 Task: Add an event  with title  Third Sales Team Strategy Discussion, date '2024/05/24' to 2024/05/25 & Select Event type as  Group. Add location for the event as  Munich, Germany and add a description: Analyzing the intended target audience and evaluating how well the campaign resonated with them. This includes assessing the campaign's relevance, messaging, and communication channels used to reach the target audience.Create an event link  http-thirdsalesteamstrategydiscussioncom & Select the event color as  Red. , logged in from the account softage.4@softage.netand send the event invitation to softage.3@softage.net and softage.5@softage.net
Action: Mouse moved to (600, 110)
Screenshot: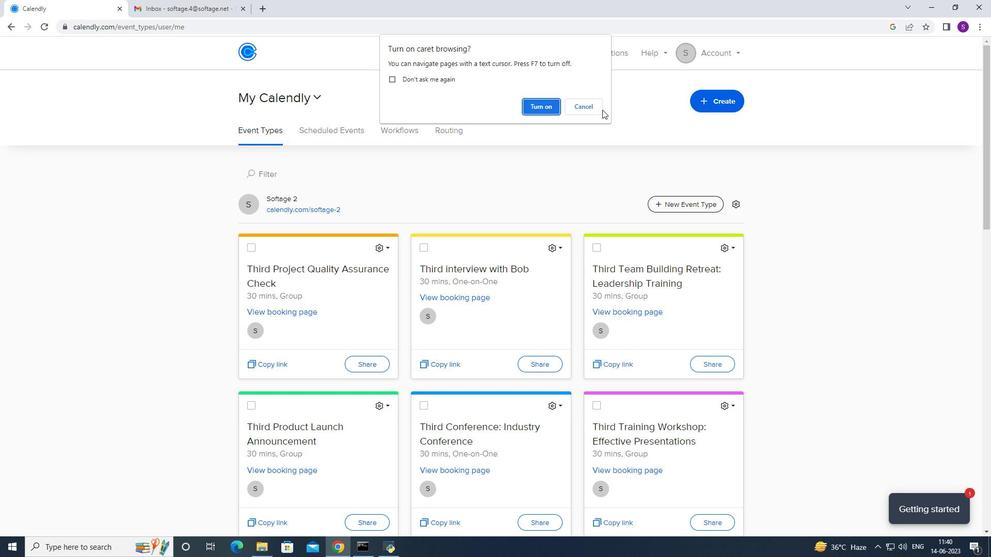 
Action: Mouse pressed left at (600, 110)
Screenshot: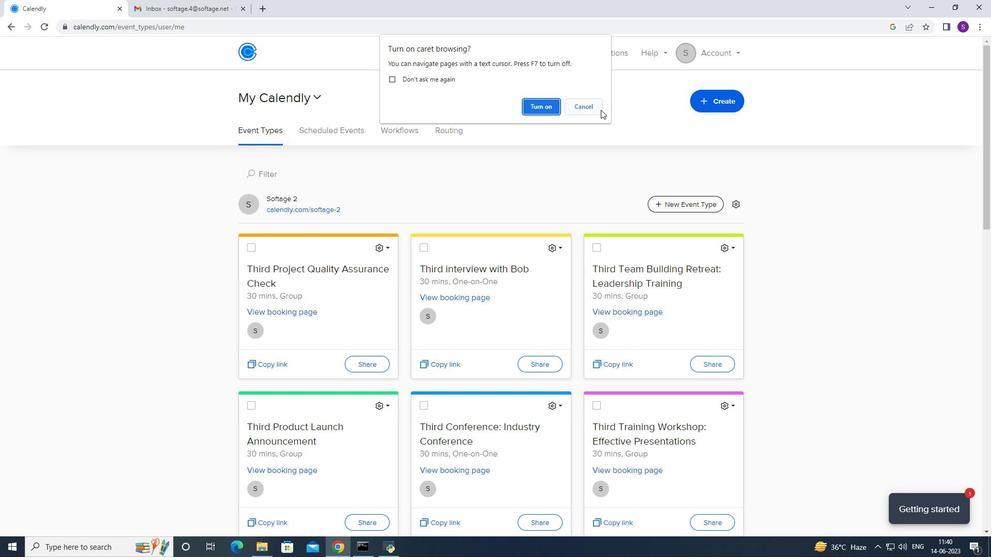 
Action: Mouse moved to (714, 93)
Screenshot: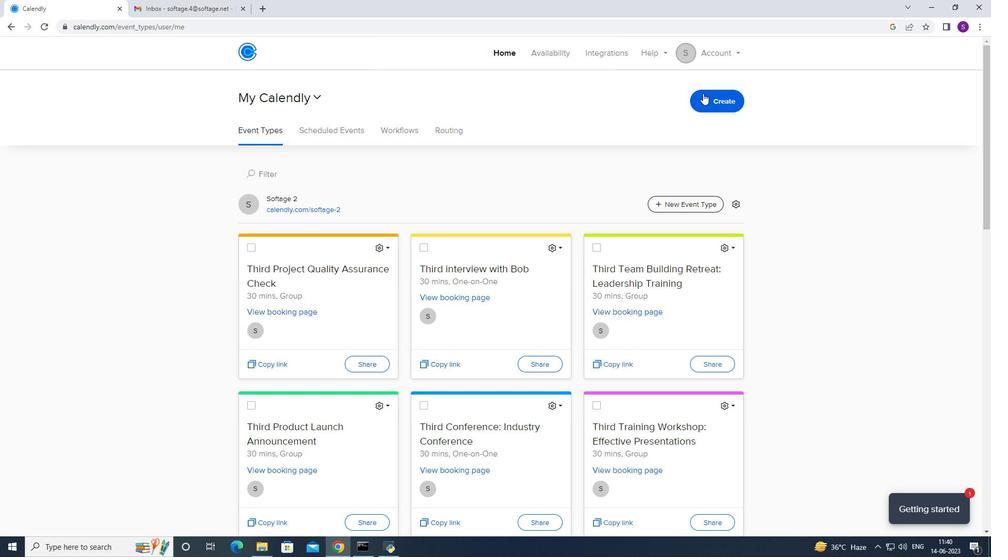 
Action: Mouse pressed left at (714, 93)
Screenshot: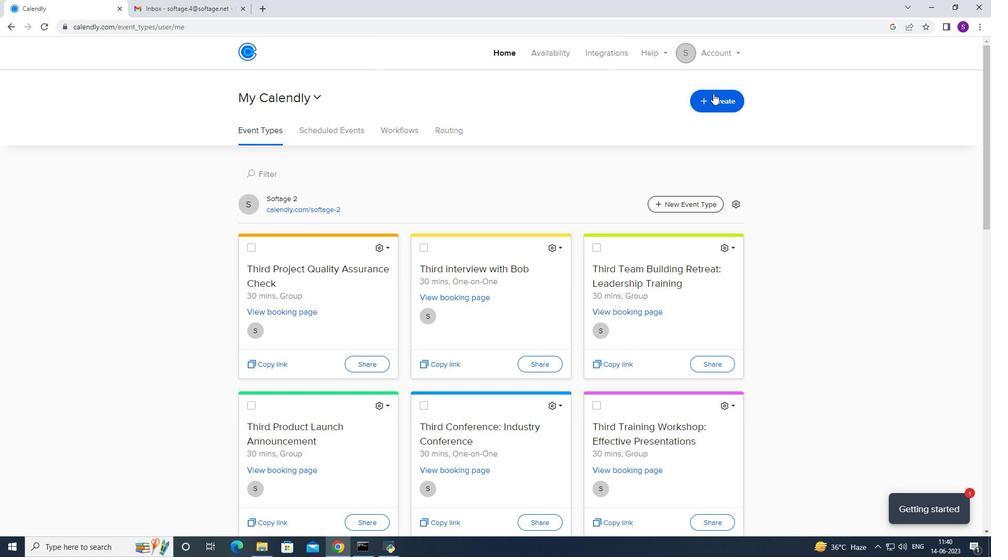 
Action: Mouse moved to (628, 122)
Screenshot: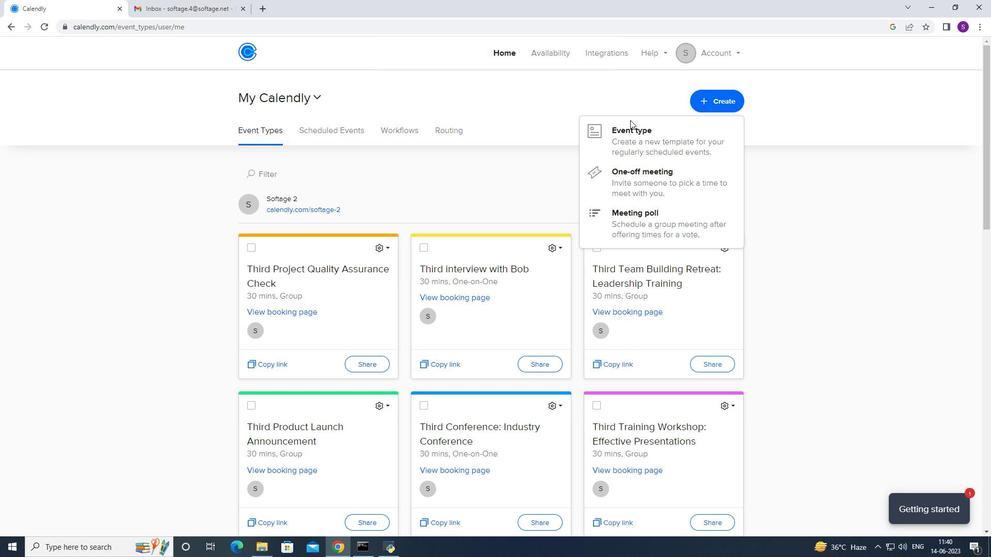 
Action: Mouse pressed left at (628, 122)
Screenshot: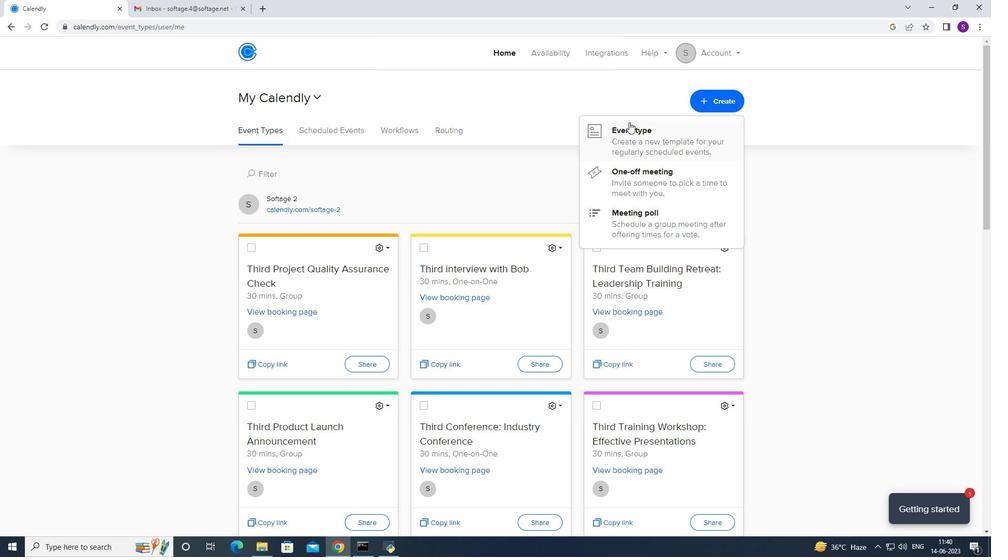 
Action: Mouse moved to (393, 252)
Screenshot: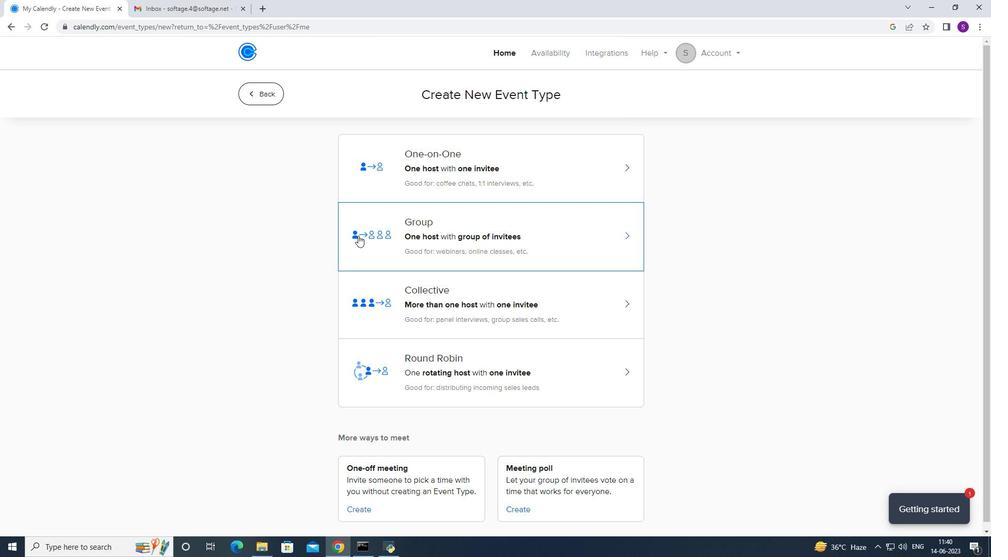 
Action: Mouse pressed left at (393, 252)
Screenshot: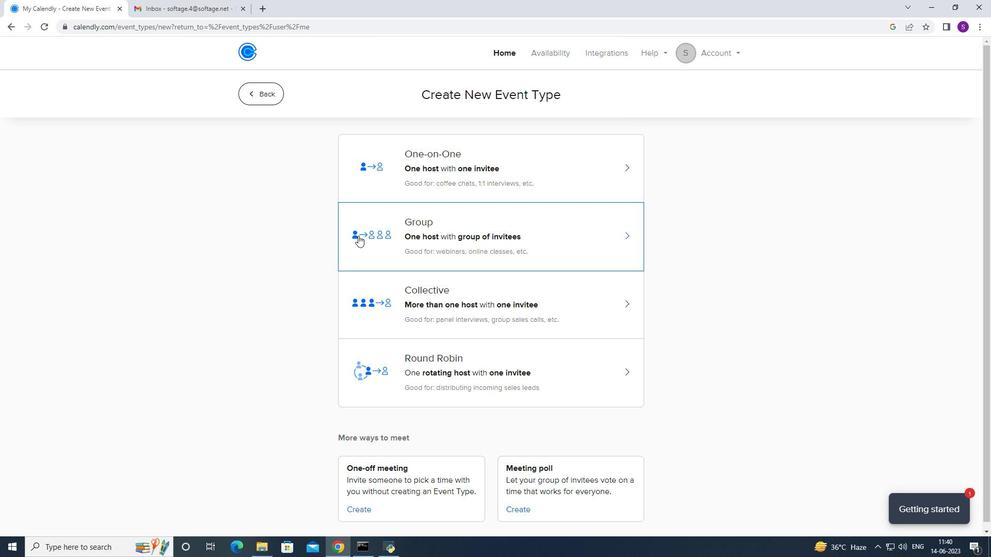 
Action: Mouse moved to (413, 239)
Screenshot: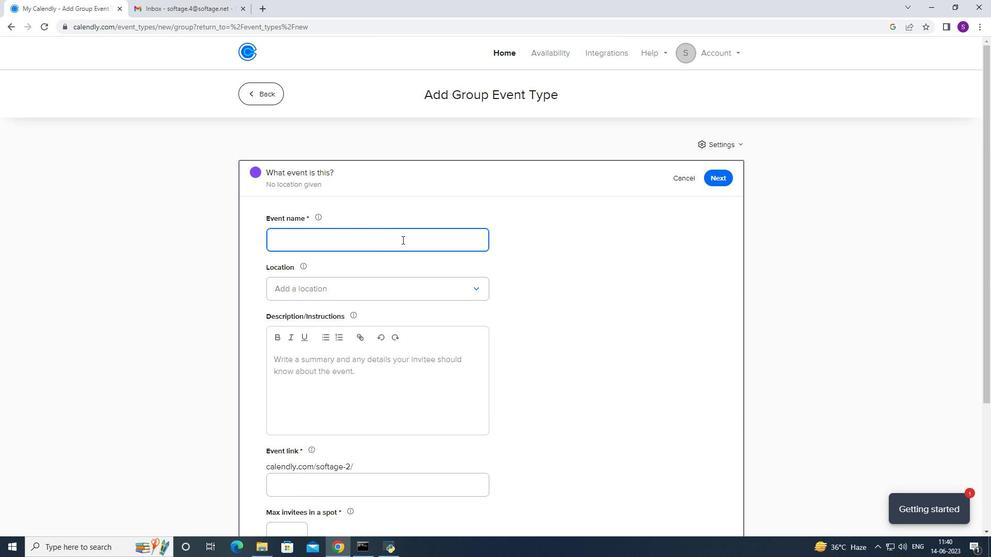 
Action: Key pressed <Key.caps_lock>T<Key.caps_lock>hi
Screenshot: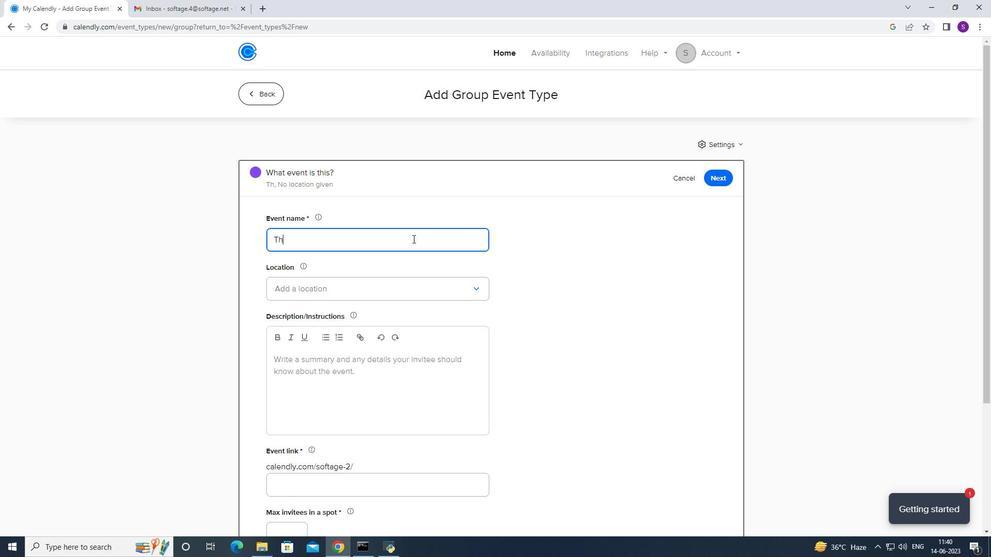 
Action: Mouse moved to (413, 236)
Screenshot: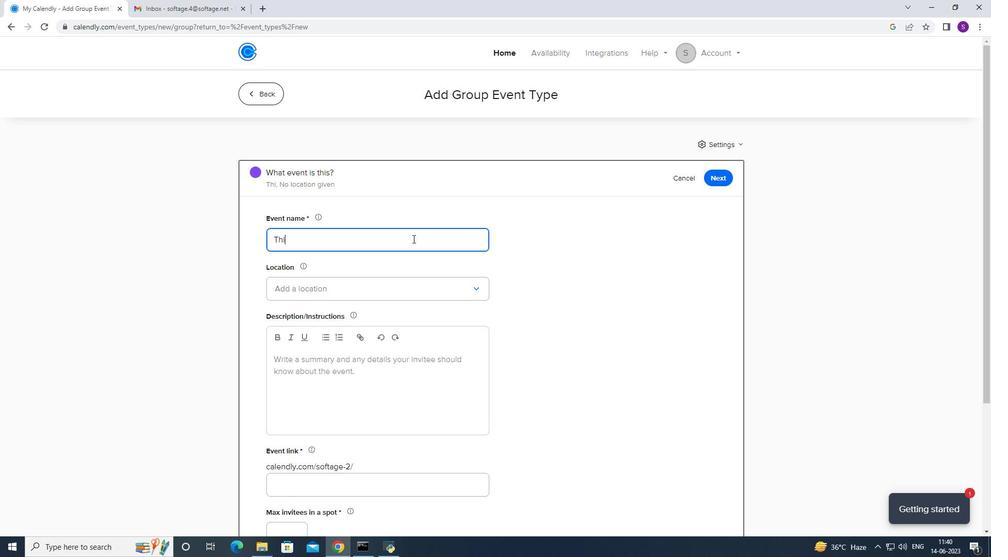 
Action: Key pressed r
Screenshot: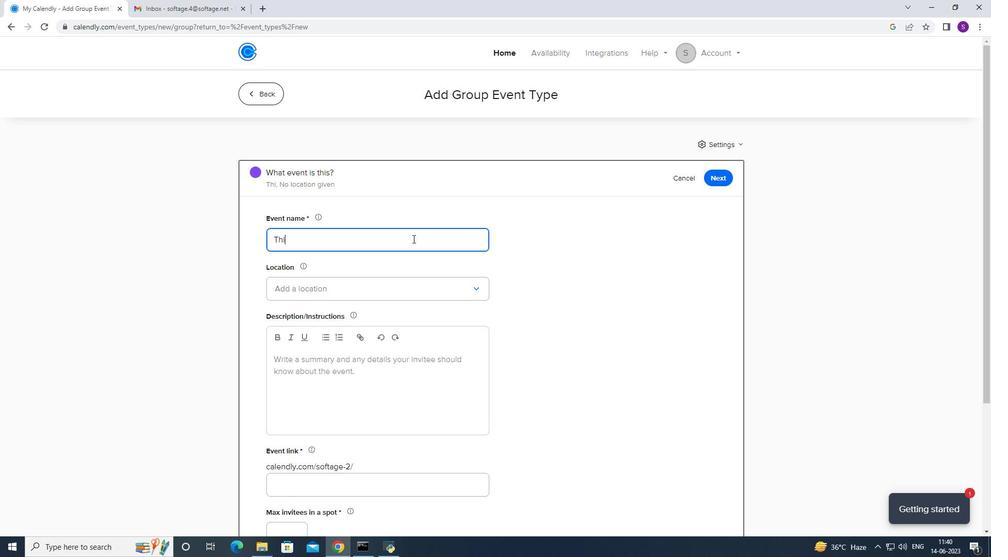 
Action: Mouse moved to (355, 129)
Screenshot: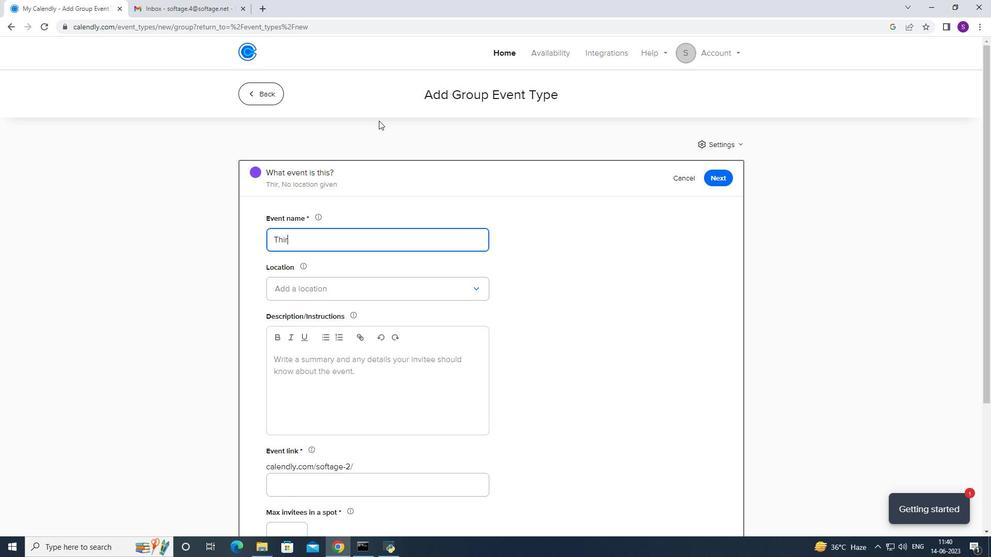 
Action: Key pressed d<Key.space><Key.caps_lock>S
Screenshot: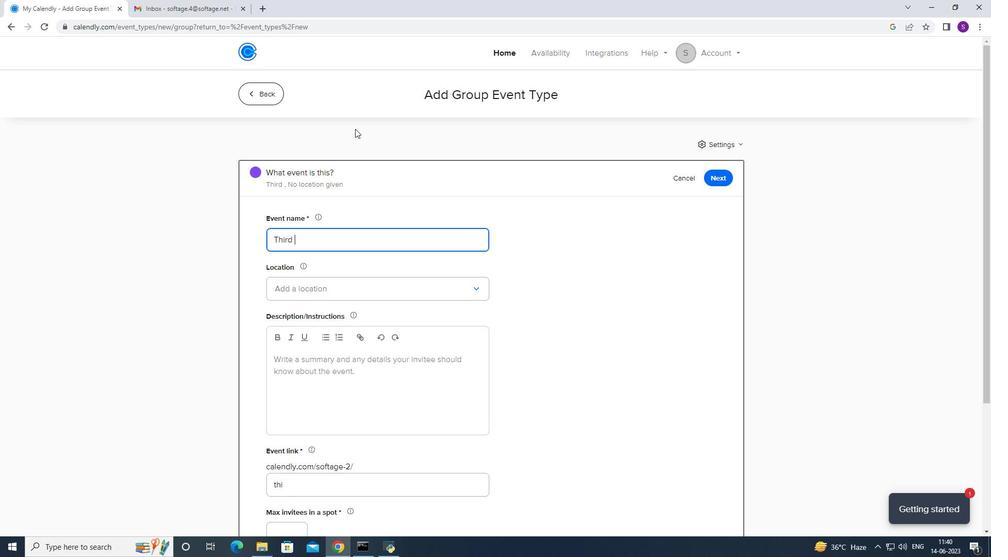 
Action: Mouse moved to (355, 105)
Screenshot: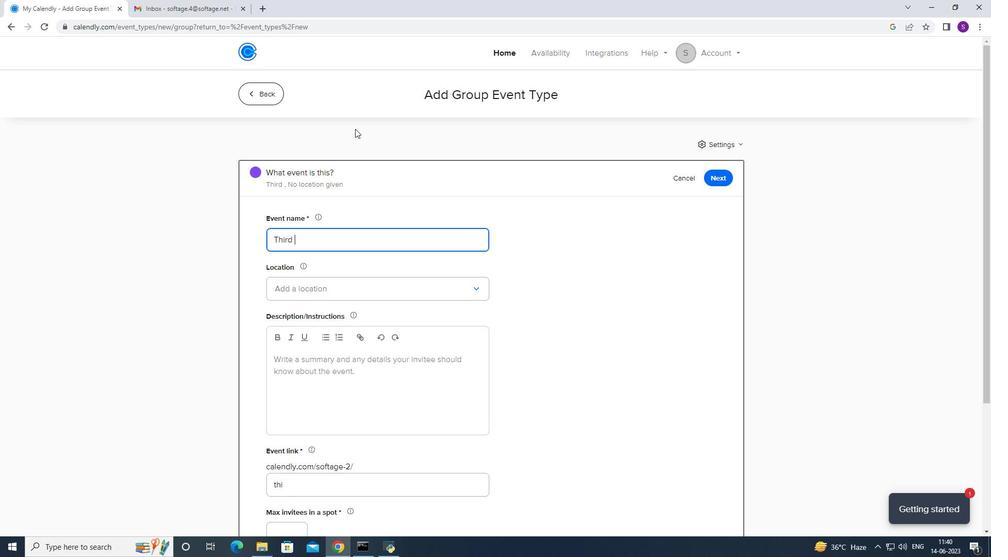 
Action: Key pressed <Key.caps_lock>
Screenshot: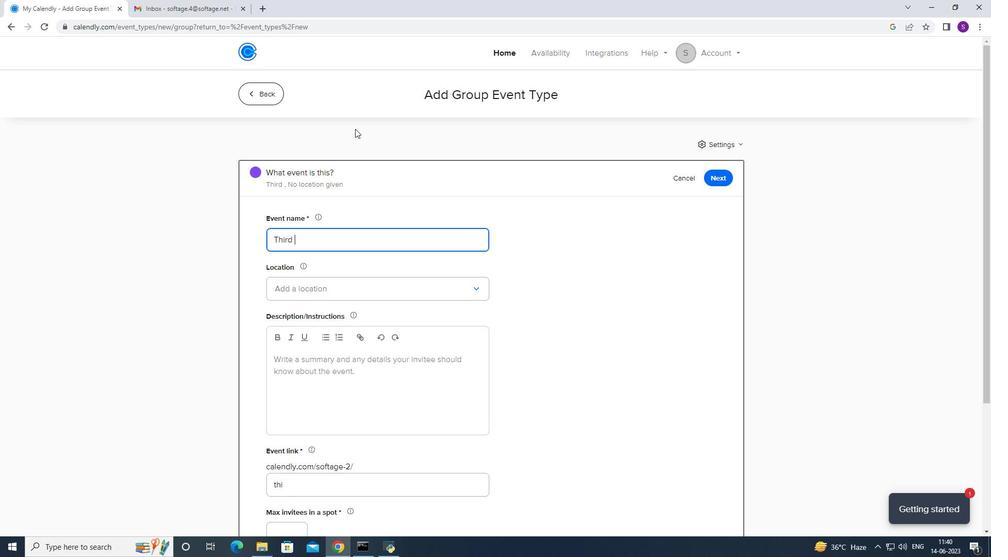 
Action: Mouse moved to (357, 69)
Screenshot: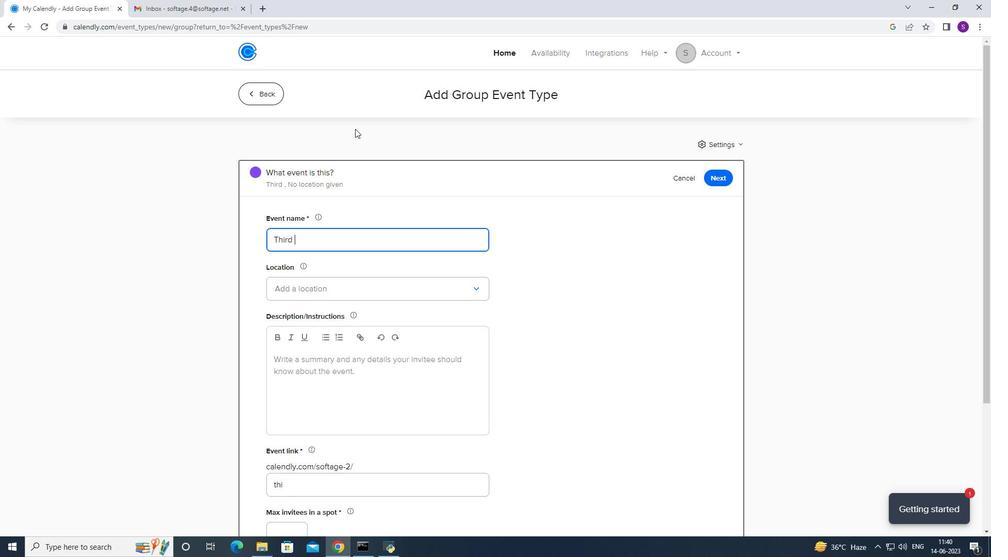 
Action: Key pressed a
Screenshot: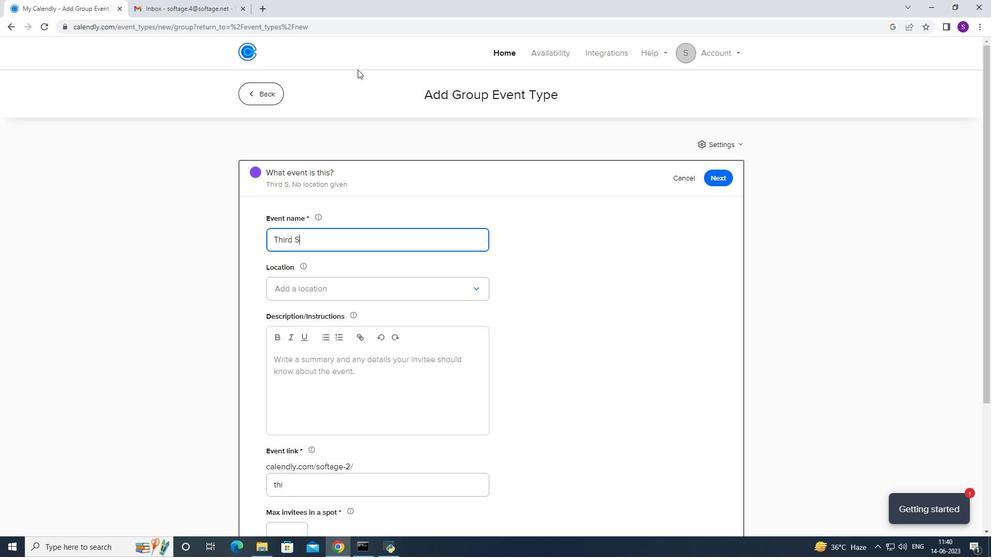 
Action: Mouse moved to (355, 64)
Screenshot: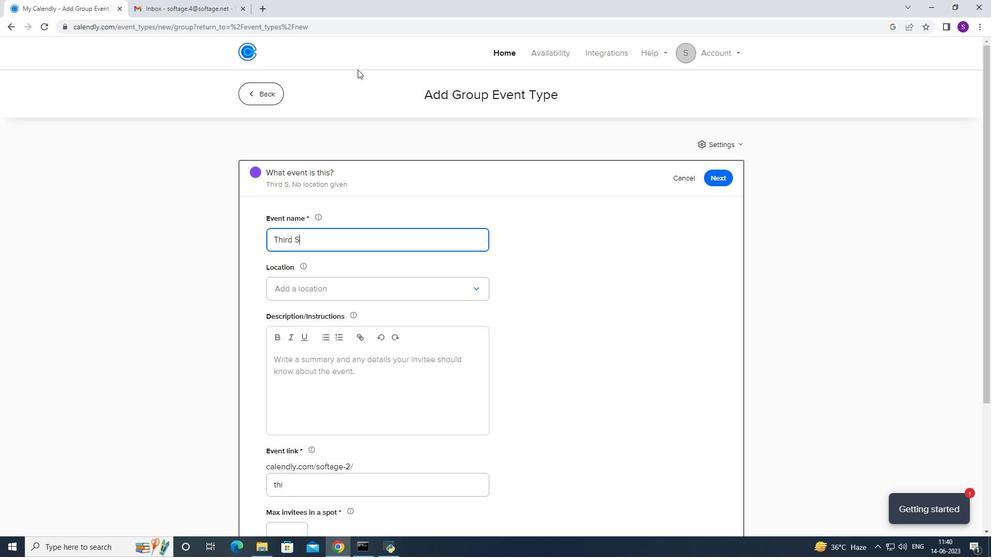 
Action: Key pressed les<Key.space><Key.caps_lock>T<Key.caps_lock>eam<Key.space><Key.caps_lock>S<Key.caps_lock>tr
Screenshot: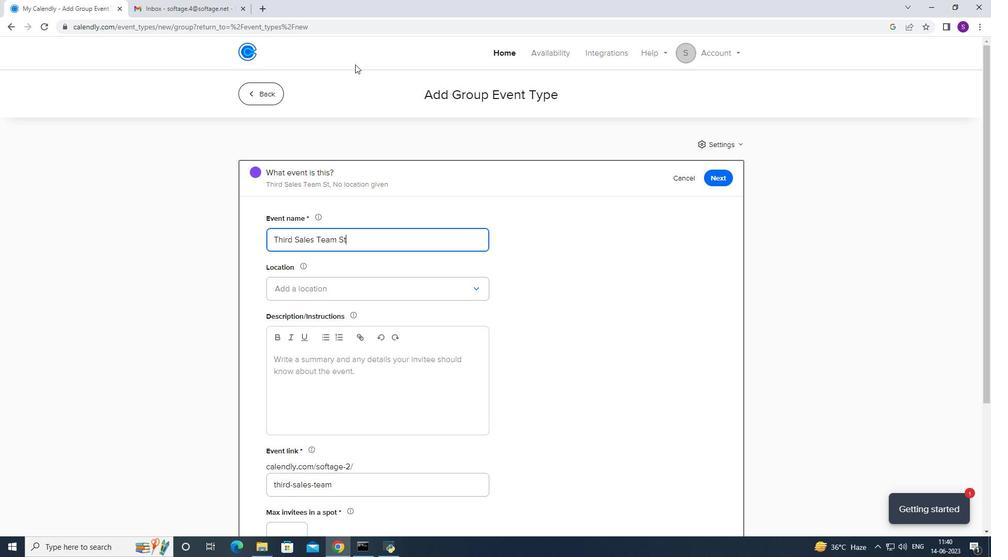 
Action: Mouse moved to (342, 30)
Screenshot: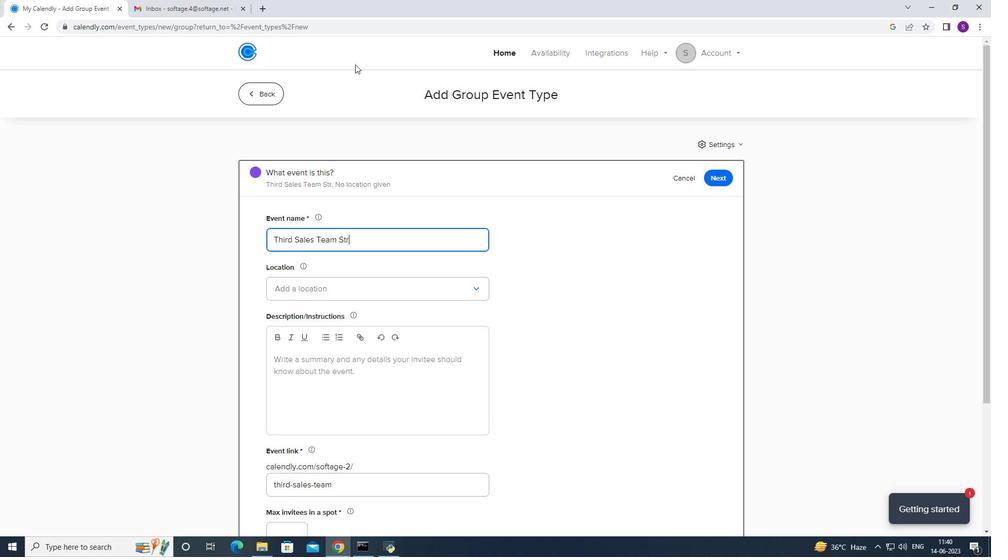 
Action: Key pressed a
Screenshot: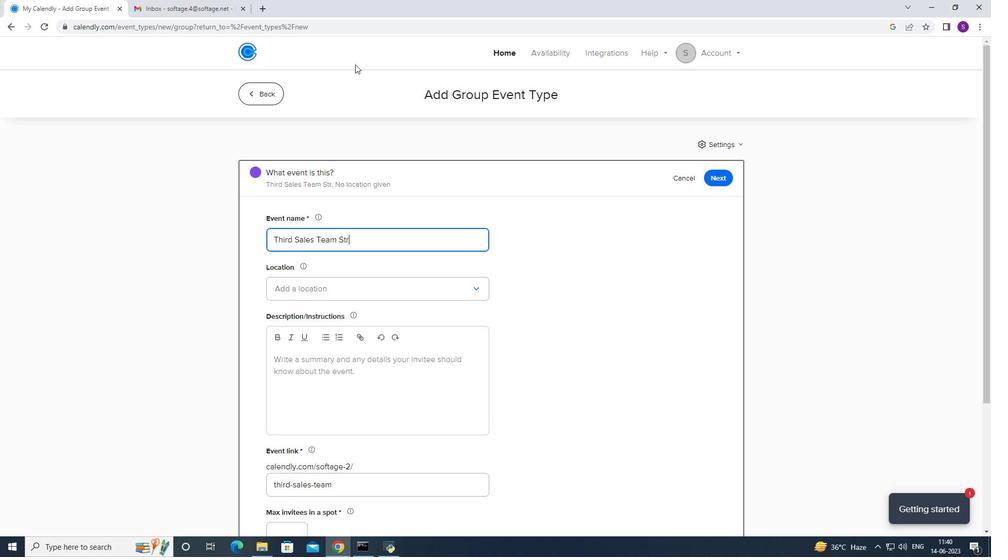 
Action: Mouse moved to (320, 0)
Screenshot: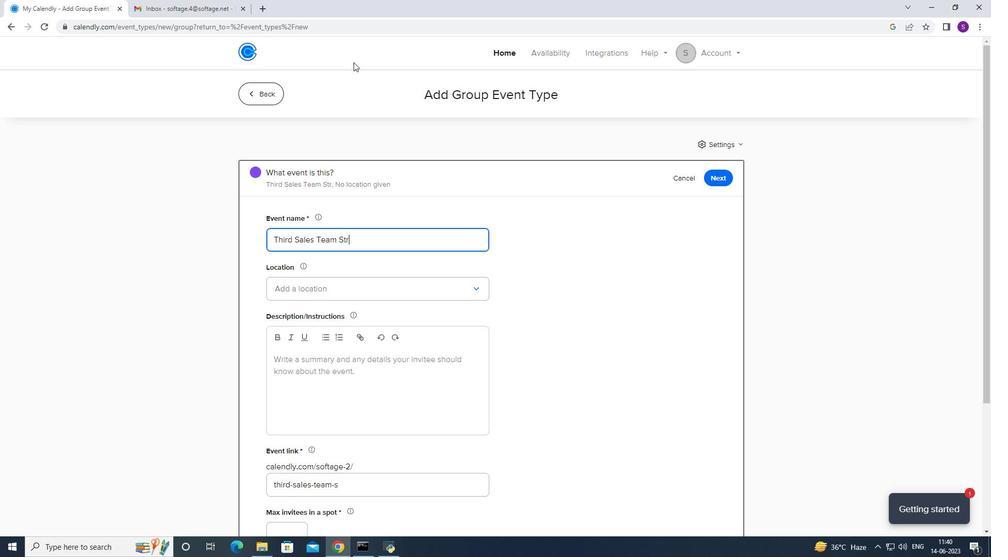 
Action: Key pressed tegy<Key.space><Key.caps_lock>D<Key.caps_lock>iscussion
Screenshot: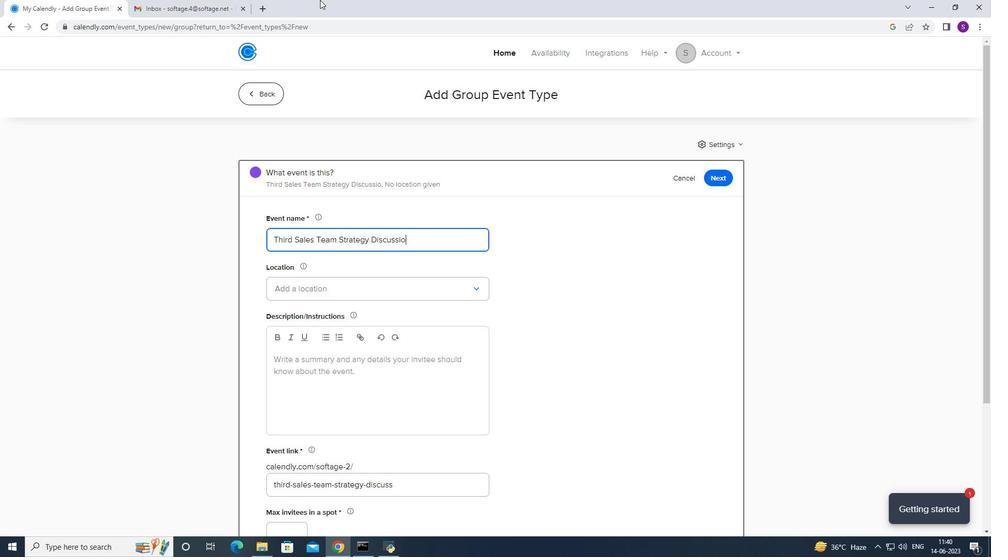 
Action: Mouse moved to (311, 275)
Screenshot: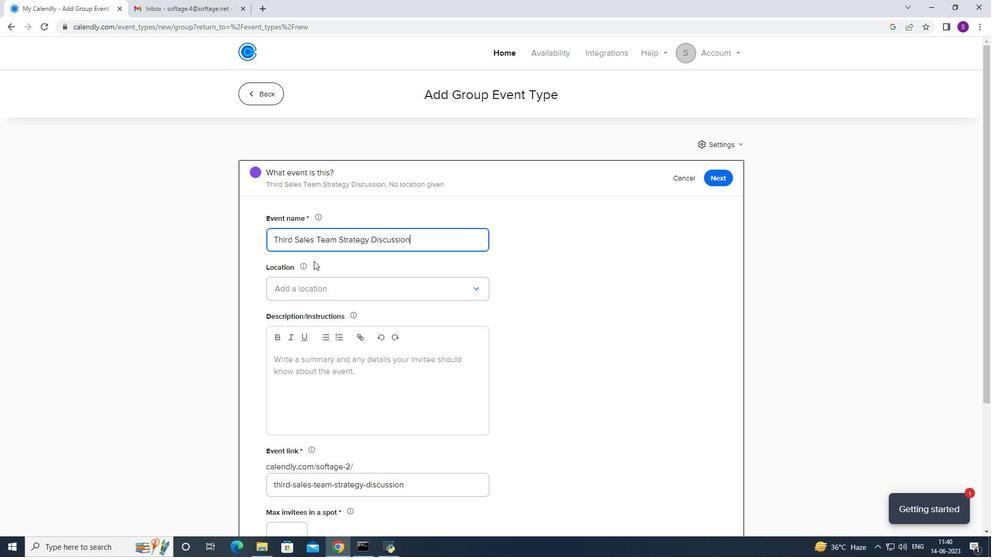 
Action: Mouse pressed left at (311, 275)
Screenshot: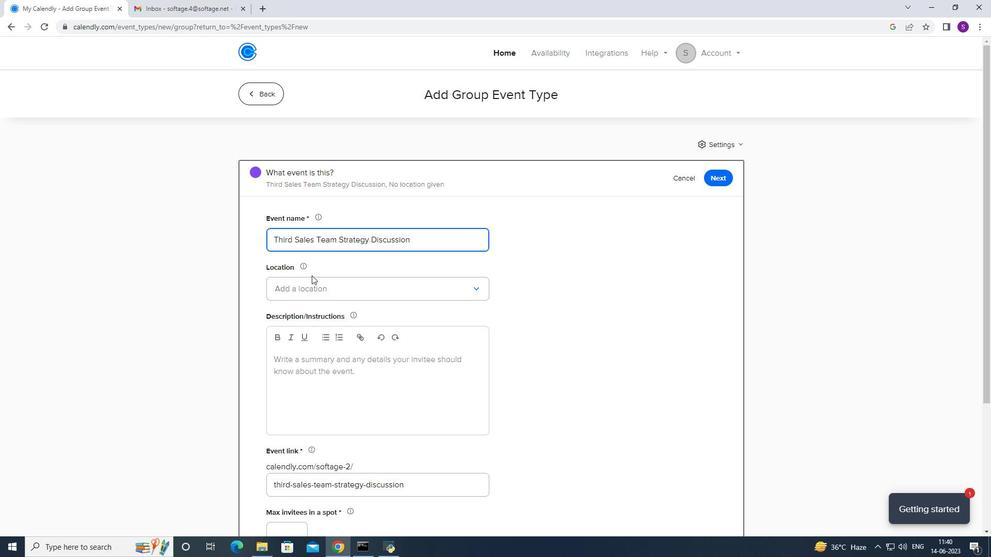 
Action: Mouse moved to (305, 298)
Screenshot: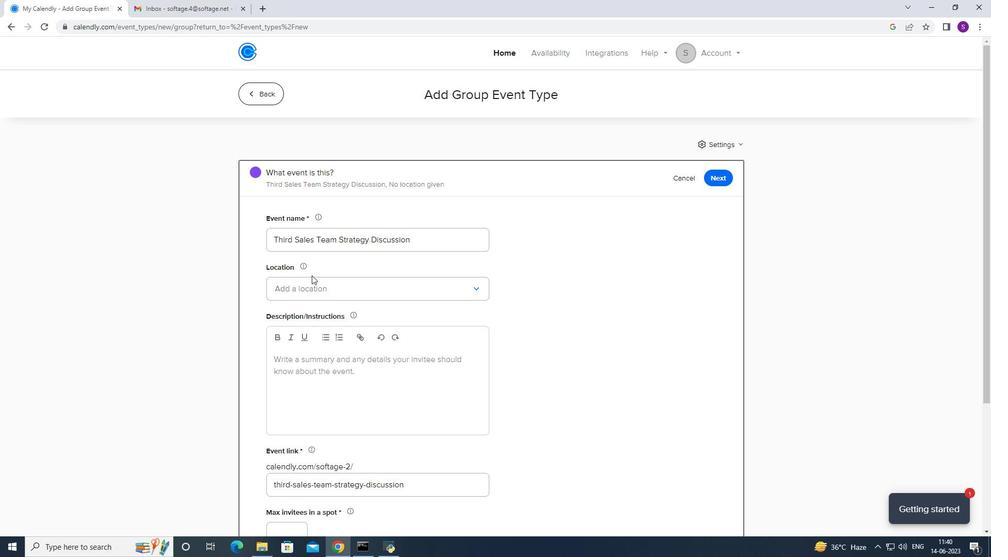 
Action: Mouse pressed left at (305, 298)
Screenshot: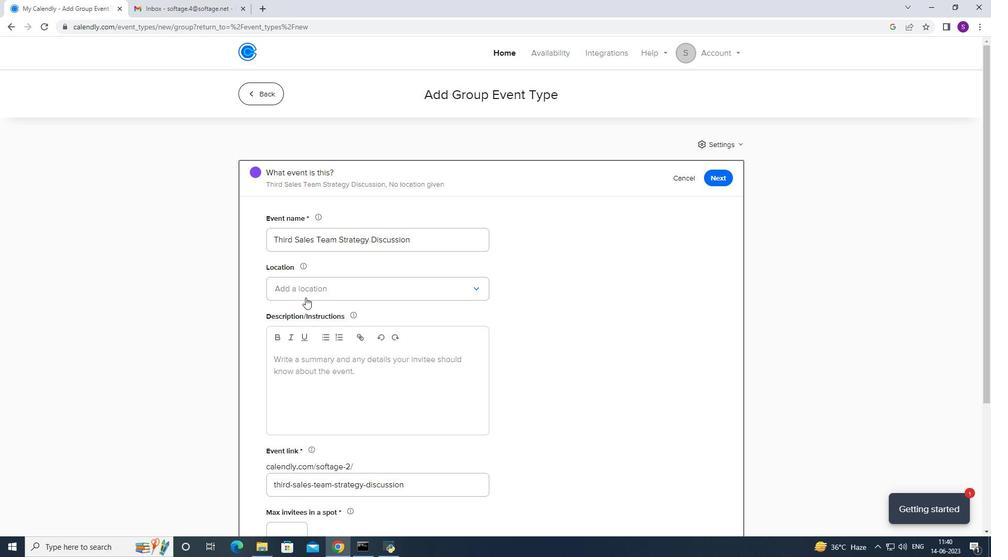
Action: Mouse moved to (312, 307)
Screenshot: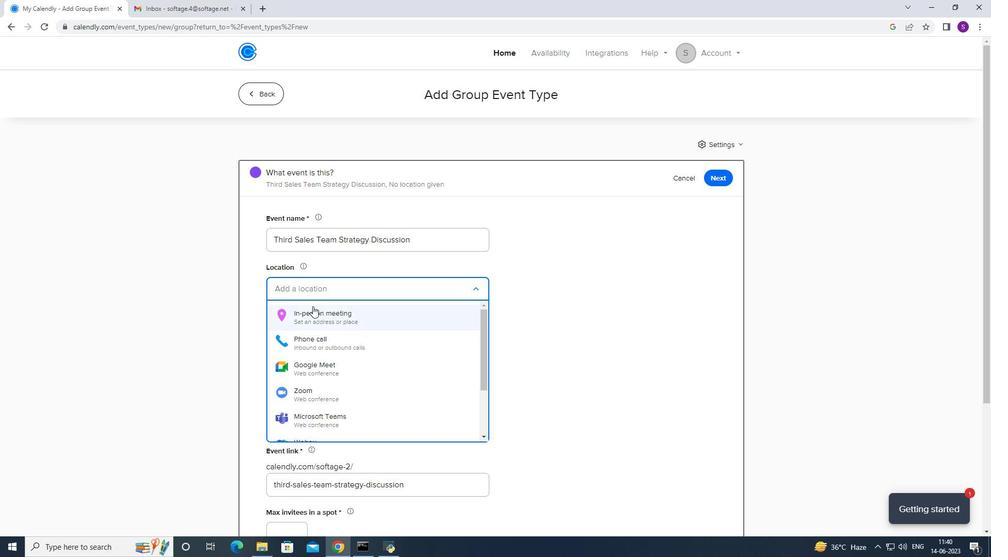 
Action: Mouse pressed left at (312, 307)
Screenshot: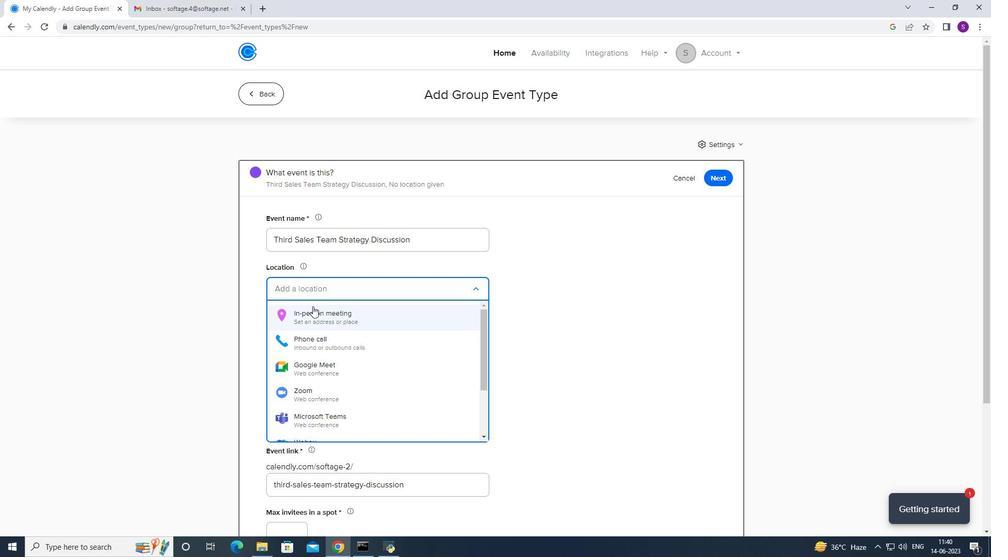 
Action: Mouse moved to (451, 160)
Screenshot: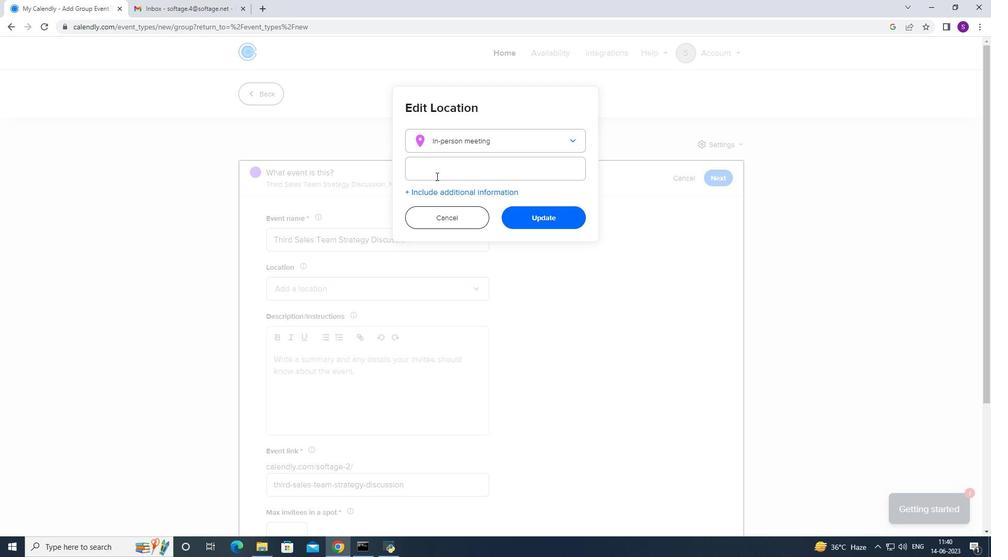
Action: Mouse pressed left at (451, 160)
Screenshot: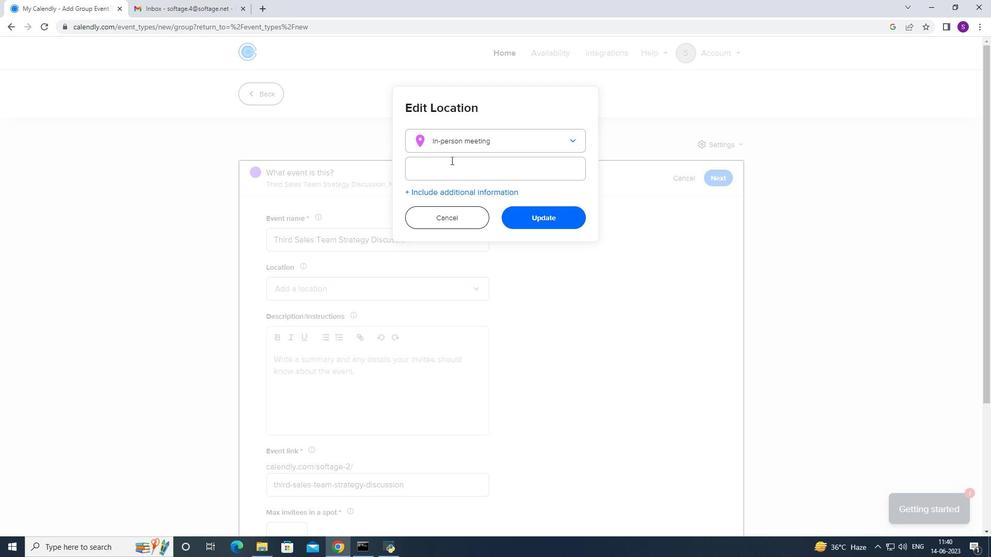 
Action: Key pressed <Key.caps_lock>M<Key.caps_lock>unich,<Key.space><Key.caps_lock>GERMANY
Screenshot: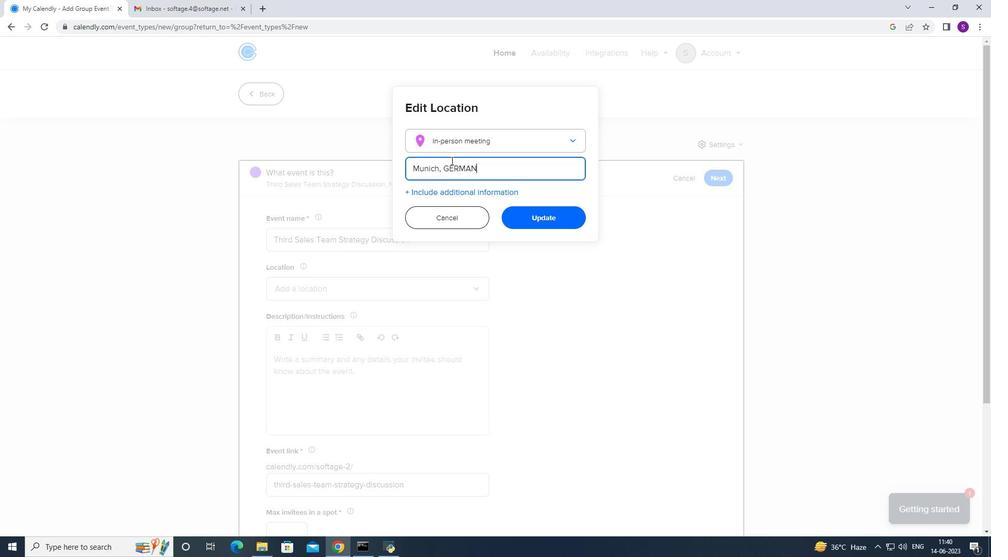 
Action: Mouse moved to (493, 158)
Screenshot: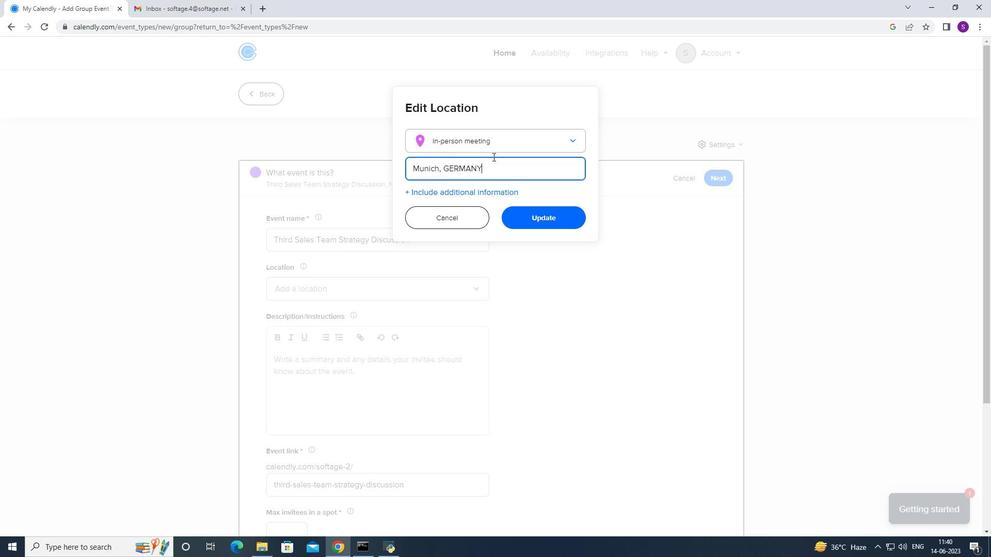 
Action: Mouse pressed left at (493, 158)
Screenshot: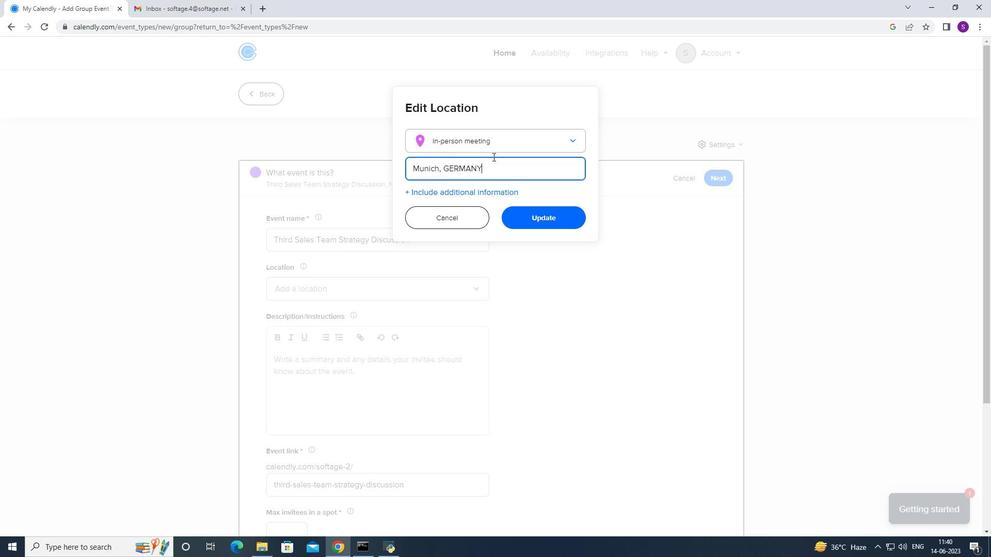 
Action: Mouse pressed right at (493, 158)
Screenshot: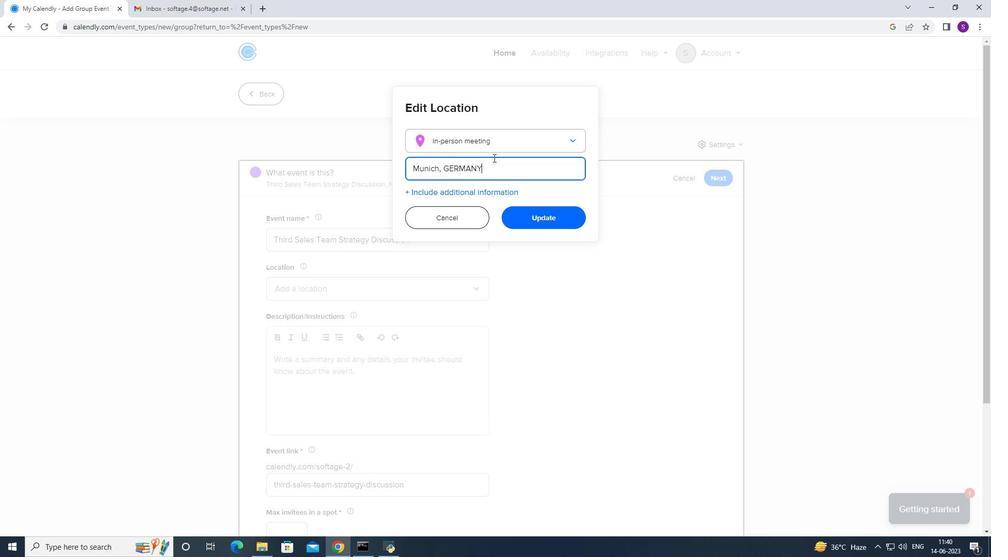 
Action: Mouse moved to (454, 193)
Screenshot: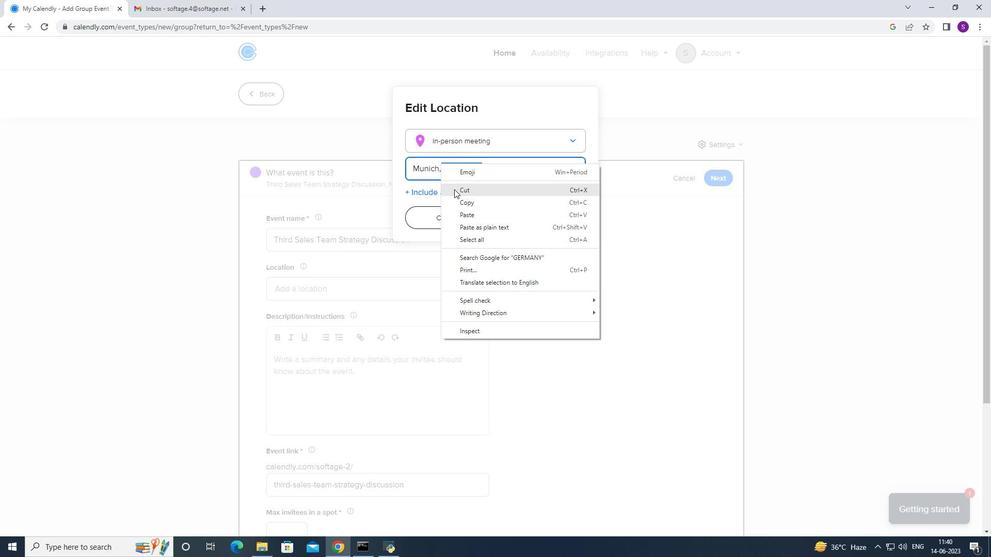 
Action: Mouse pressed left at (454, 193)
Screenshot: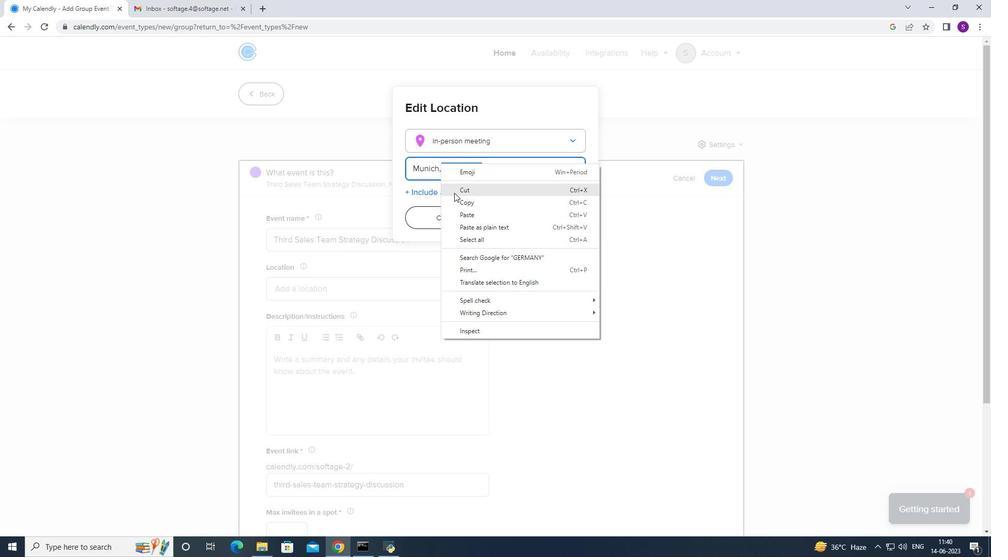 
Action: Mouse moved to (478, 177)
Screenshot: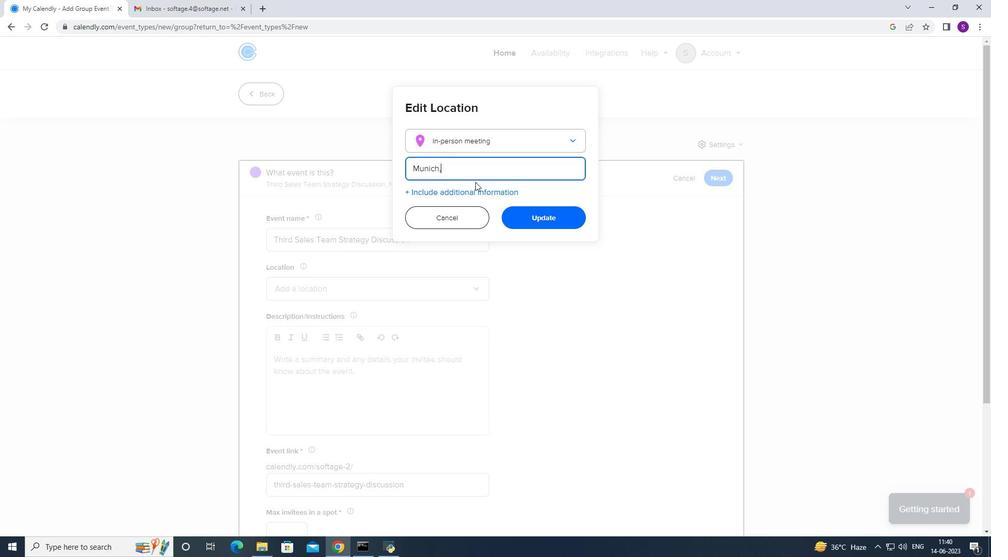 
Action: Key pressed <Key.space>G<Key.caps_lock>ermany
Screenshot: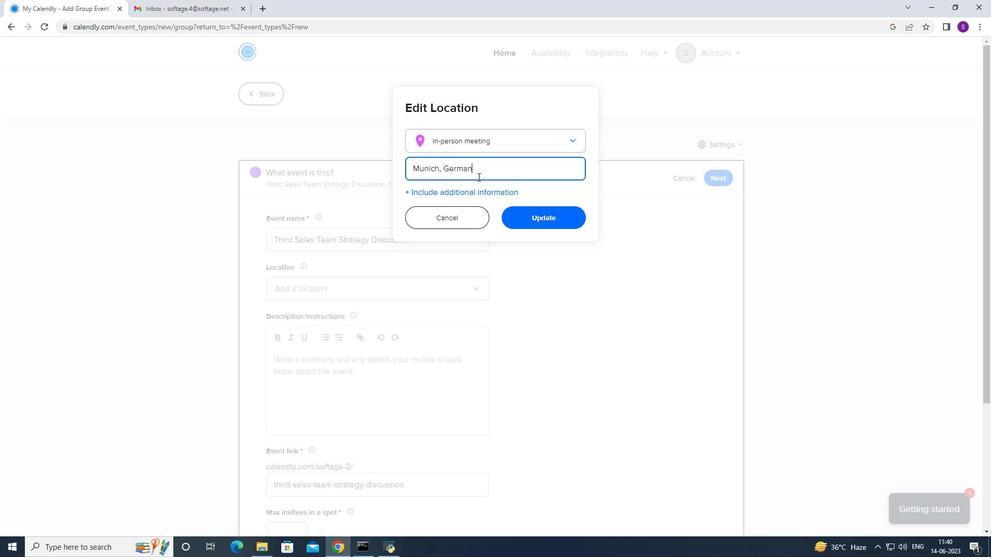 
Action: Mouse moved to (552, 221)
Screenshot: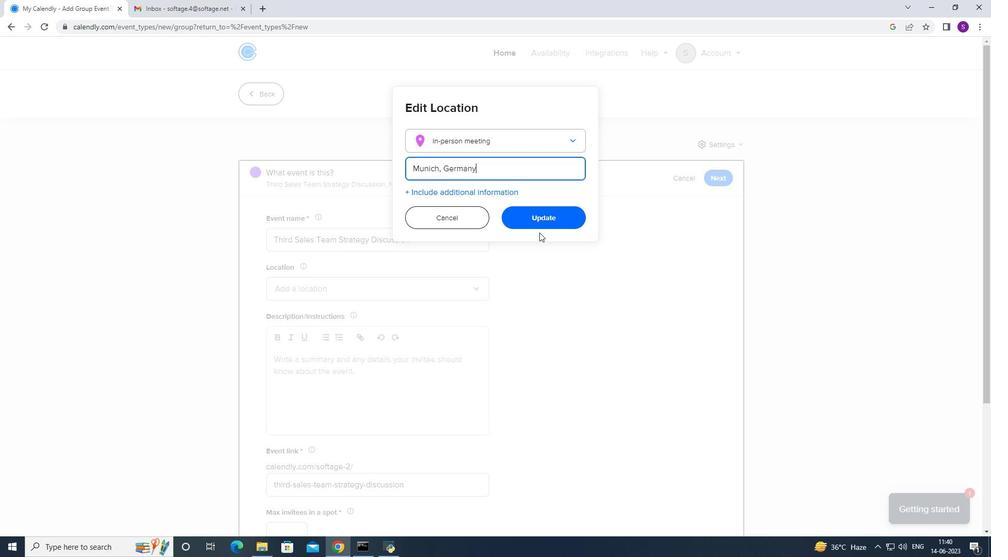
Action: Mouse pressed left at (552, 221)
Screenshot: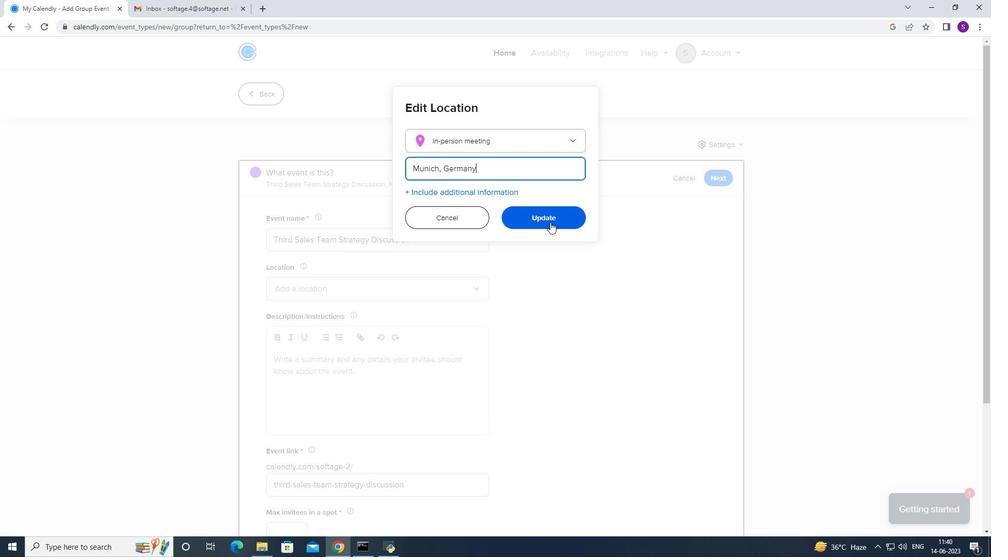 
Action: Mouse moved to (399, 290)
Screenshot: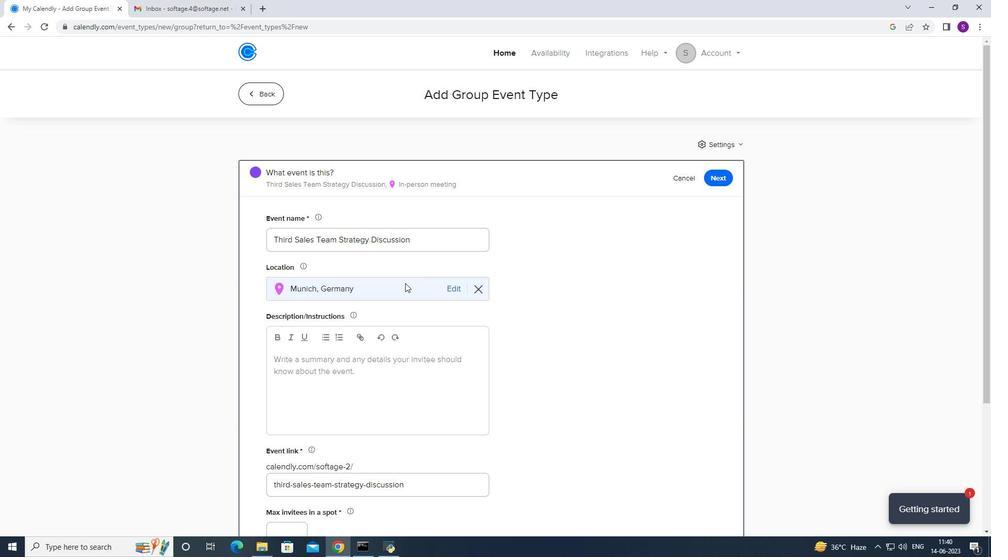 
Action: Mouse scrolled (399, 289) with delta (0, 0)
Screenshot: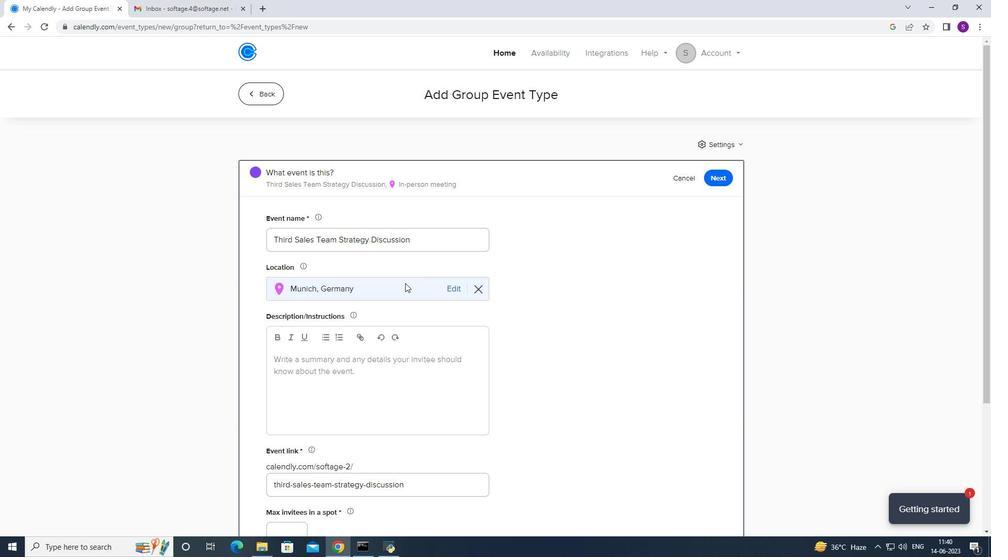 
Action: Mouse moved to (398, 291)
Screenshot: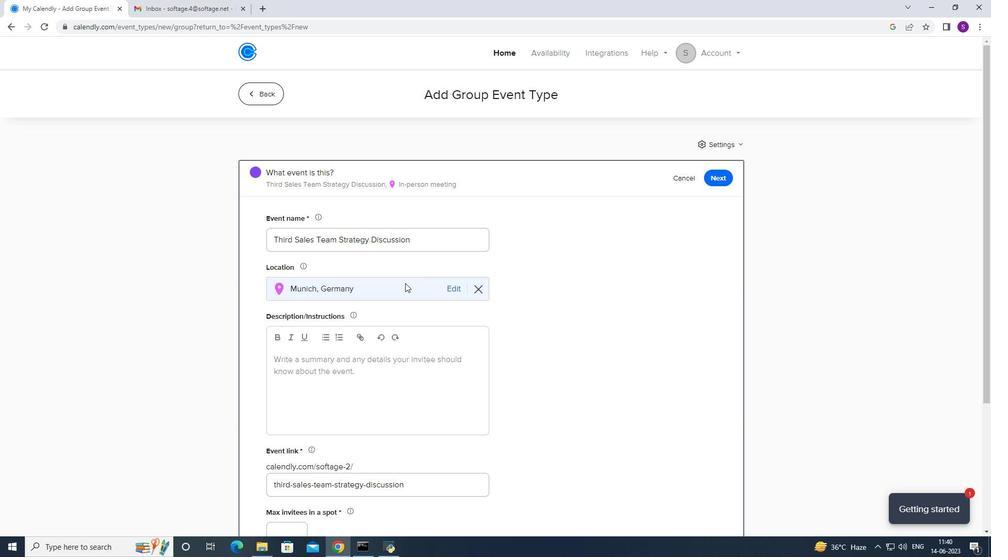 
Action: Mouse scrolled (398, 290) with delta (0, 0)
Screenshot: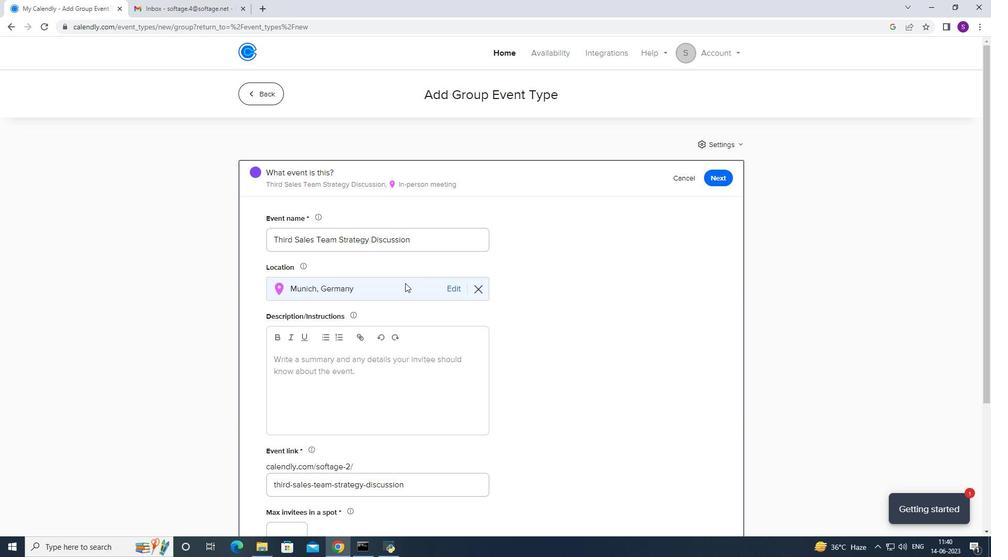
Action: Mouse moved to (392, 291)
Screenshot: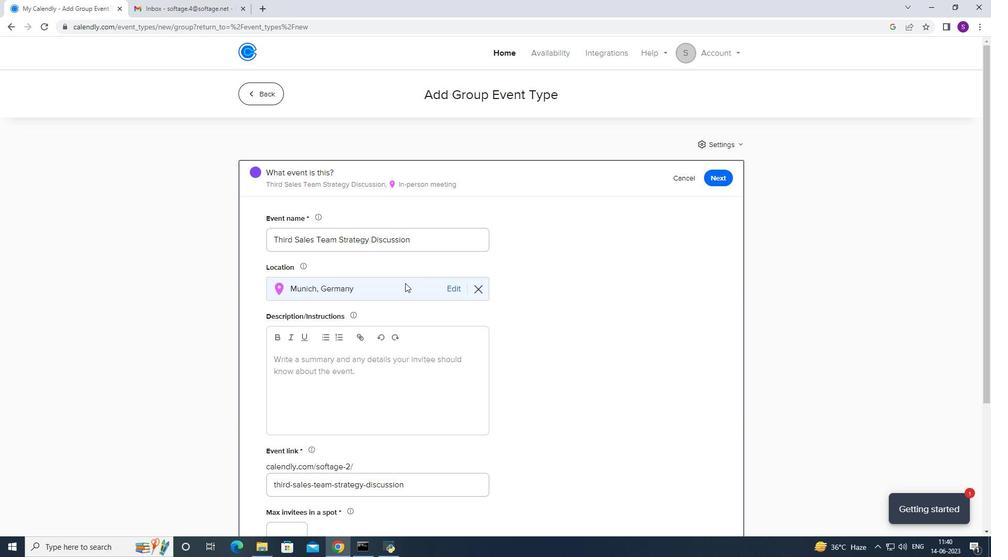 
Action: Mouse scrolled (396, 291) with delta (0, 0)
Screenshot: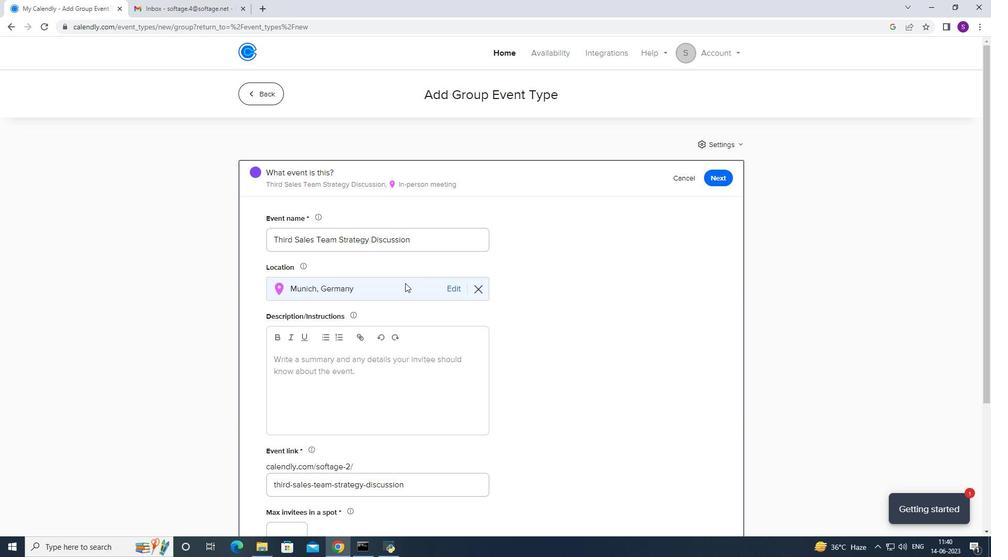 
Action: Mouse moved to (388, 291)
Screenshot: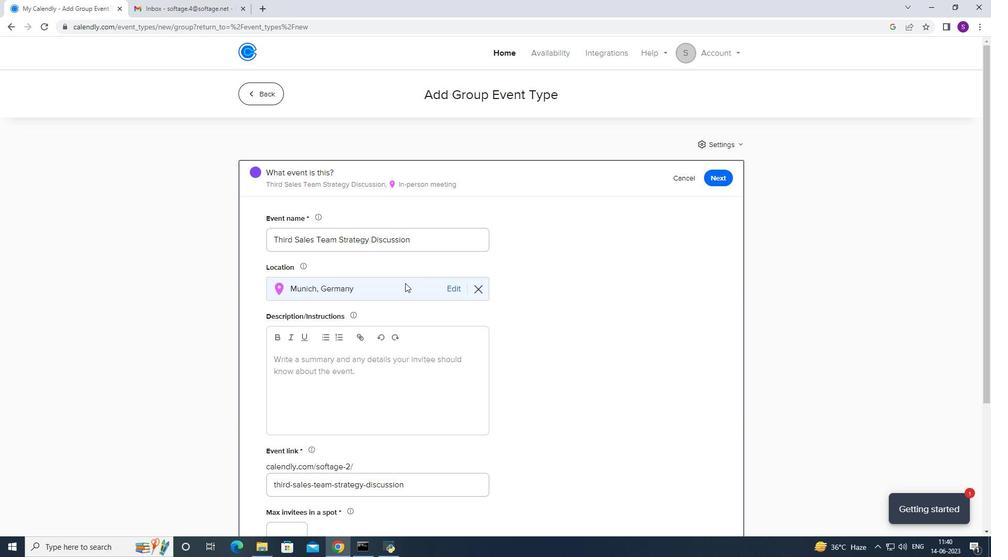 
Action: Mouse scrolled (392, 291) with delta (0, 0)
Screenshot: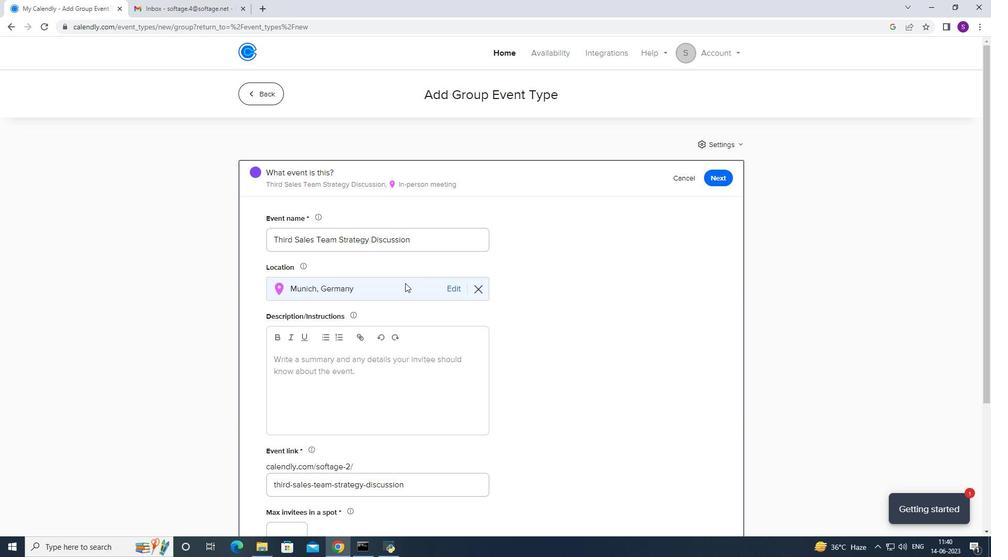 
Action: Mouse moved to (385, 289)
Screenshot: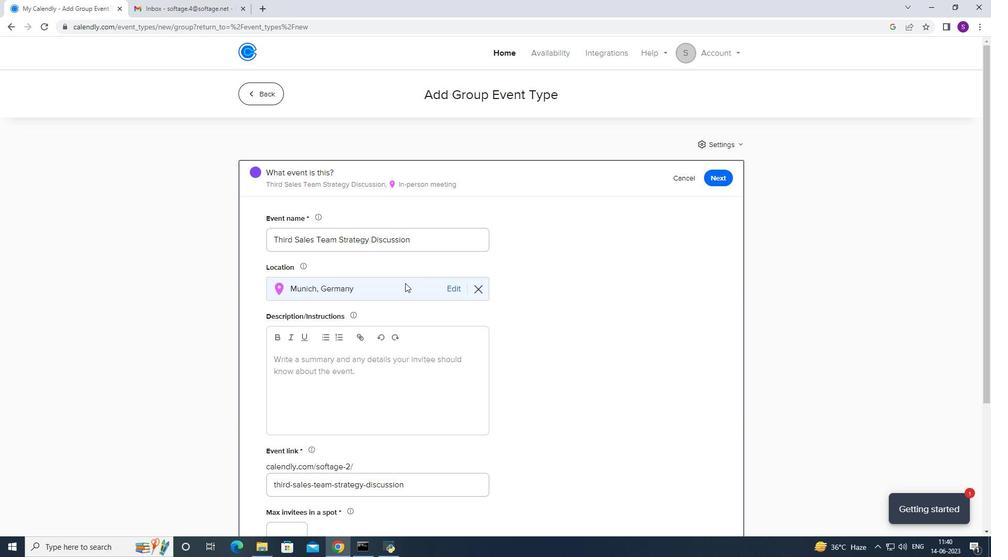 
Action: Mouse scrolled (388, 290) with delta (0, 0)
Screenshot: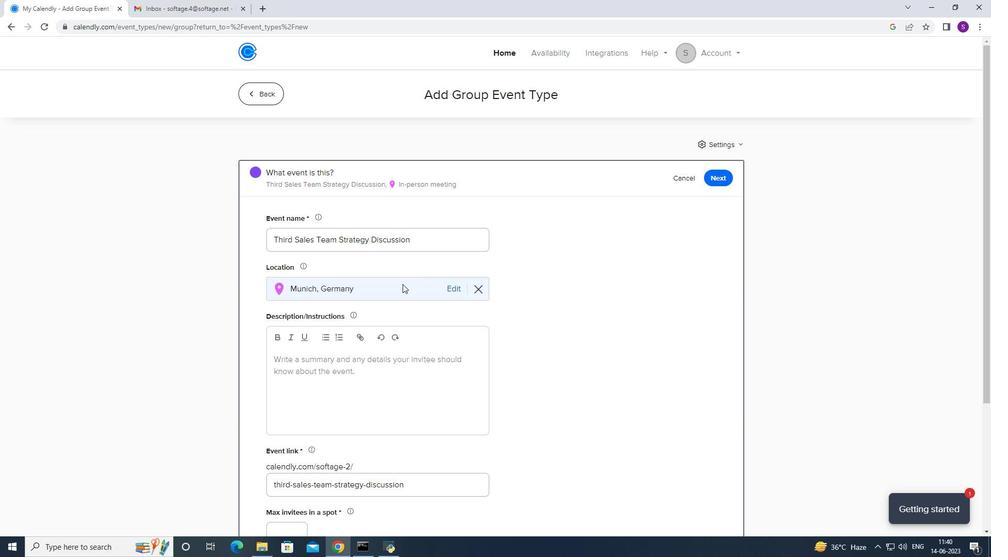 
Action: Mouse moved to (378, 290)
Screenshot: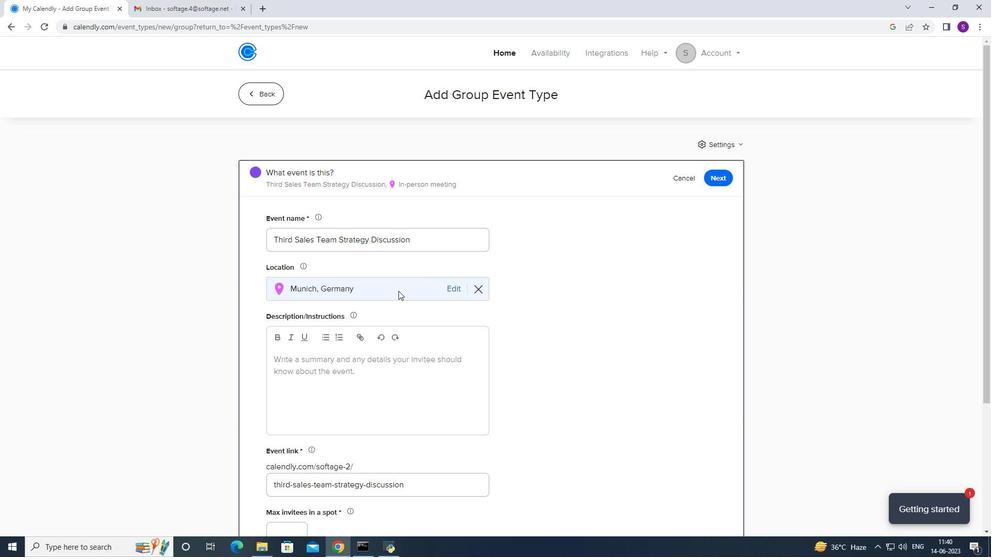 
Action: Mouse scrolled (383, 289) with delta (0, 0)
Screenshot: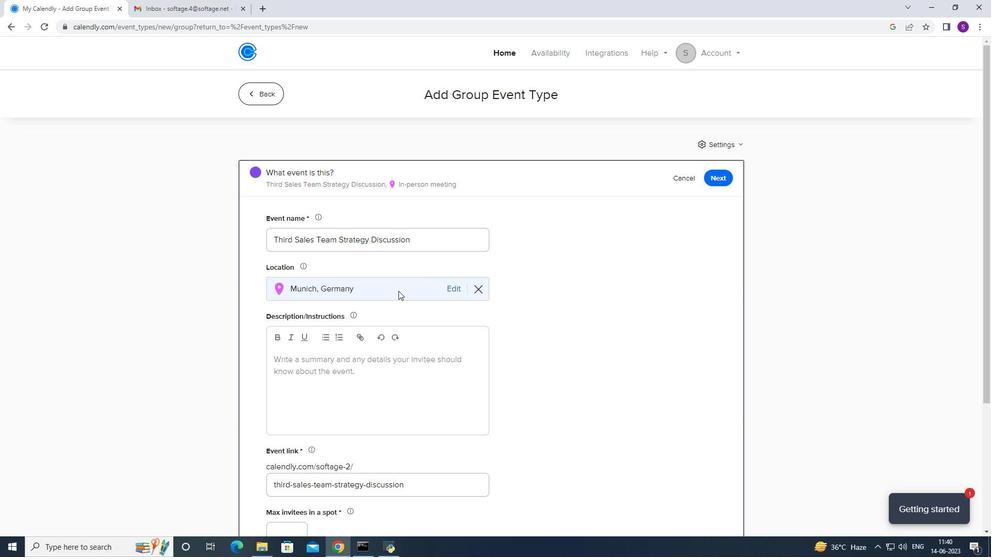 
Action: Mouse moved to (299, 363)
Screenshot: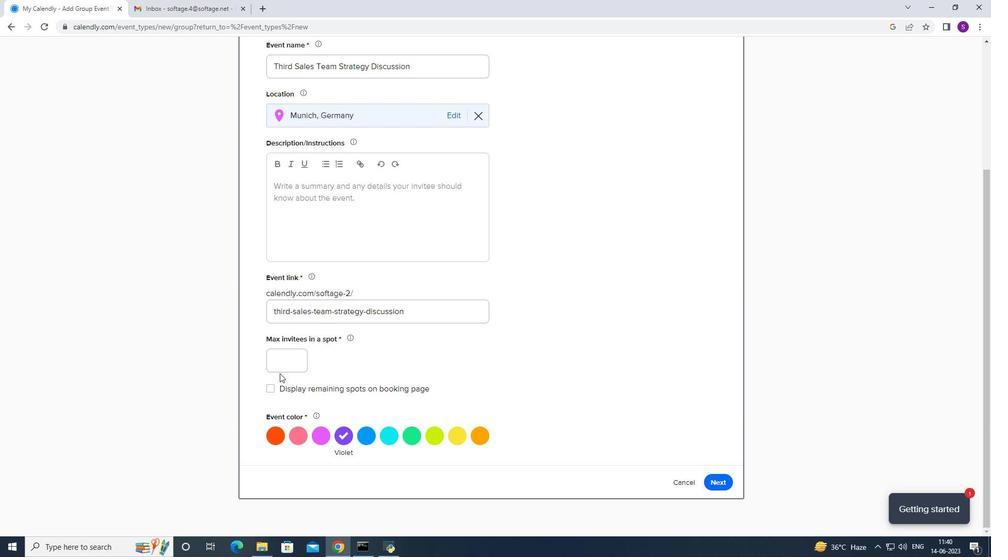 
Action: Mouse pressed left at (299, 363)
Screenshot: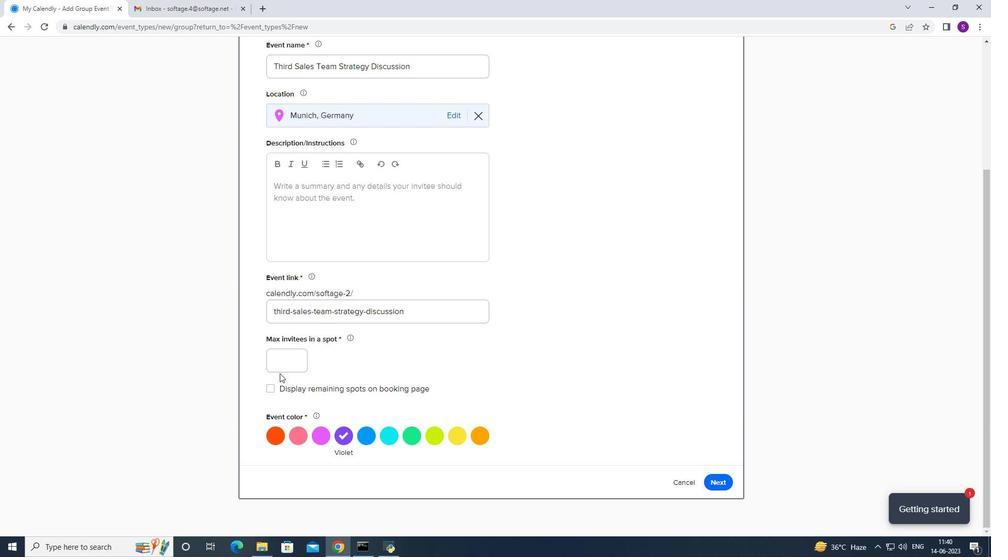 
Action: Mouse moved to (296, 363)
Screenshot: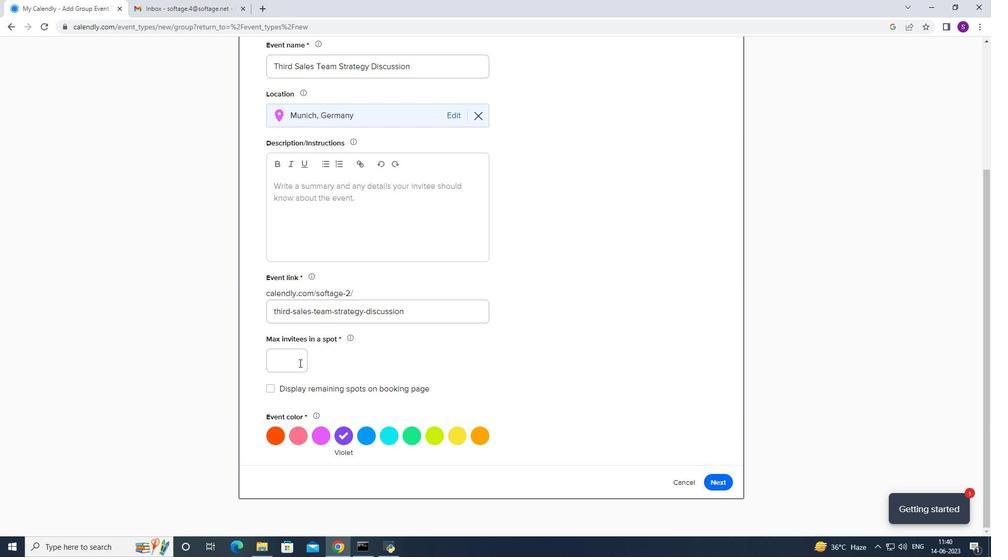 
Action: Key pressed 2
Screenshot: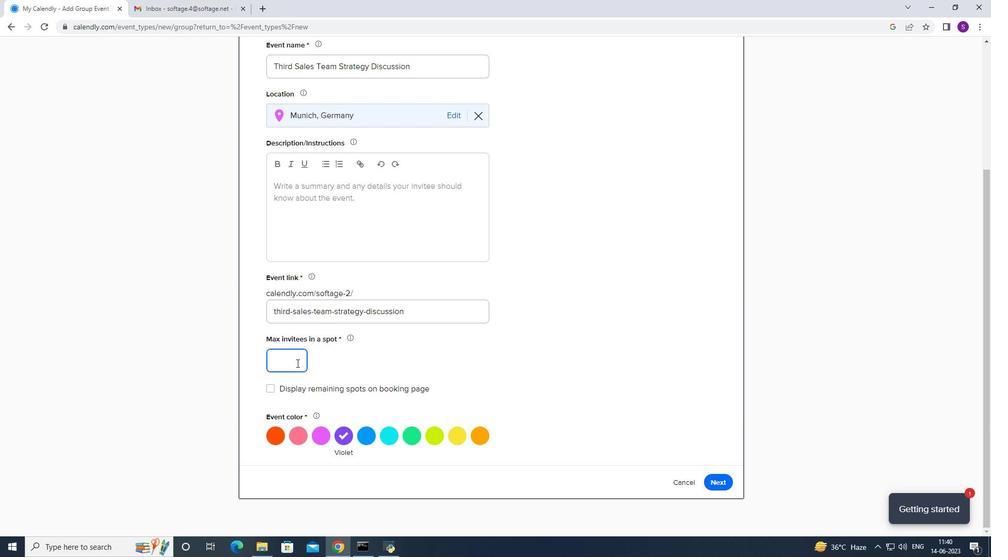 
Action: Mouse moved to (263, 436)
Screenshot: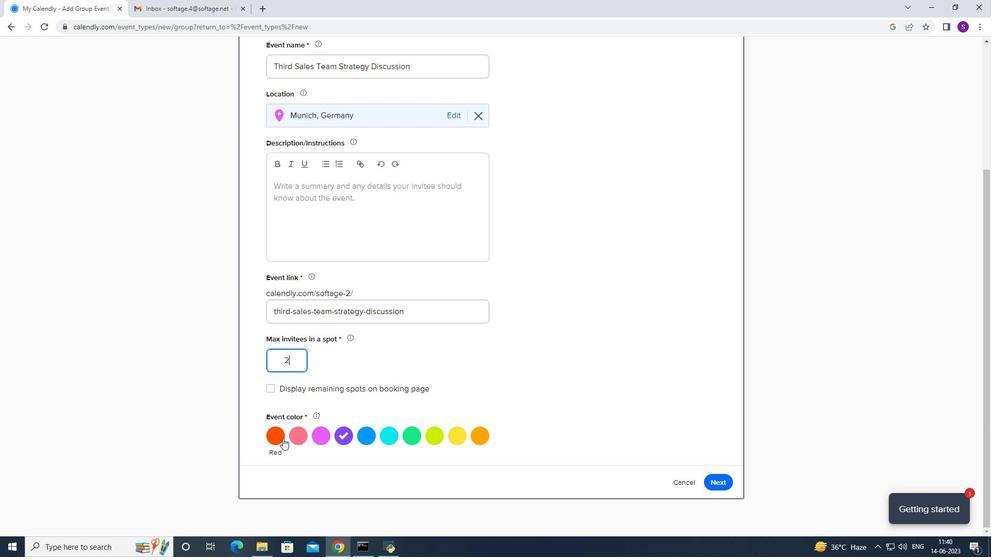 
Action: Mouse pressed left at (263, 436)
Screenshot: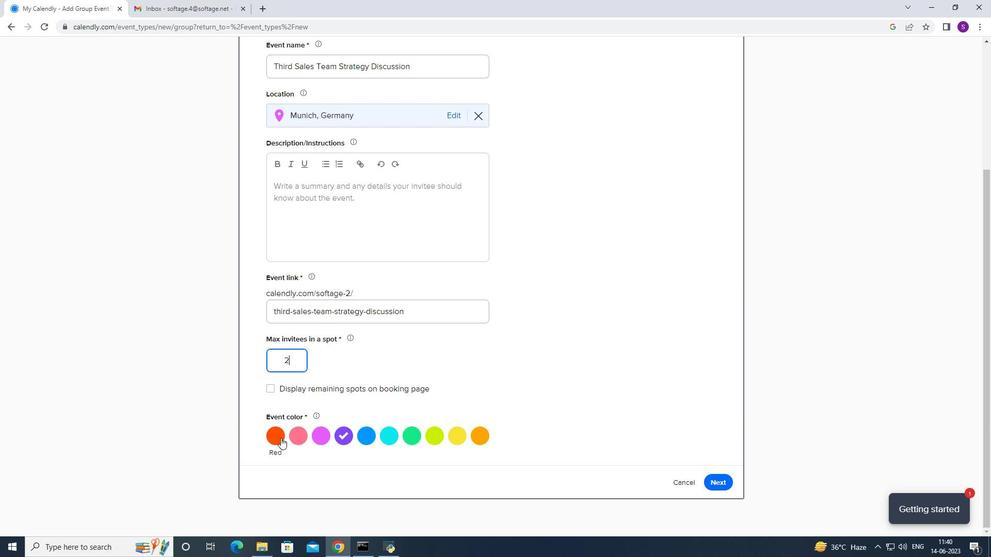 
Action: Mouse moved to (275, 427)
Screenshot: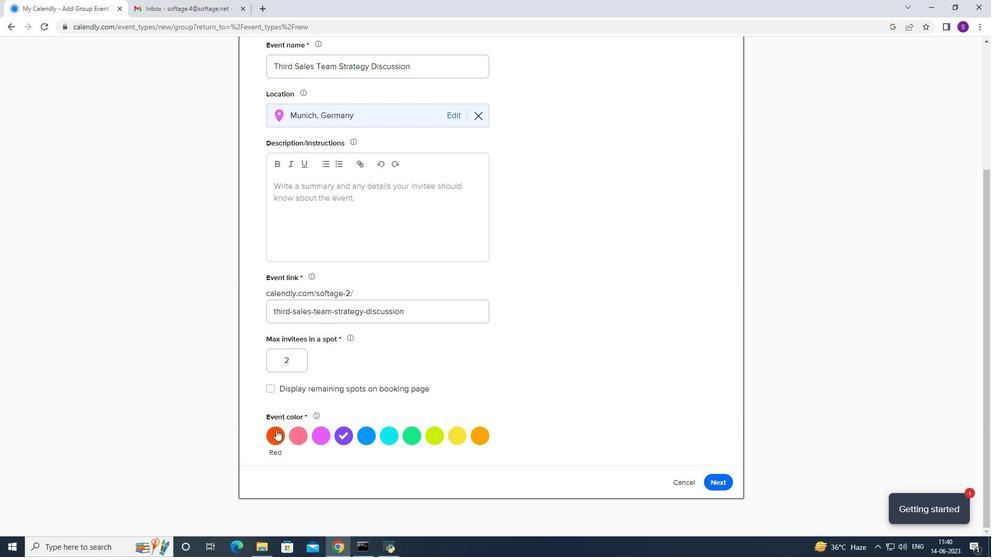 
Action: Mouse pressed left at (275, 427)
Screenshot: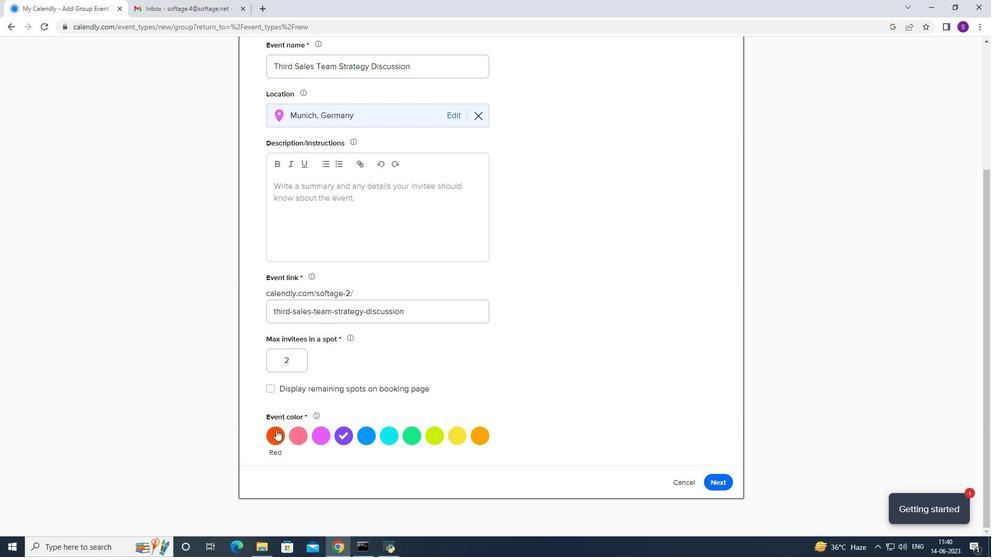 
Action: Mouse moved to (273, 323)
Screenshot: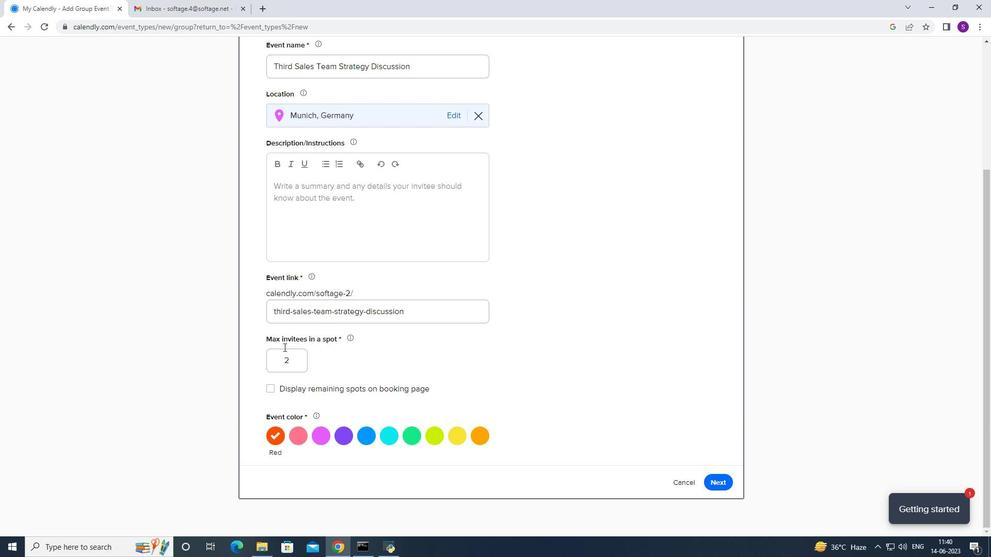 
Action: Mouse scrolled (273, 324) with delta (0, 0)
Screenshot: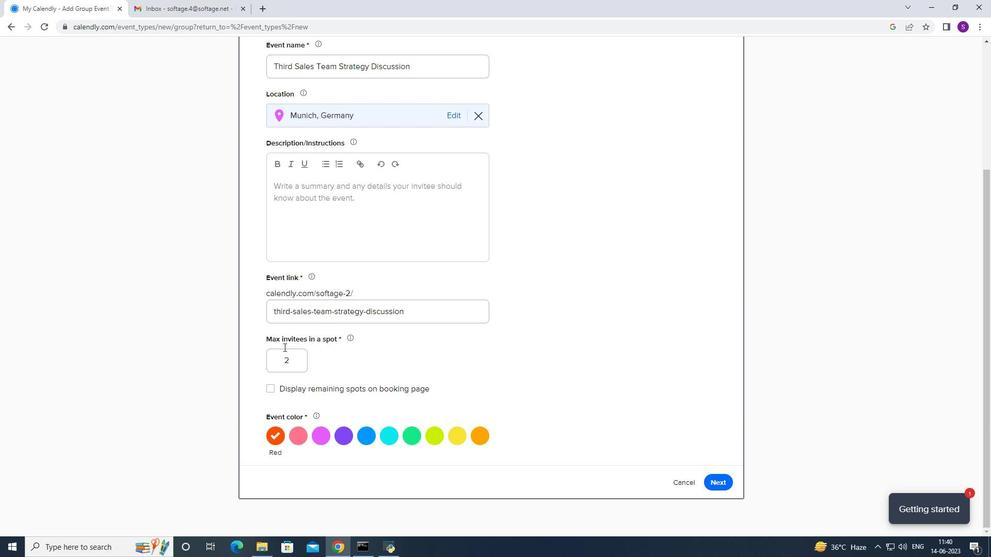 
Action: Mouse moved to (273, 323)
Screenshot: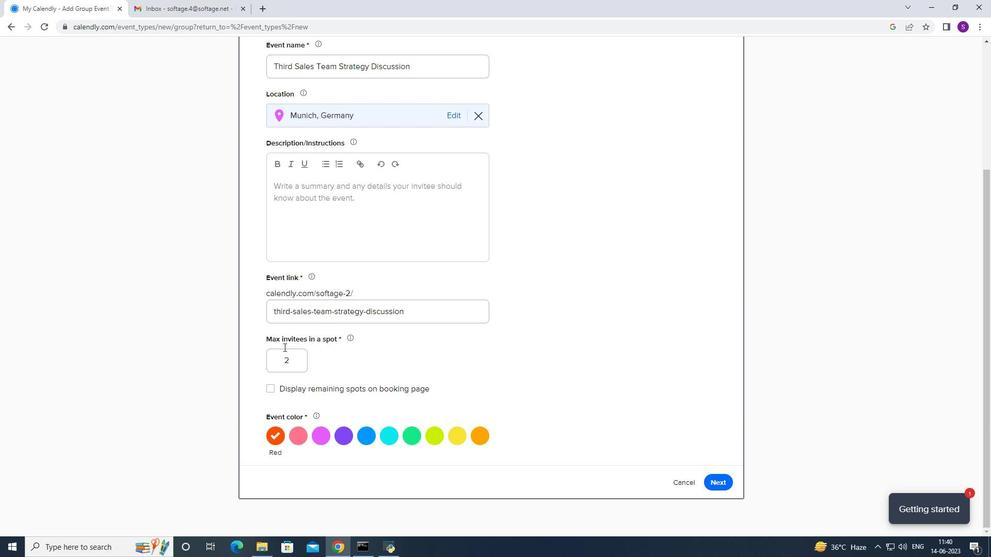 
Action: Mouse scrolled (273, 324) with delta (0, 0)
Screenshot: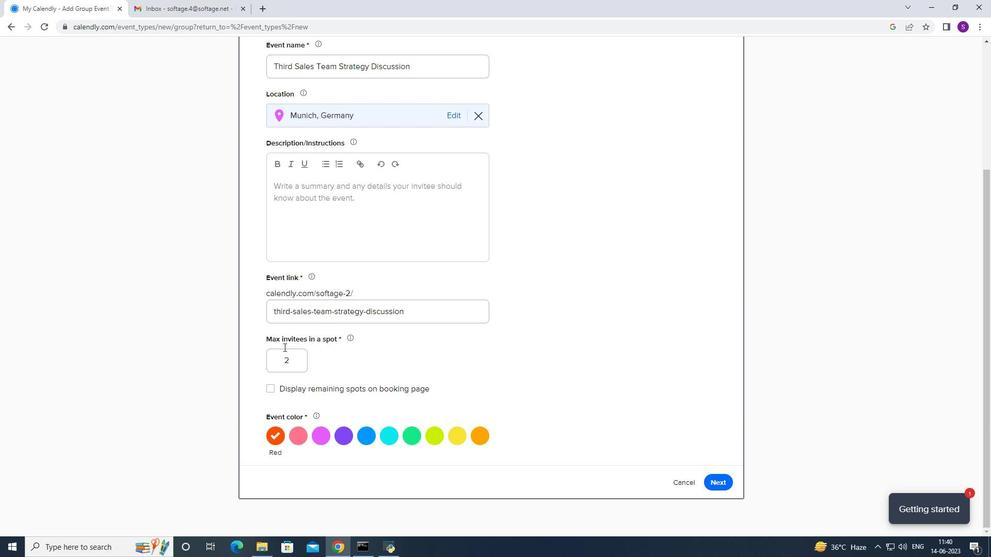 
Action: Mouse moved to (272, 323)
Screenshot: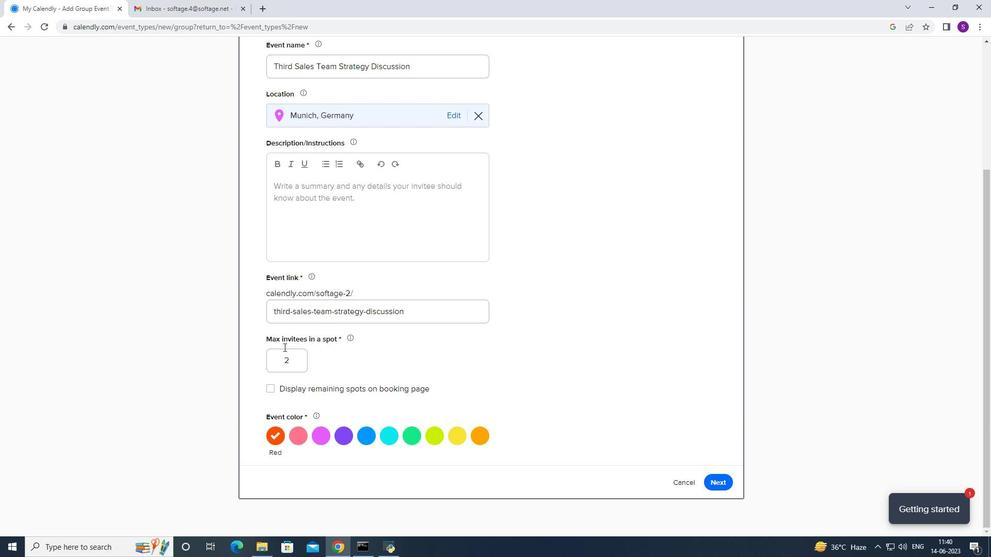 
Action: Mouse scrolled (272, 323) with delta (0, 0)
Screenshot: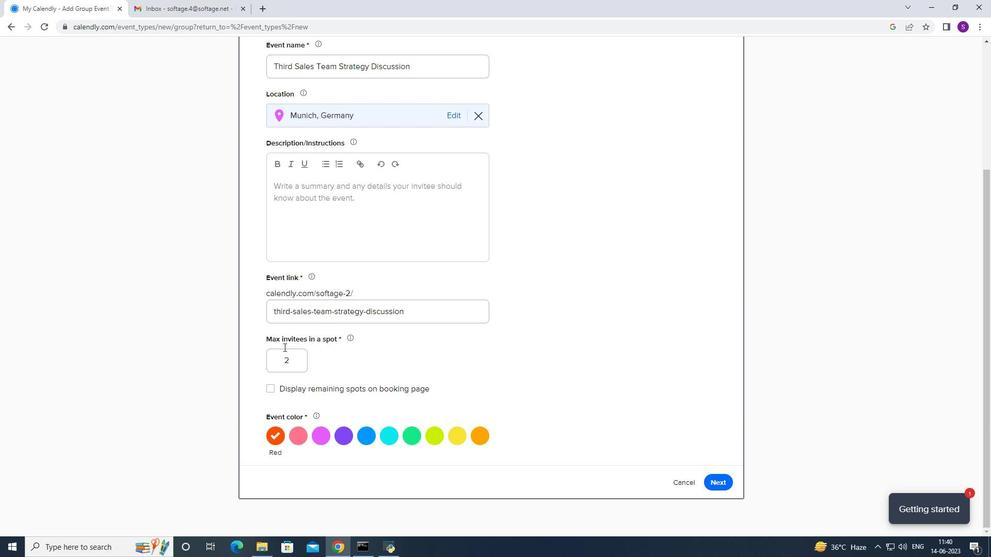 
Action: Mouse scrolled (272, 323) with delta (0, 0)
Screenshot: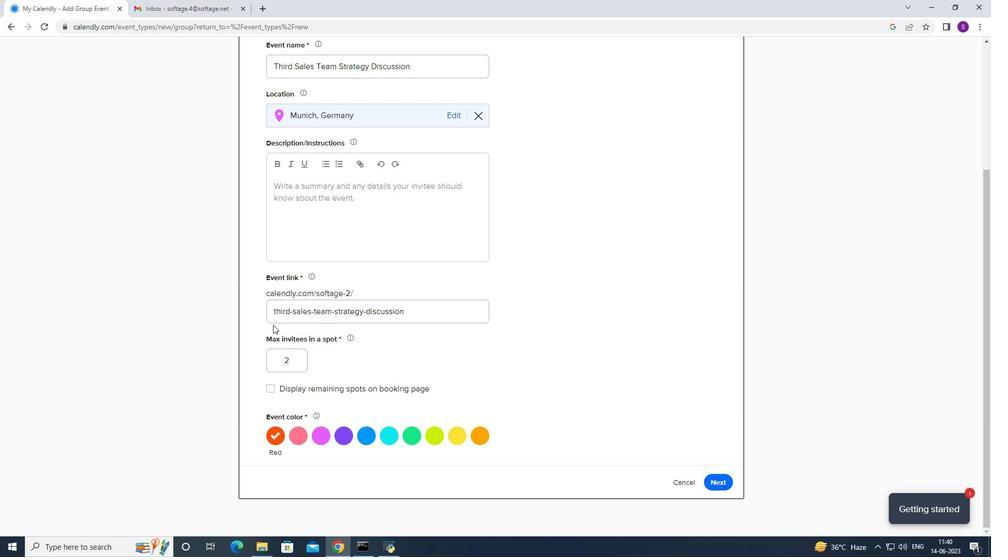 
Action: Mouse scrolled (272, 323) with delta (0, 0)
Screenshot: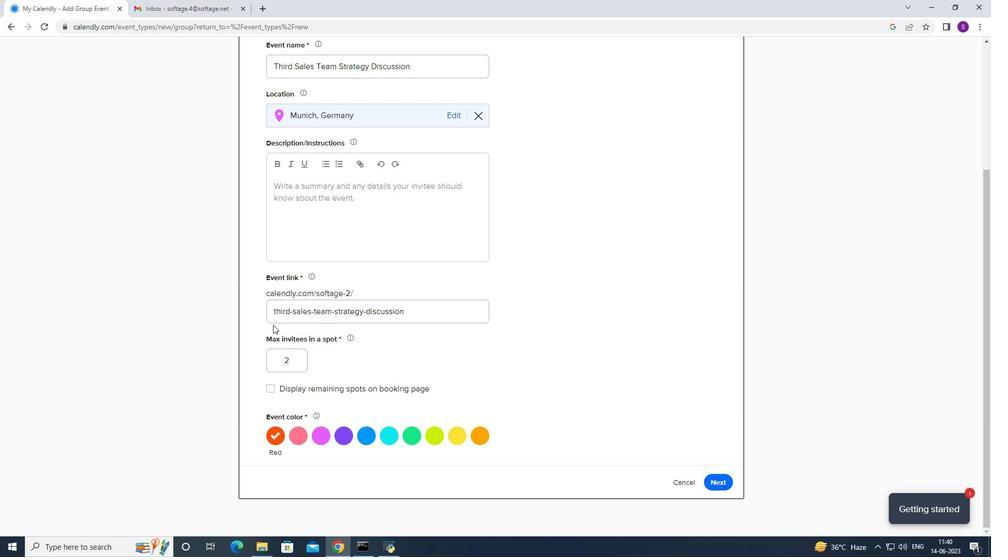 
Action: Mouse scrolled (272, 323) with delta (0, 0)
Screenshot: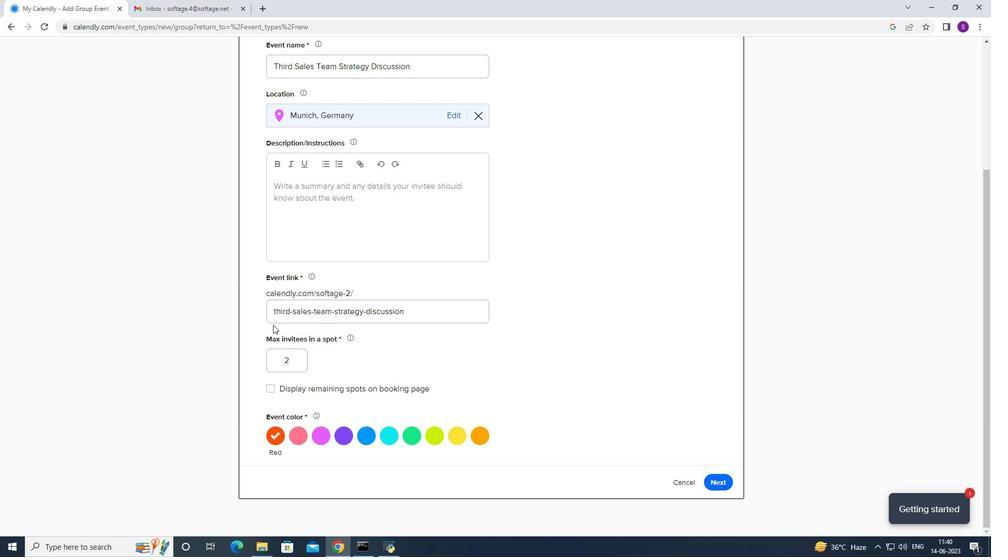 
Action: Mouse scrolled (272, 323) with delta (0, 0)
Screenshot: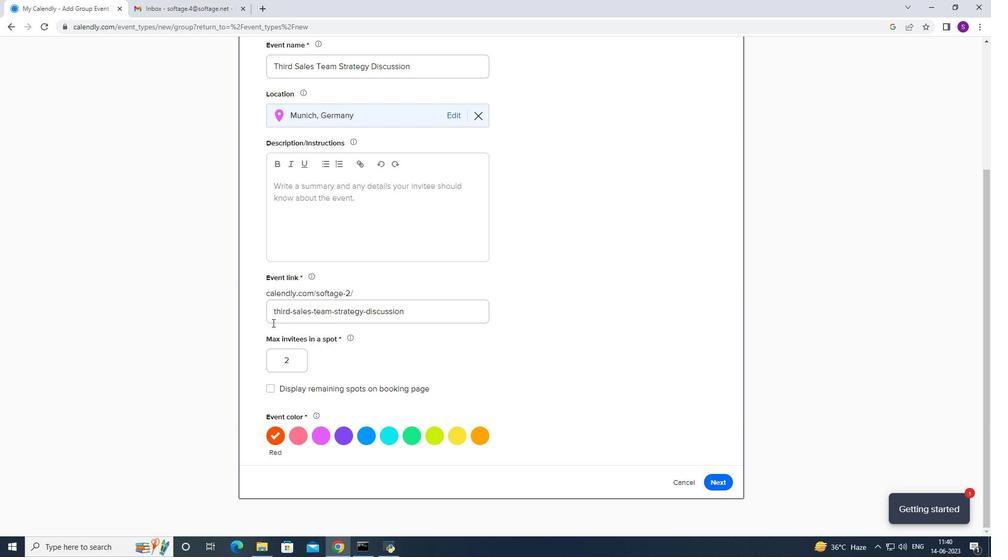 
Action: Mouse moved to (302, 372)
Screenshot: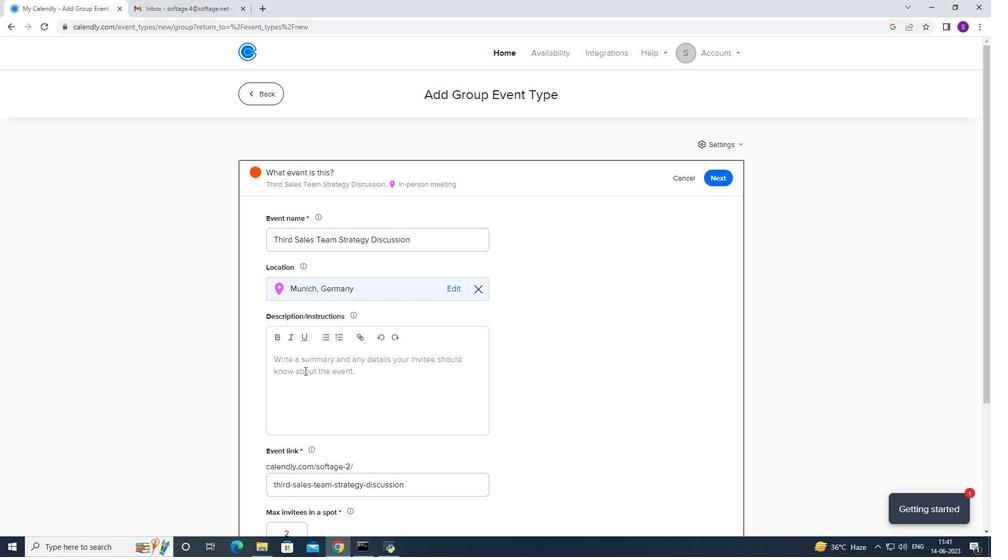 
Action: Mouse pressed left at (302, 372)
Screenshot: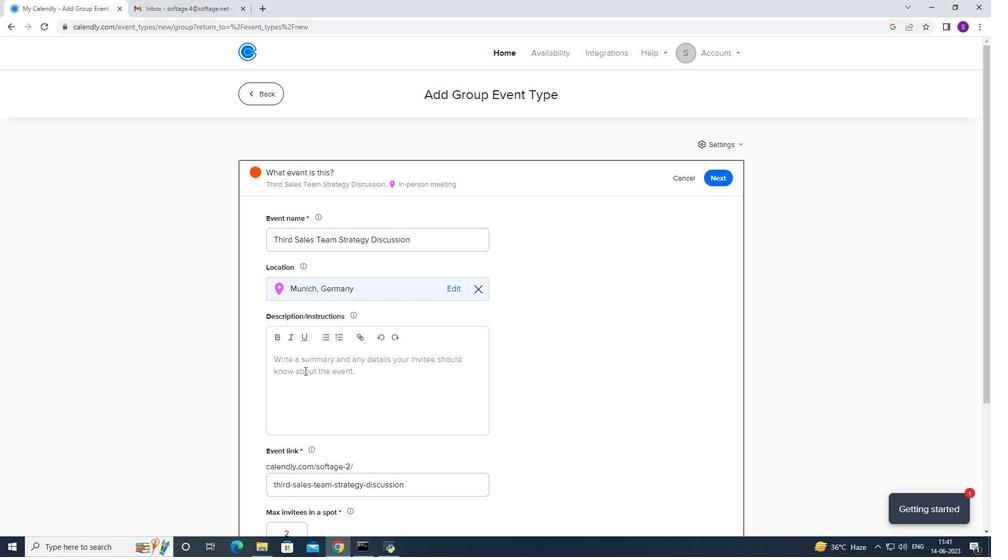 
Action: Mouse moved to (290, 334)
Screenshot: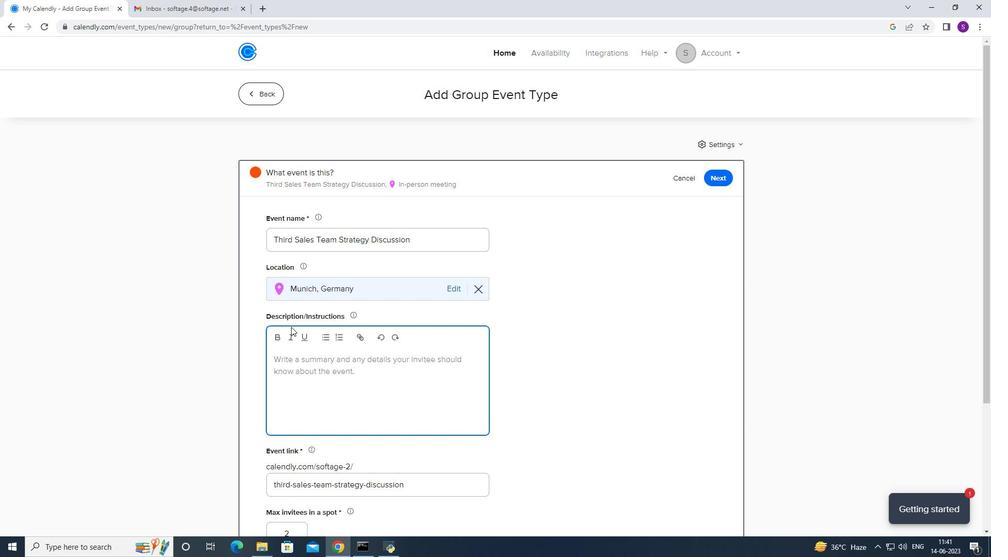 
Action: Mouse pressed left at (290, 334)
Screenshot: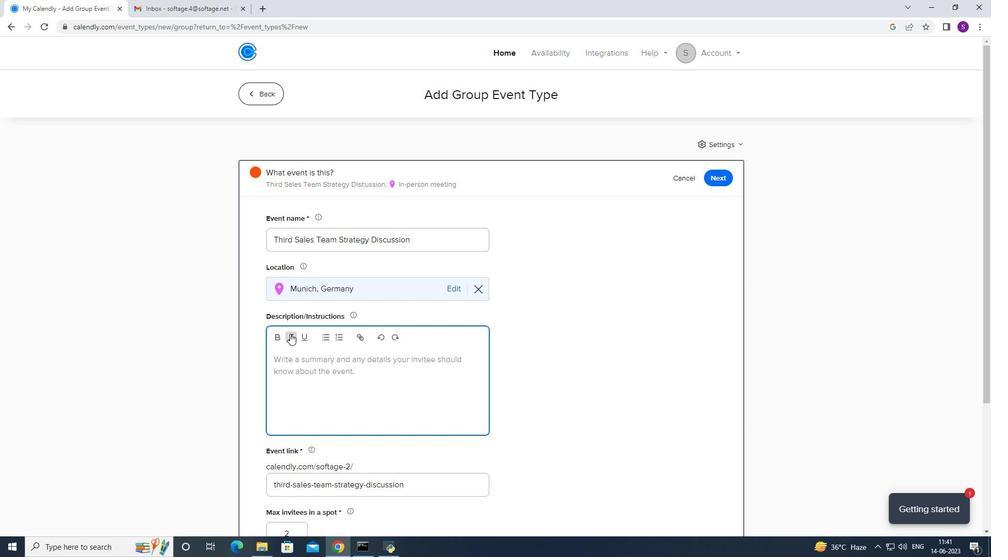 
Action: Mouse moved to (286, 364)
Screenshot: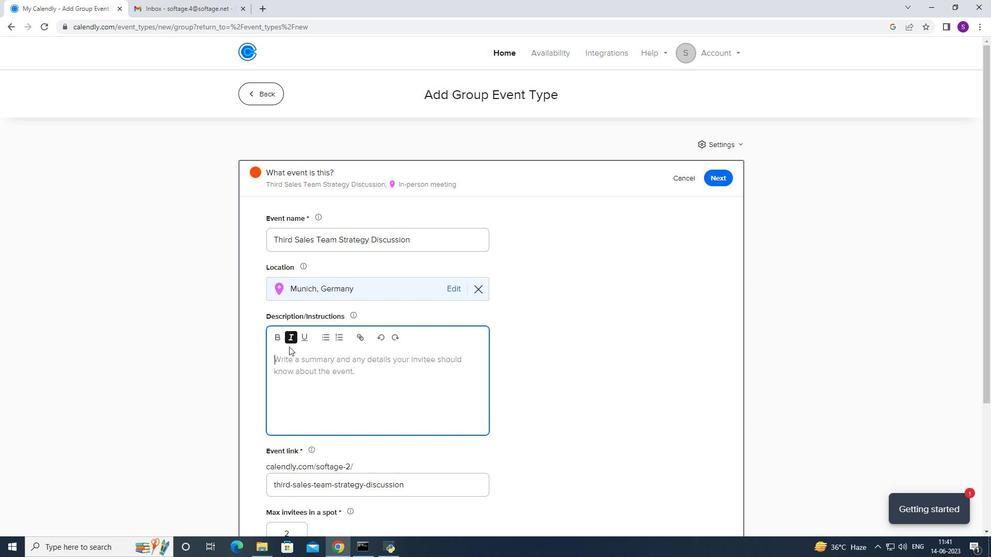 
Action: Mouse pressed left at (286, 364)
Screenshot: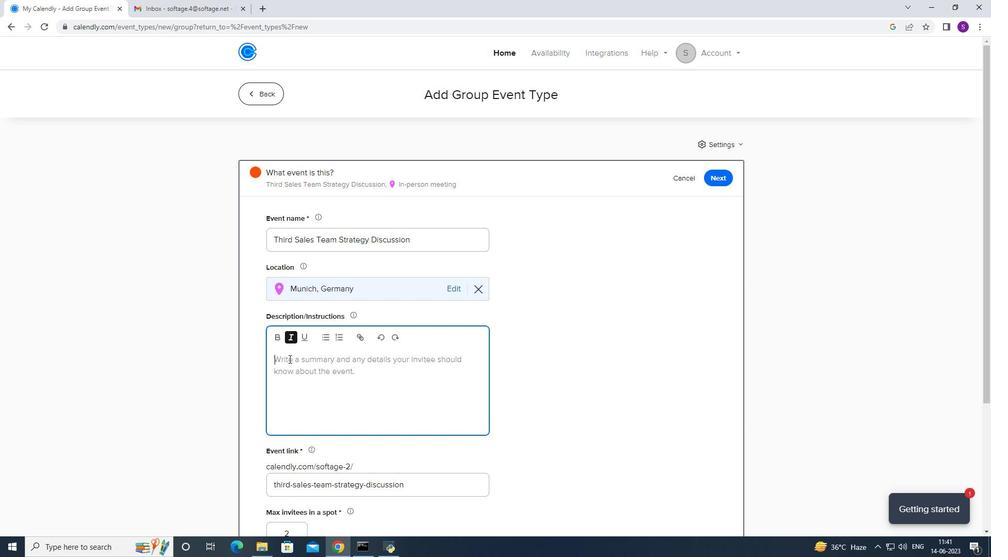 
Action: Mouse moved to (286, 364)
Screenshot: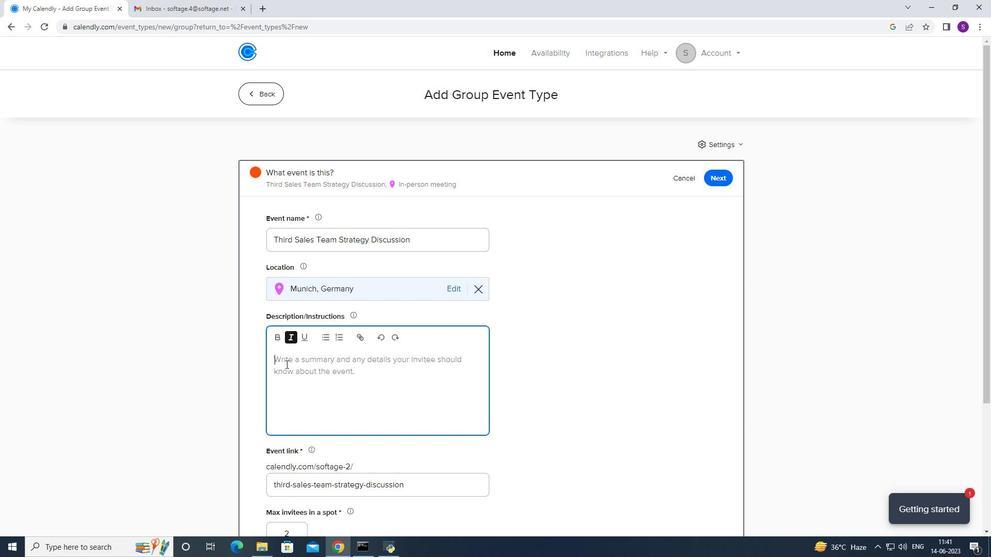 
Action: Key pressed <Key.caps_lock>A<Key.caps_lock>nalyzing<Key.space>th
Screenshot: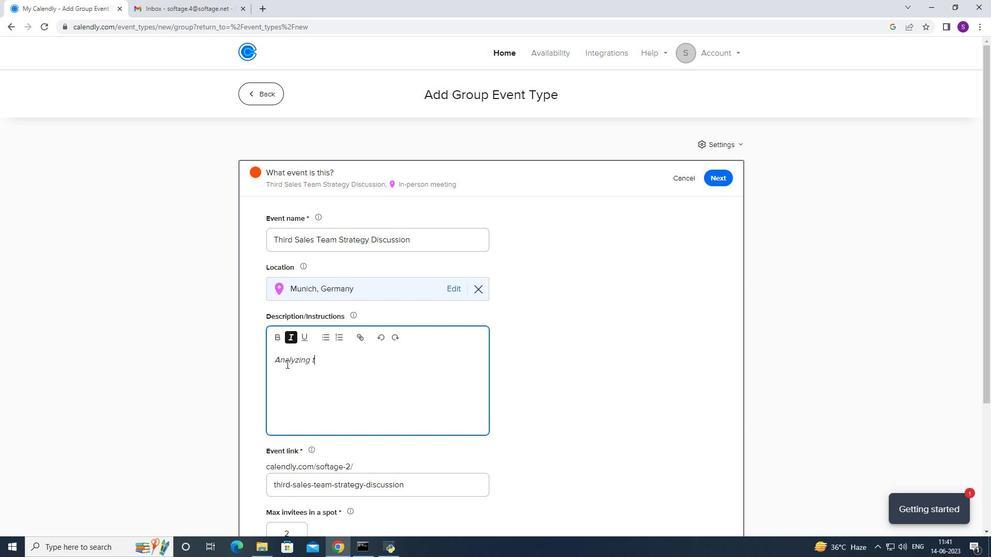 
Action: Mouse moved to (279, 353)
Screenshot: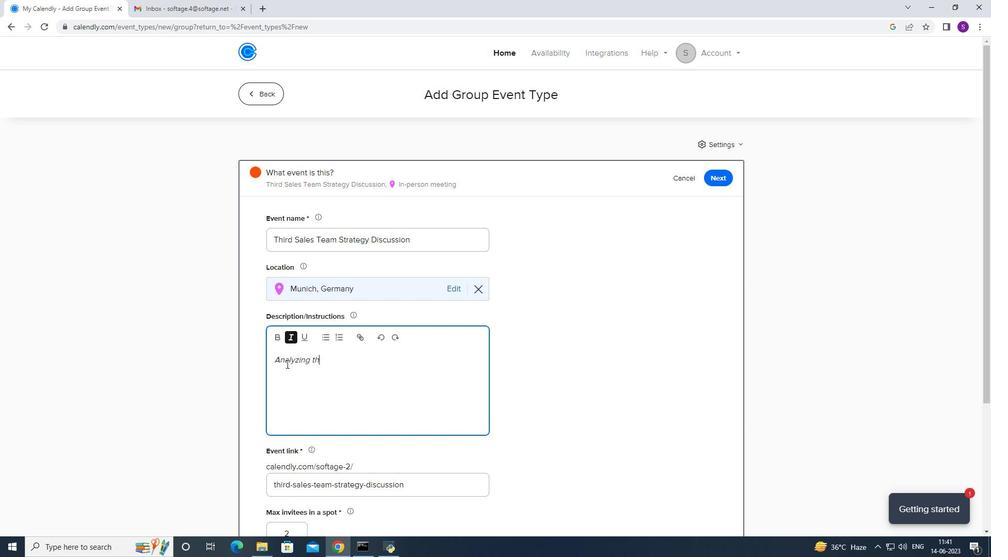 
Action: Key pressed e
Screenshot: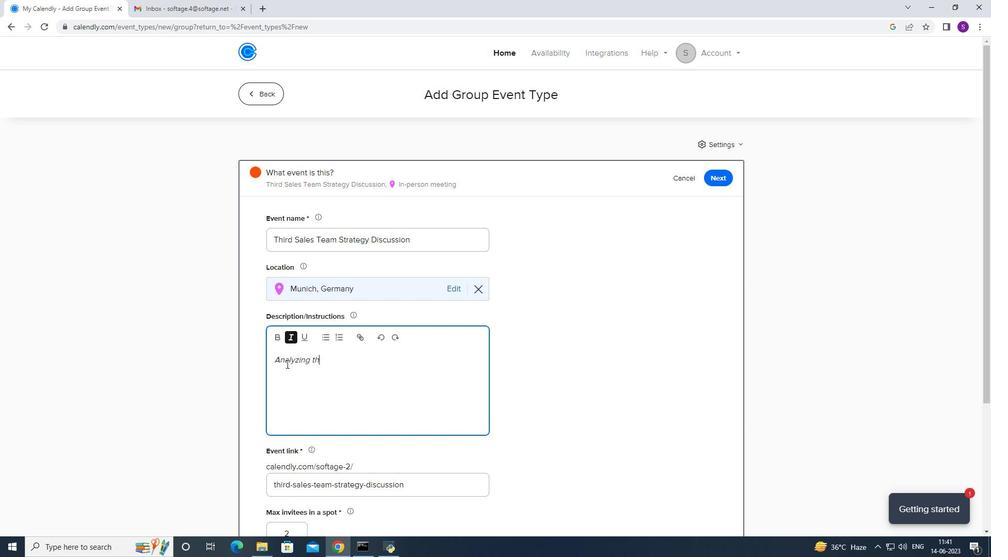 
Action: Mouse moved to (263, 338)
Screenshot: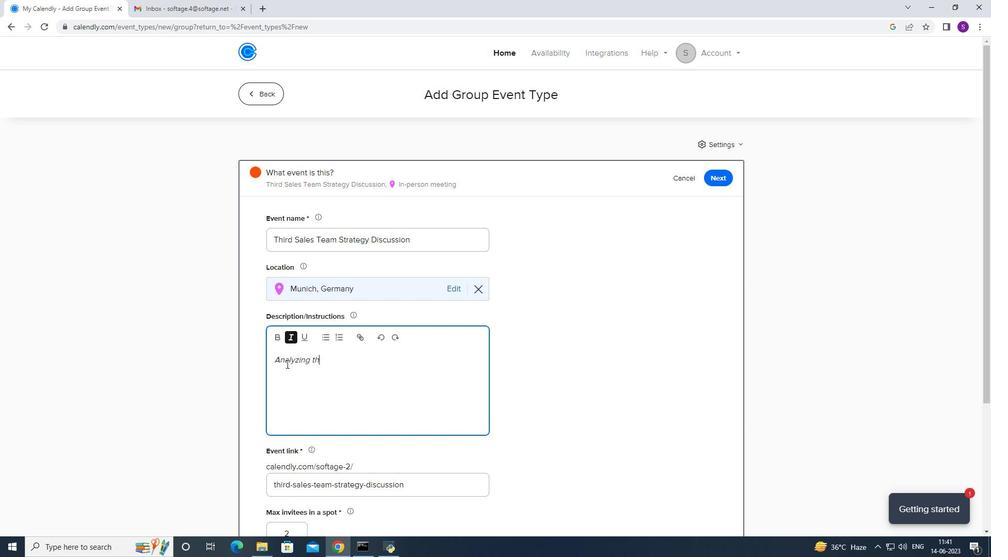 
Action: Key pressed <Key.space>intended<Key.space>target<Key.space><Key.space>audoience<Key.backspace><Key.backspace>ce<Key.space>
Screenshot: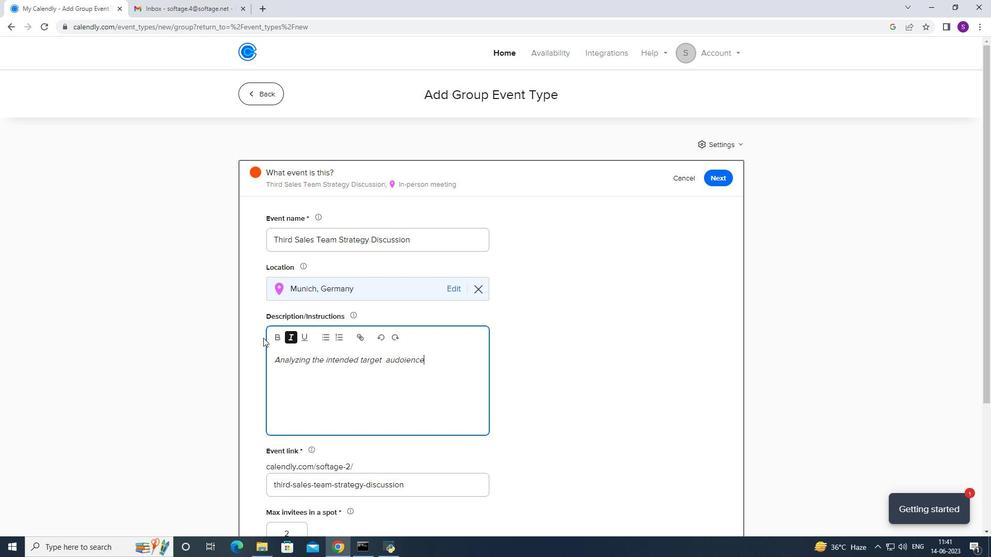 
Action: Mouse moved to (398, 364)
Screenshot: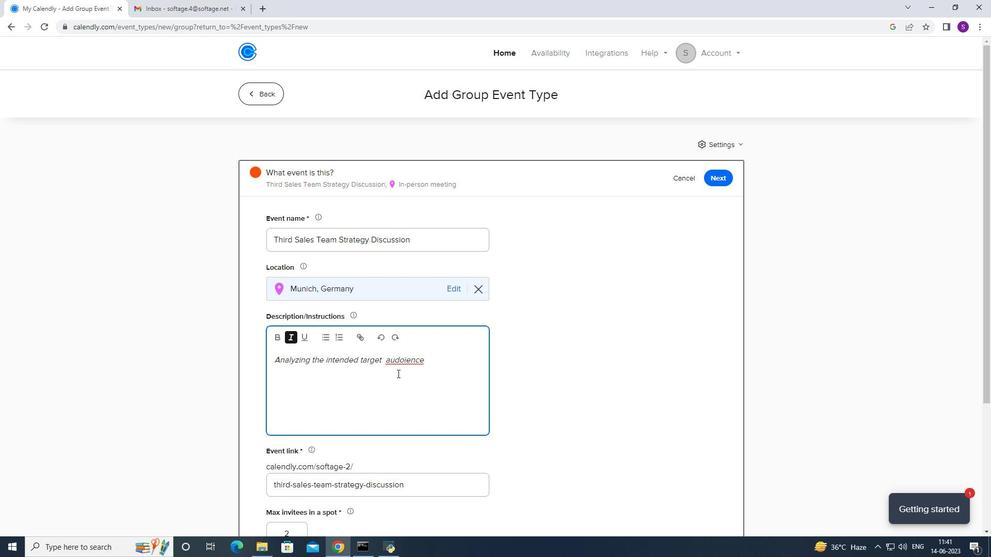 
Action: Mouse pressed right at (398, 364)
Screenshot: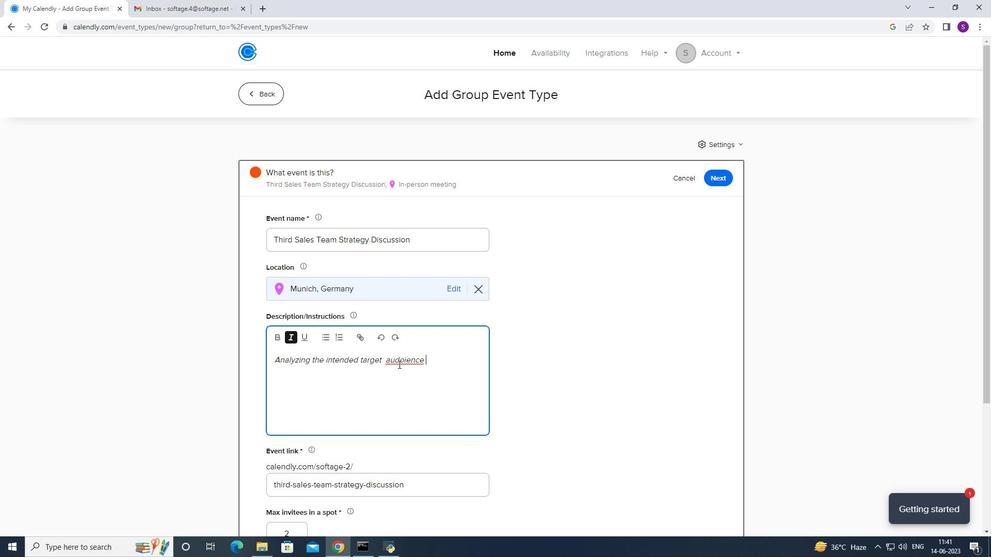 
Action: Mouse moved to (416, 367)
Screenshot: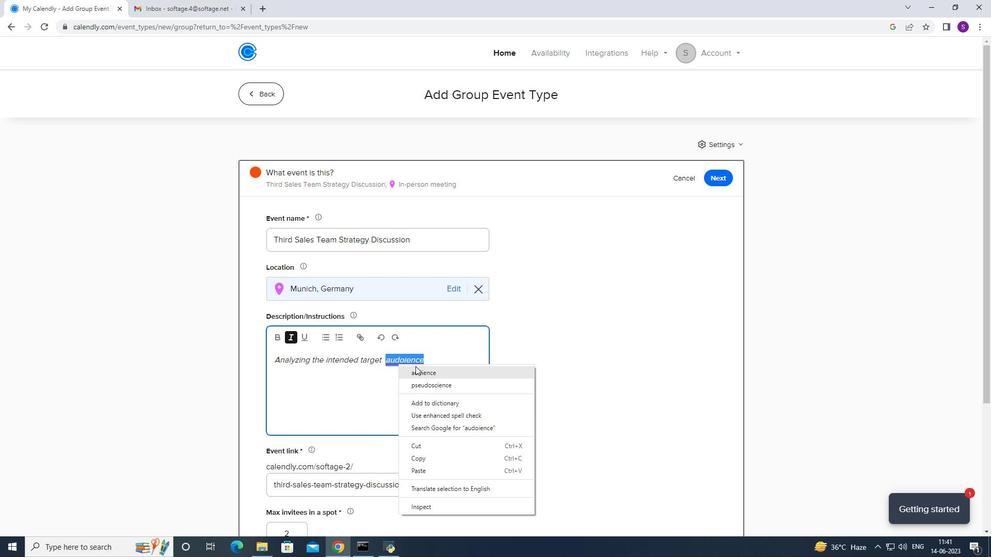 
Action: Mouse pressed left at (416, 367)
Screenshot: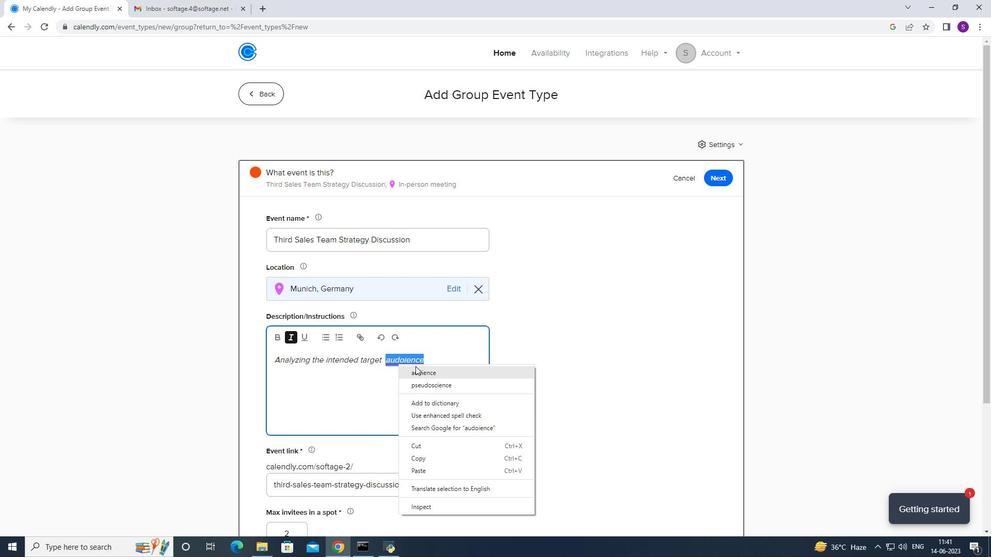 
Action: Mouse moved to (444, 363)
Screenshot: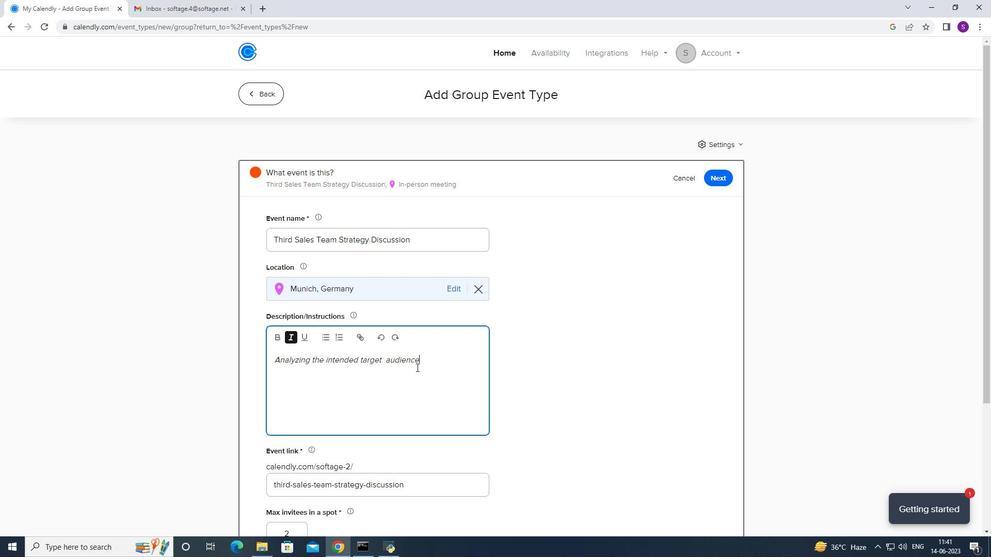 
Action: Mouse pressed left at (444, 363)
Screenshot: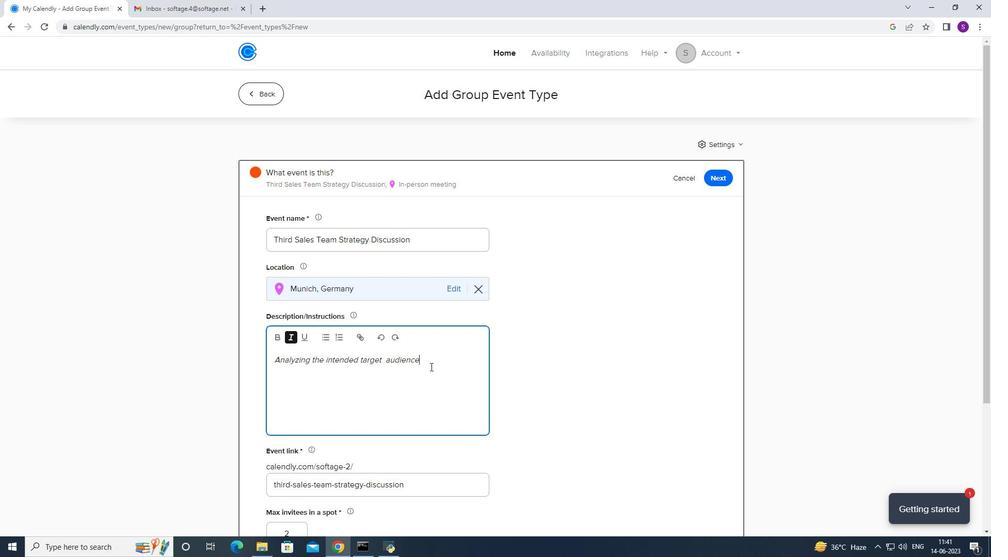 
Action: Mouse moved to (439, 364)
Screenshot: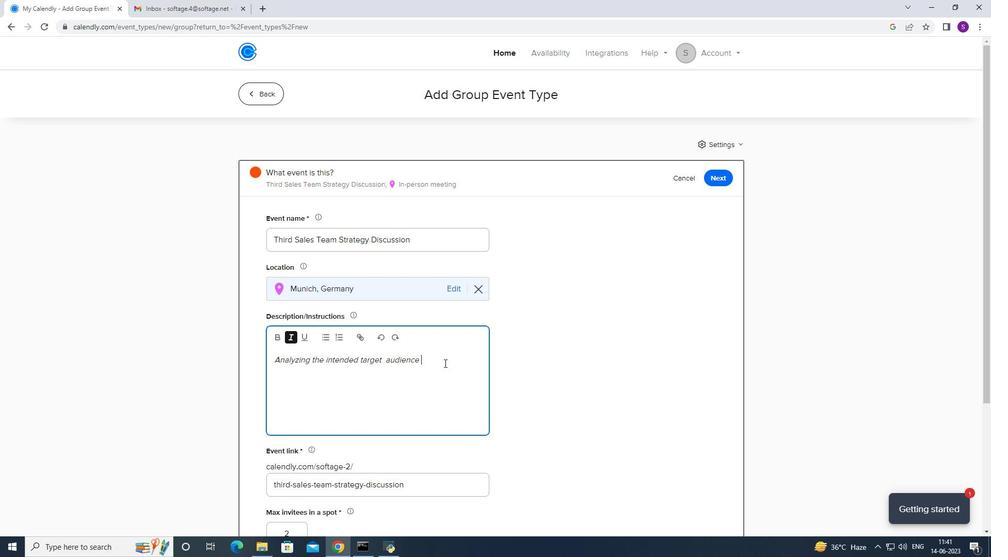 
Action: Key pressed and<Key.space>evaluating<Key.space>how<Key.space>well<Key.space>the<Key.space>campaign<Key.space>r
Screenshot: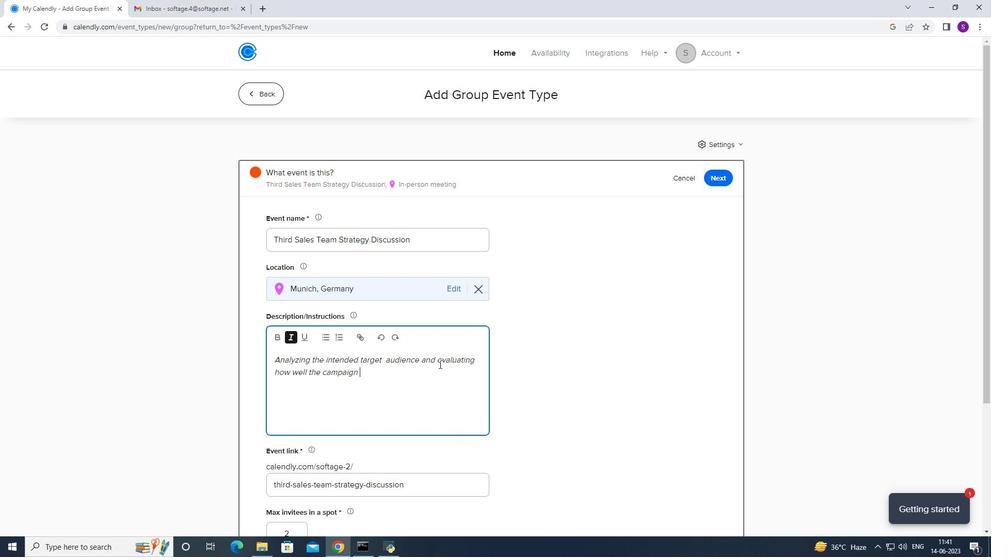 
Action: Mouse moved to (420, 317)
Screenshot: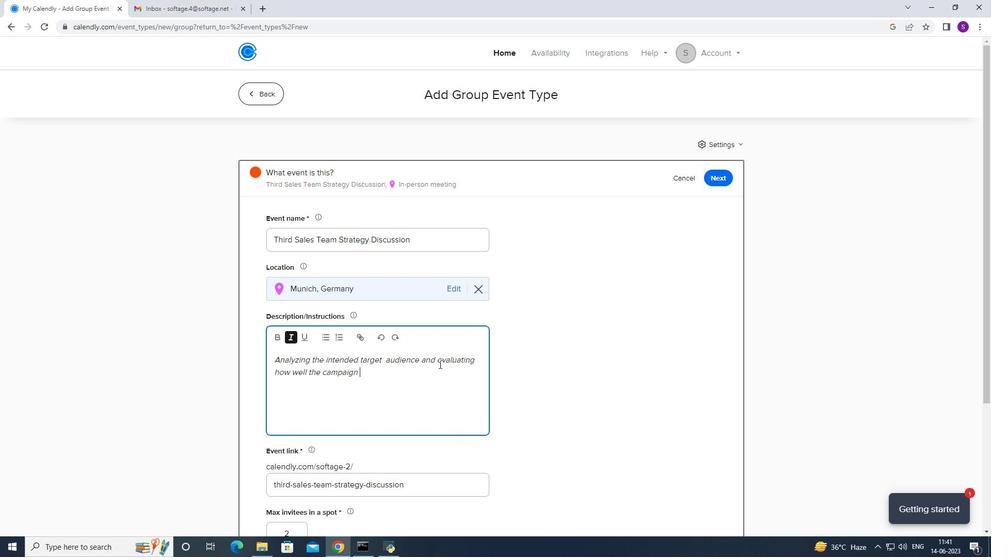 
Action: Key pressed esonated<Key.space>w
Screenshot: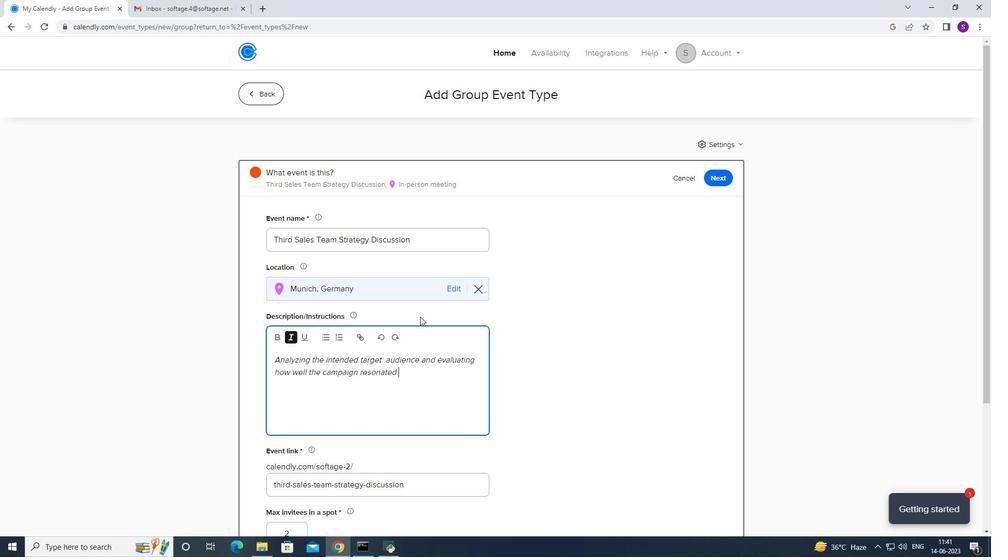 
Action: Mouse moved to (420, 300)
Screenshot: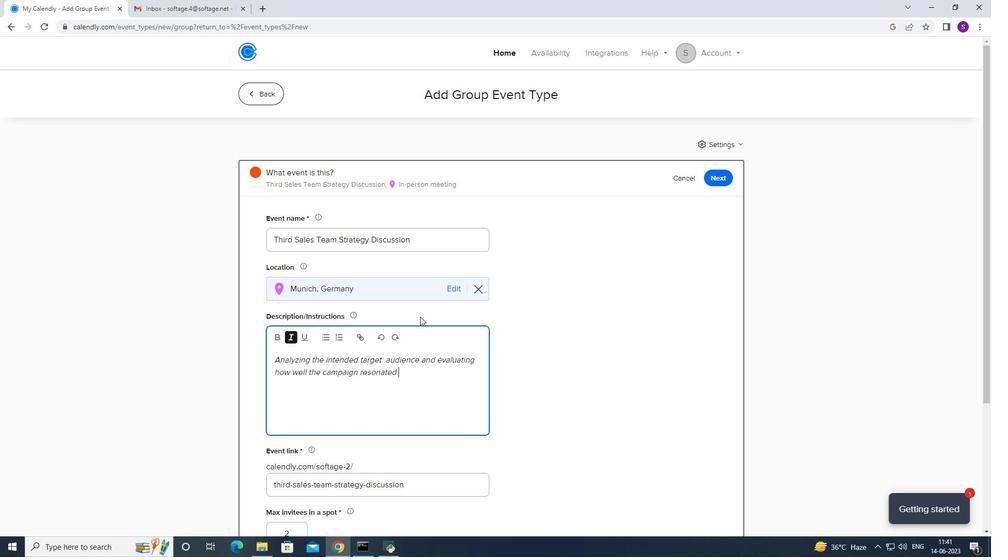 
Action: Key pressed ith<Key.space>them.<Key.caps_lock>RT<Key.caps_lock>==<Key.backspace><Key.backspace><Key.backspace><Key.backspace><Key.space><Key.caps_lock>T
Screenshot: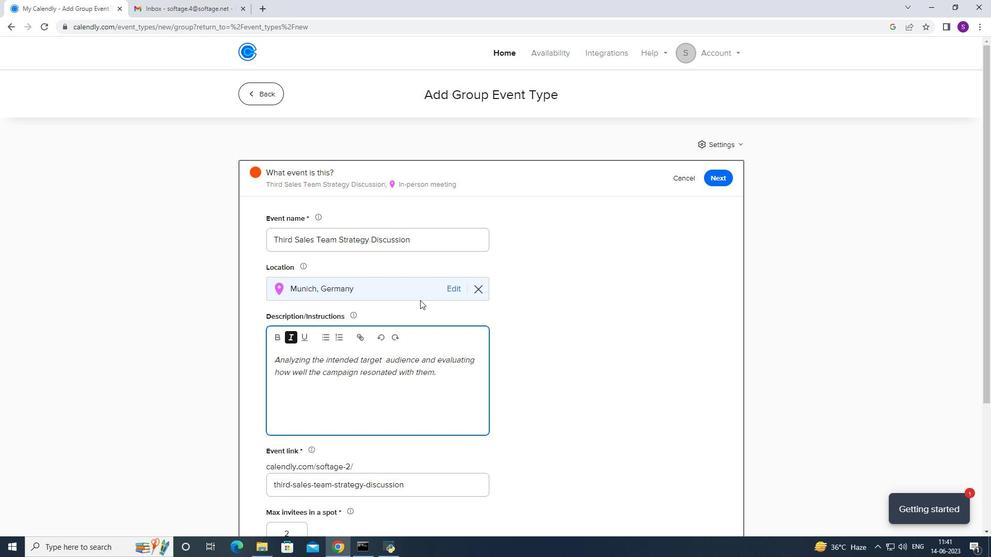 
Action: Mouse moved to (418, 300)
Screenshot: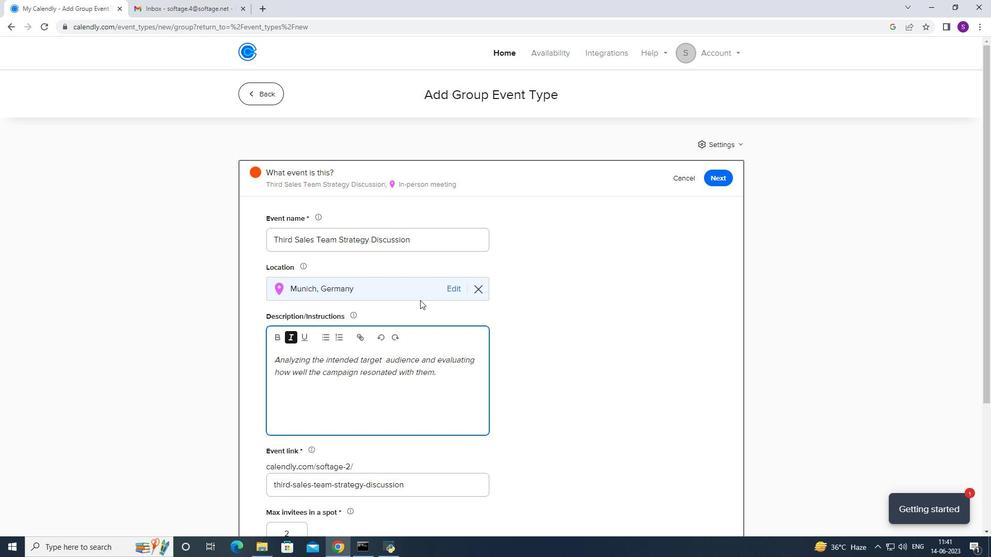
Action: Key pressed <Key.caps_lock>is<Key.space>in
Screenshot: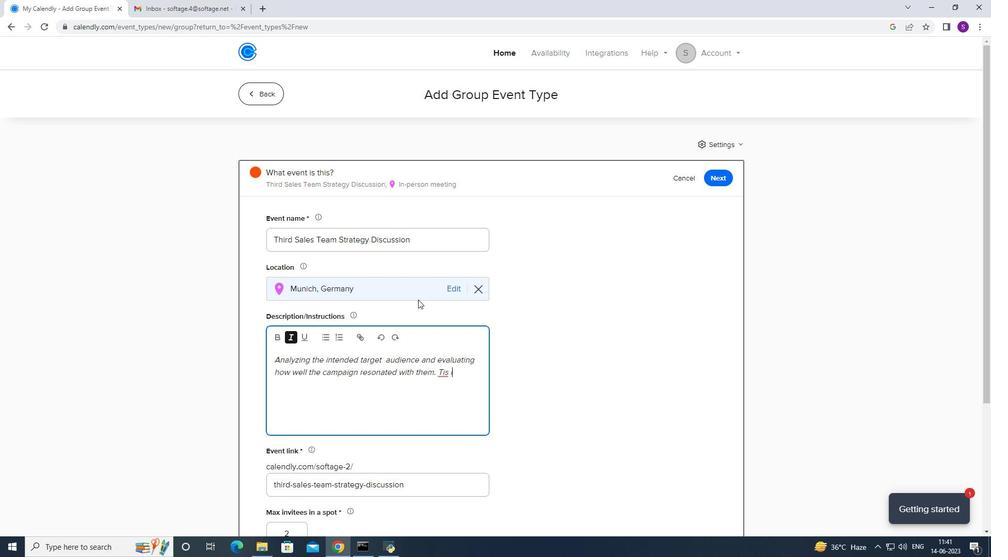 
Action: Mouse moved to (411, 299)
Screenshot: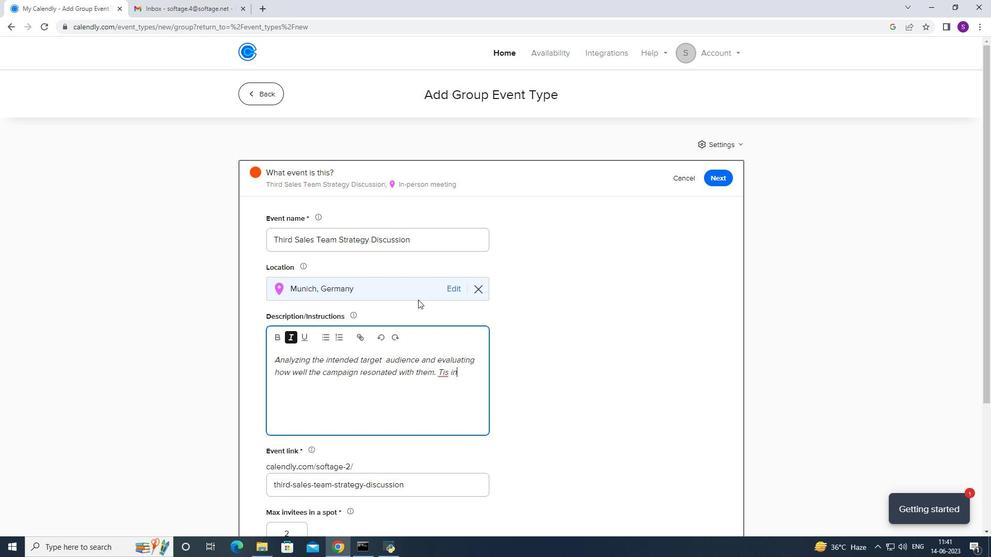 
Action: Key pressed c
Screenshot: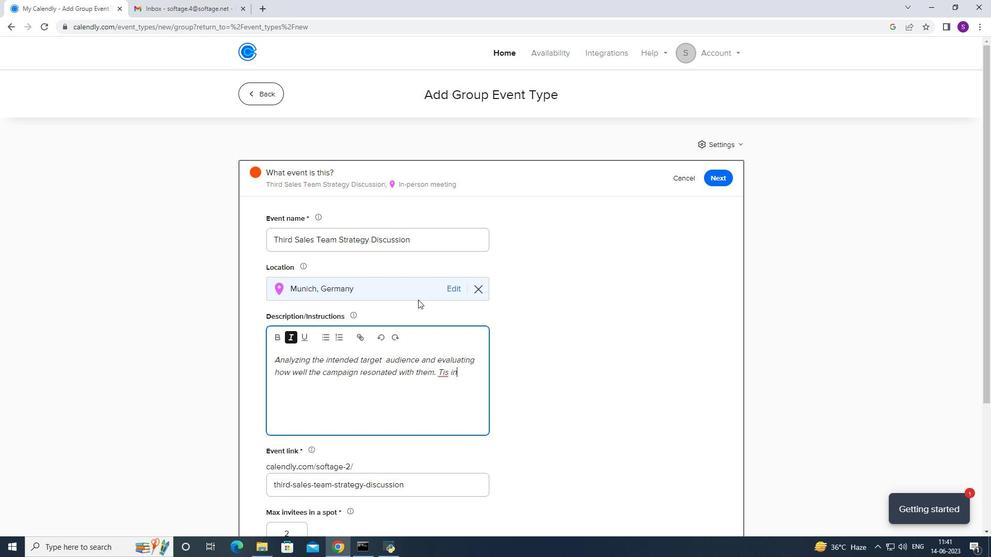 
Action: Mouse moved to (173, 212)
Screenshot: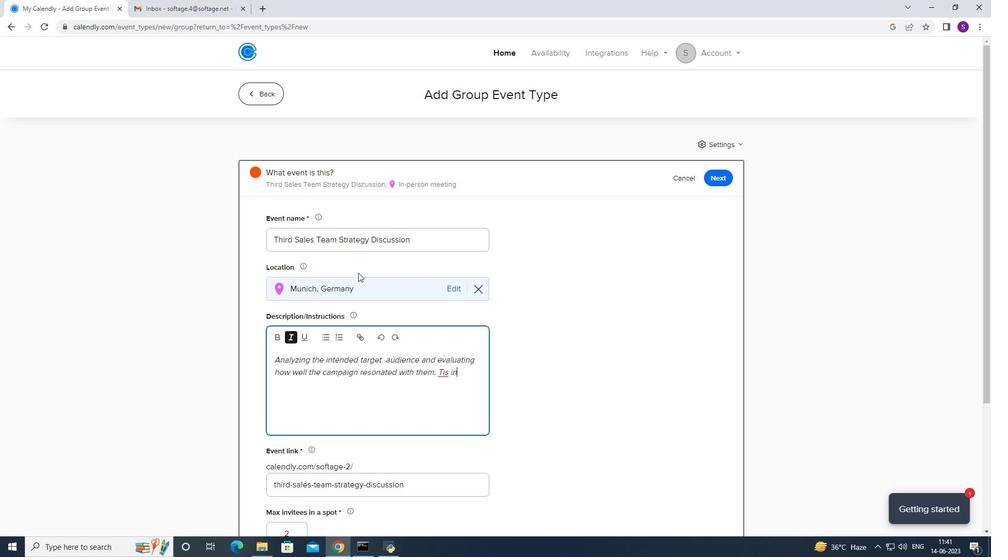 
Action: Key pressed kl=<Key.backspace><Key.backspace><Key.backspace><Key.backspace><Key.backspace><Key.backspace><Key.backspace><Key.backspace><Key.backspace>his<Key.space>includes<Key.space>assessing<Key.space>
Screenshot: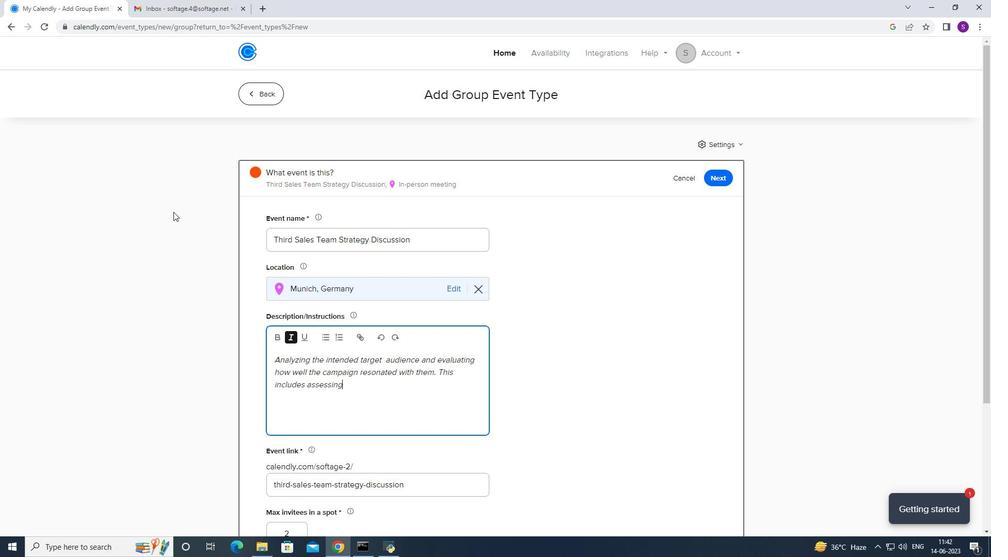 
Action: Mouse moved to (136, 209)
Screenshot: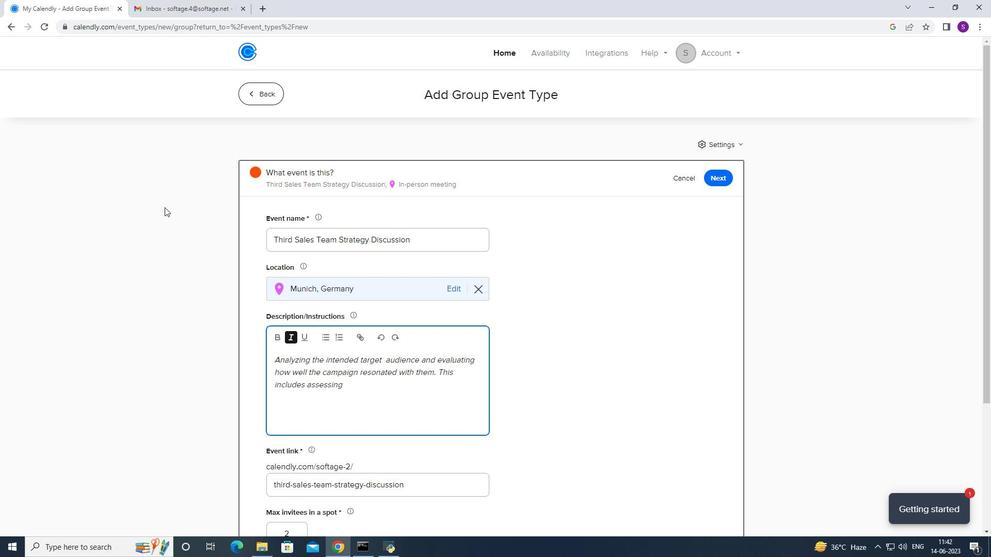 
Action: Key pressed the<Key.space>ca,mpaih<Key.backspace>gn<Key.space>relevab<Key.backspace>nce<Key.space>
Screenshot: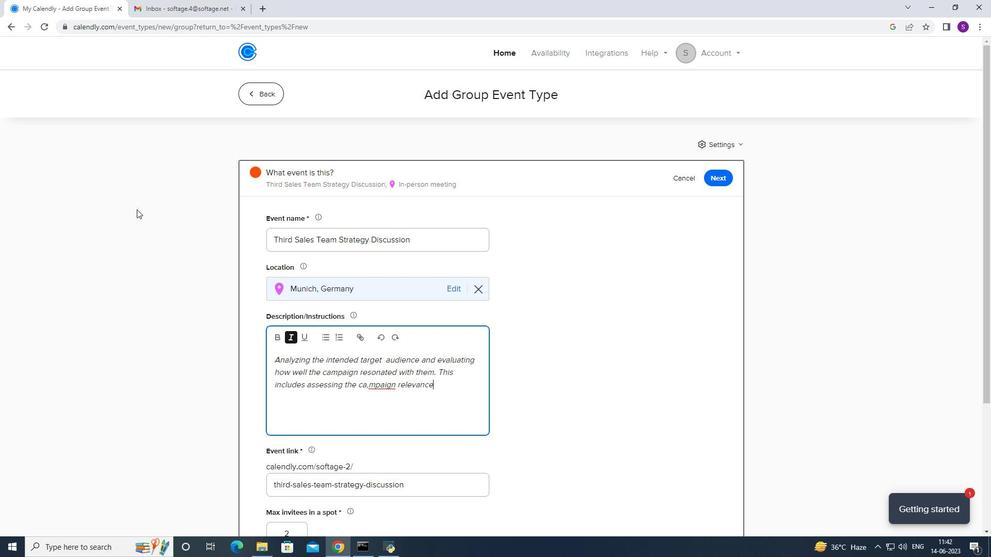 
Action: Mouse moved to (368, 387)
Screenshot: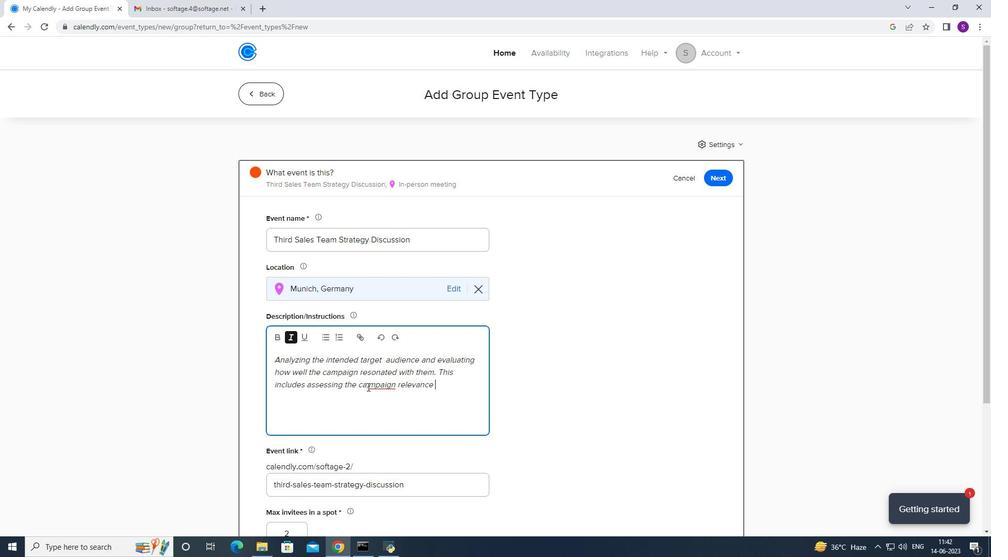 
Action: Mouse pressed left at (368, 387)
Screenshot: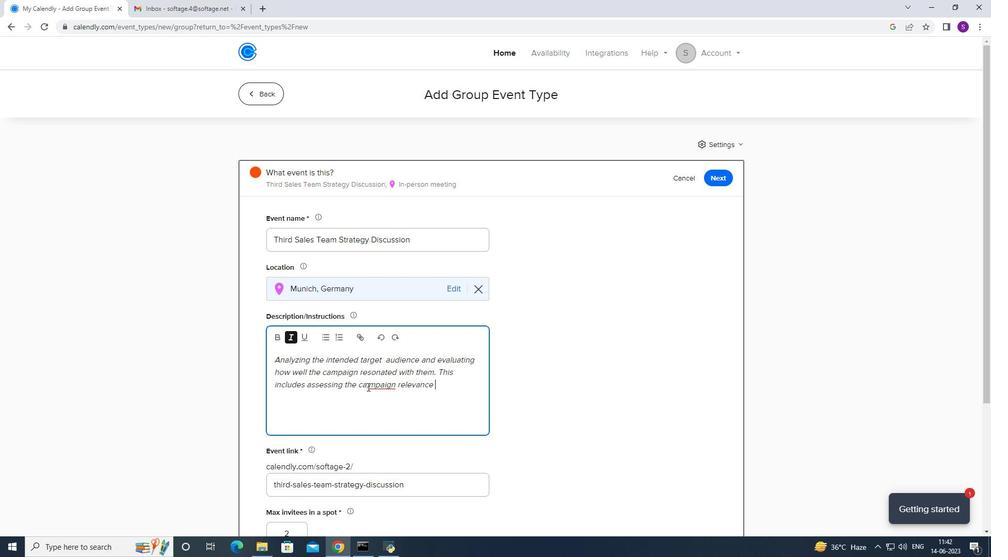
Action: Key pressed <Key.backspace>
Screenshot: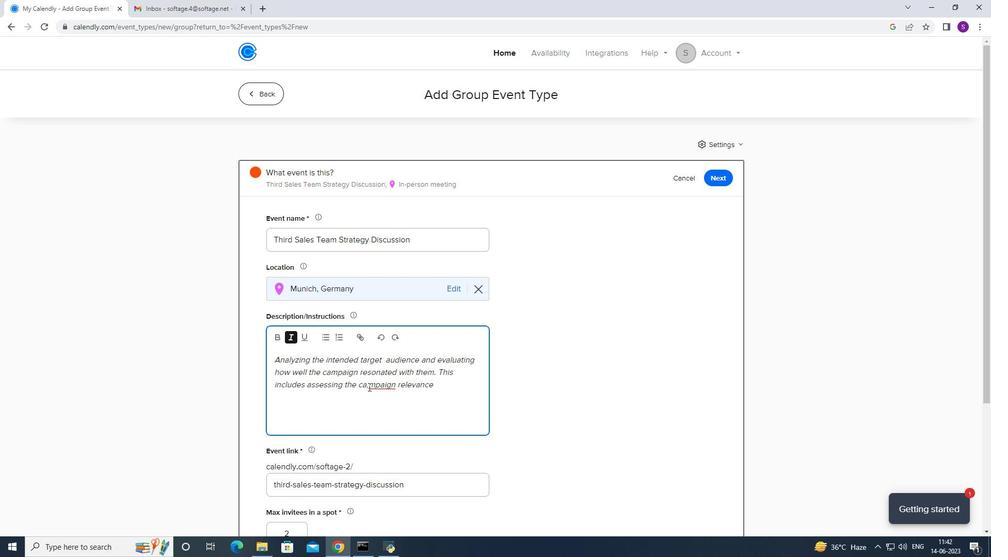 
Action: Mouse moved to (456, 378)
Screenshot: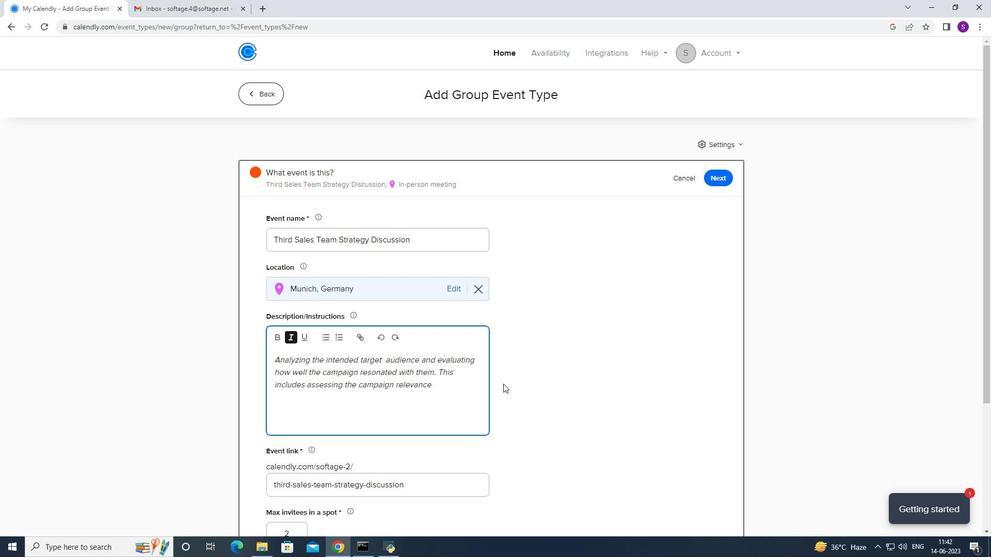
Action: Mouse pressed left at (456, 378)
Screenshot: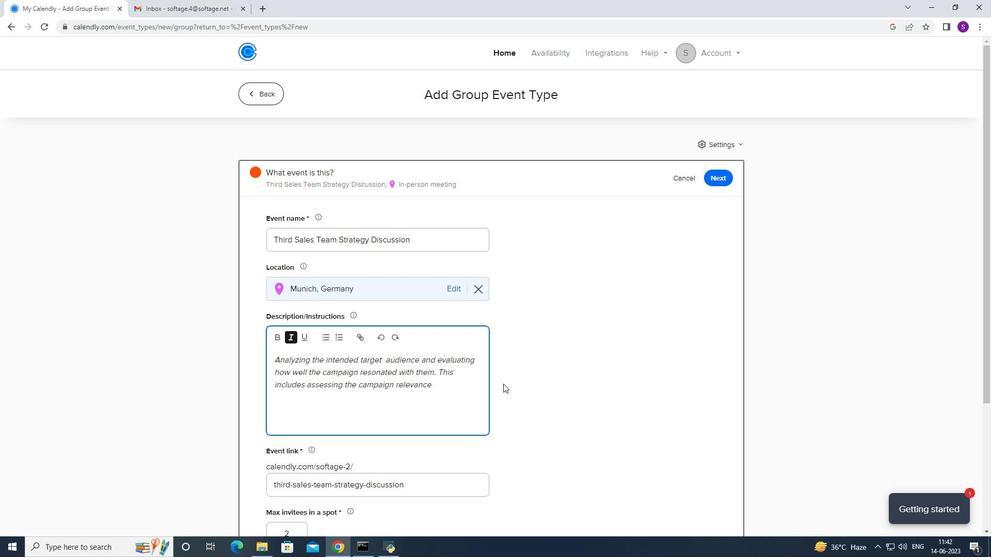 
Action: Mouse moved to (448, 387)
Screenshot: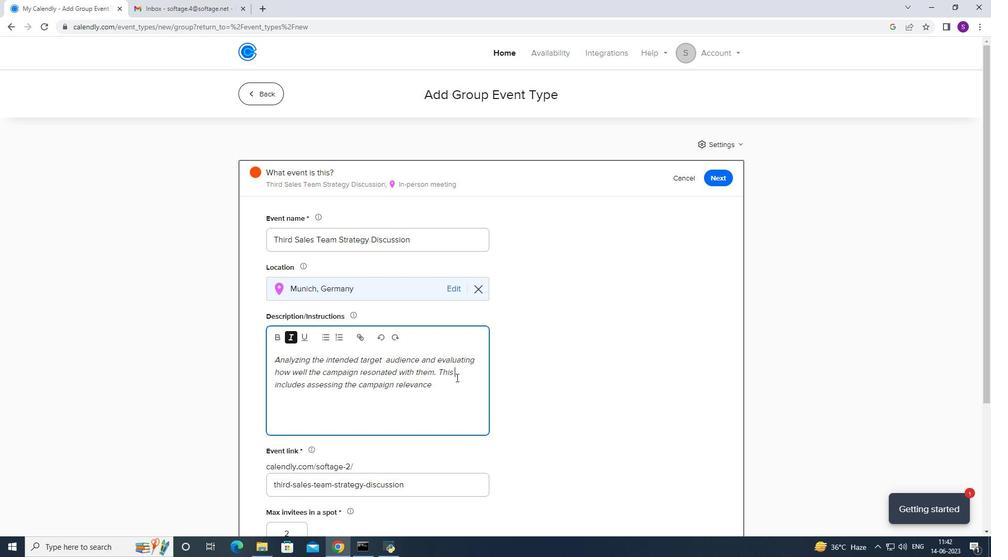 
Action: Mouse pressed left at (448, 387)
Screenshot: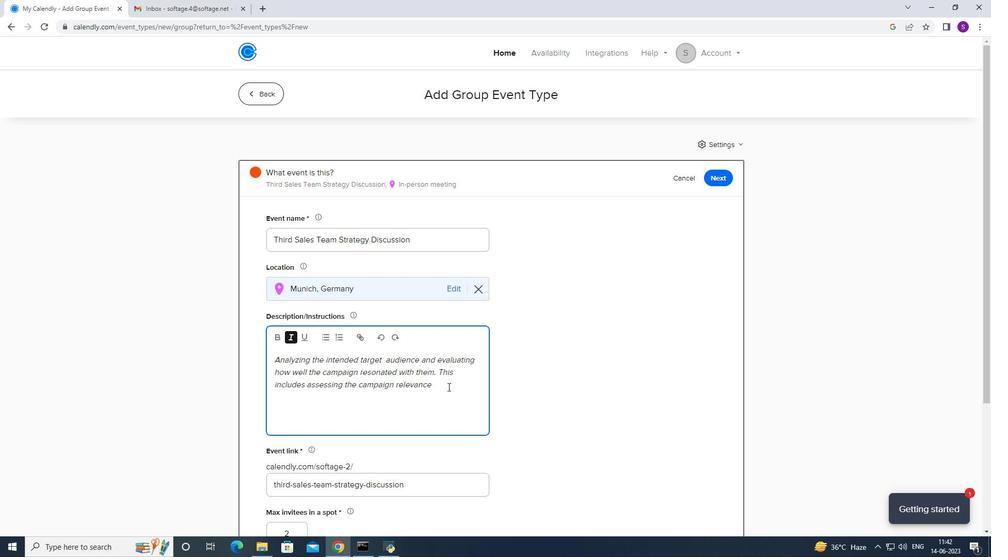 
Action: Mouse moved to (438, 389)
Screenshot: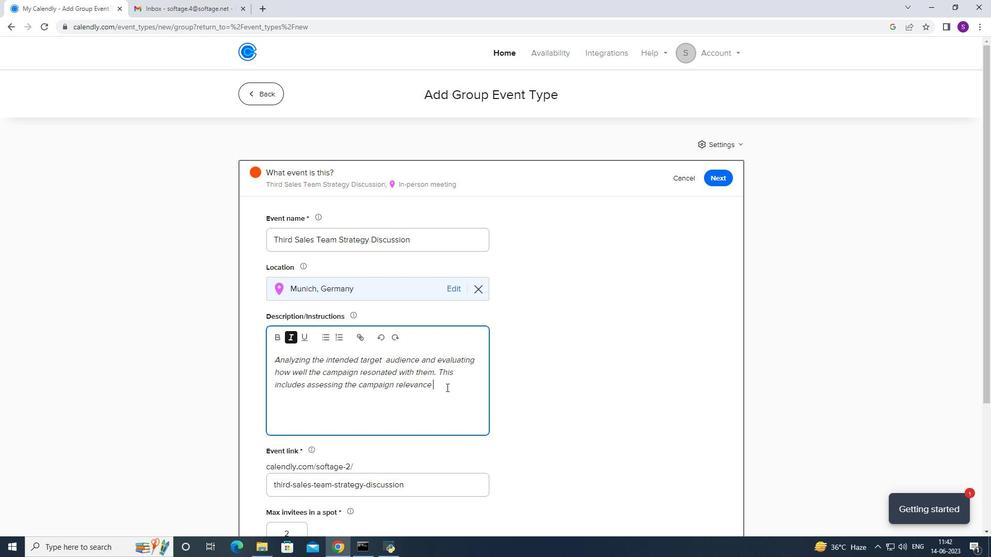 
Action: Key pressed ,<Key.space>mes
Screenshot: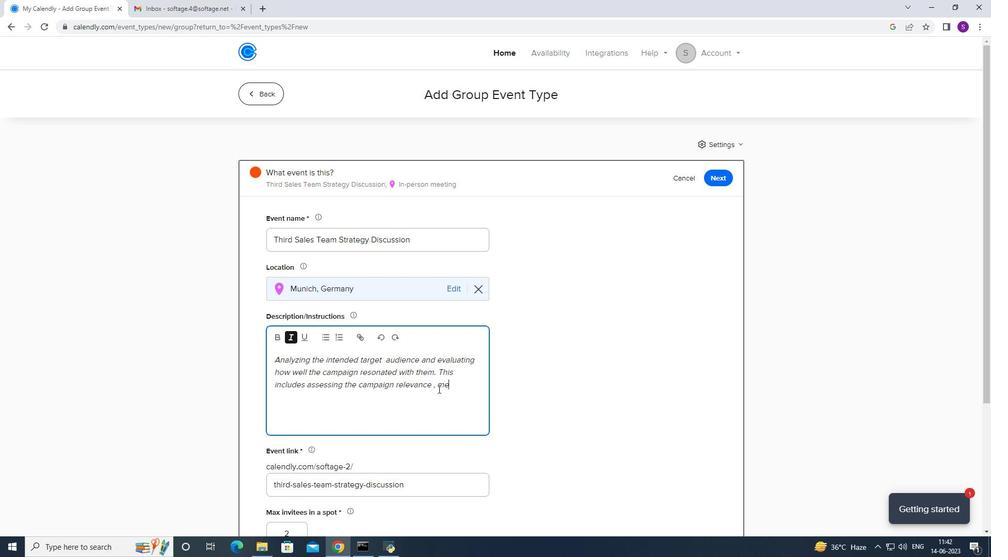 
Action: Mouse moved to (389, 368)
Screenshot: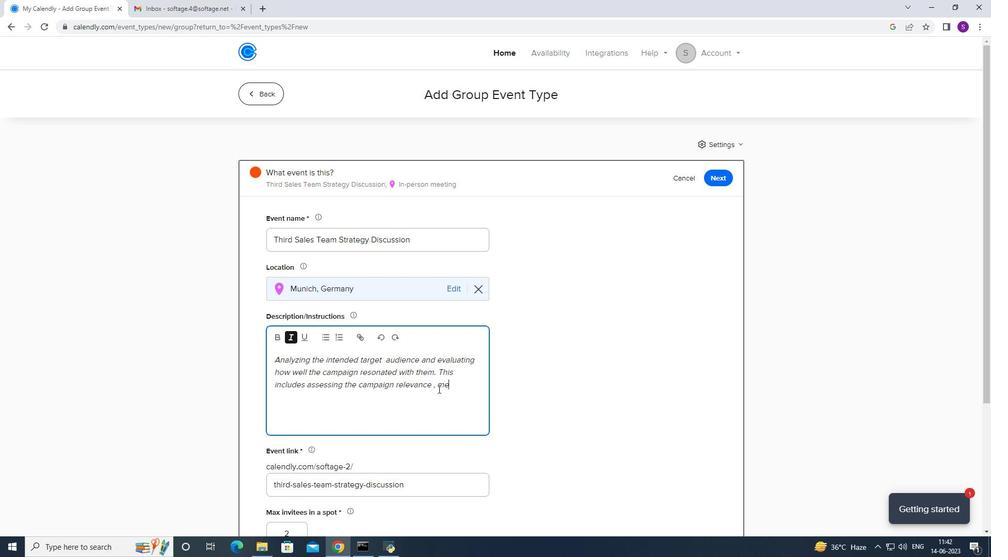 
Action: Key pressed sagingand<Key.space><Key.backspace><Key.backspace><Key.backspace><Key.backspace><Key.space>am<Key.backspace>nd<Key.space>communicatoib<Key.backspace><Key.backspace>n<Key.space><Key.backspace><Key.backspace><Key.backspace>ion<Key.space>
Screenshot: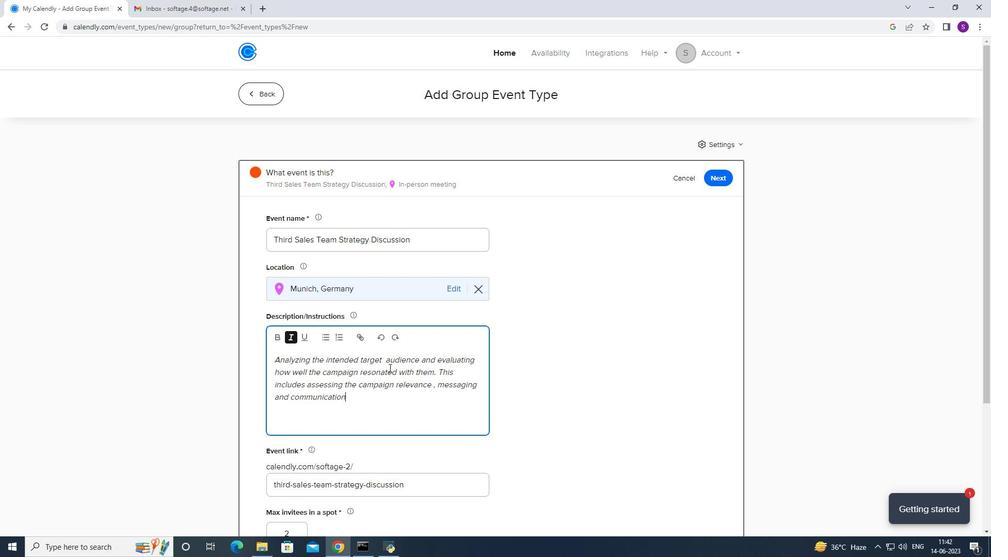 
Action: Mouse moved to (388, 367)
Screenshot: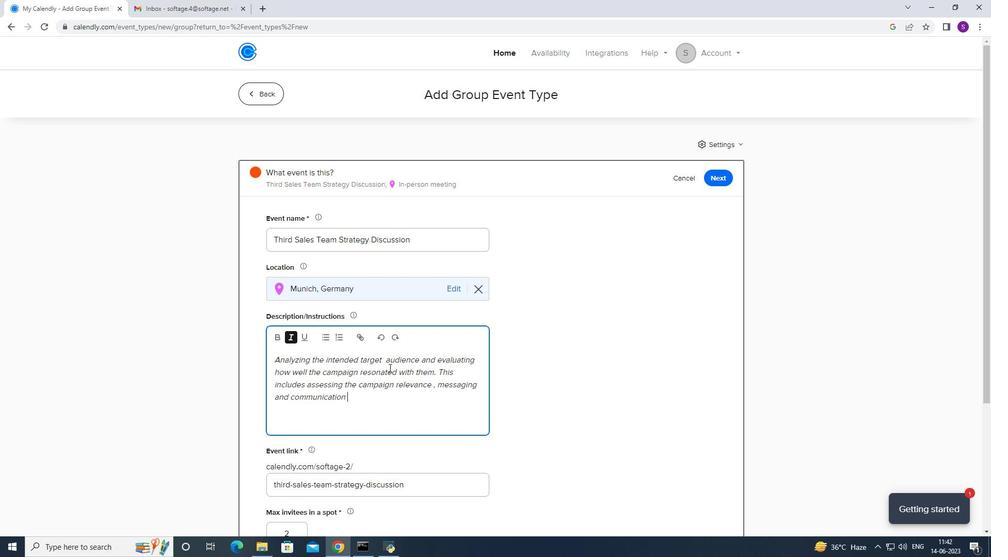 
Action: Key pressed c
Screenshot: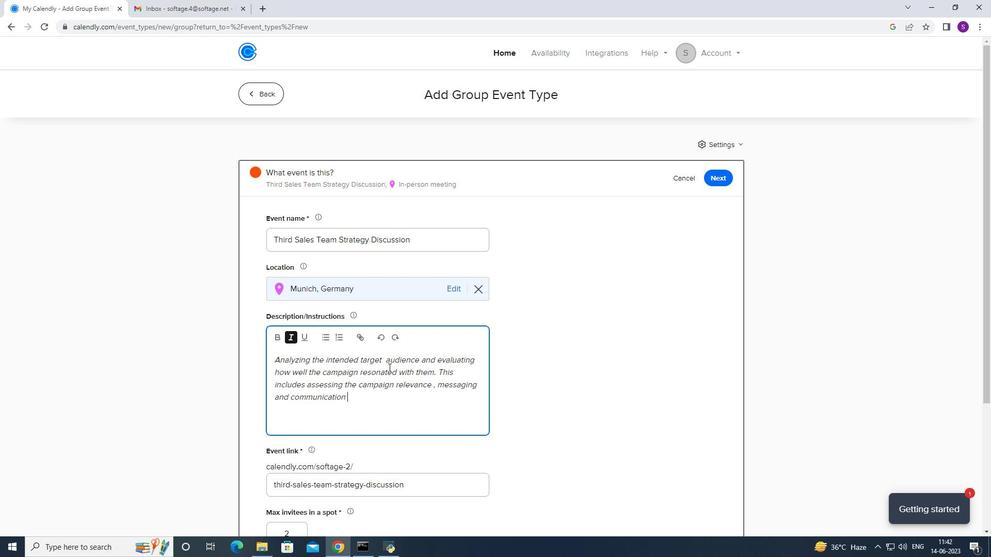 
Action: Mouse moved to (383, 363)
Screenshot: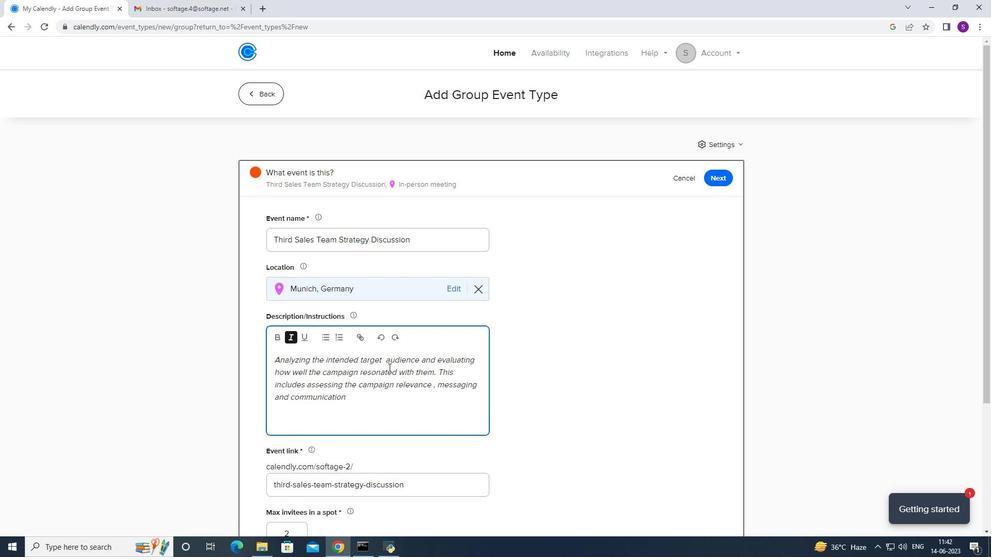 
Action: Key pressed hj<Key.backspace>annel<Key.space>used<Key.space>to<Key.space>re
Screenshot: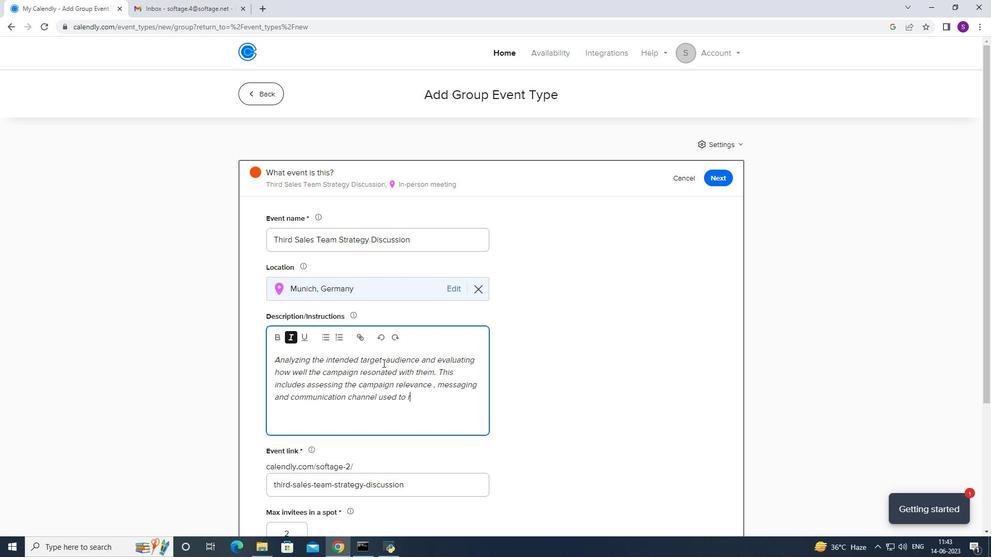 
Action: Mouse moved to (323, 317)
Screenshot: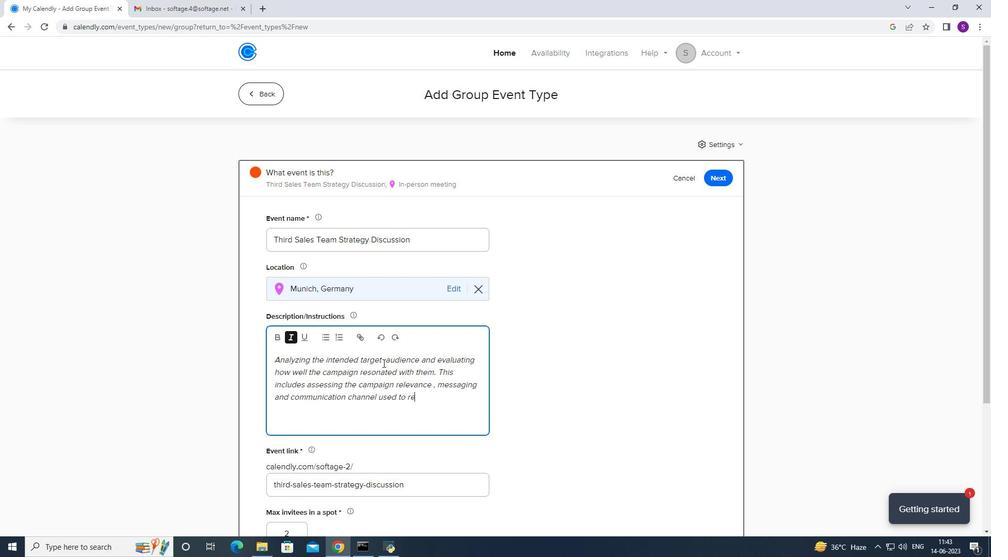 
Action: Key pressed a
Screenshot: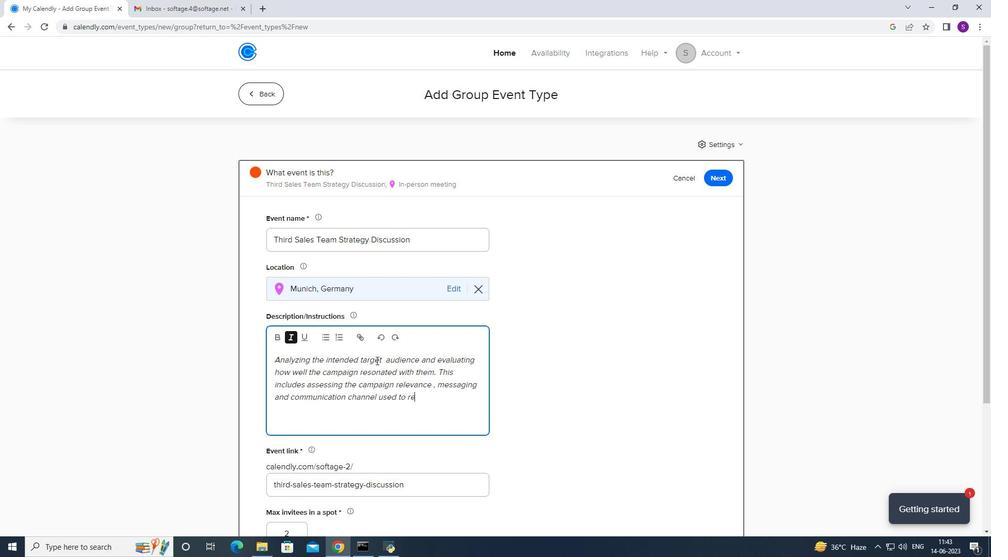 
Action: Mouse moved to (294, 297)
Screenshot: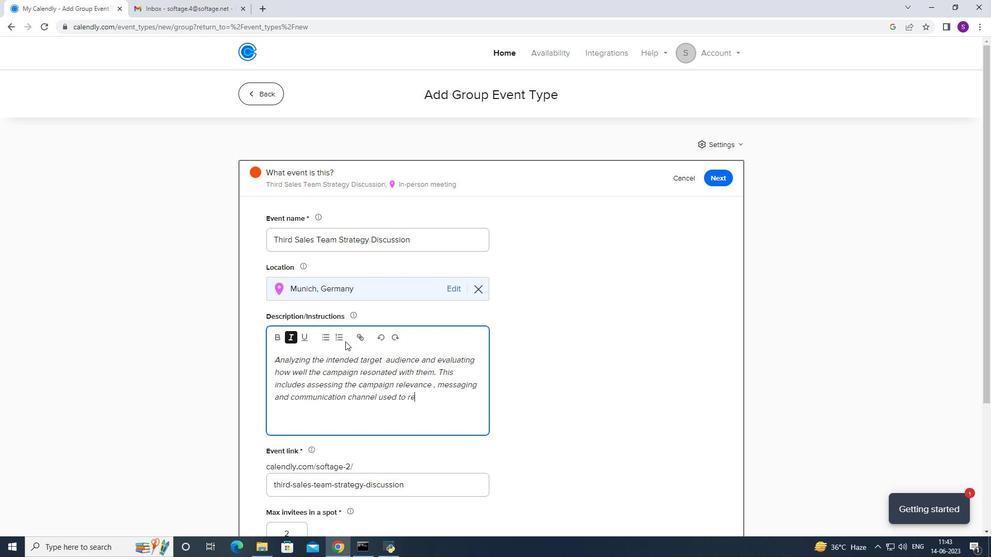 
Action: Key pressed ch<Key.space>
Screenshot: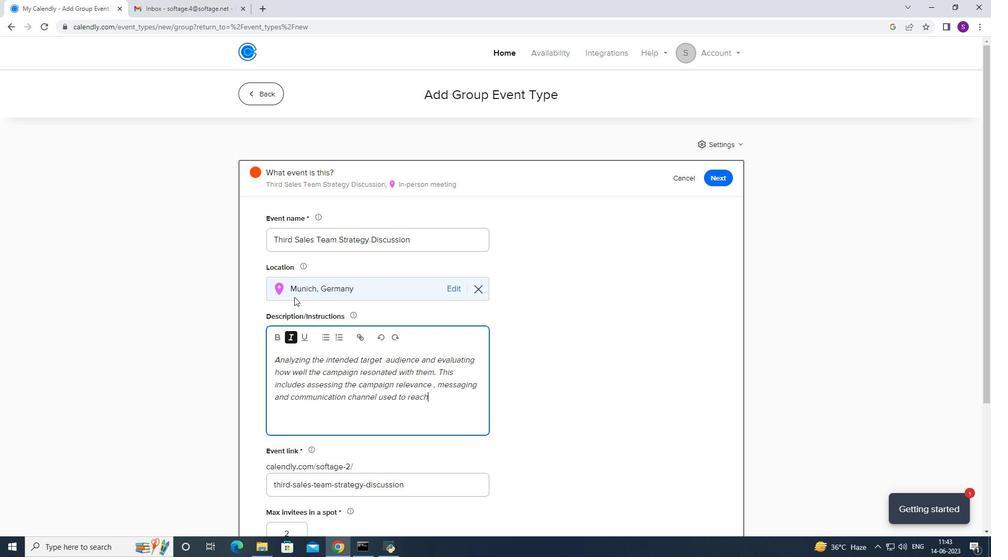 
Action: Mouse moved to (446, 383)
Screenshot: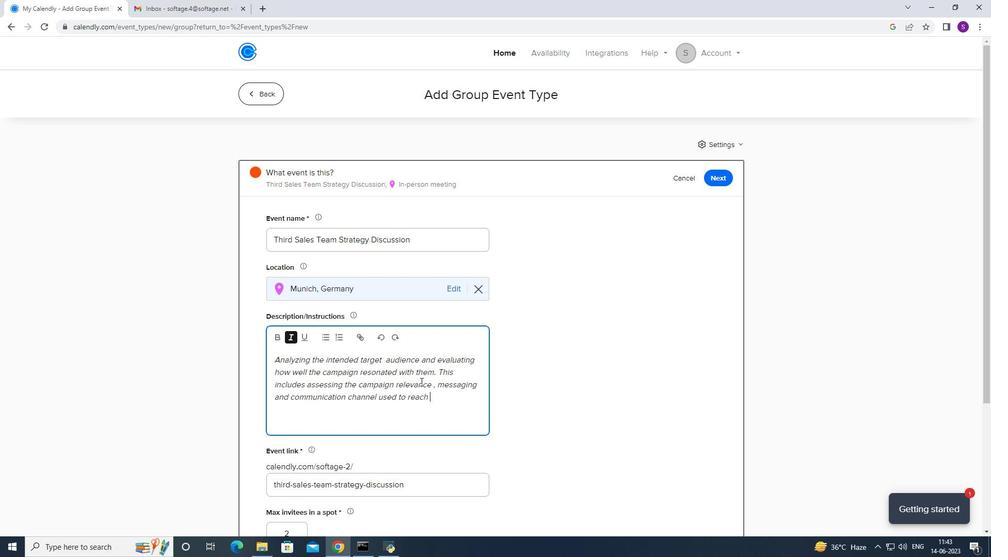
Action: Key pressed the<Key.space>targfet<Key.space>auduie
Screenshot: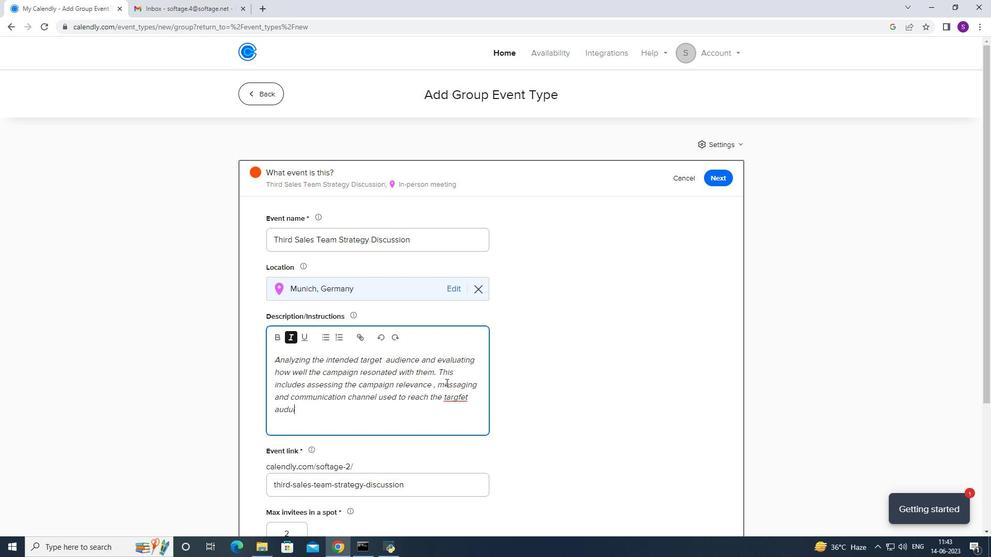 
Action: Mouse moved to (434, 357)
Screenshot: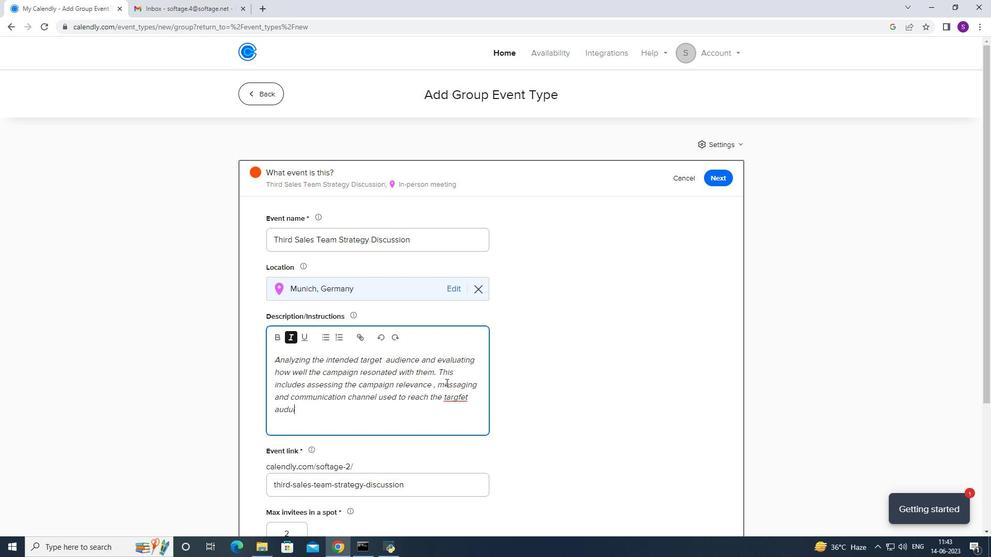 
Action: Key pressed nces.
Screenshot: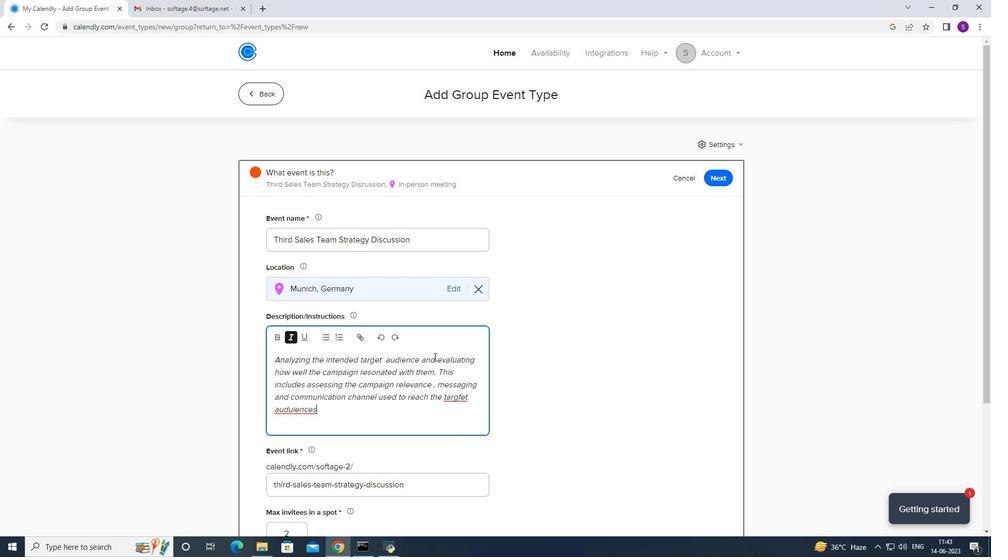 
Action: Mouse moved to (470, 400)
Screenshot: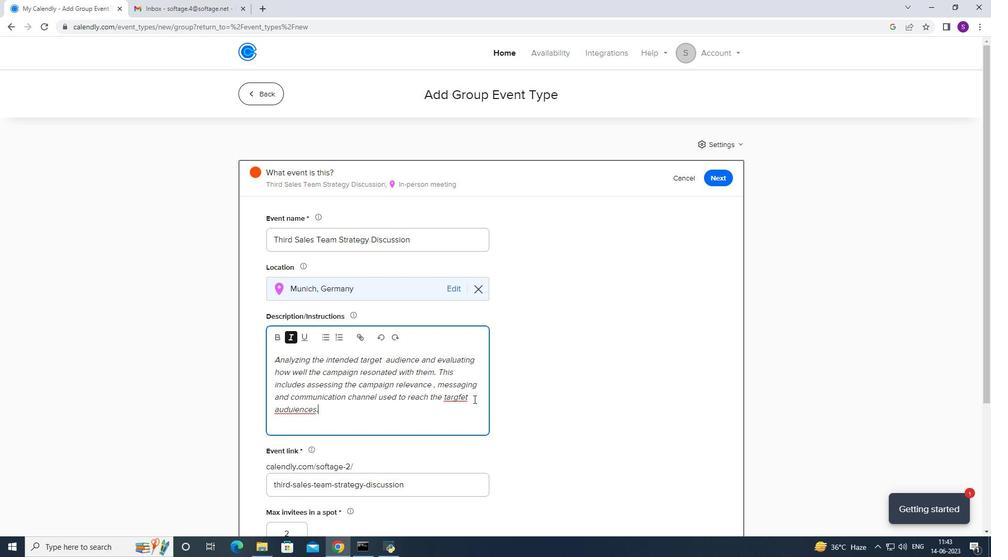 
Action: Mouse pressed right at (470, 400)
Screenshot: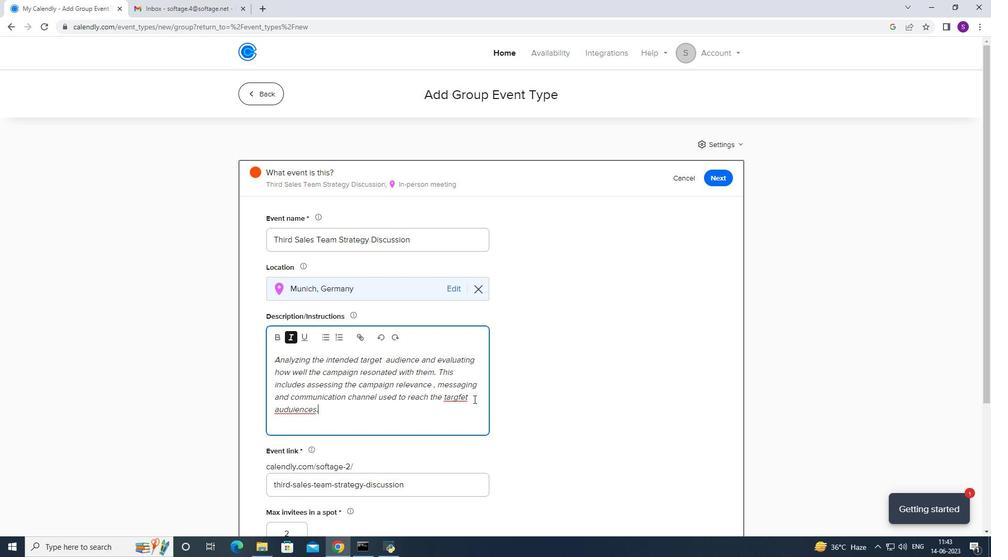 
Action: Mouse moved to (523, 246)
Screenshot: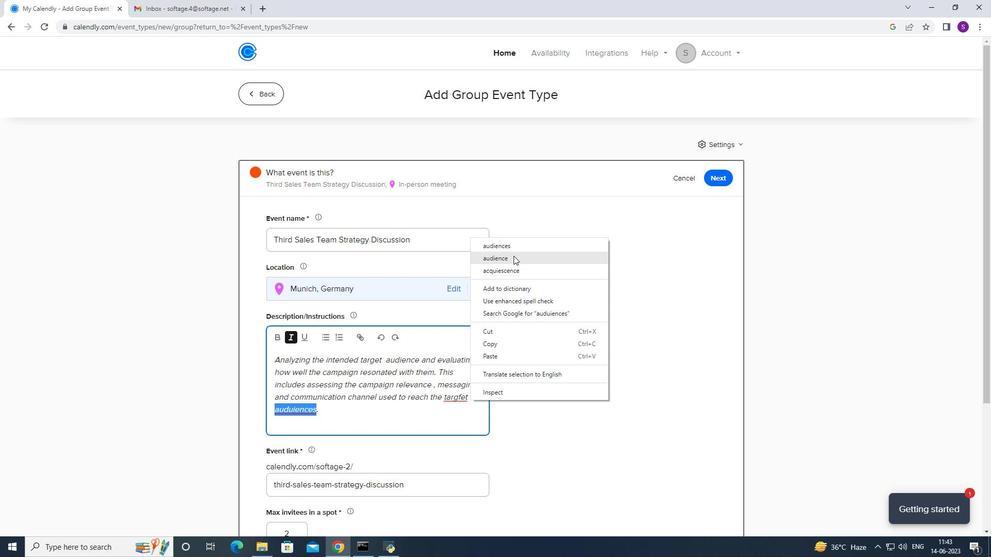 
Action: Mouse pressed left at (523, 246)
Screenshot: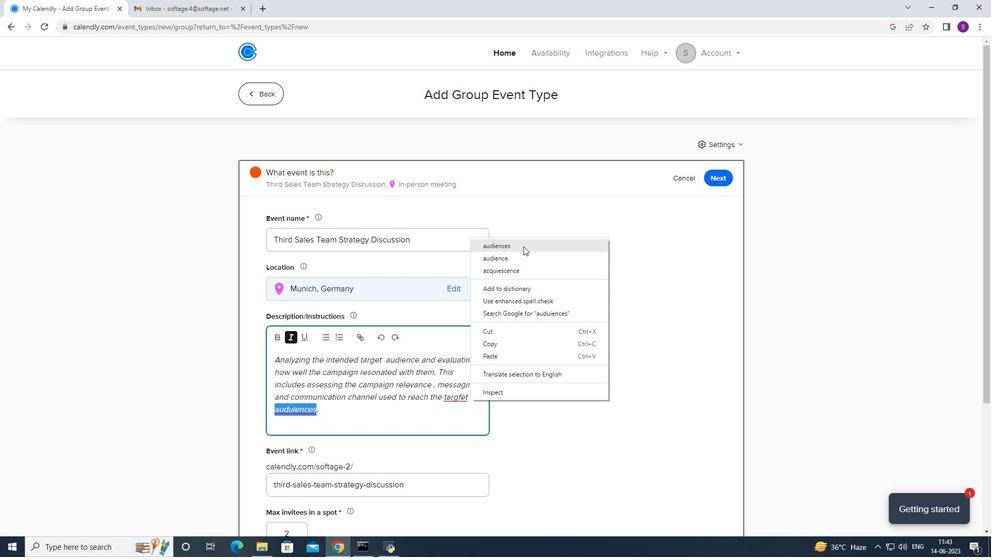 
Action: Mouse moved to (467, 390)
Screenshot: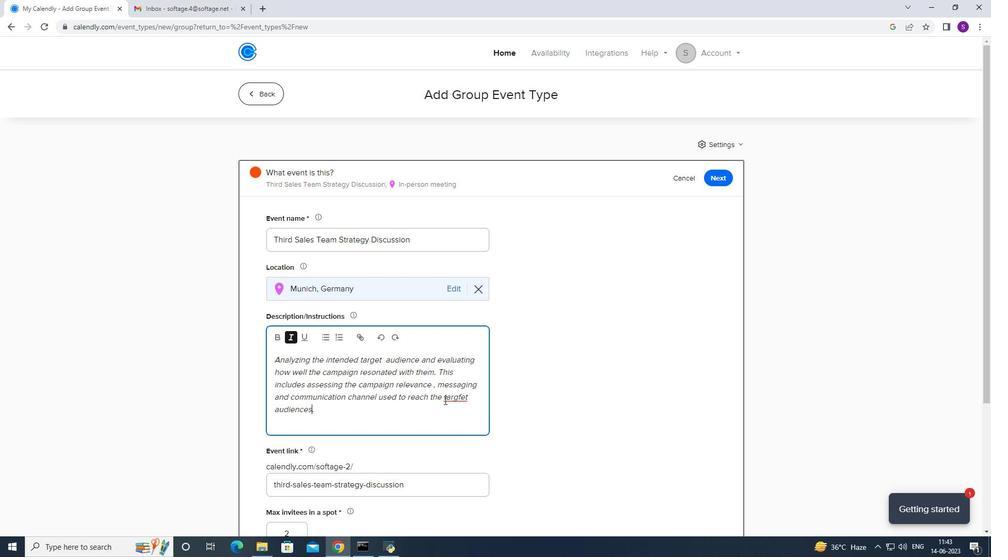 
Action: Mouse pressed right at (467, 390)
Screenshot: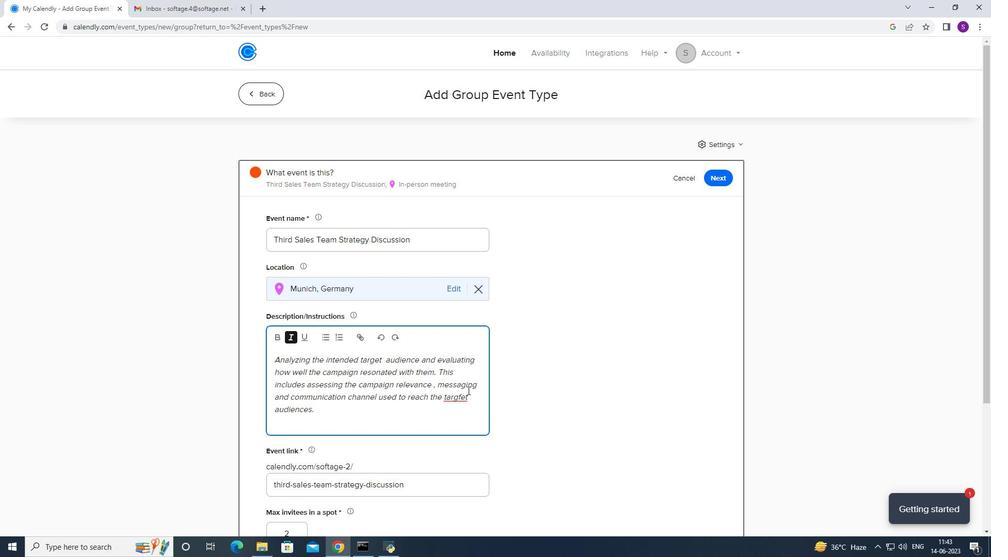 
Action: Mouse moved to (461, 398)
Screenshot: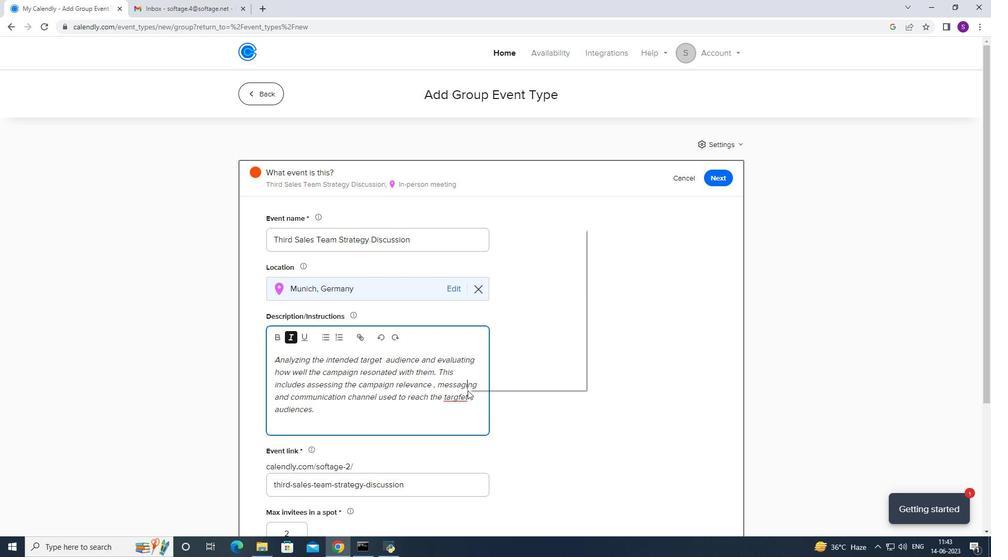 
Action: Mouse pressed right at (461, 398)
Screenshot: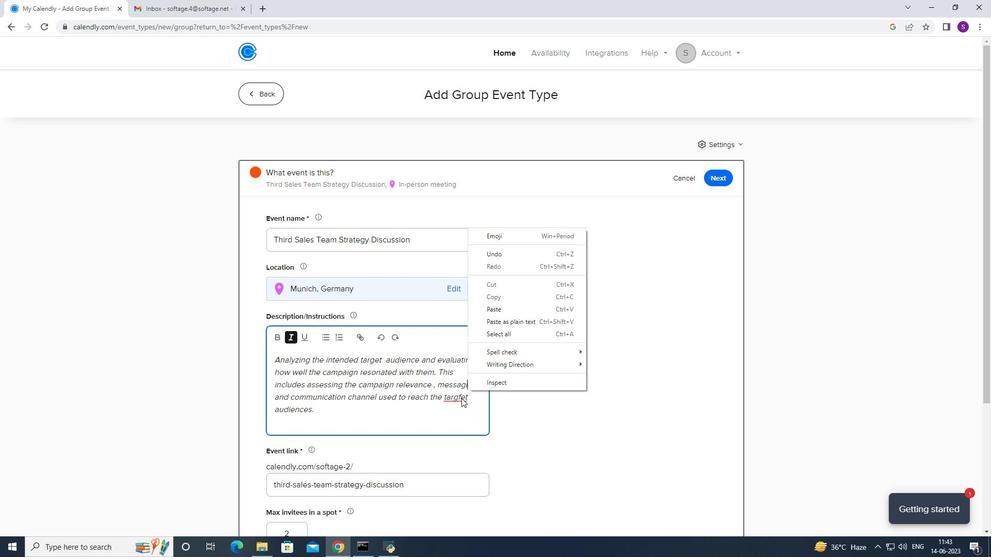 
Action: Mouse moved to (521, 261)
Screenshot: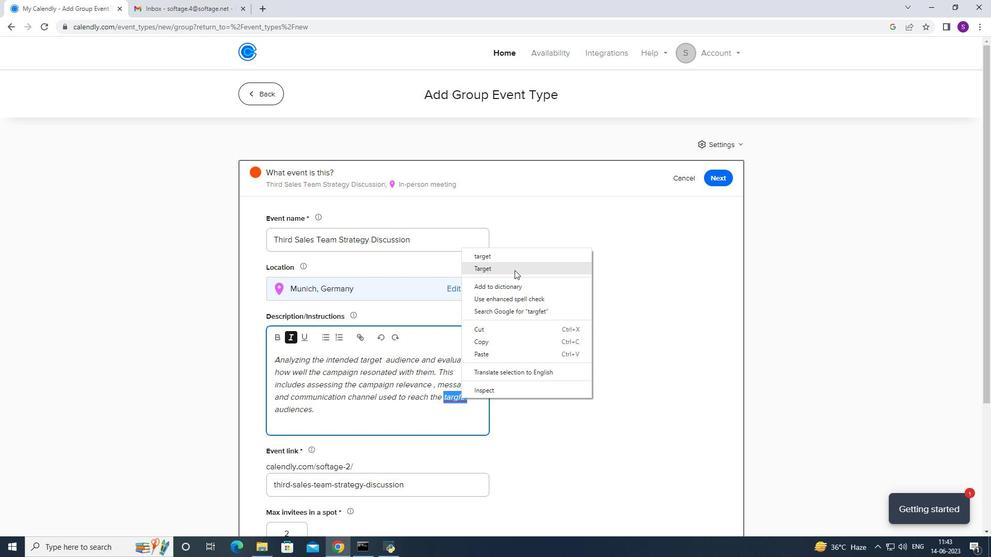 
Action: Mouse pressed left at (521, 261)
Screenshot: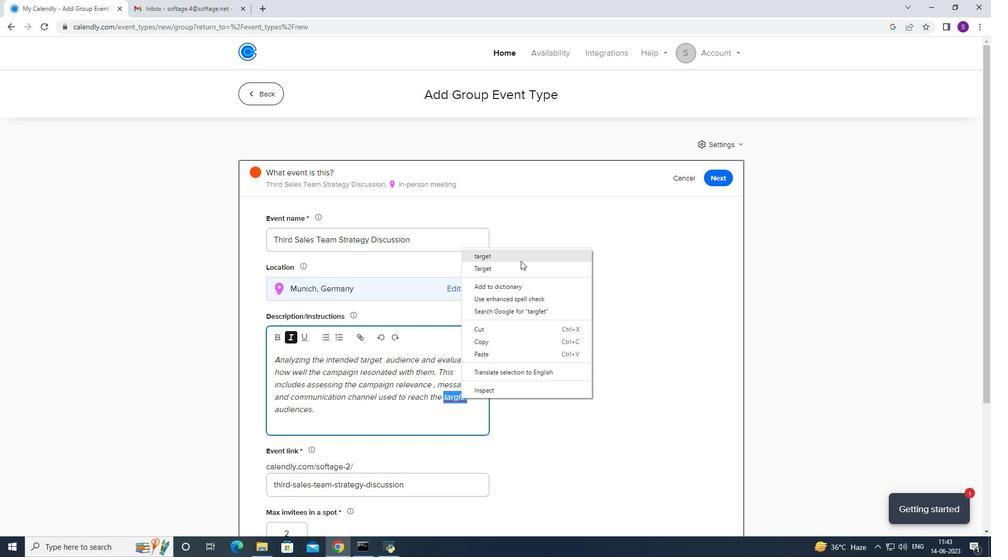 
Action: Mouse moved to (368, 414)
Screenshot: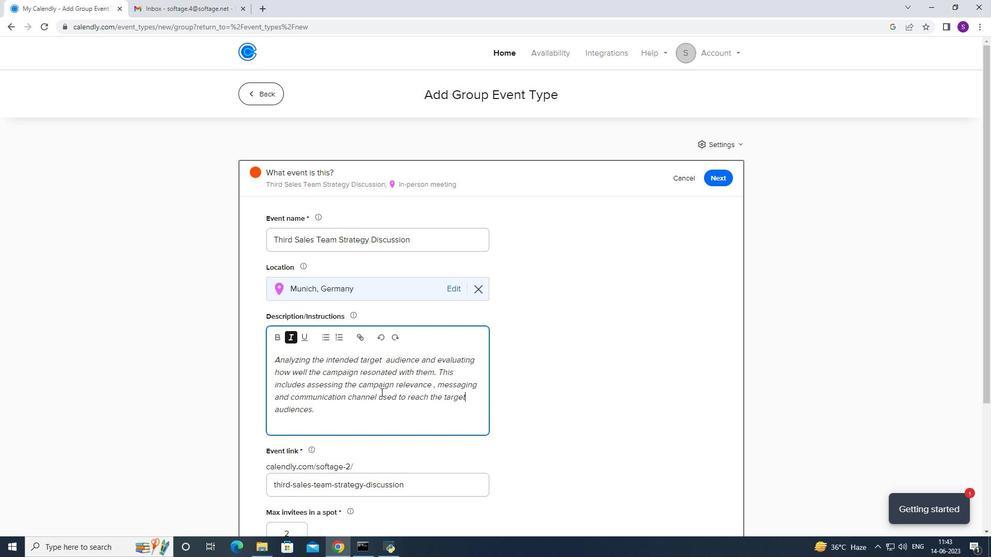 
Action: Mouse pressed left at (368, 414)
Screenshot: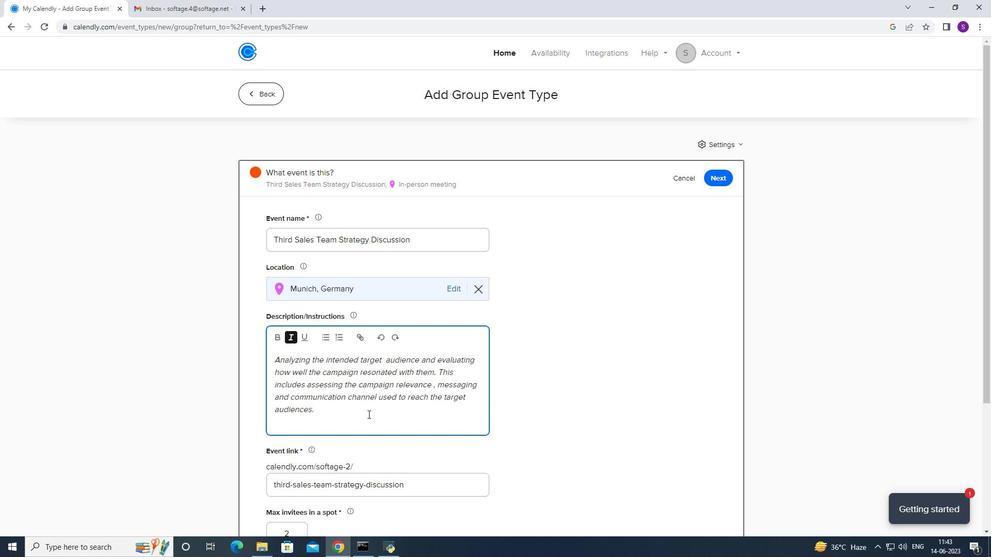 
Action: Mouse moved to (281, 359)
Screenshot: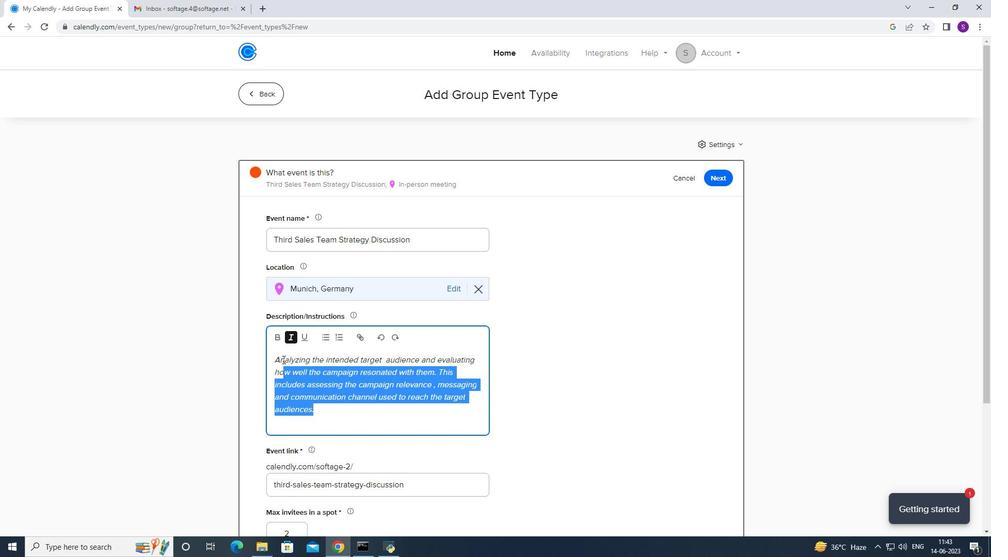 
Action: Mouse pressed left at (281, 359)
Screenshot: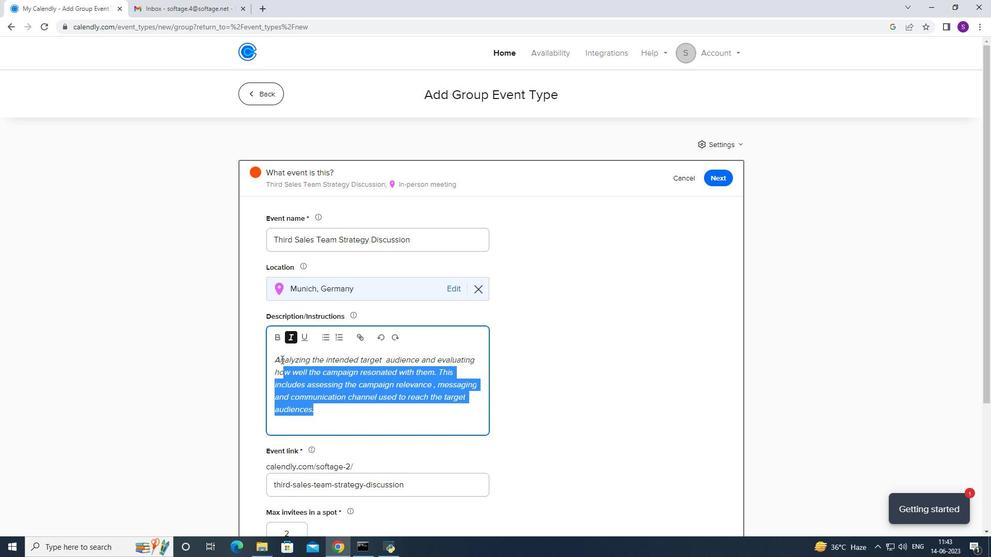 
Action: Mouse moved to (375, 398)
Screenshot: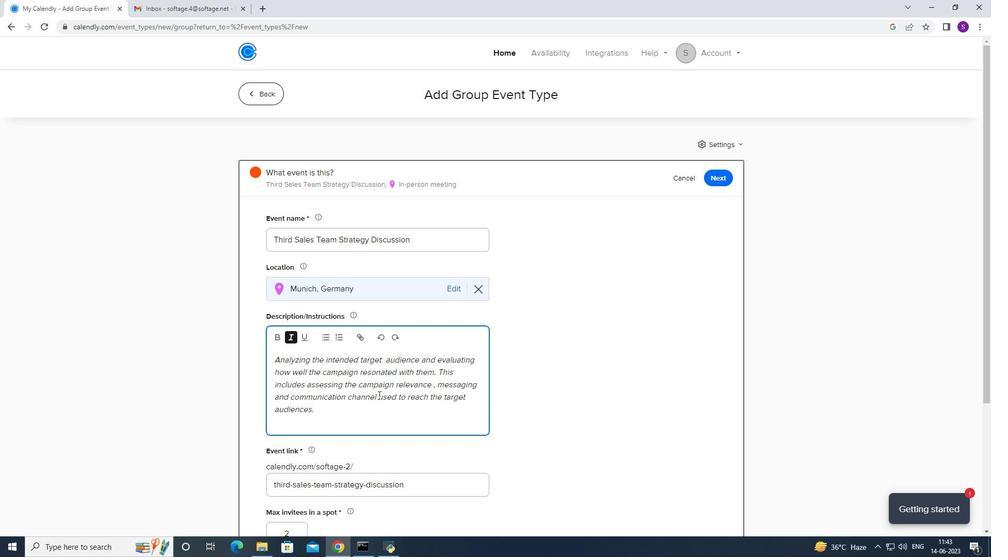 
Action: Mouse pressed left at (375, 398)
Screenshot: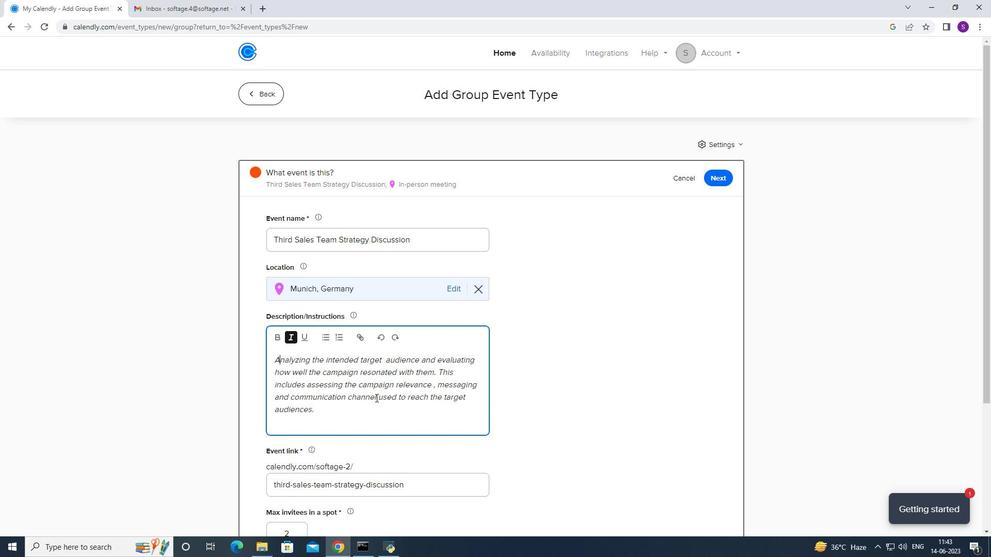 
Action: Key pressed s
Screenshot: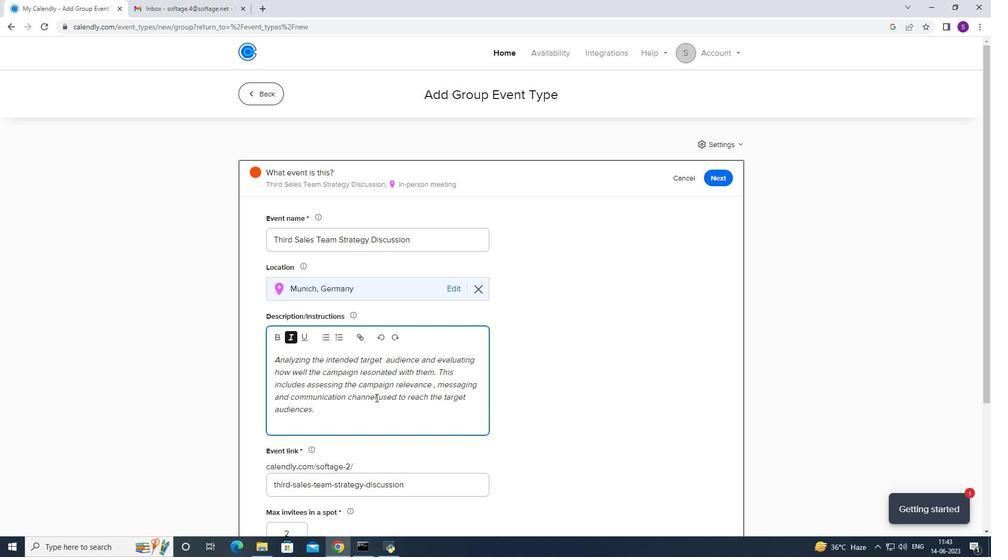 
Action: Mouse moved to (382, 422)
Screenshot: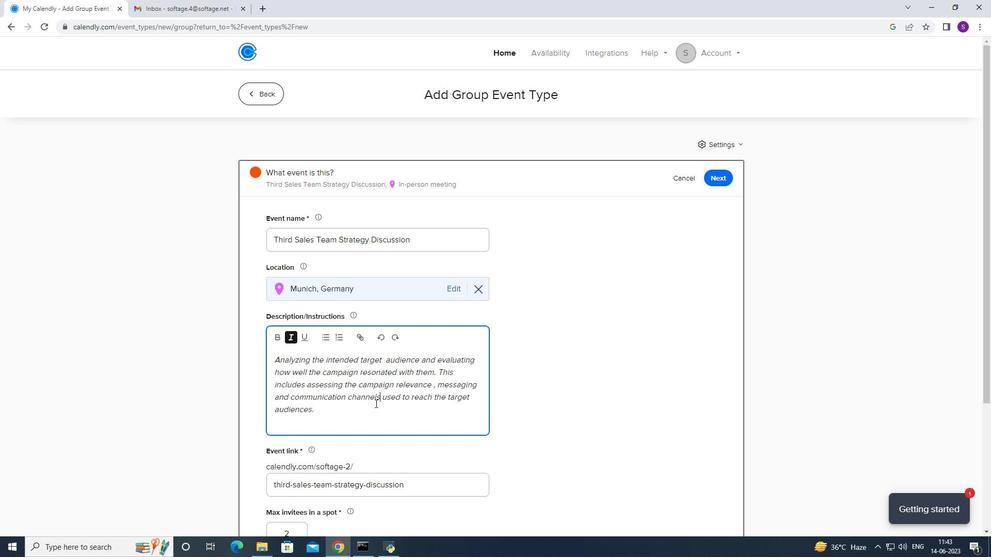 
Action: Mouse pressed left at (382, 422)
Screenshot: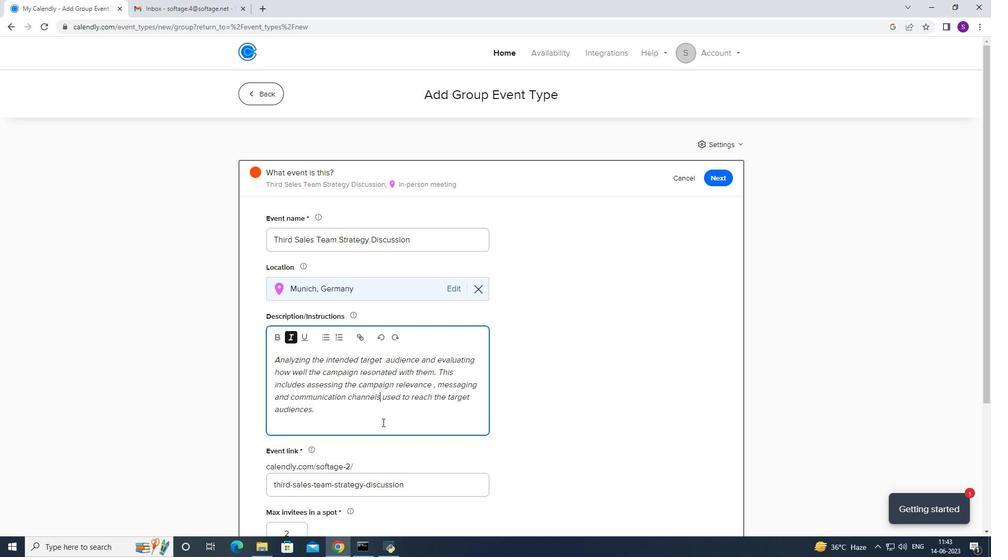 
Action: Mouse moved to (319, 460)
Screenshot: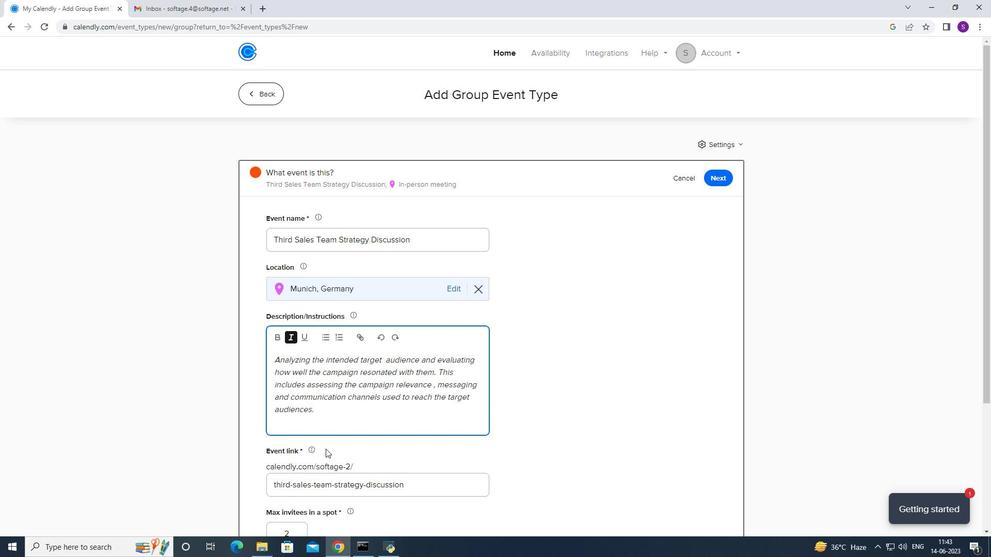 
Action: Mouse scrolled (319, 460) with delta (0, 0)
Screenshot: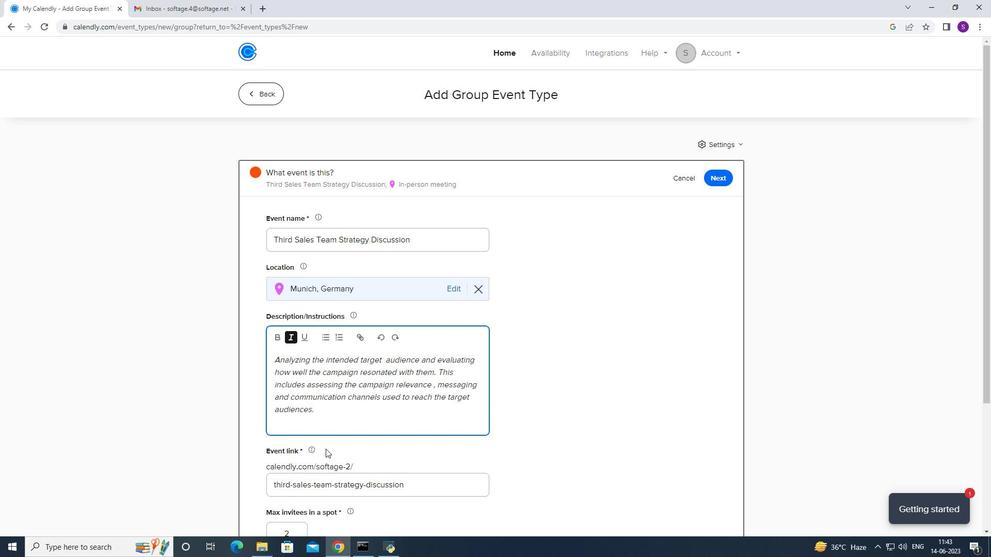 
Action: Mouse moved to (319, 460)
Screenshot: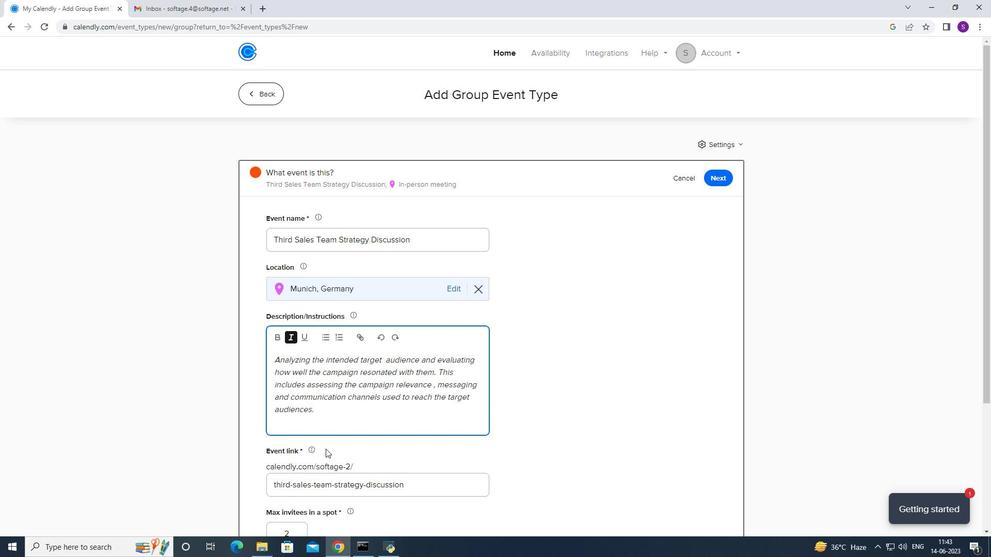 
Action: Mouse scrolled (319, 460) with delta (0, 0)
Screenshot: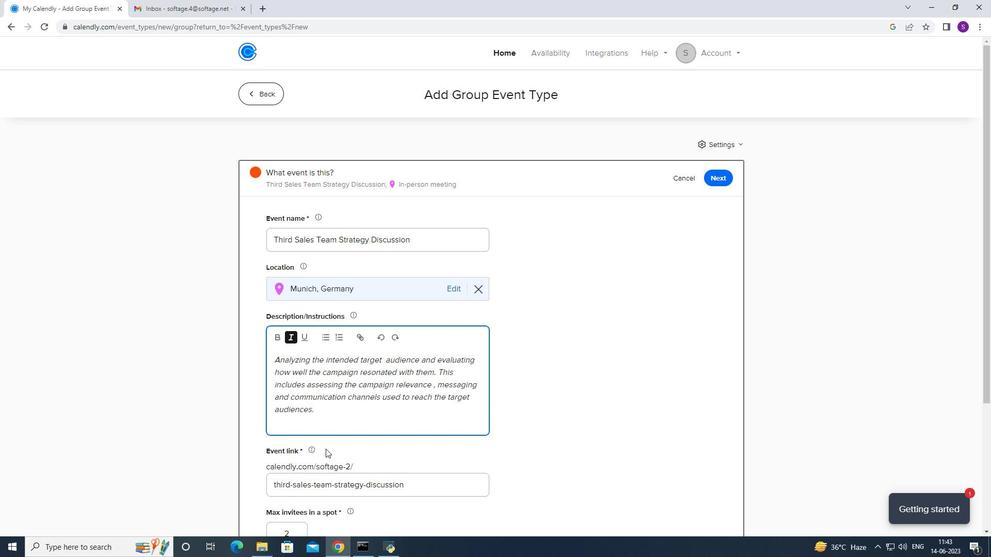 
Action: Mouse moved to (334, 440)
Screenshot: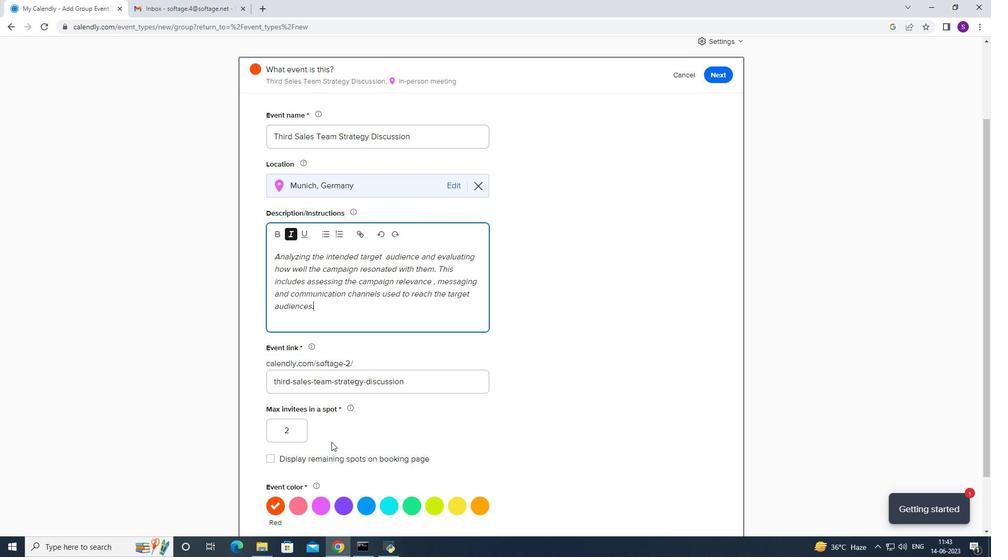 
Action: Mouse scrolled (334, 439) with delta (0, 0)
Screenshot: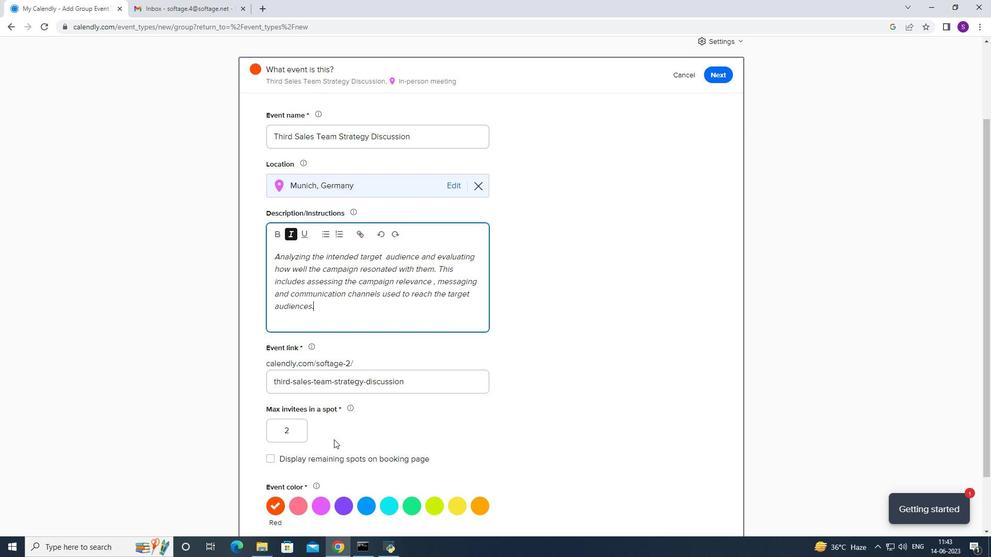 
Action: Mouse scrolled (334, 439) with delta (0, 0)
Screenshot: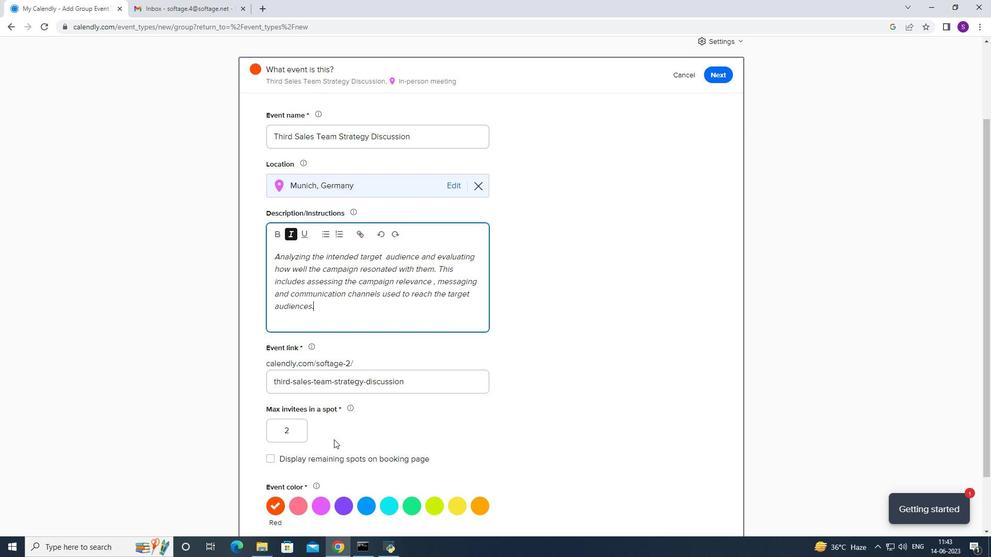 
Action: Mouse scrolled (334, 439) with delta (0, 0)
Screenshot: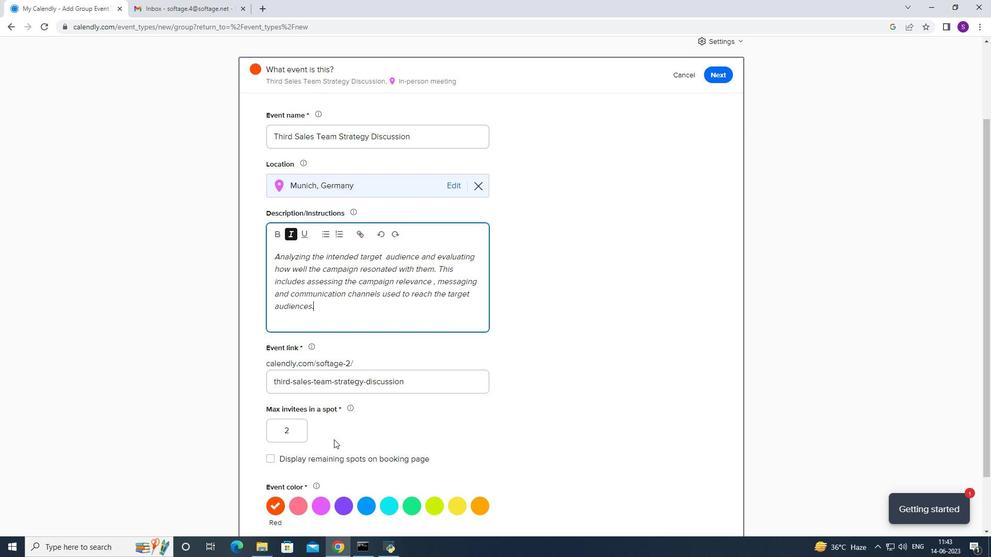 
Action: Mouse moved to (334, 440)
Screenshot: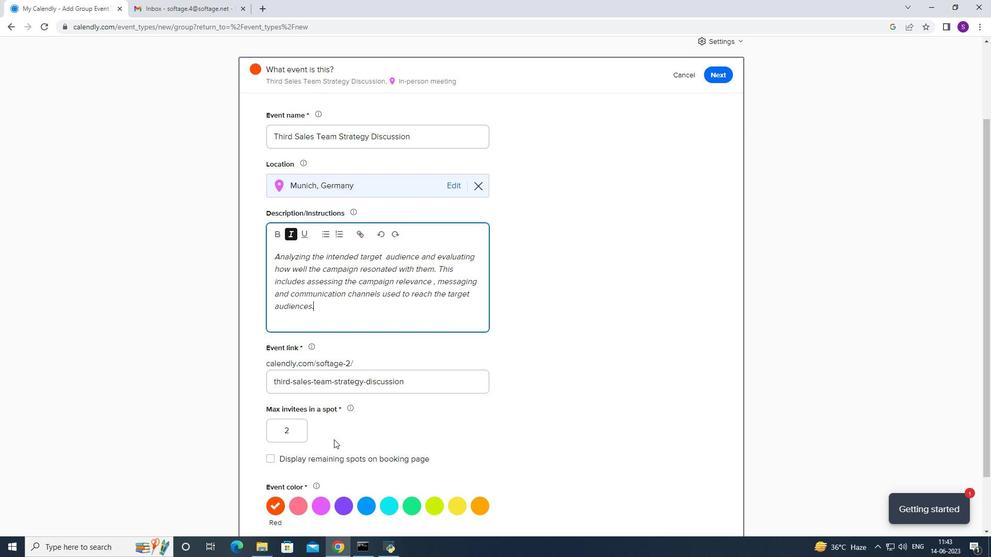 
Action: Mouse scrolled (334, 440) with delta (0, 0)
Screenshot: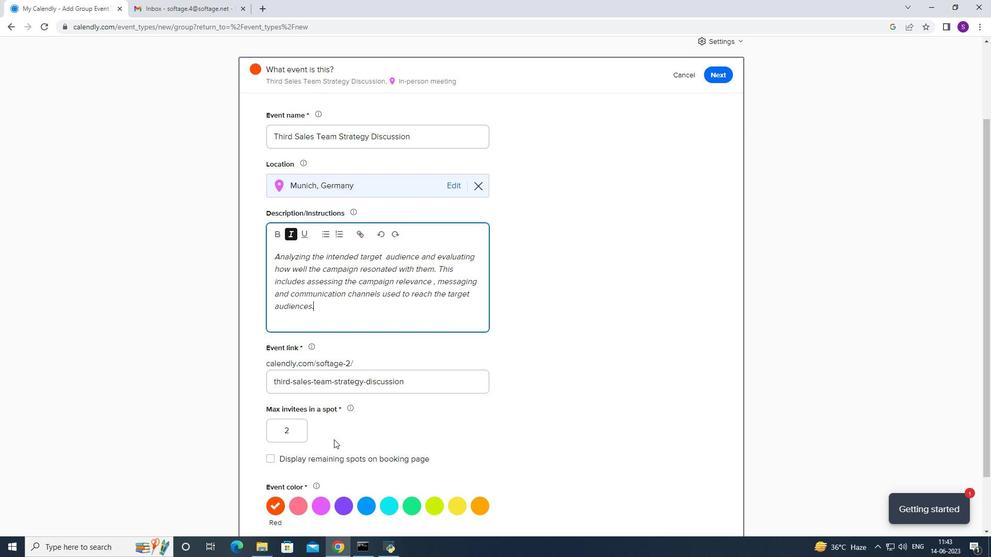 
Action: Mouse moved to (721, 483)
Screenshot: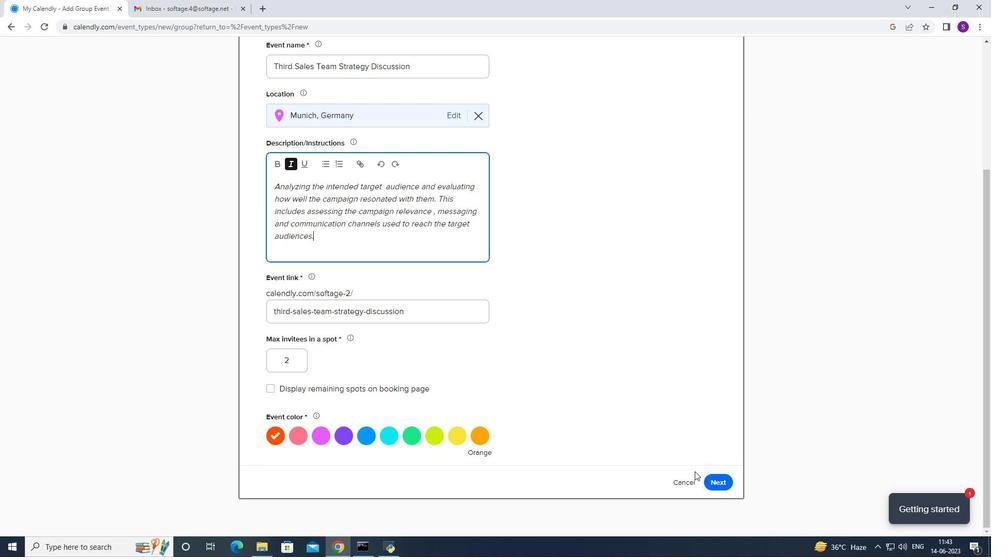 
Action: Mouse pressed left at (721, 483)
Screenshot: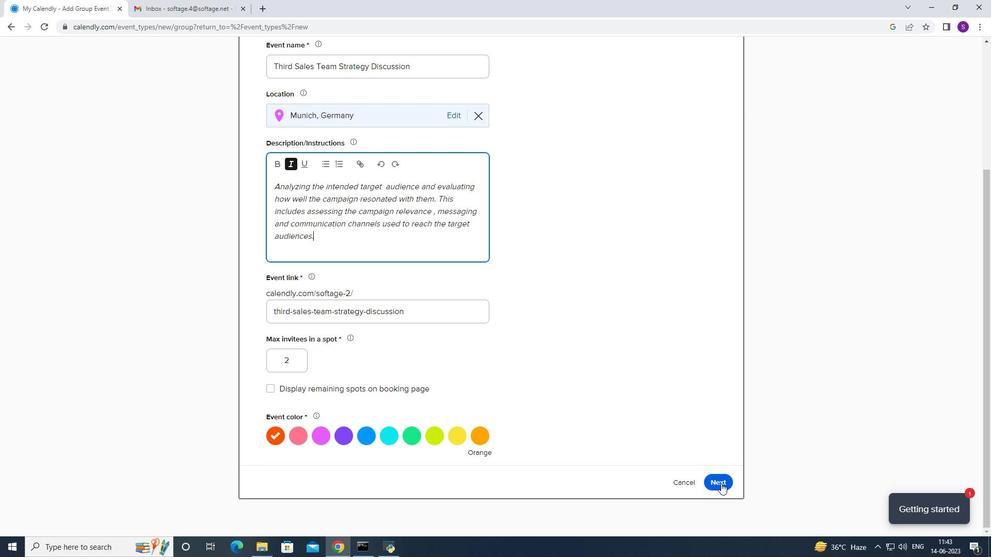 
Action: Mouse moved to (388, 377)
Screenshot: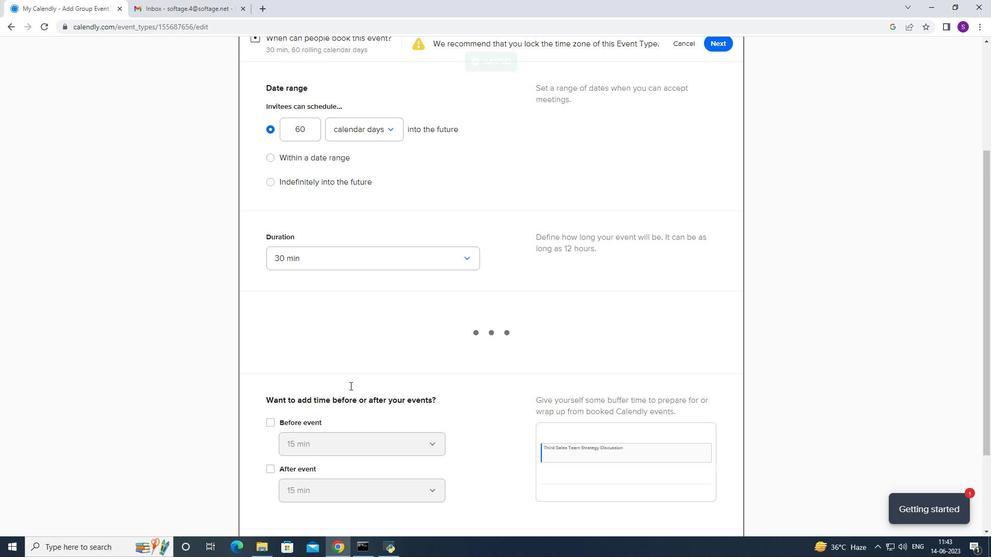 
Action: Mouse scrolled (388, 378) with delta (0, 0)
Screenshot: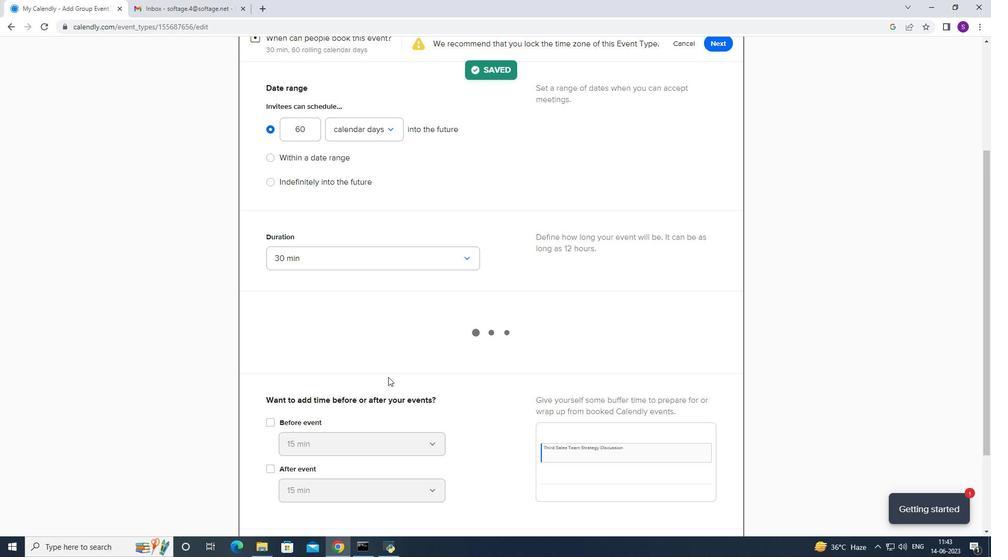 
Action: Mouse scrolled (388, 378) with delta (0, 0)
Screenshot: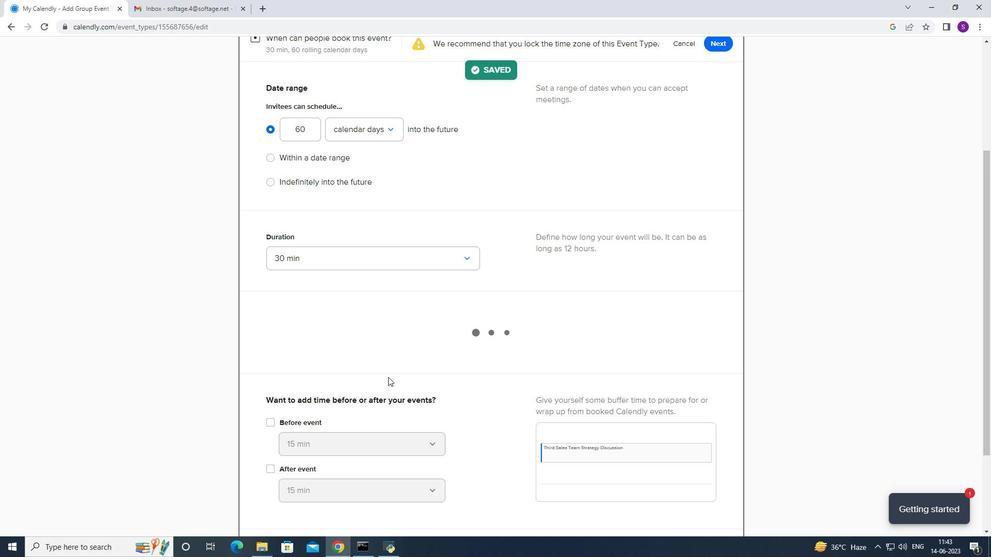 
Action: Mouse scrolled (388, 378) with delta (0, 0)
Screenshot: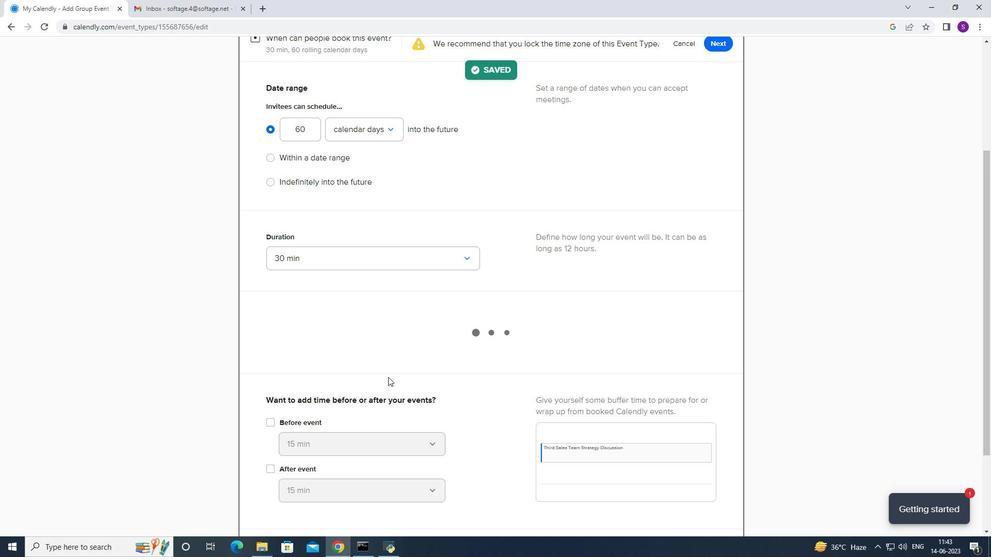 
Action: Mouse scrolled (388, 378) with delta (0, 0)
Screenshot: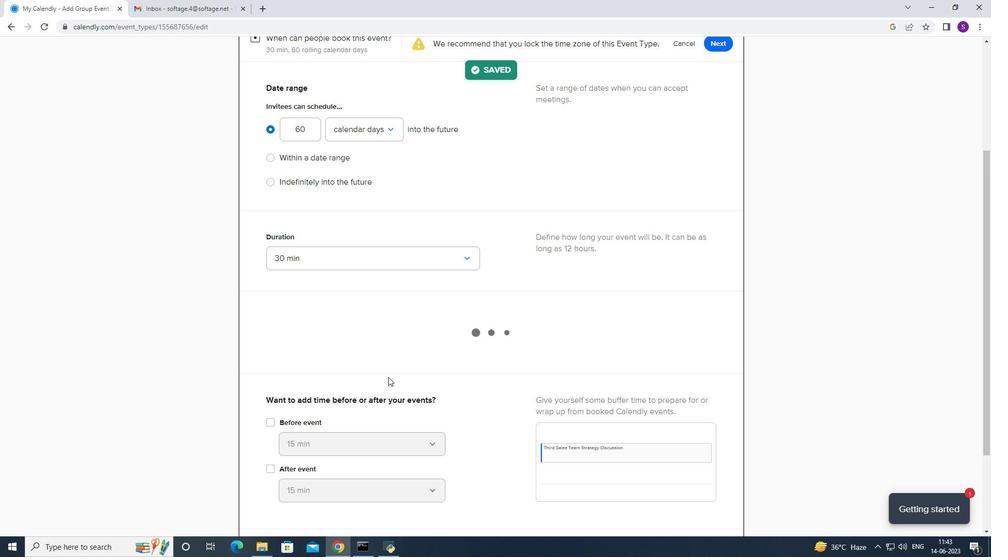
Action: Mouse scrolled (388, 378) with delta (0, 0)
Screenshot: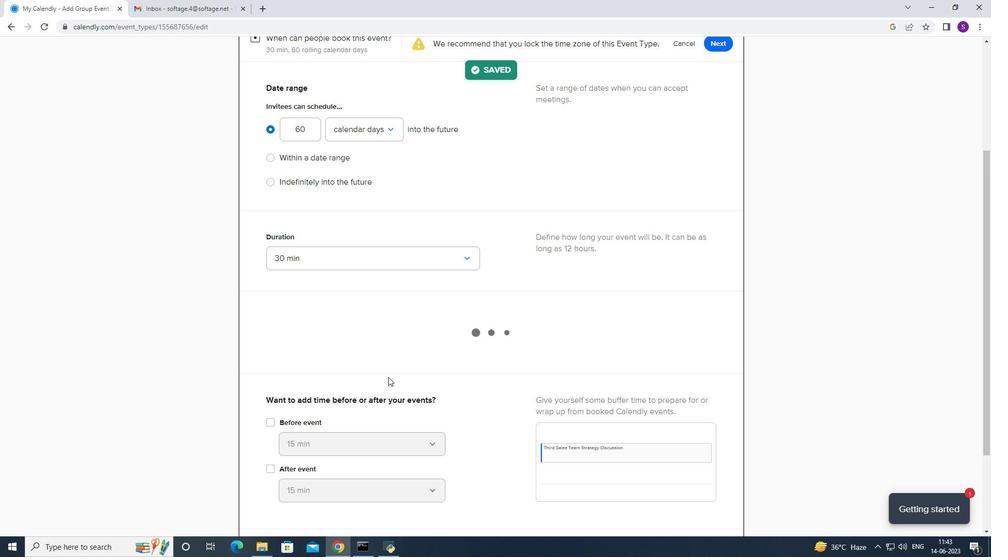 
Action: Mouse scrolled (388, 378) with delta (0, 0)
Screenshot: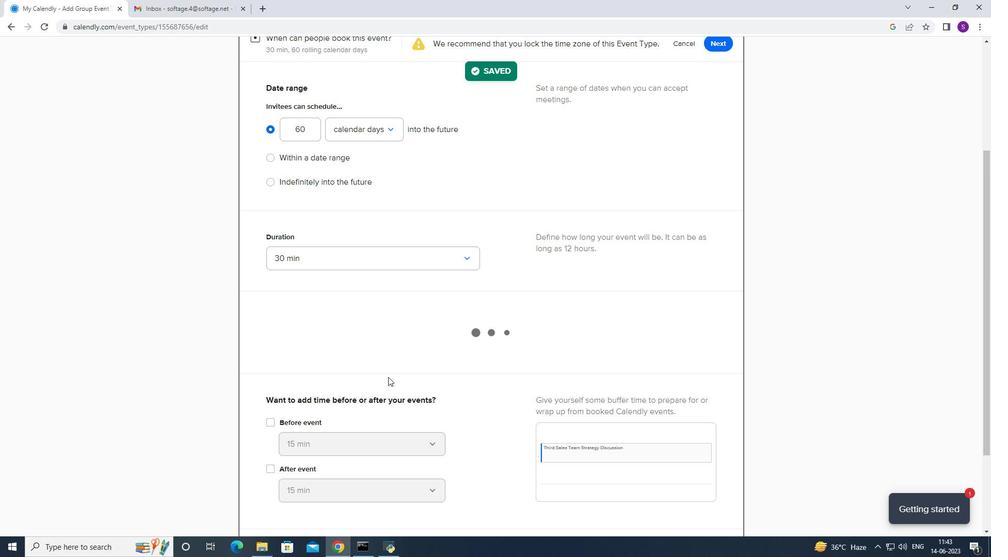 
Action: Mouse moved to (300, 325)
Screenshot: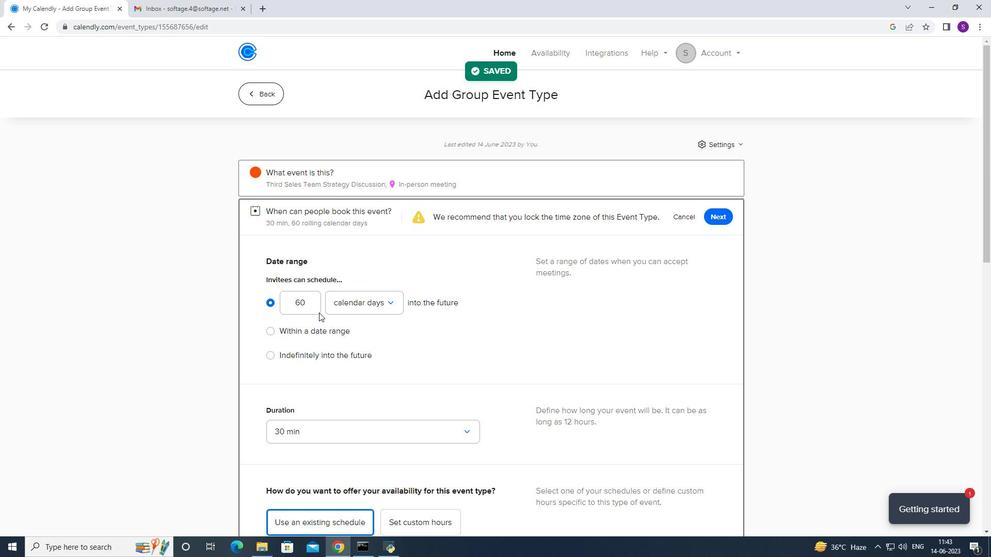 
Action: Mouse pressed left at (300, 325)
Screenshot: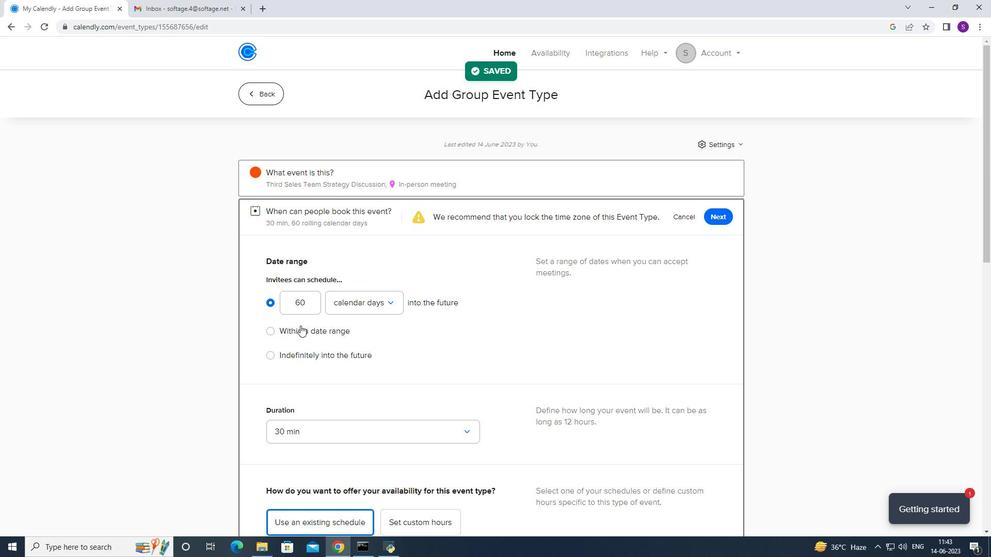 
Action: Mouse moved to (389, 325)
Screenshot: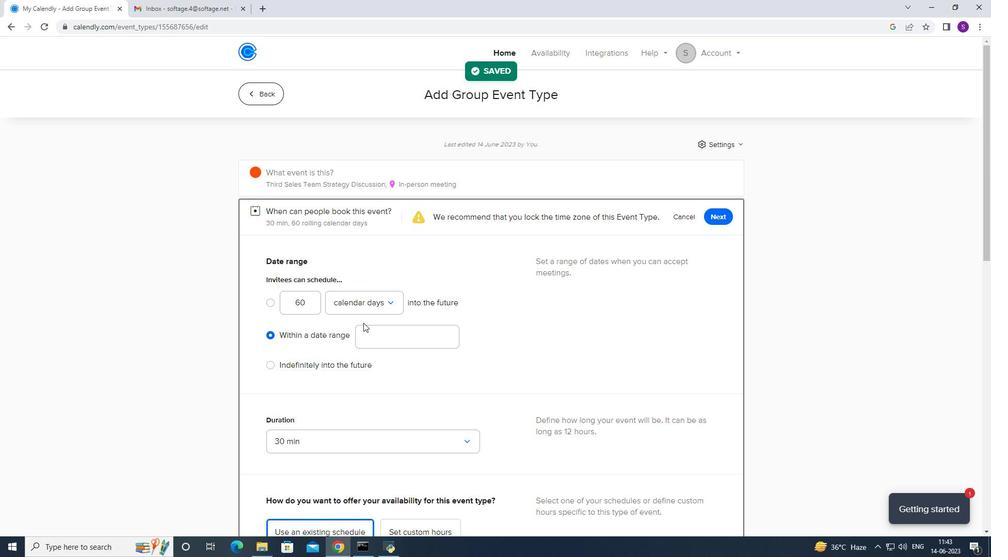 
Action: Mouse pressed left at (389, 325)
Screenshot: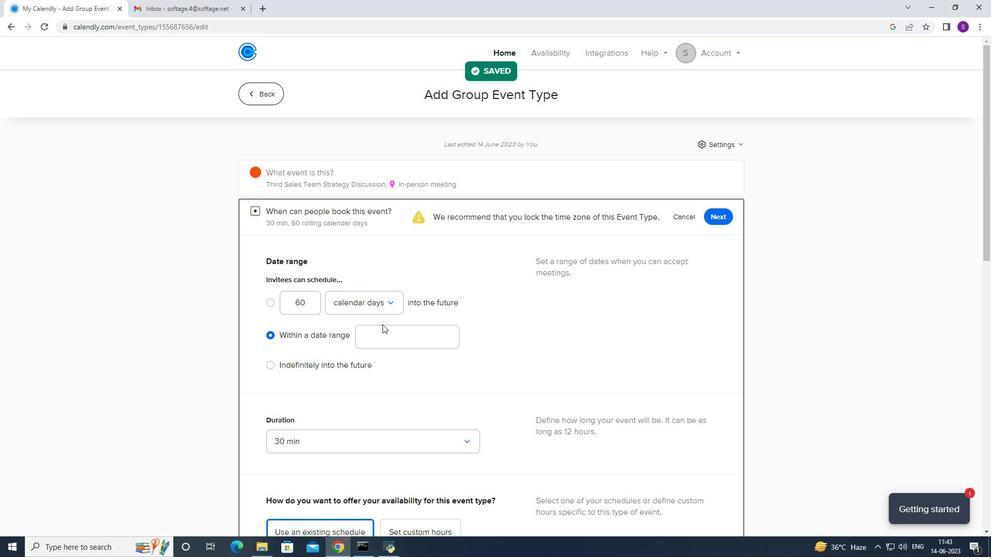 
Action: Mouse moved to (440, 153)
Screenshot: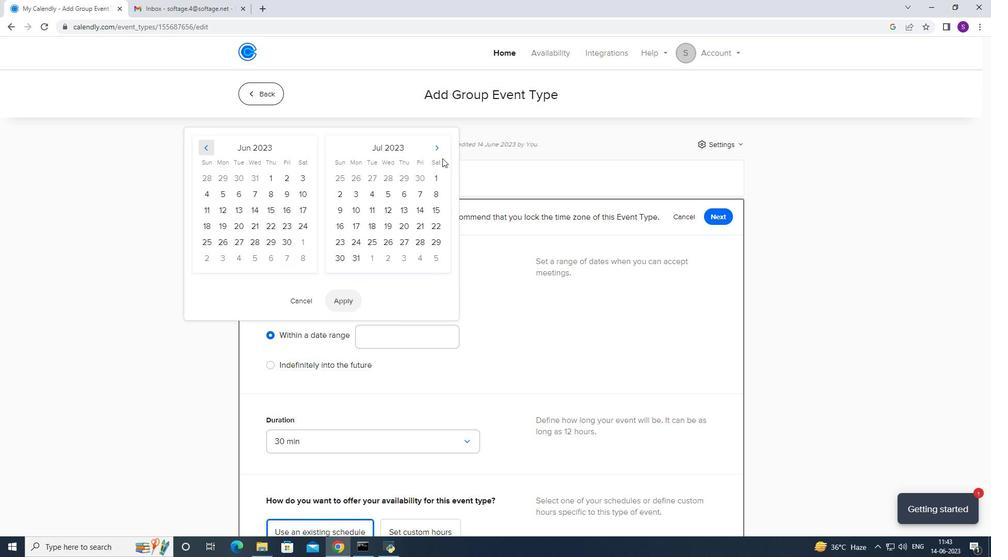 
Action: Mouse pressed left at (440, 153)
Screenshot: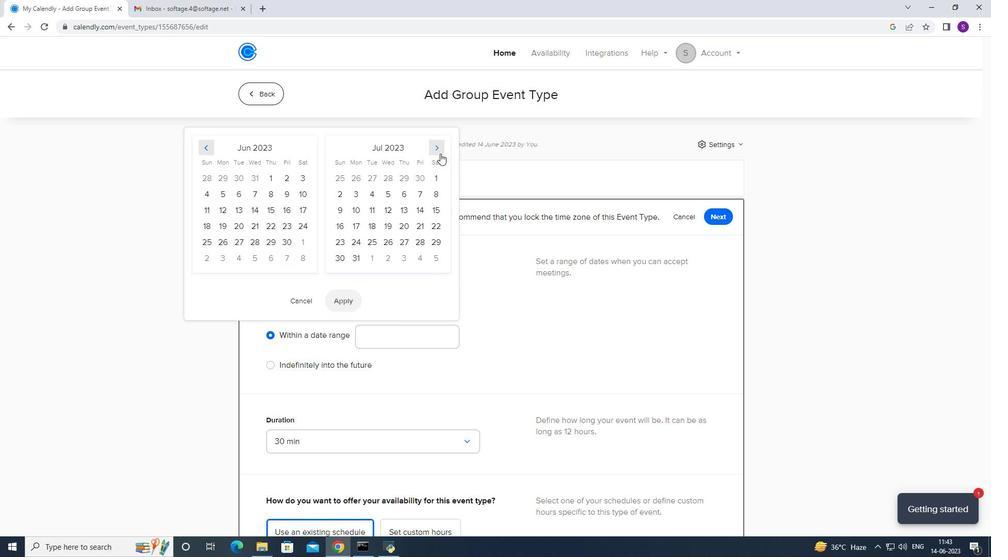 
Action: Mouse pressed left at (440, 153)
Screenshot: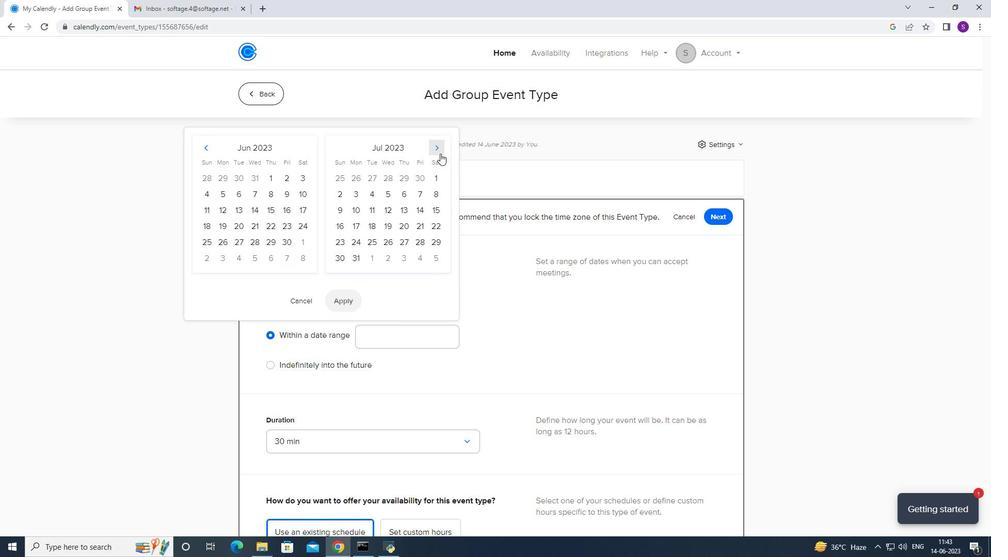 
Action: Mouse pressed left at (440, 153)
Screenshot: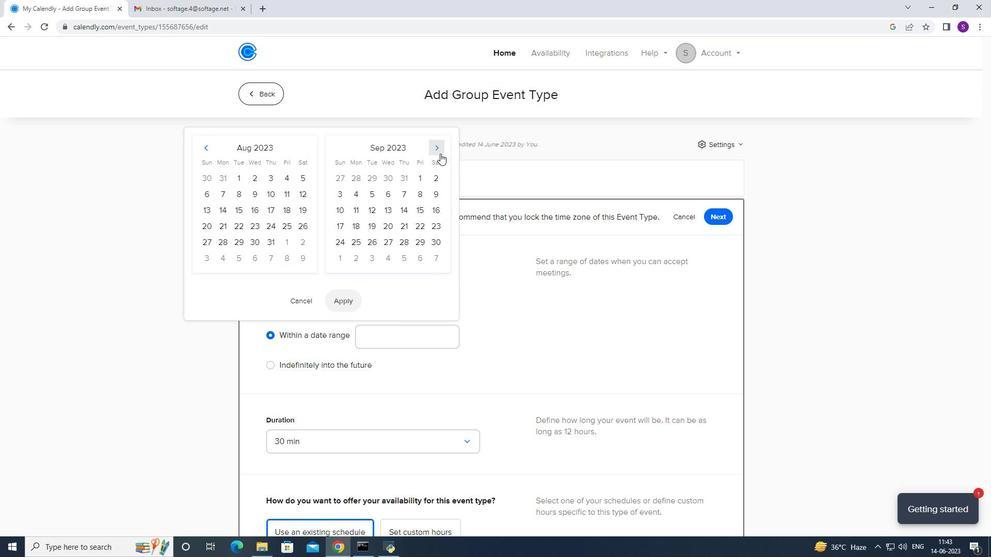 
Action: Mouse pressed left at (440, 153)
Screenshot: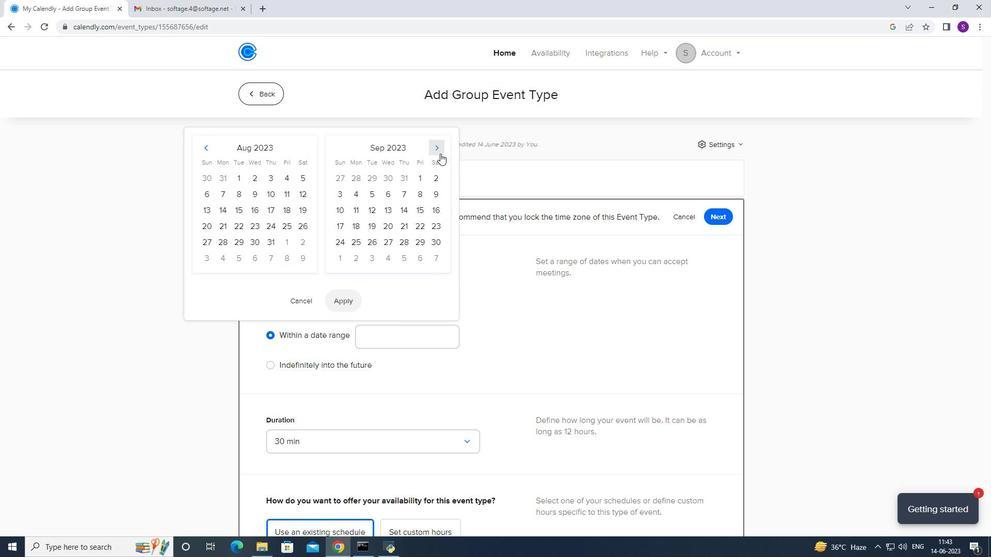 
Action: Mouse pressed left at (440, 153)
Screenshot: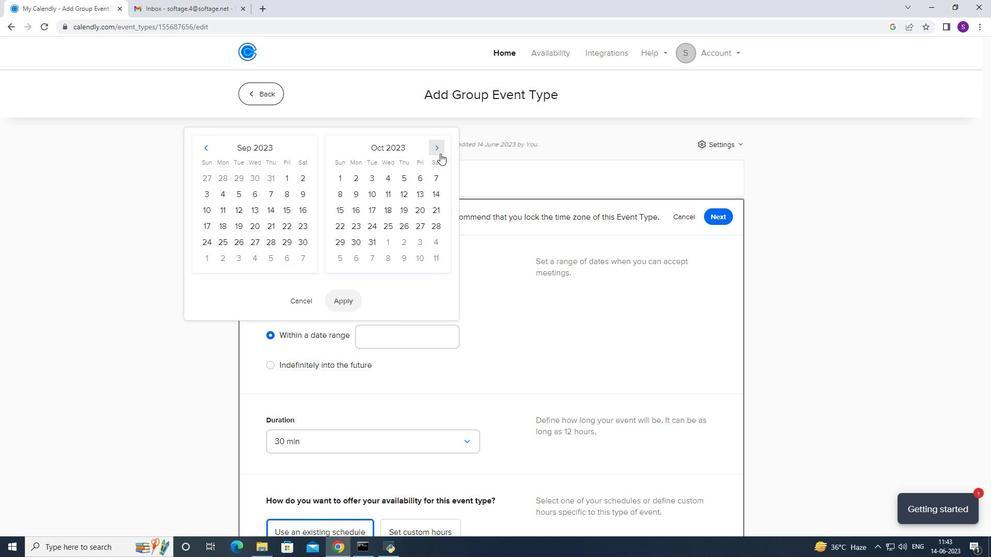
Action: Mouse pressed left at (440, 153)
Screenshot: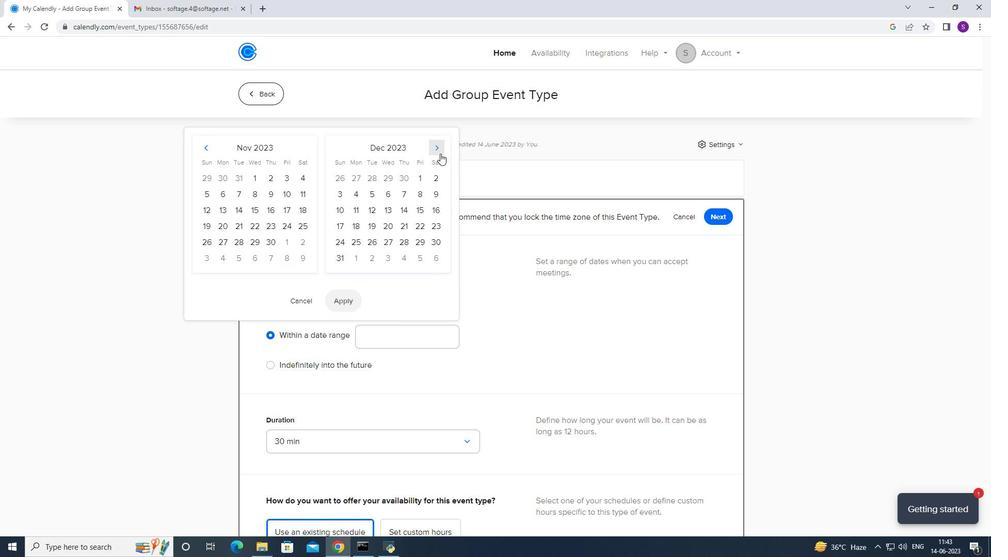 
Action: Mouse pressed left at (440, 153)
Screenshot: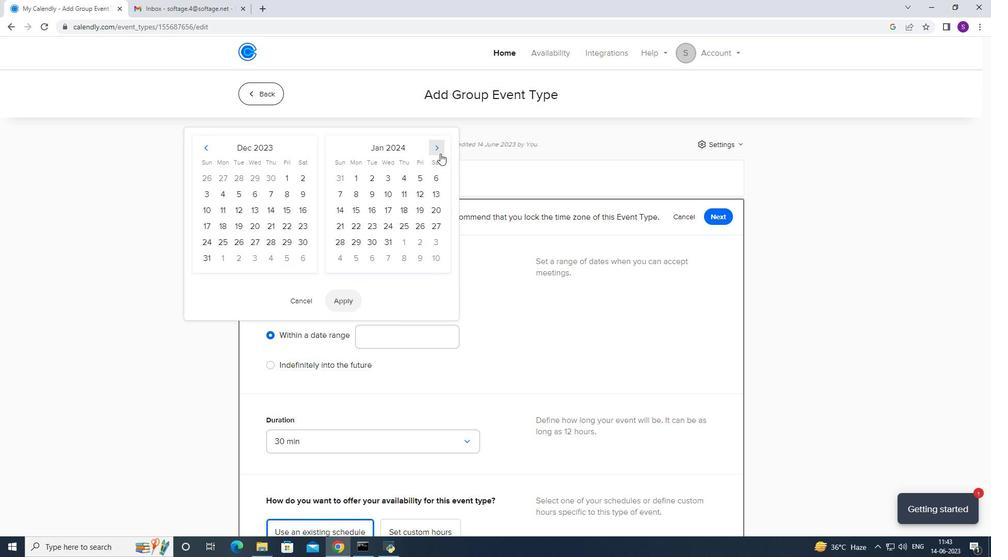 
Action: Mouse pressed left at (440, 153)
Screenshot: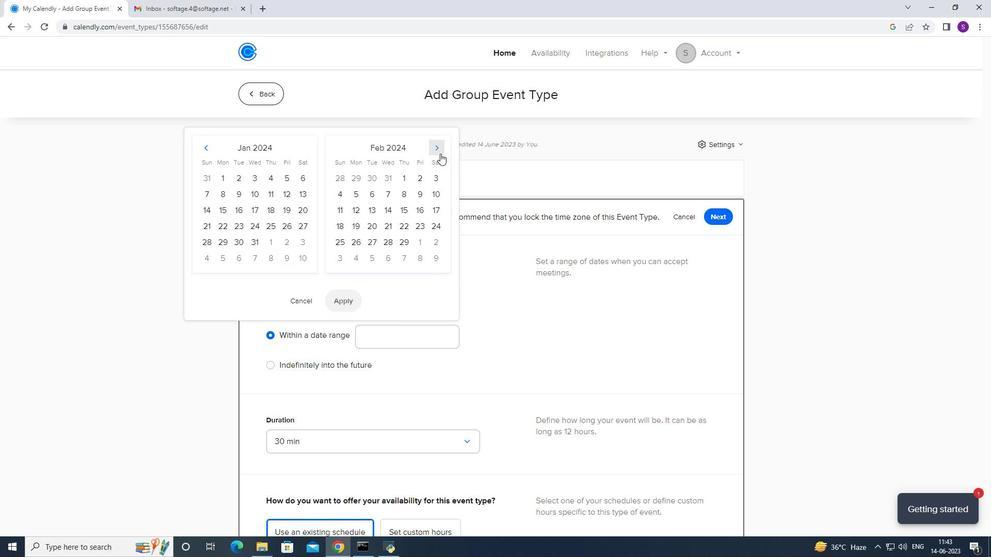 
Action: Mouse pressed left at (440, 153)
Screenshot: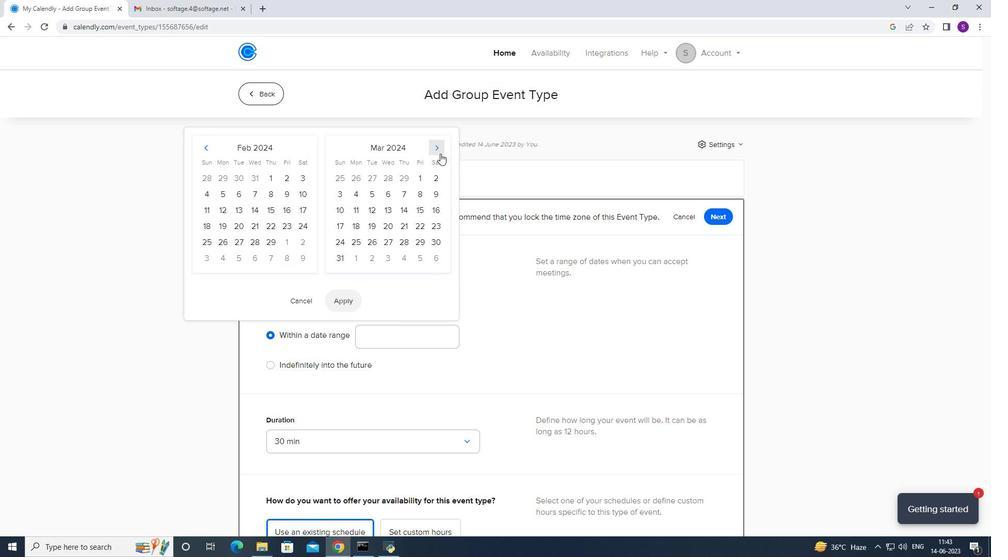 
Action: Mouse pressed left at (440, 153)
Screenshot: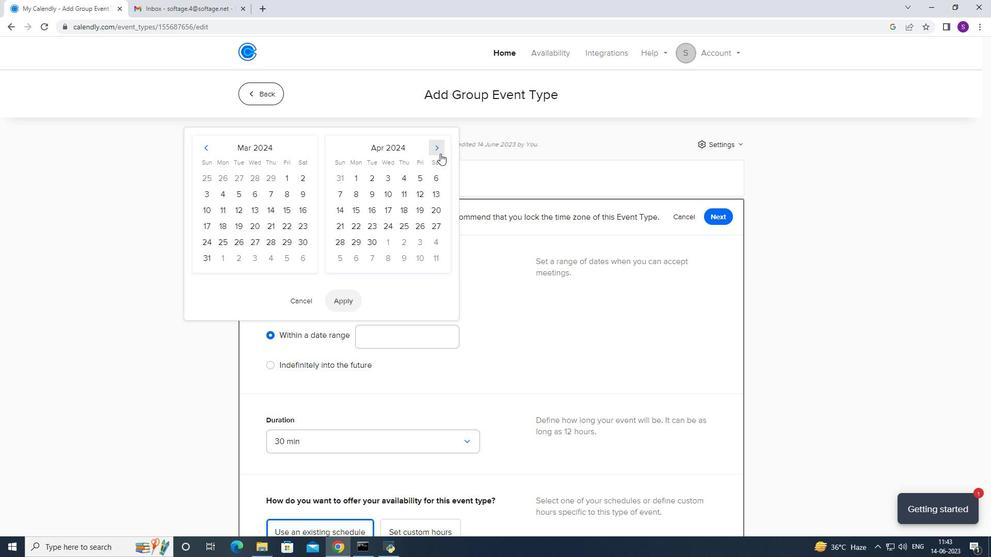
Action: Mouse moved to (412, 224)
Screenshot: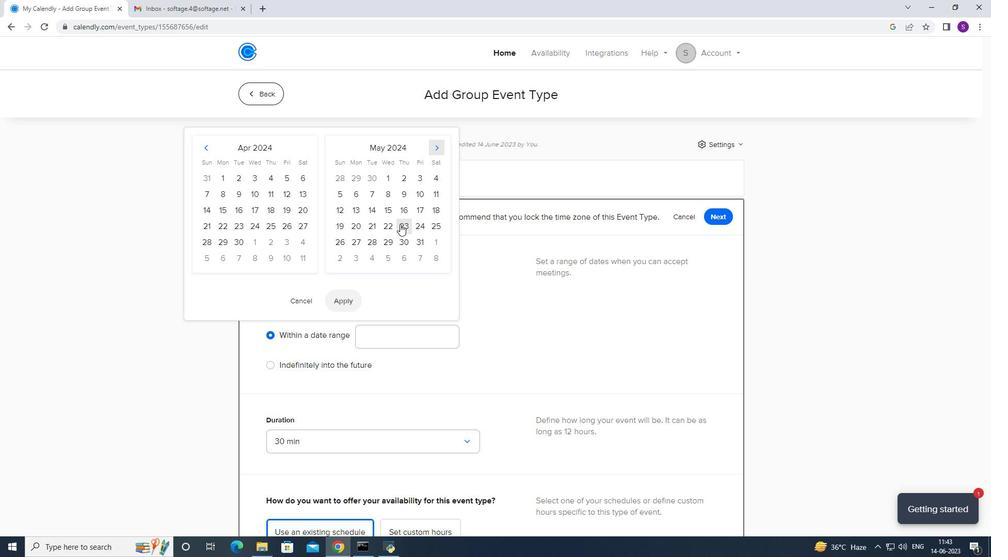
Action: Mouse pressed left at (412, 224)
Screenshot: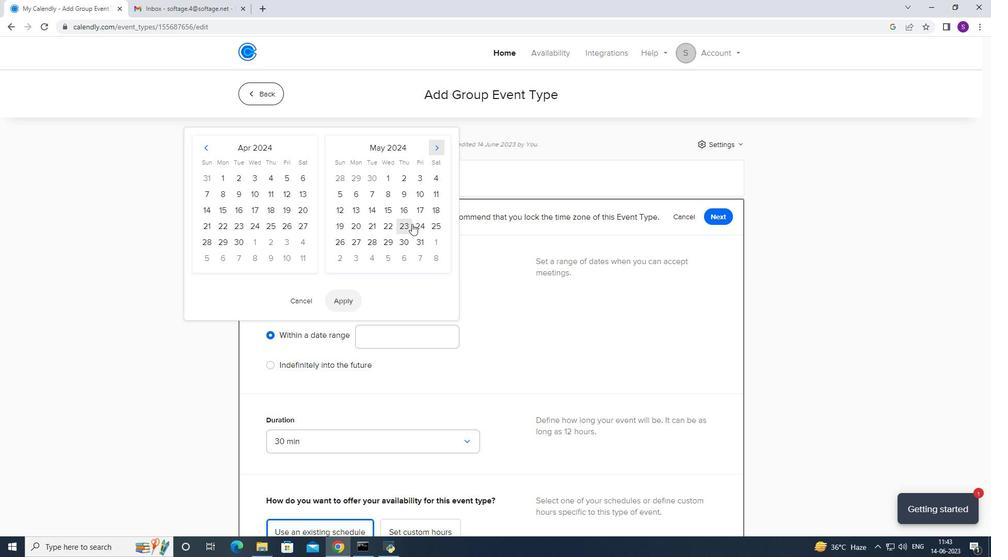 
Action: Mouse moved to (419, 222)
Screenshot: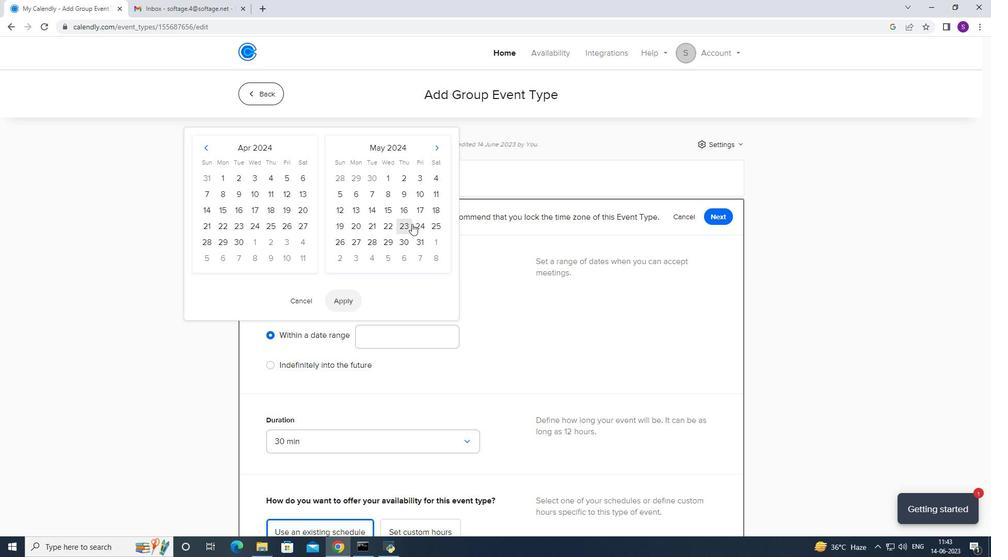 
Action: Mouse pressed left at (419, 222)
Screenshot: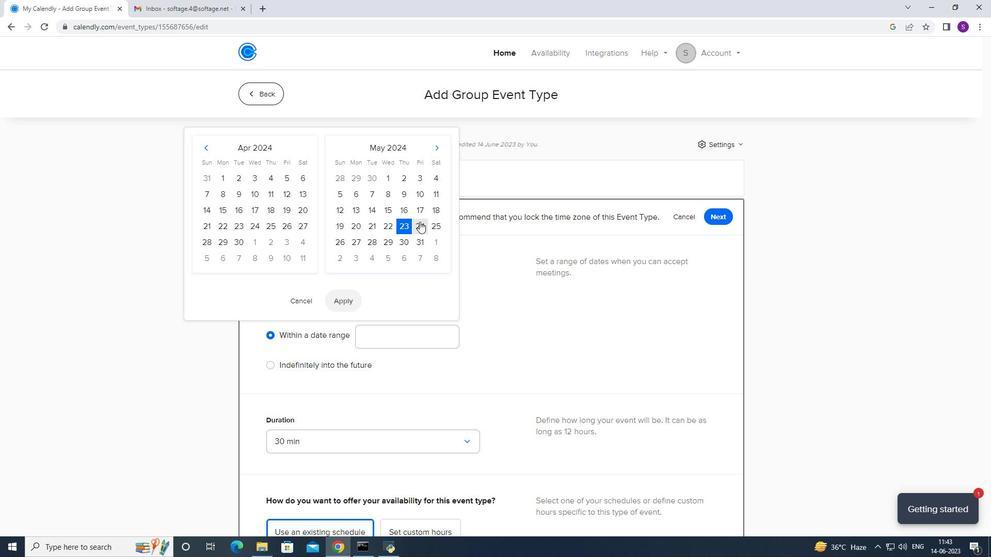 
Action: Mouse moved to (431, 221)
Screenshot: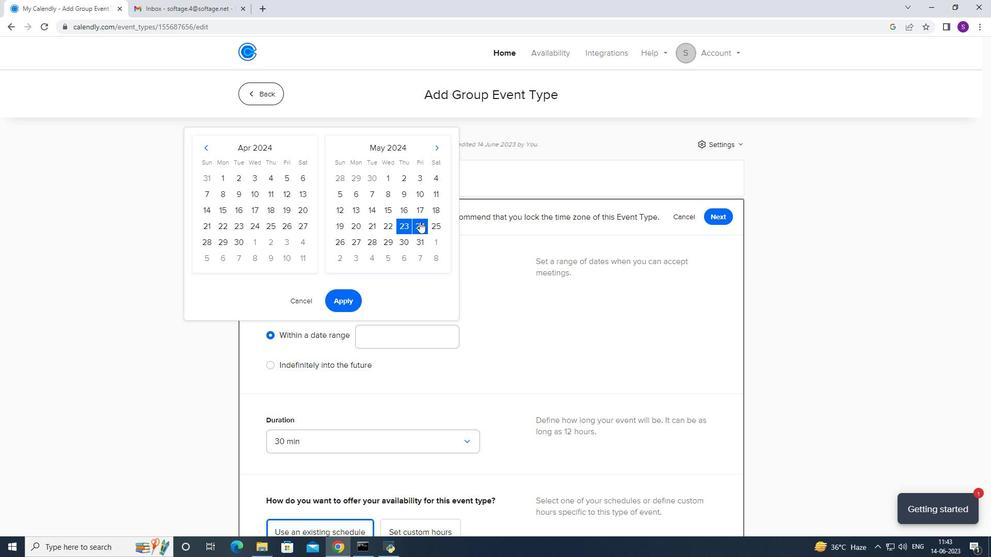 
Action: Mouse pressed left at (431, 221)
Screenshot: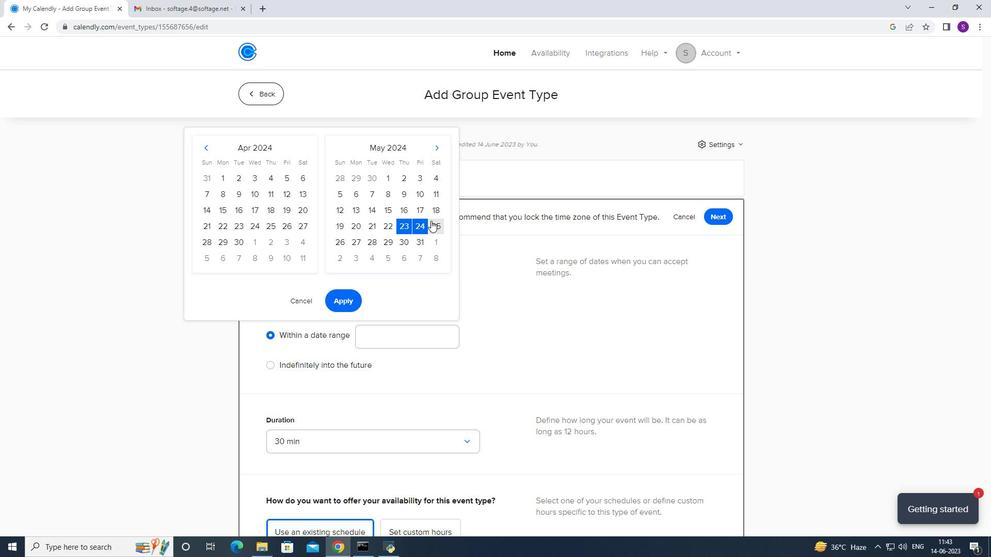 
Action: Mouse moved to (424, 222)
Screenshot: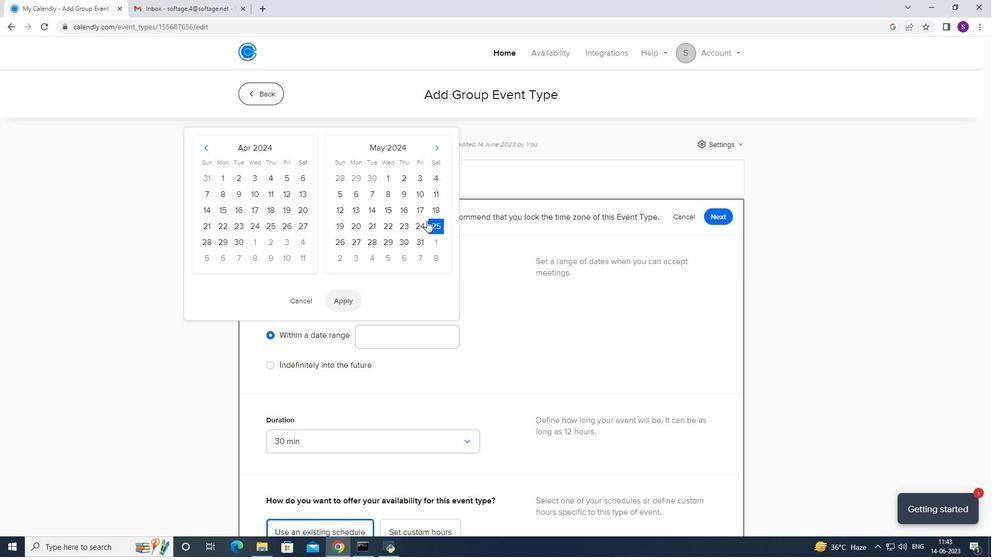 
Action: Mouse pressed left at (424, 222)
Screenshot: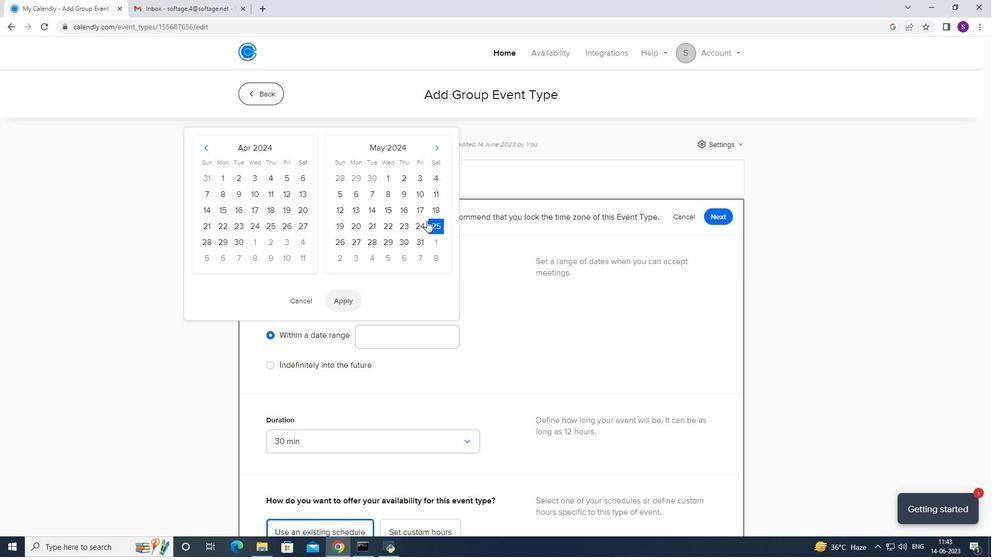 
Action: Mouse moved to (445, 223)
Screenshot: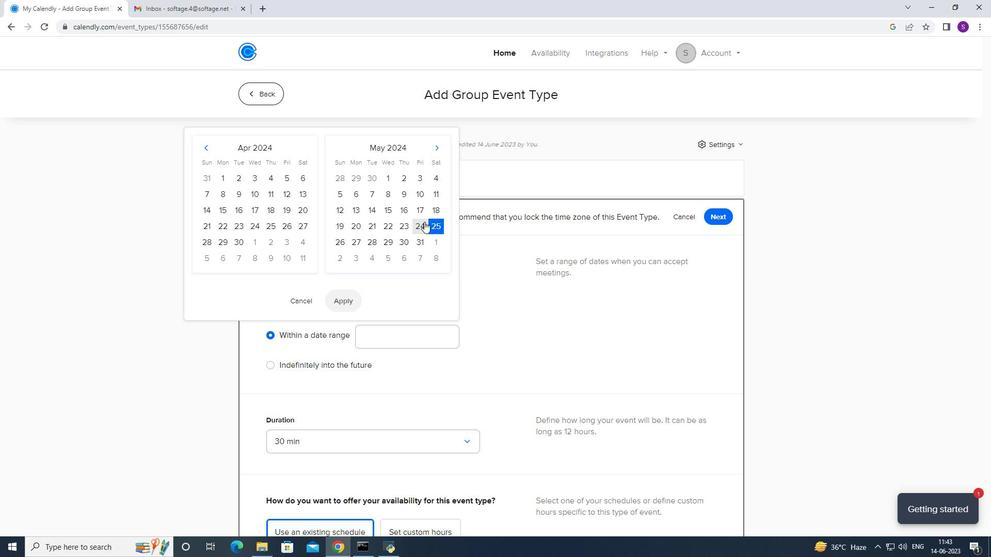 
Action: Mouse pressed left at (445, 223)
Screenshot: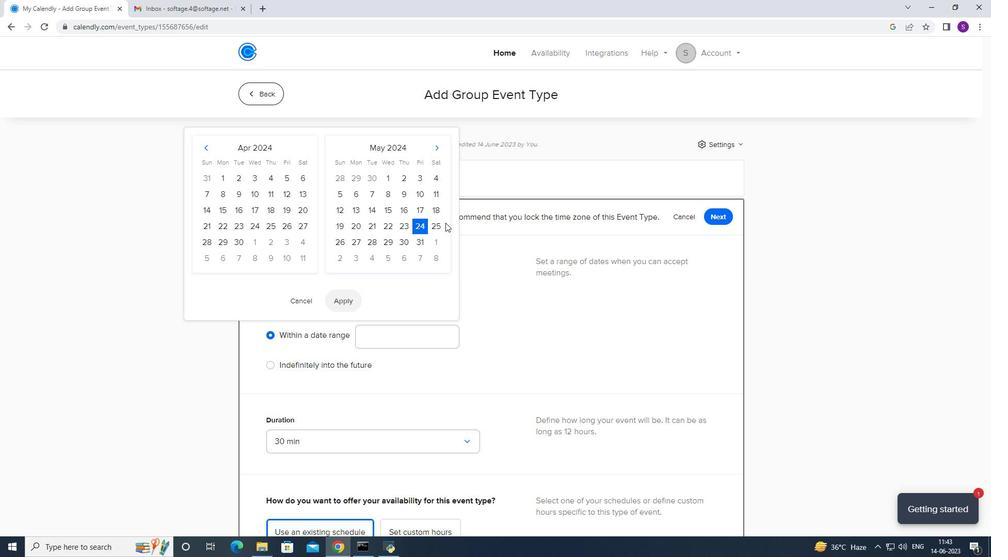 
Action: Mouse moved to (439, 225)
Screenshot: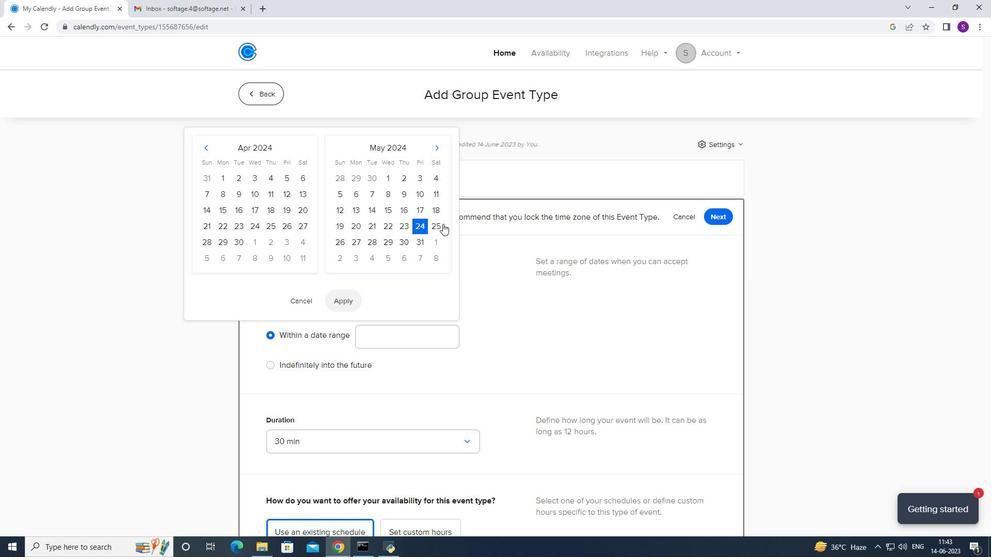 
Action: Mouse pressed left at (439, 225)
Screenshot: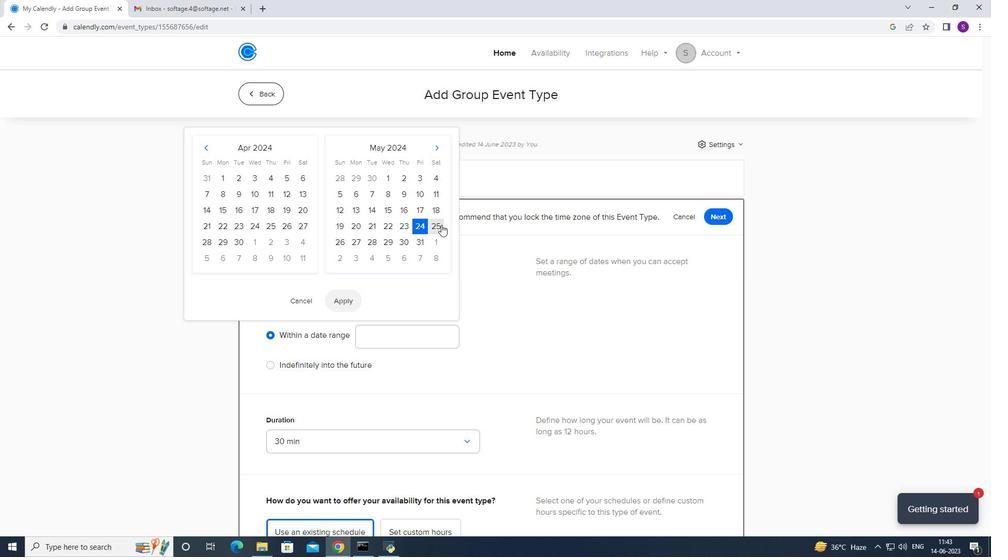 
Action: Mouse moved to (345, 295)
Screenshot: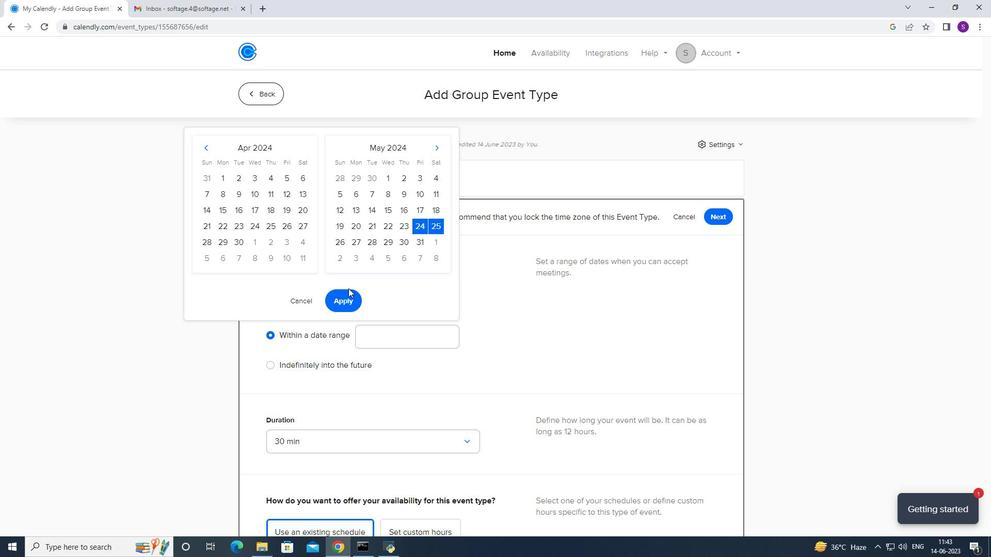 
Action: Mouse pressed left at (345, 295)
Screenshot: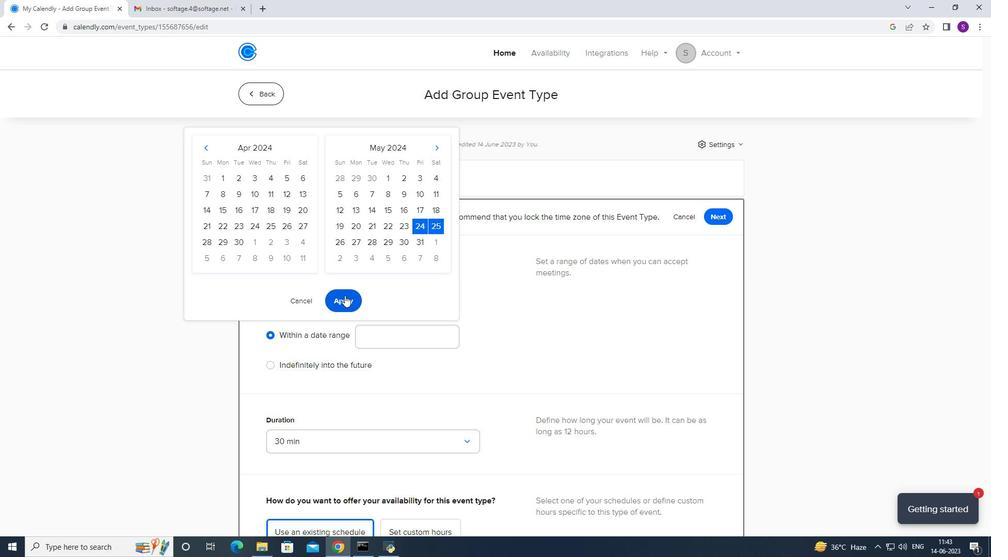 
Action: Mouse moved to (659, 302)
Screenshot: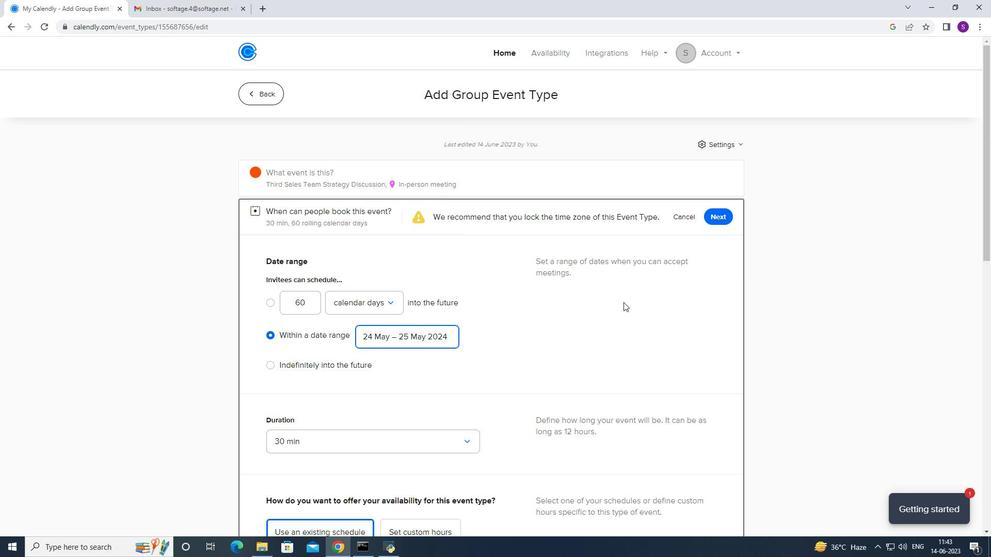 
Action: Mouse scrolled (659, 302) with delta (0, 0)
Screenshot: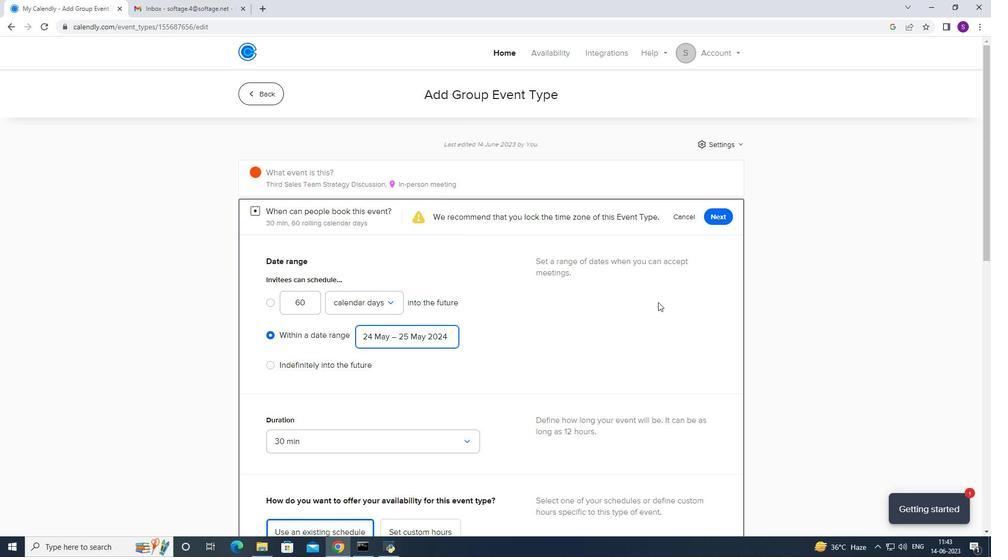 
Action: Mouse scrolled (659, 301) with delta (0, -1)
Screenshot: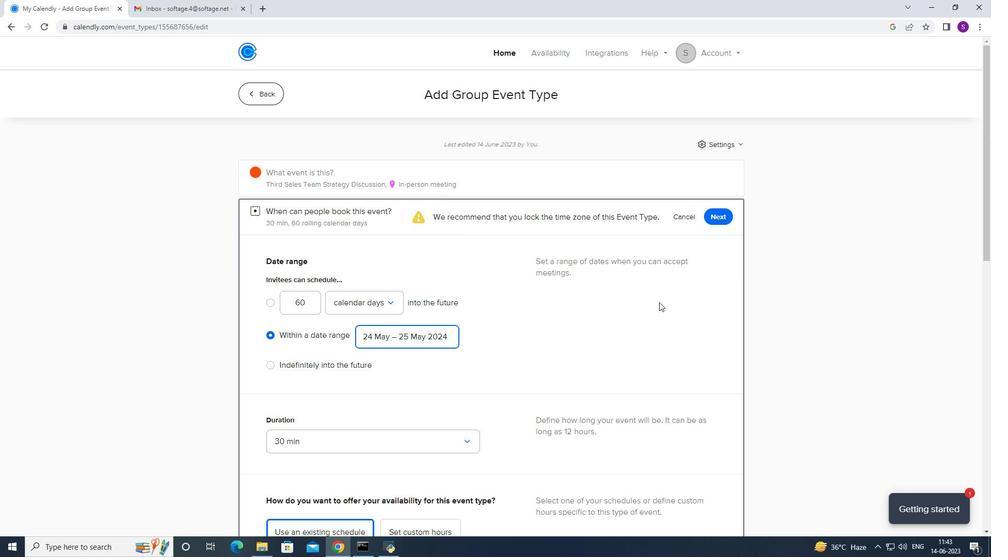 
Action: Mouse scrolled (659, 302) with delta (0, 0)
Screenshot: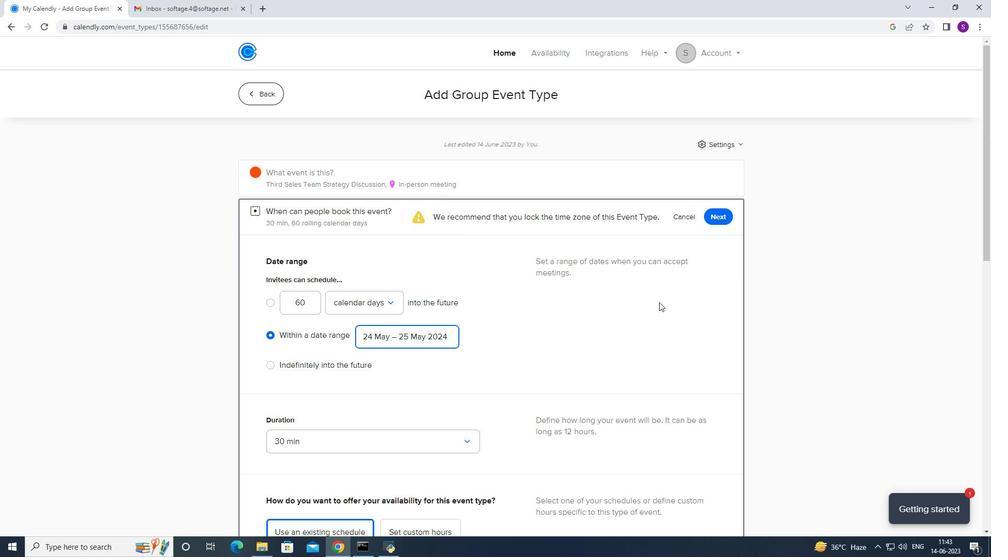 
Action: Mouse scrolled (659, 301) with delta (0, -1)
Screenshot: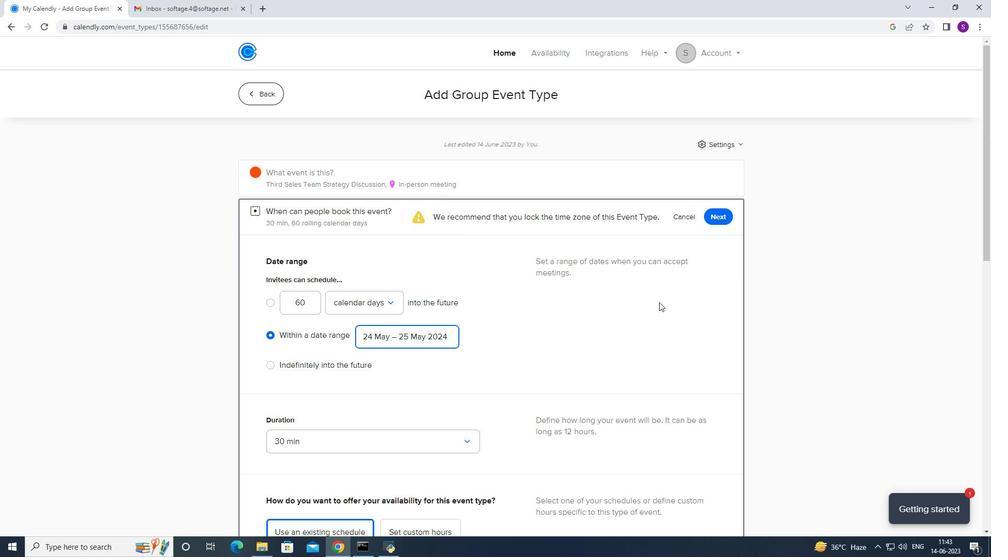 
Action: Mouse moved to (659, 291)
Screenshot: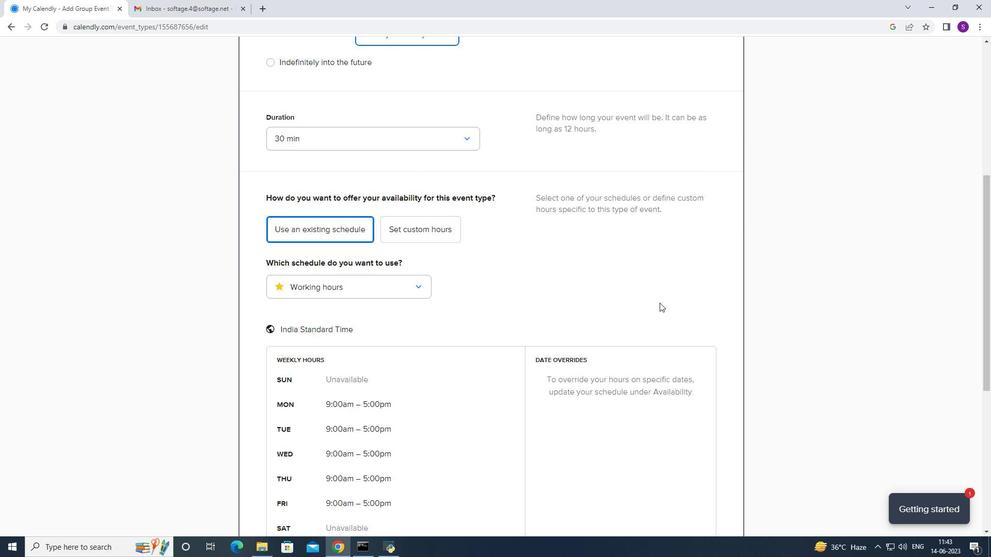 
Action: Mouse scrolled (659, 290) with delta (0, 0)
Screenshot: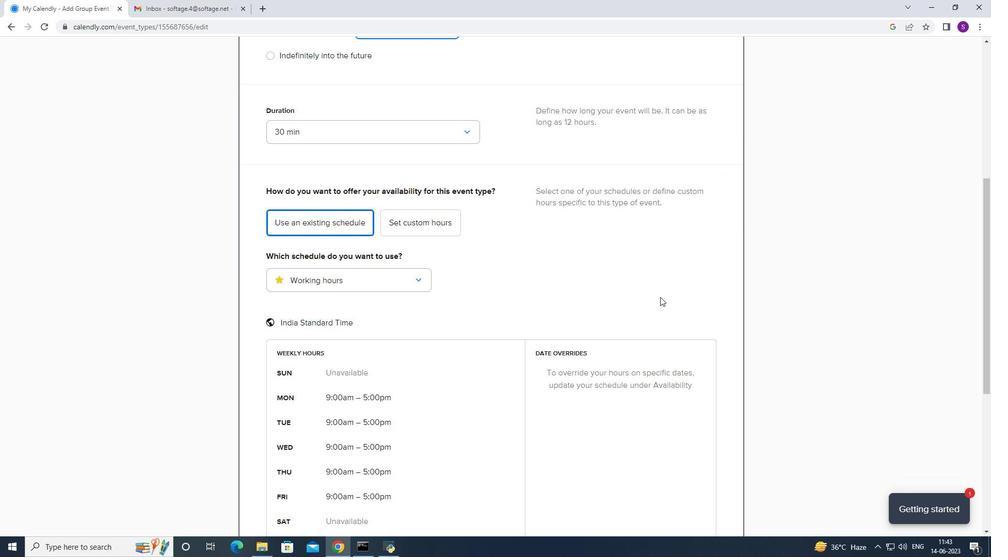 
Action: Mouse moved to (659, 291)
Screenshot: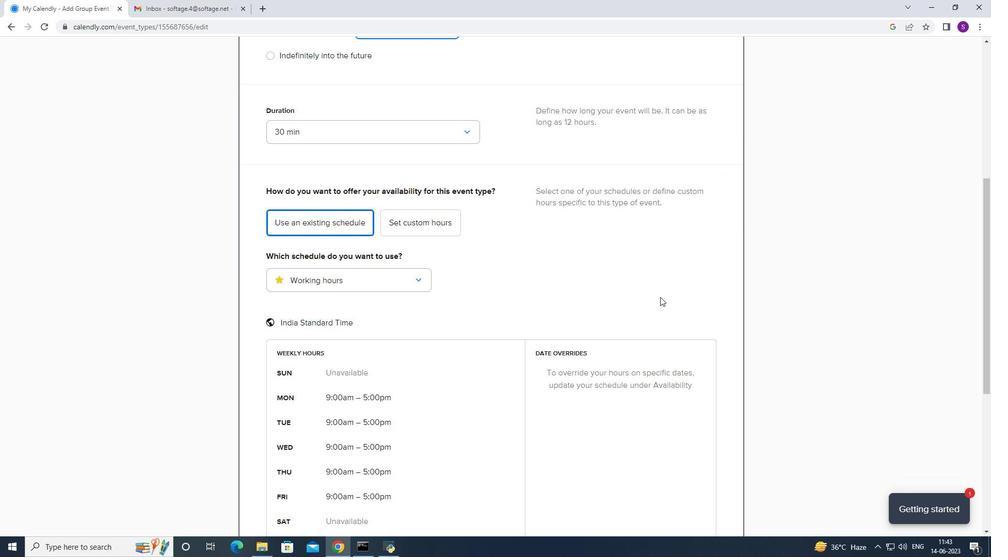 
Action: Mouse scrolled (659, 290) with delta (0, -1)
Screenshot: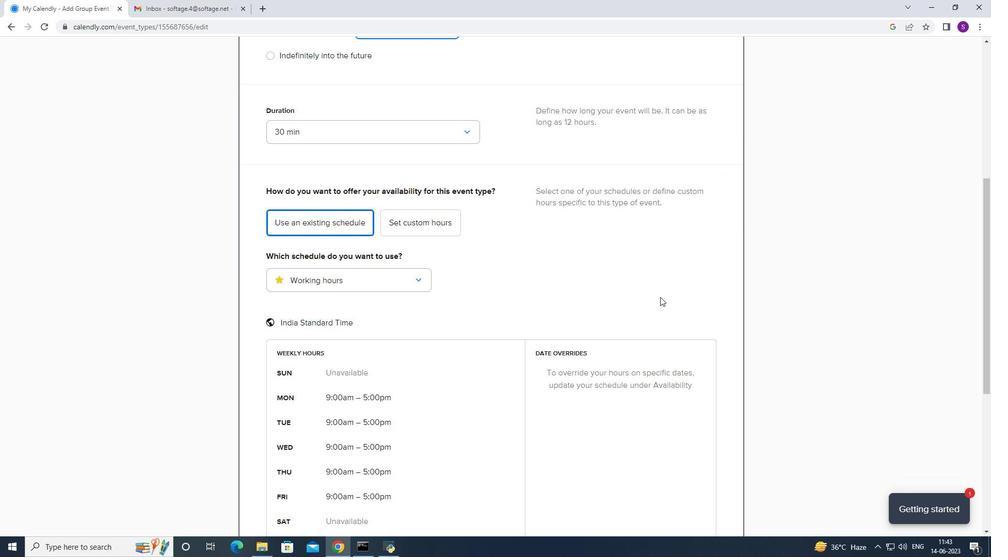 
Action: Mouse scrolled (659, 290) with delta (0, 0)
Screenshot: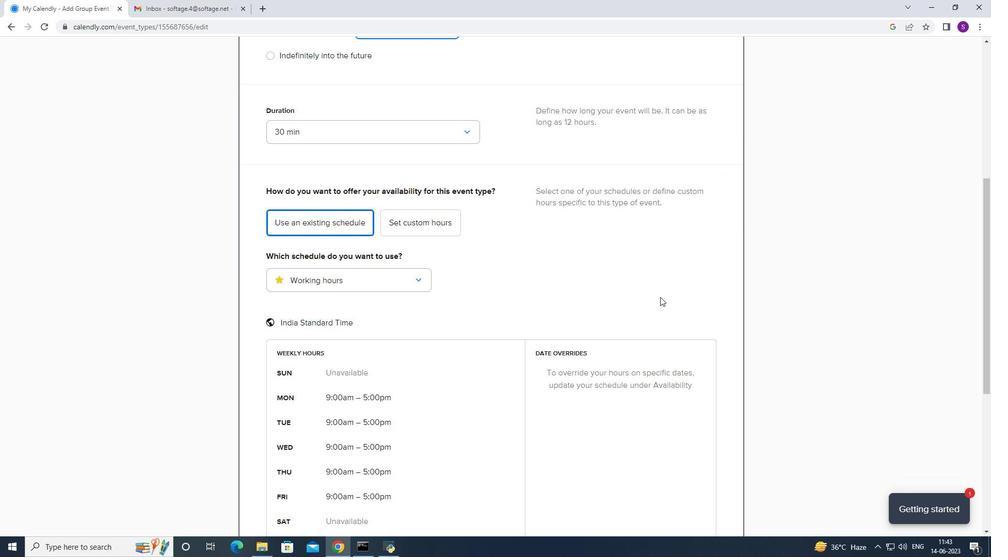 
Action: Mouse moved to (657, 292)
Screenshot: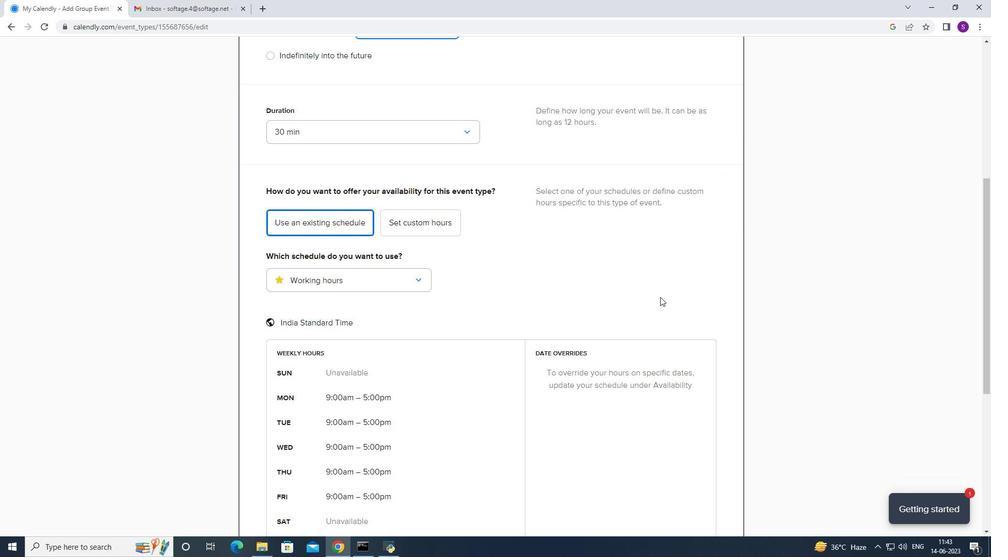 
Action: Mouse scrolled (657, 291) with delta (0, 0)
Screenshot: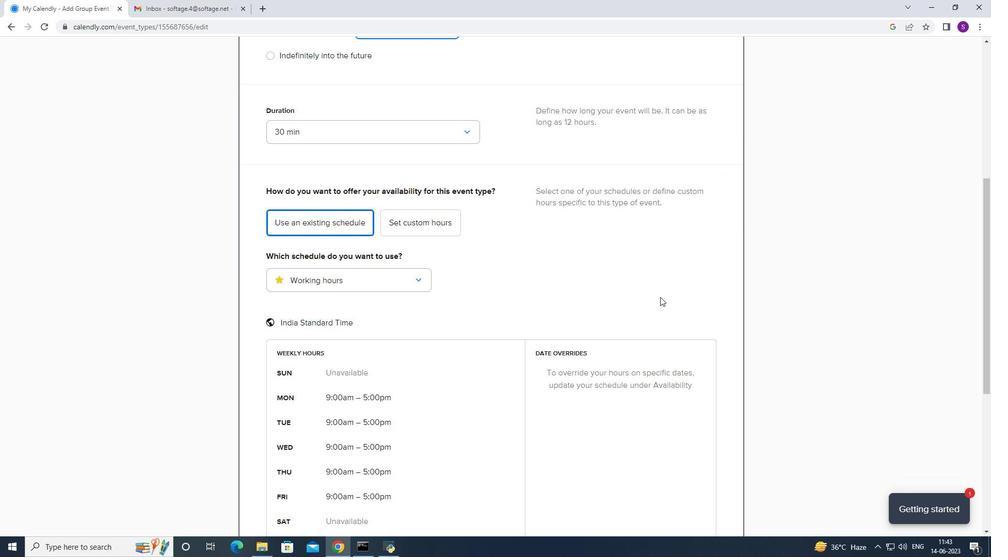 
Action: Mouse moved to (655, 296)
Screenshot: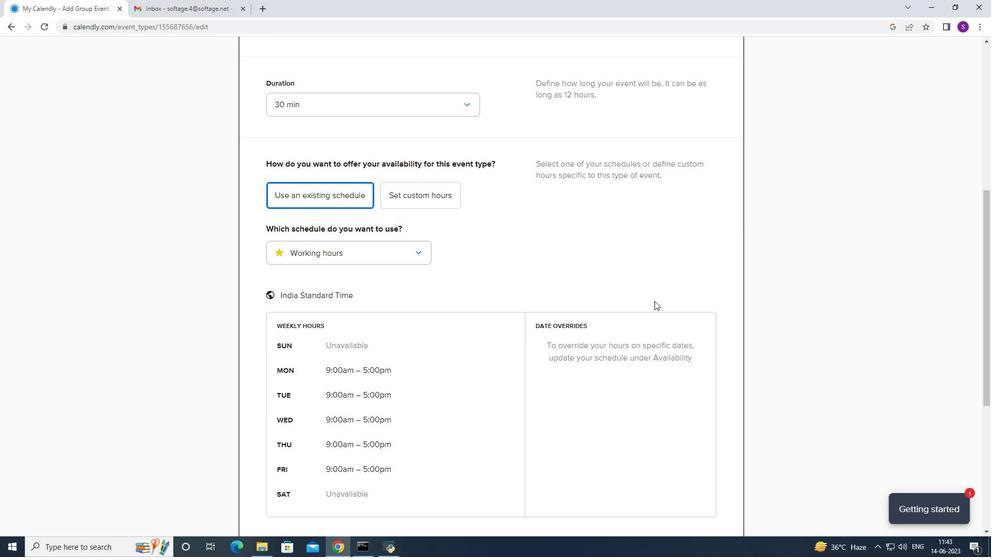 
Action: Mouse scrolled (655, 295) with delta (0, 0)
Screenshot: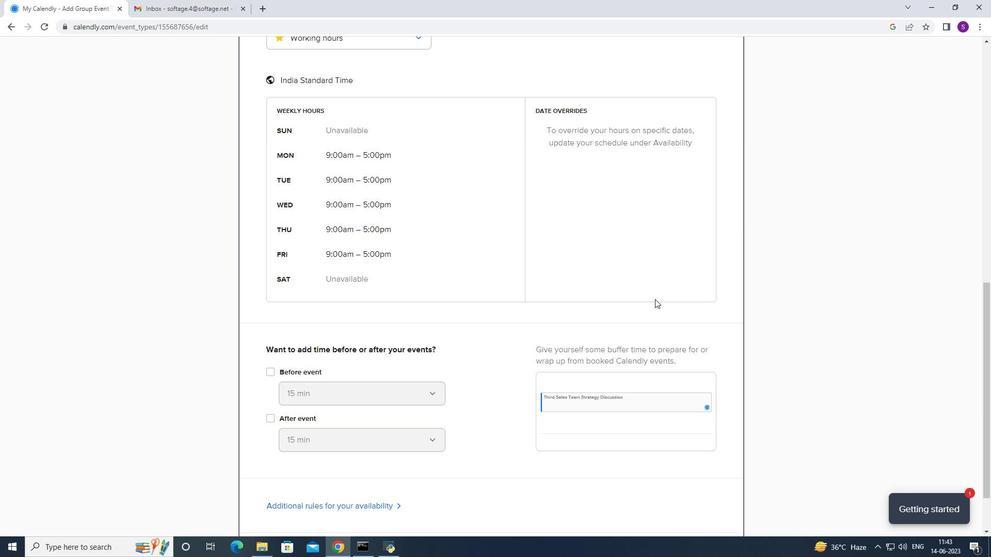 
Action: Mouse moved to (655, 296)
Screenshot: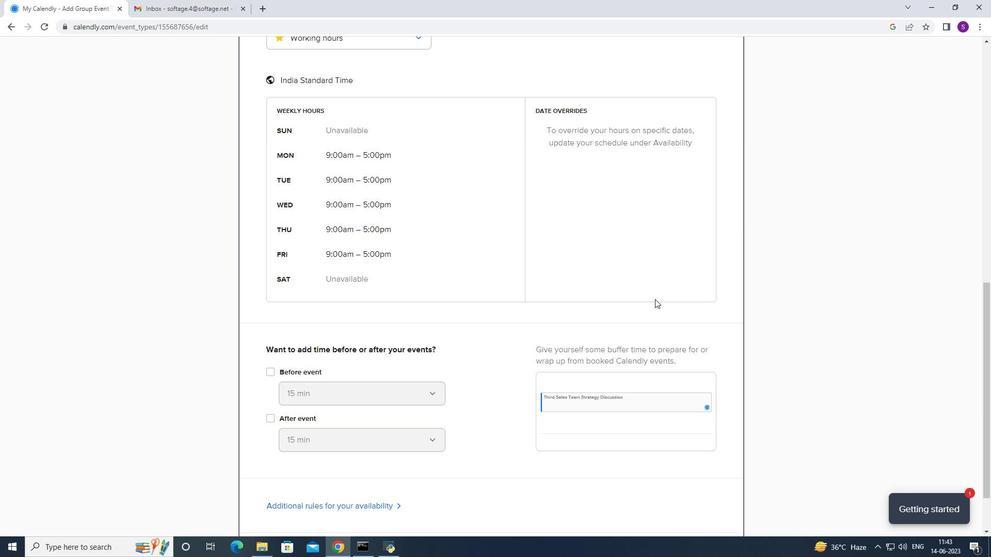 
Action: Mouse scrolled (655, 295) with delta (0, 0)
Screenshot: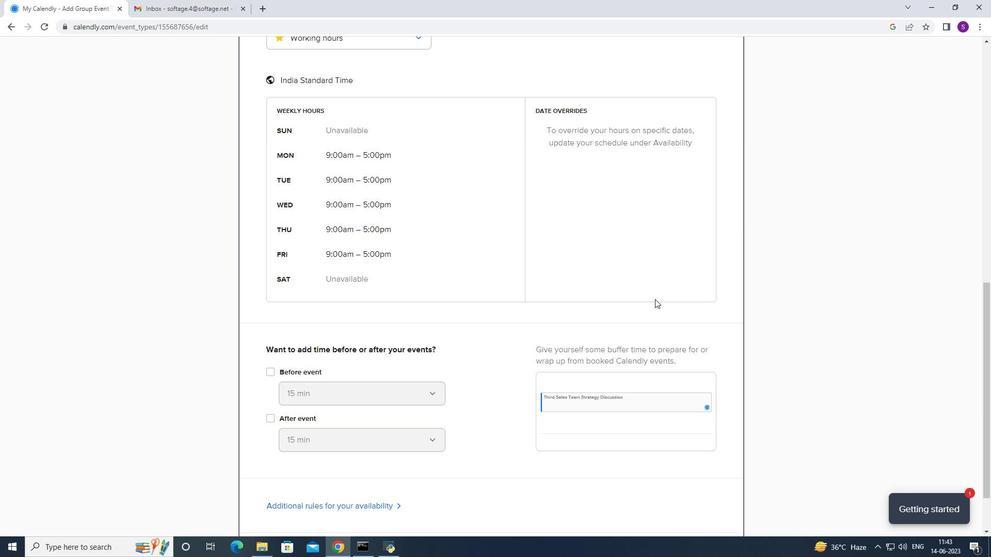 
Action: Mouse moved to (655, 299)
Screenshot: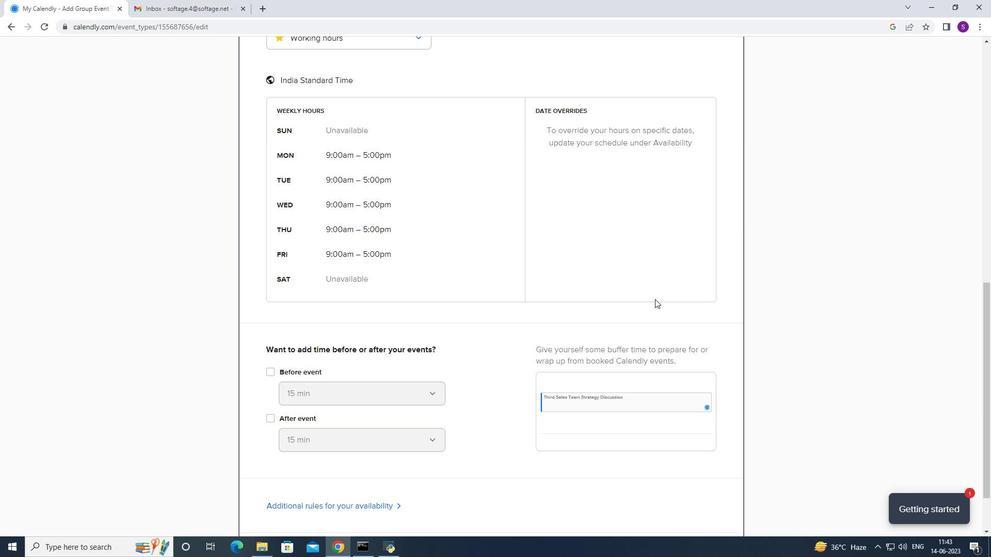 
Action: Mouse scrolled (655, 299) with delta (0, 0)
Screenshot: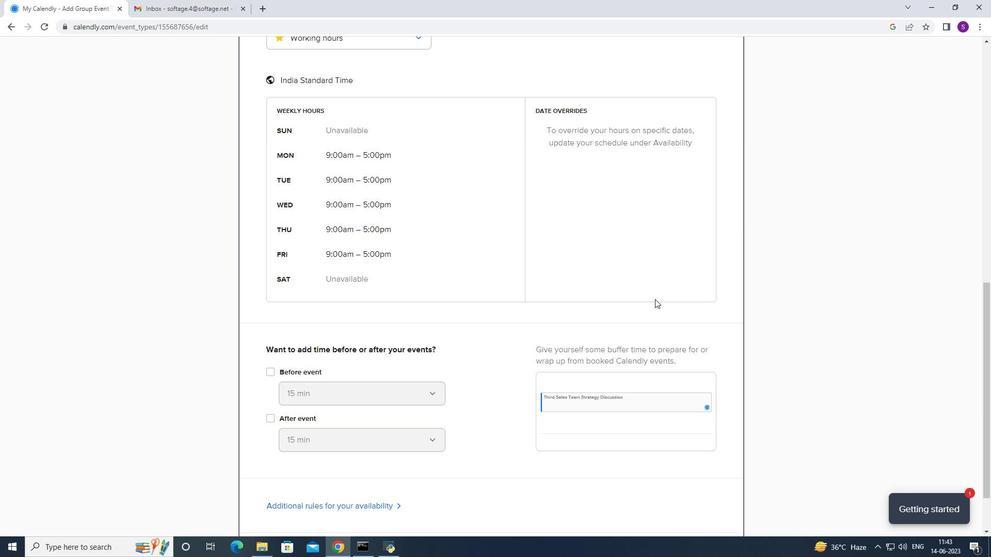 
Action: Mouse moved to (657, 300)
Screenshot: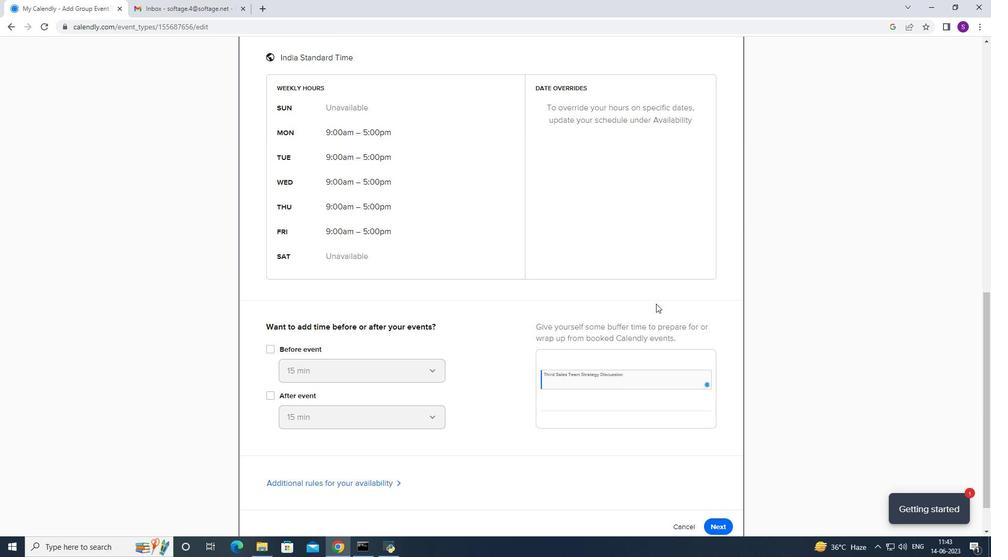 
Action: Mouse scrolled (657, 299) with delta (0, 0)
Screenshot: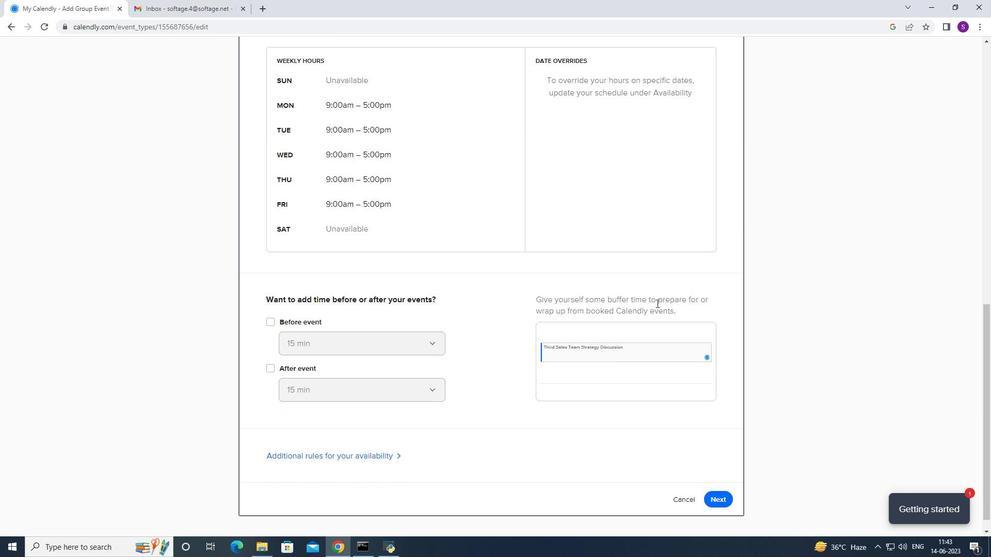 
Action: Mouse moved to (657, 300)
Screenshot: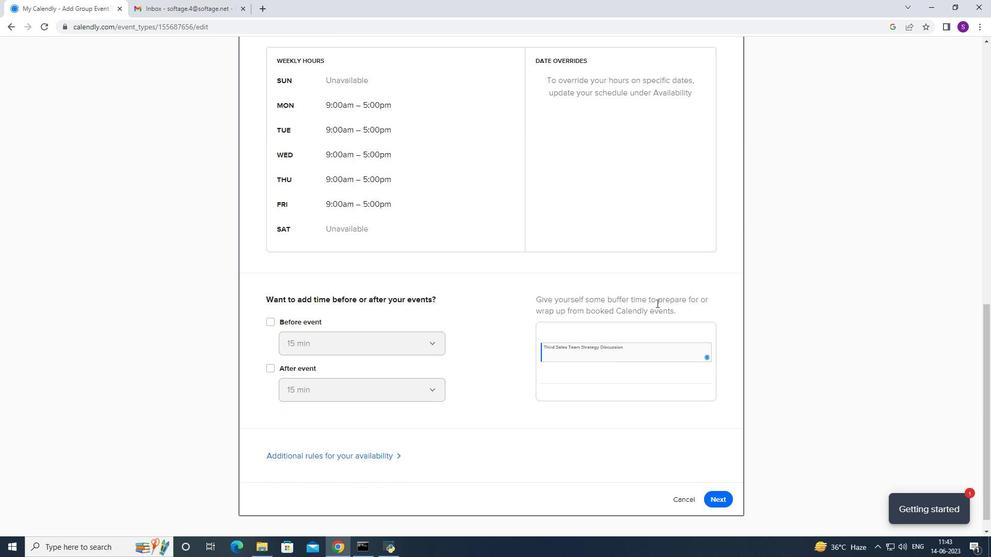 
Action: Mouse scrolled (657, 299) with delta (0, 0)
Screenshot: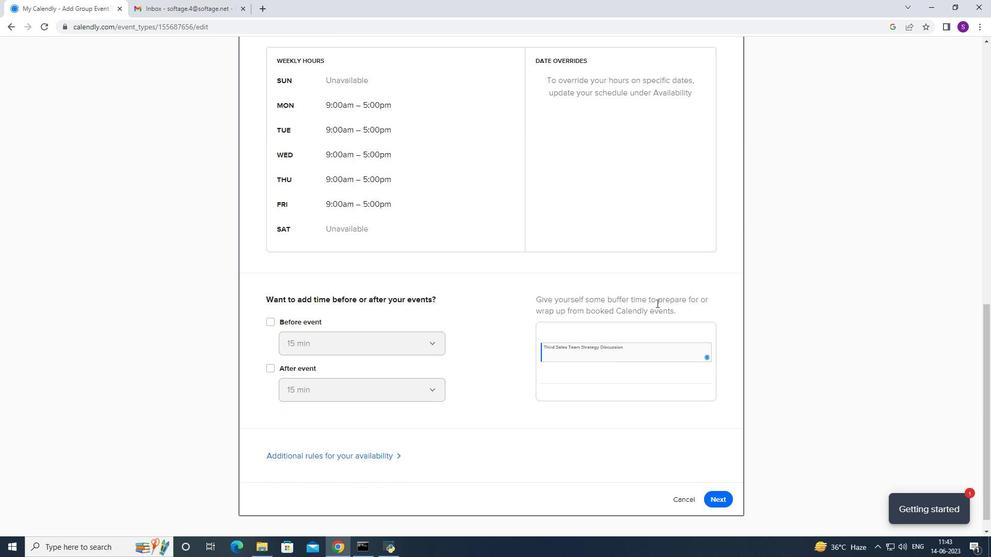 
Action: Mouse moved to (708, 478)
Screenshot: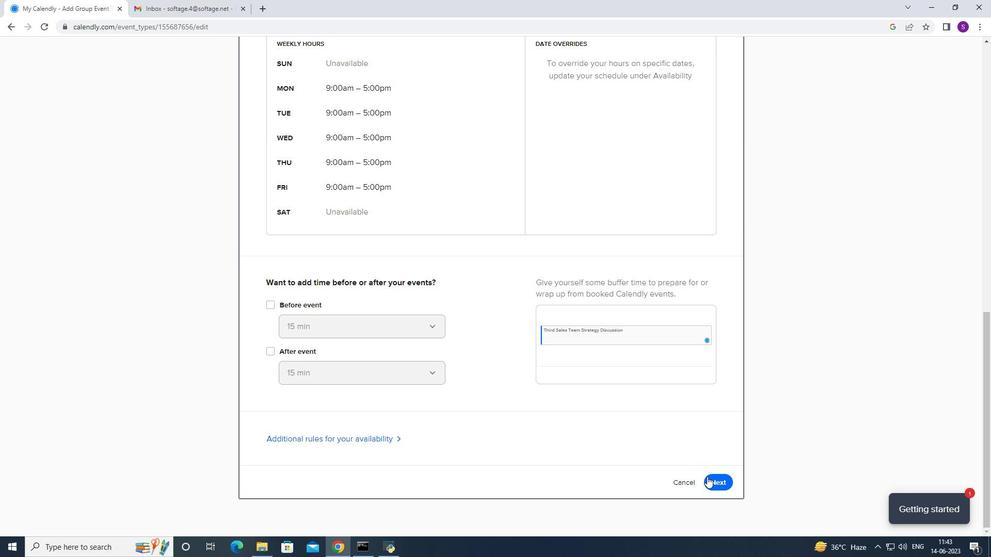
Action: Mouse pressed left at (708, 478)
Screenshot: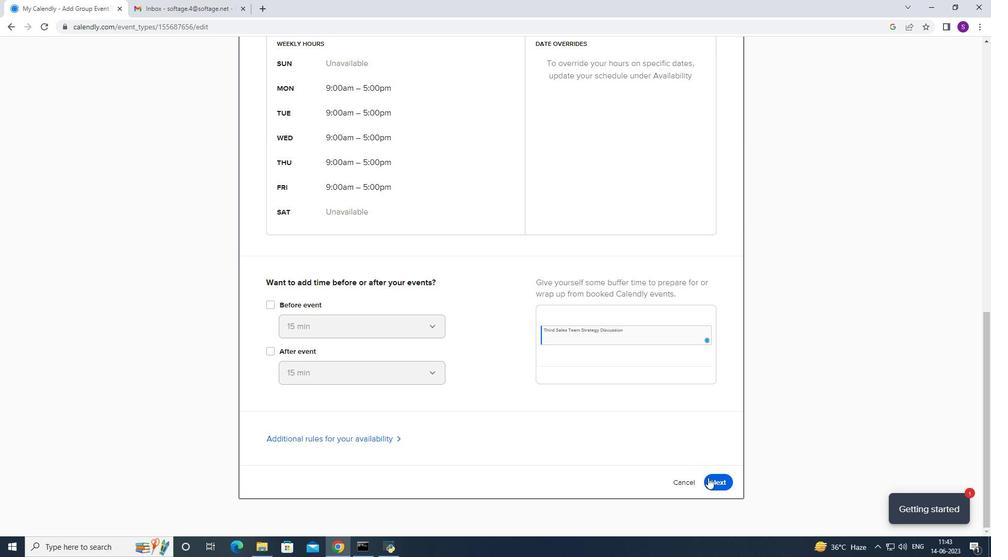 
Action: Mouse moved to (711, 100)
Screenshot: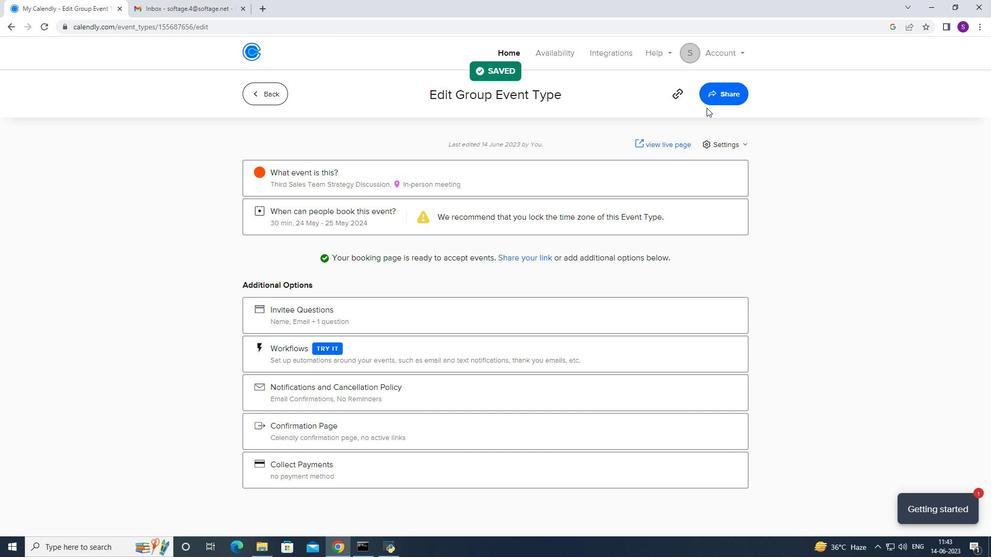 
Action: Mouse pressed left at (711, 100)
Screenshot: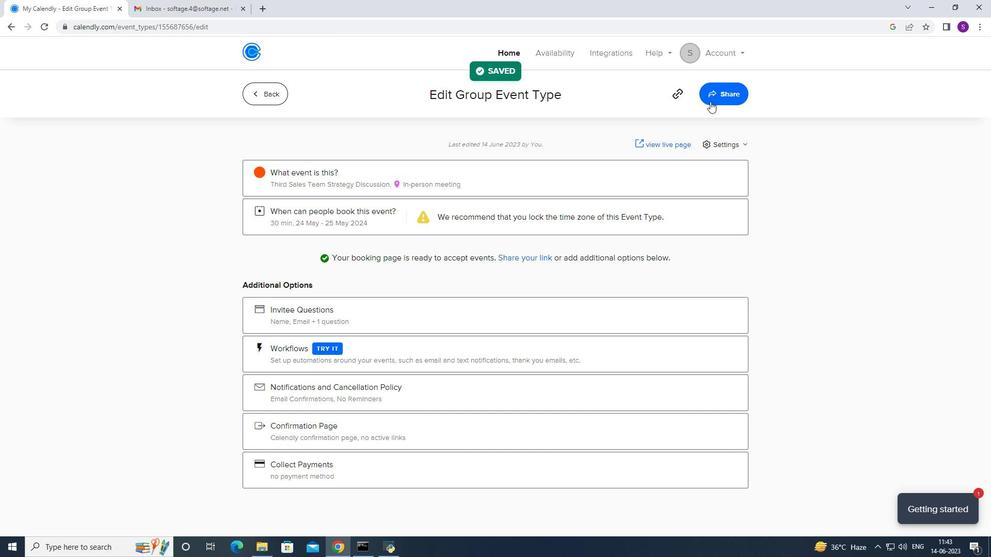 
Action: Mouse moved to (641, 181)
Screenshot: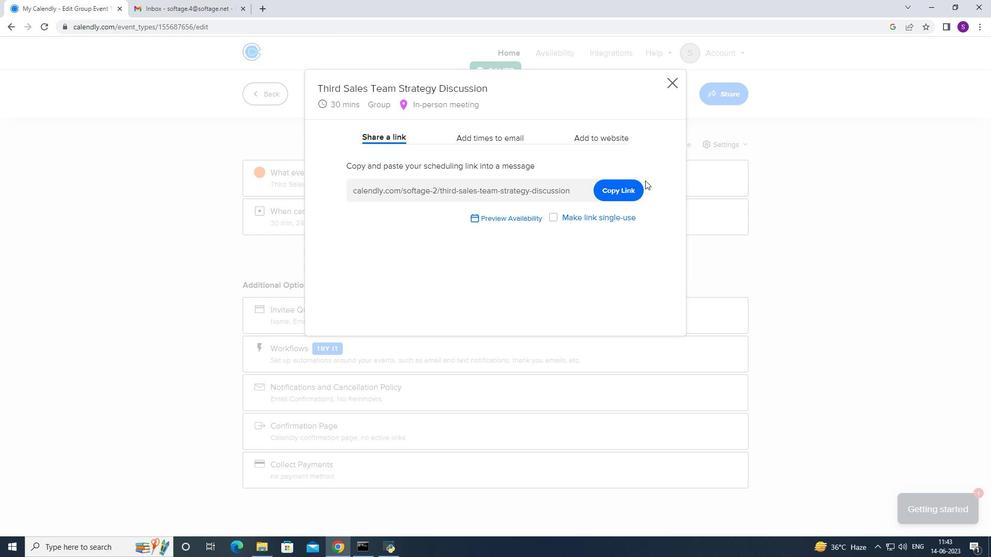 
Action: Mouse pressed left at (641, 181)
Screenshot: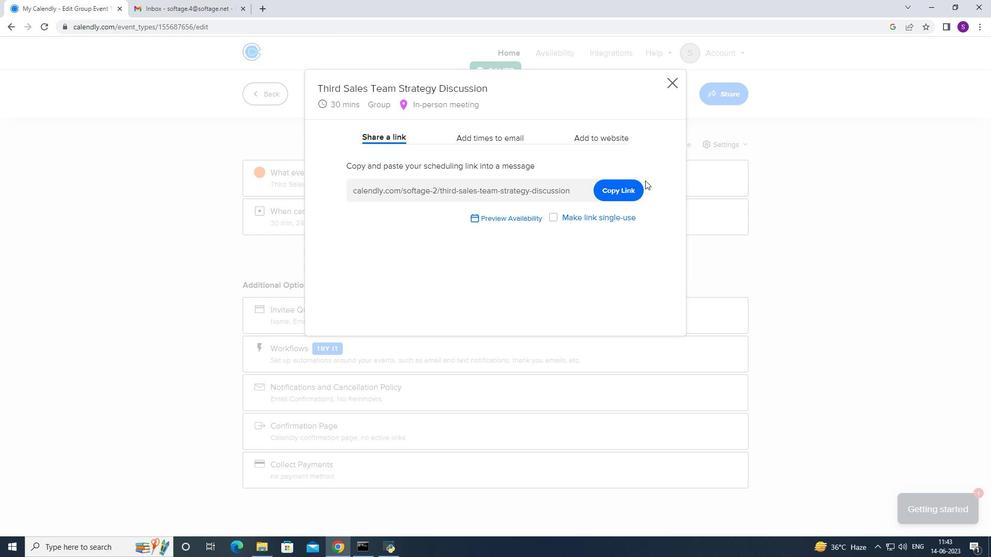 
Action: Mouse moved to (632, 184)
Screenshot: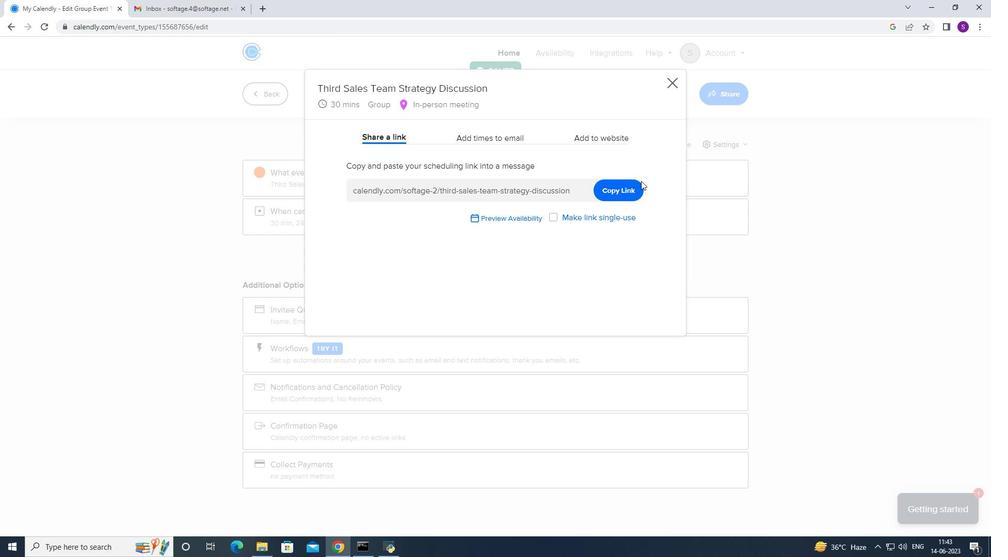 
Action: Mouse pressed left at (632, 184)
Screenshot: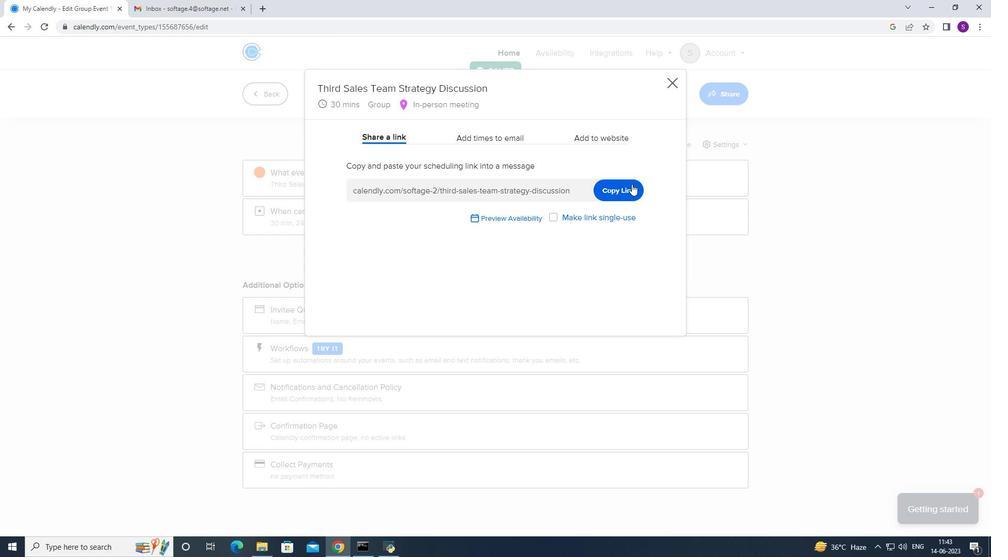 
Action: Mouse moved to (672, 87)
Screenshot: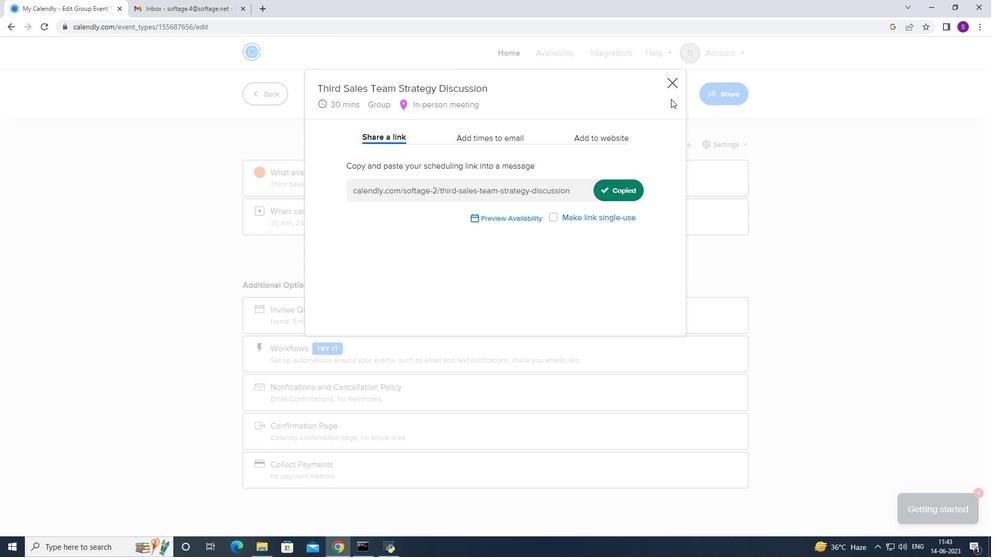 
Action: Mouse pressed left at (672, 87)
Screenshot: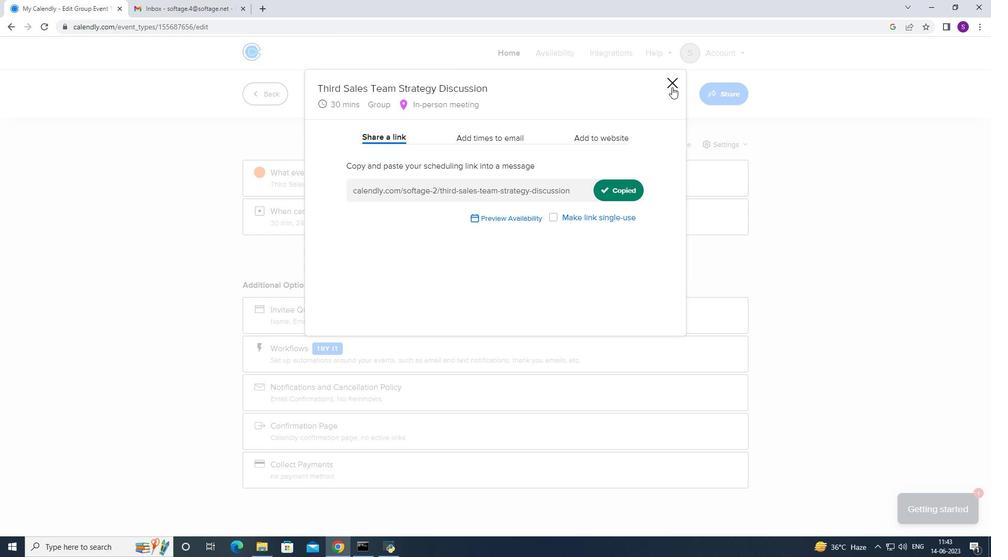 
Action: Mouse moved to (186, 15)
Screenshot: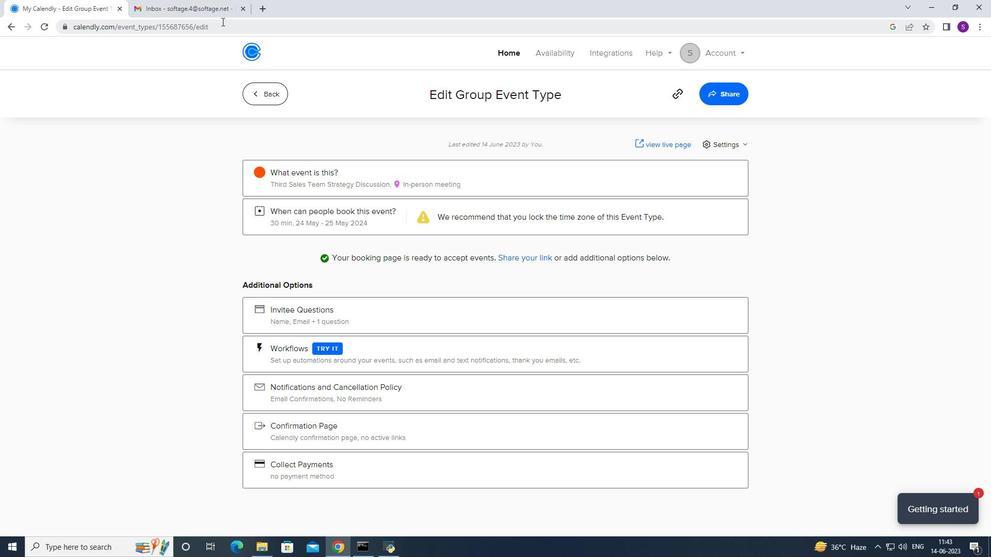 
Action: Mouse pressed left at (186, 15)
Screenshot: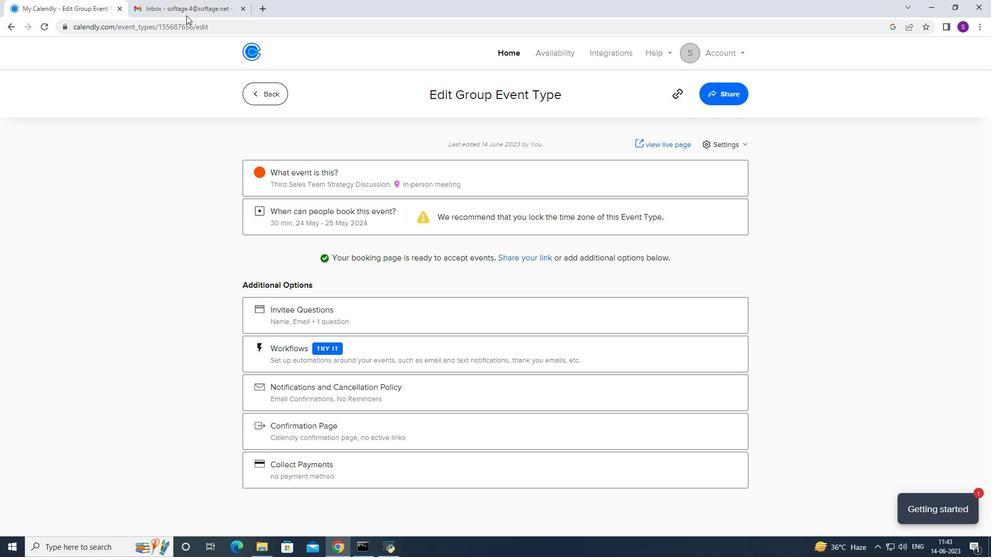 
Action: Mouse moved to (99, 82)
Screenshot: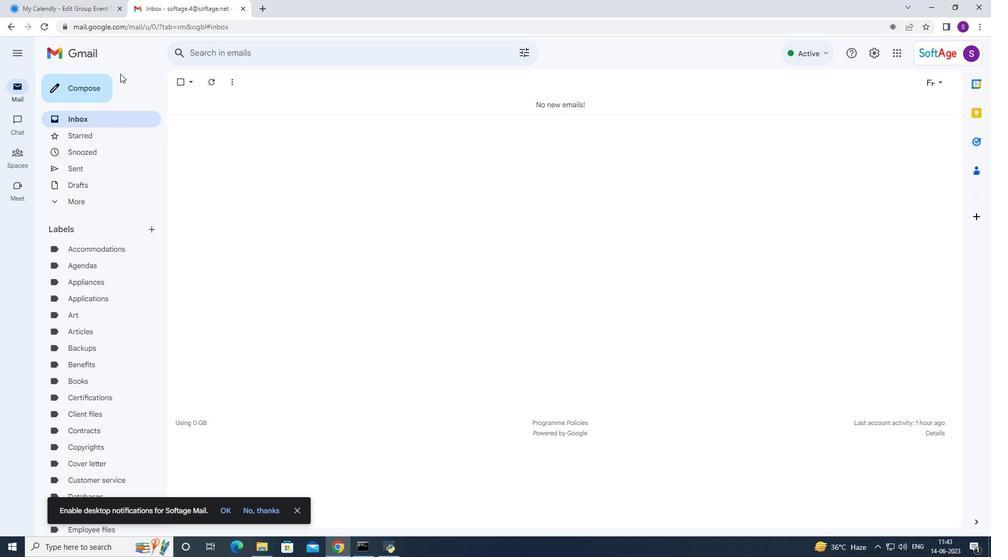 
Action: Mouse pressed left at (99, 82)
Screenshot: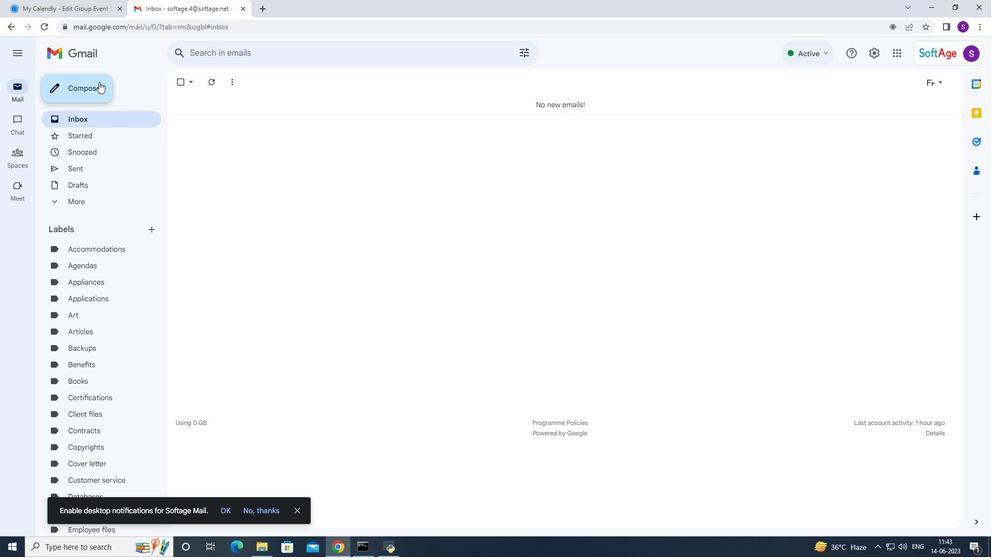 
Action: Mouse moved to (679, 313)
Screenshot: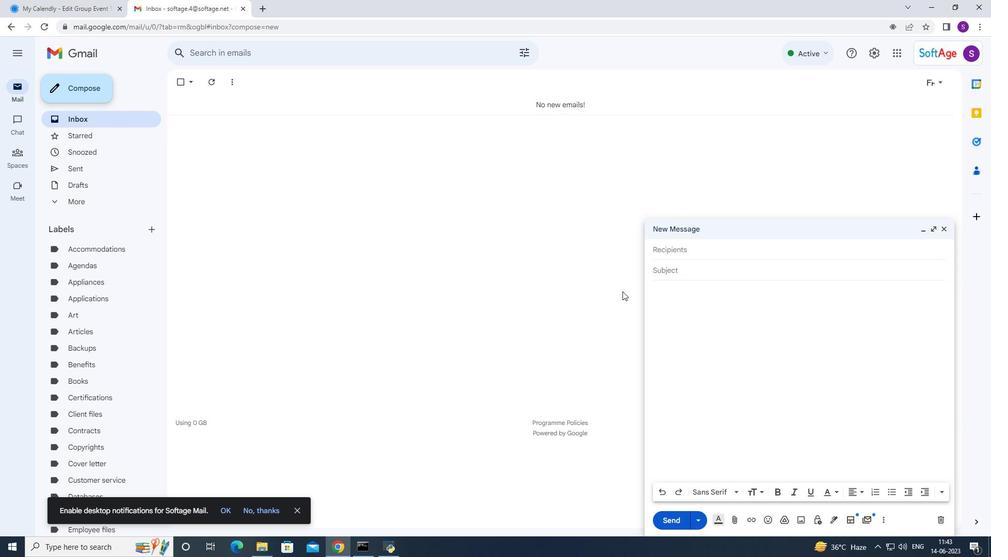
Action: Mouse pressed right at (679, 313)
Screenshot: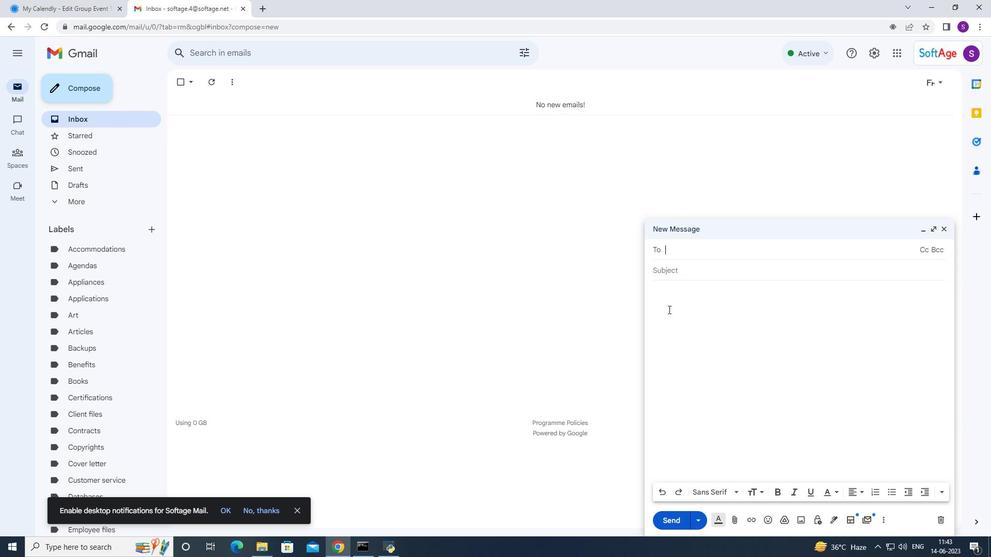 
Action: Mouse moved to (719, 390)
Screenshot: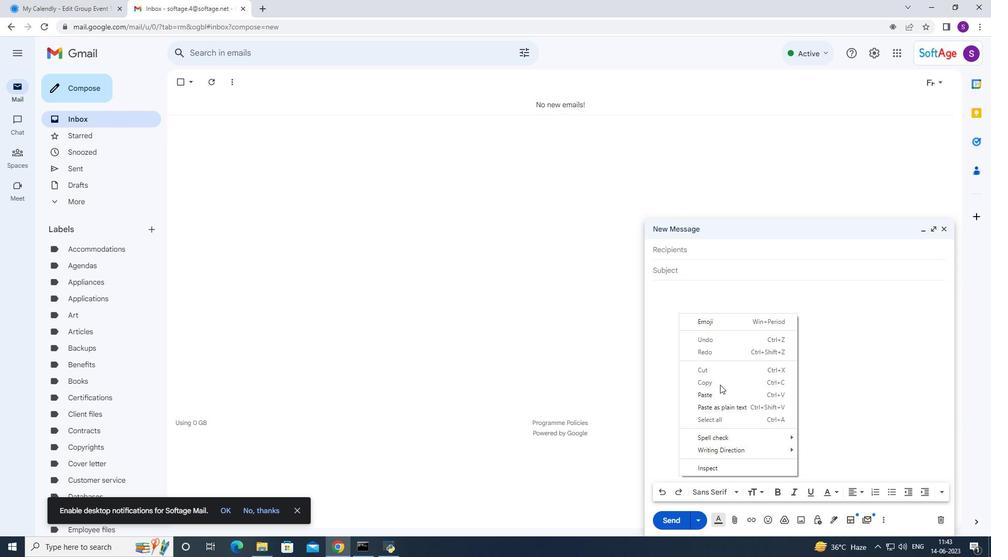 
Action: Mouse pressed left at (719, 390)
Screenshot: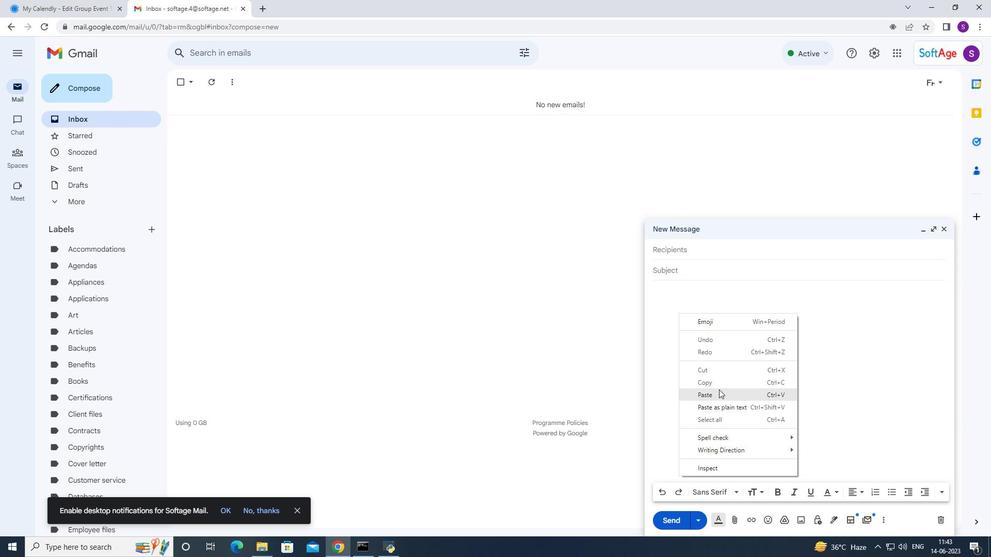 
Action: Mouse moved to (706, 267)
Screenshot: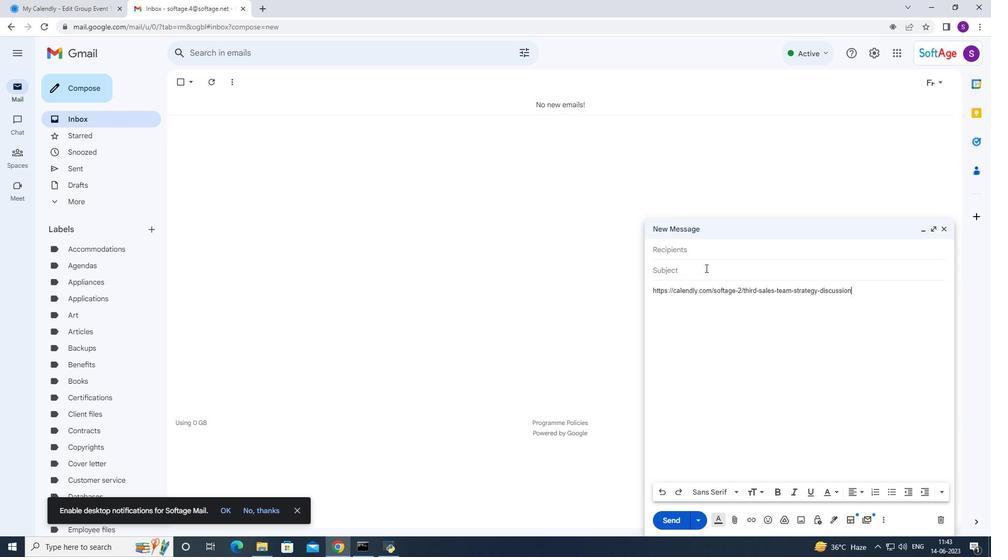 
Action: Mouse pressed left at (706, 267)
Screenshot: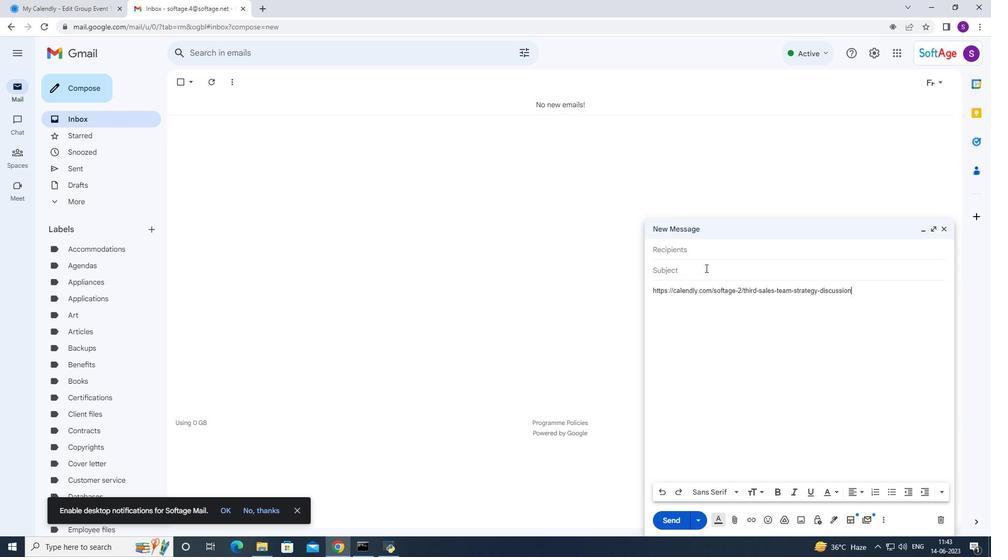 
Action: Mouse moved to (709, 249)
Screenshot: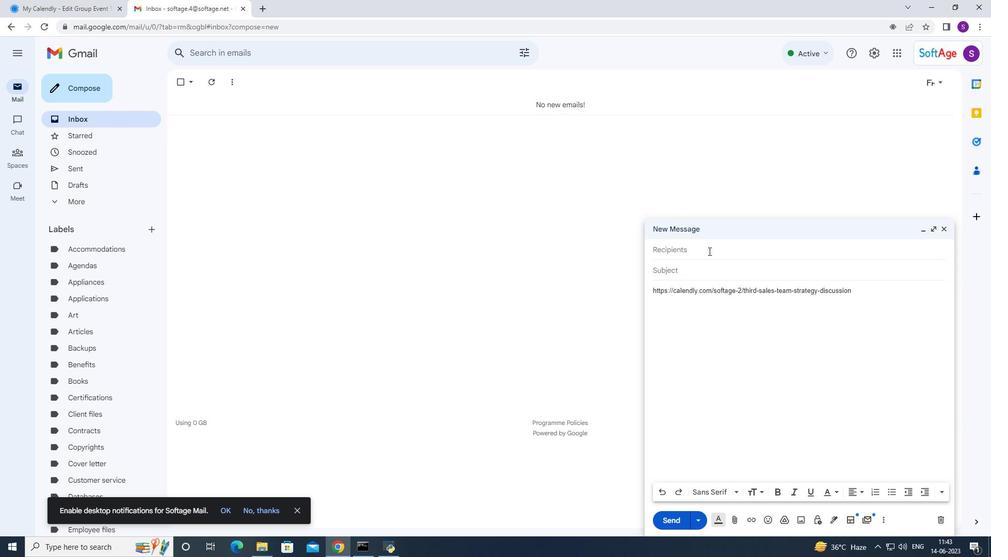 
Action: Mouse pressed left at (709, 249)
Screenshot: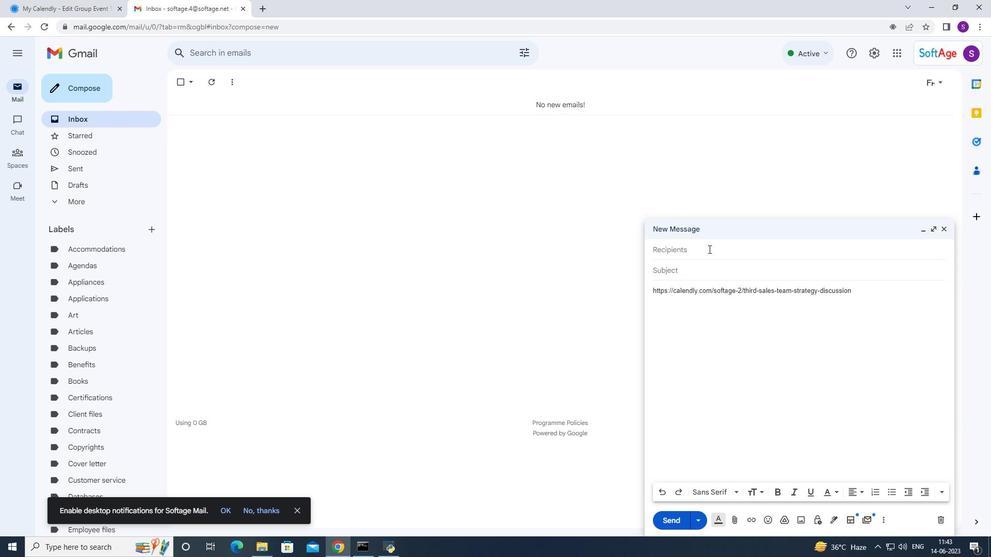 
Action: Mouse moved to (673, 234)
Screenshot: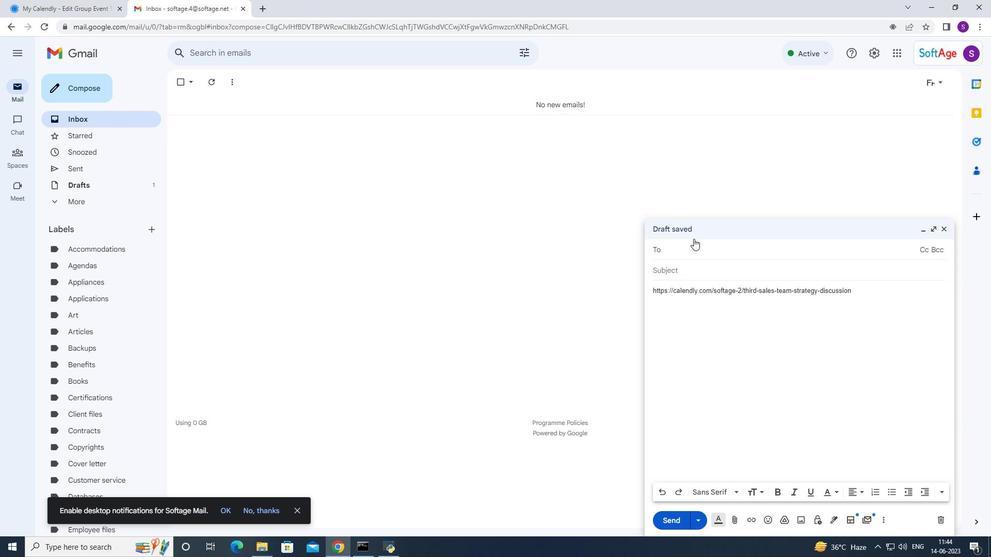 
Action: Key pressed softage.3
Screenshot: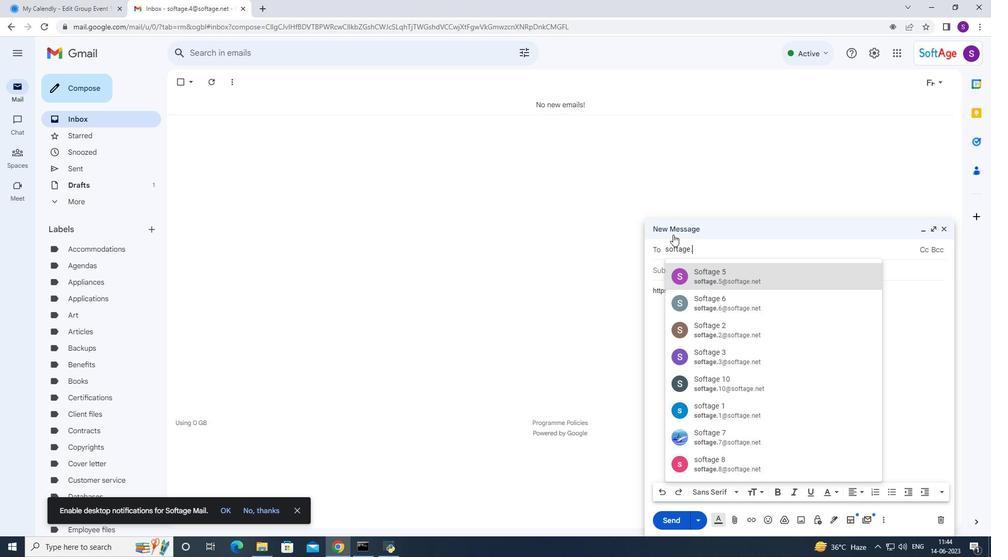
Action: Mouse moved to (708, 267)
Screenshot: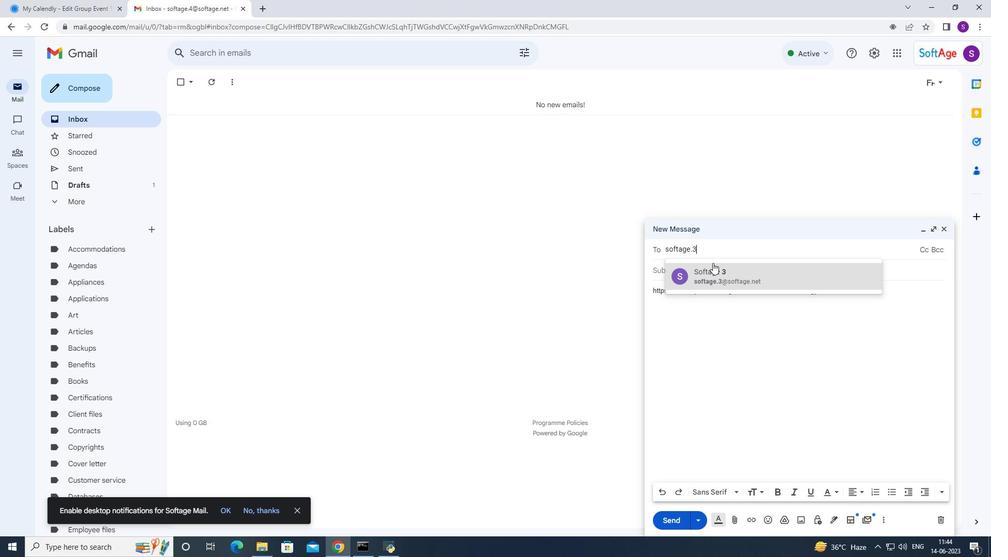 
Action: Mouse pressed left at (708, 267)
Screenshot: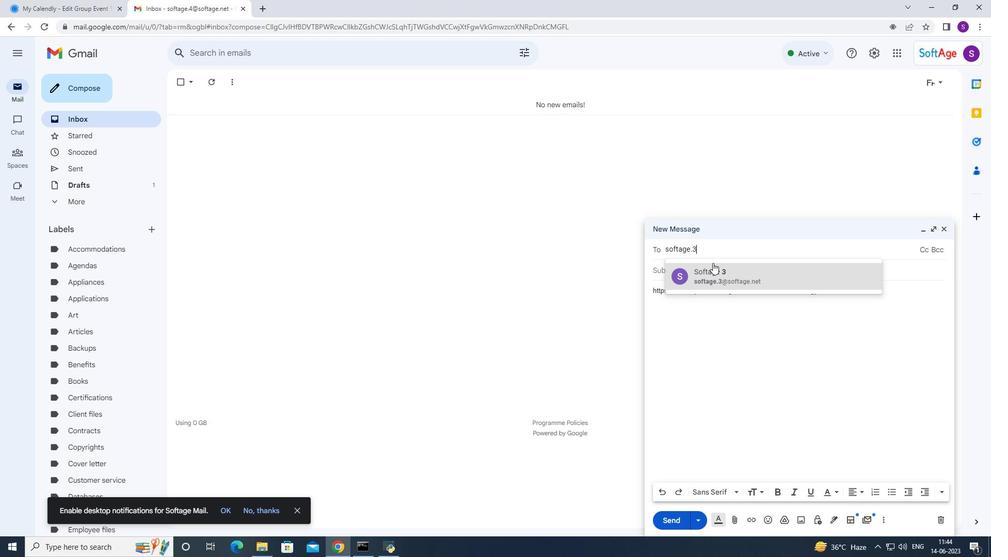 
Action: Mouse moved to (713, 265)
Screenshot: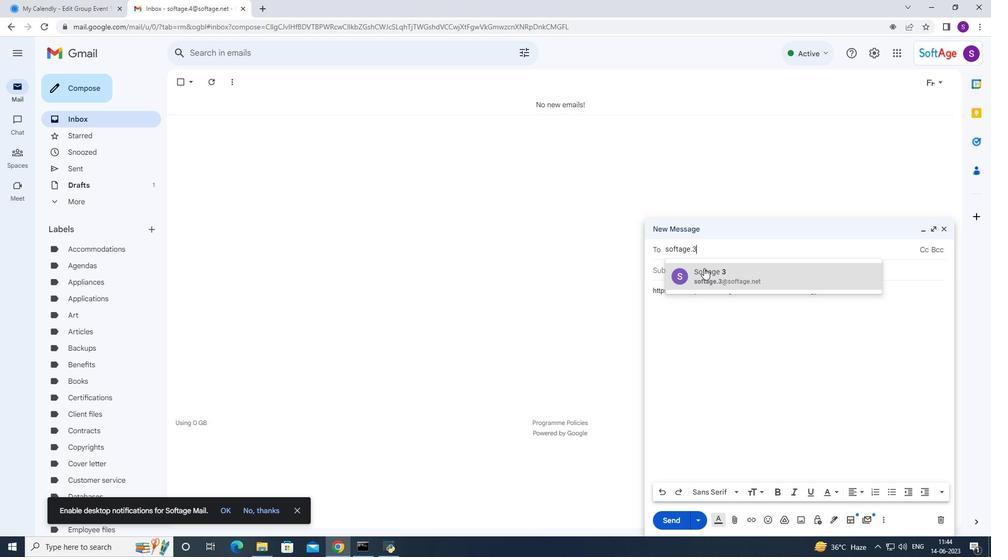 
Action: Key pressed softage.5
Screenshot: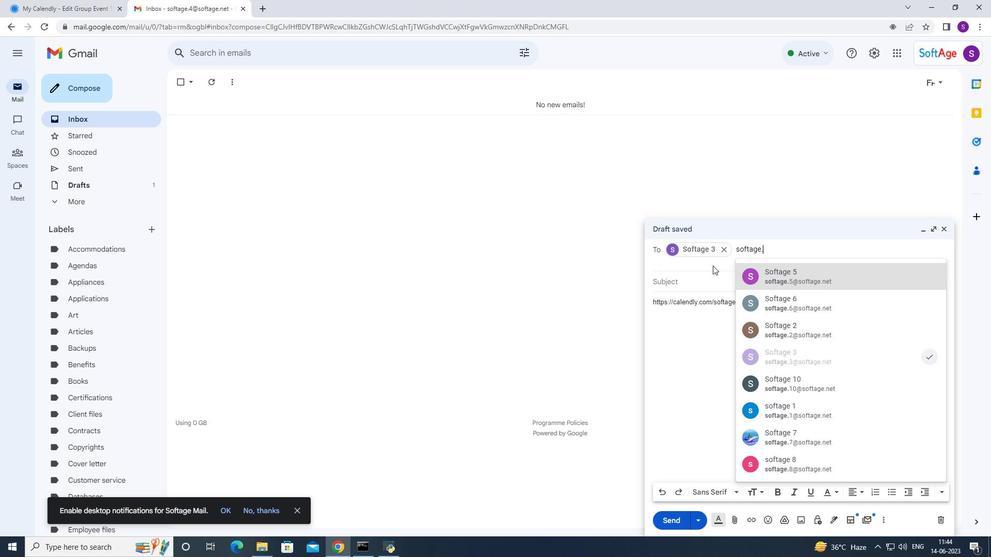 
Action: Mouse moved to (763, 275)
Screenshot: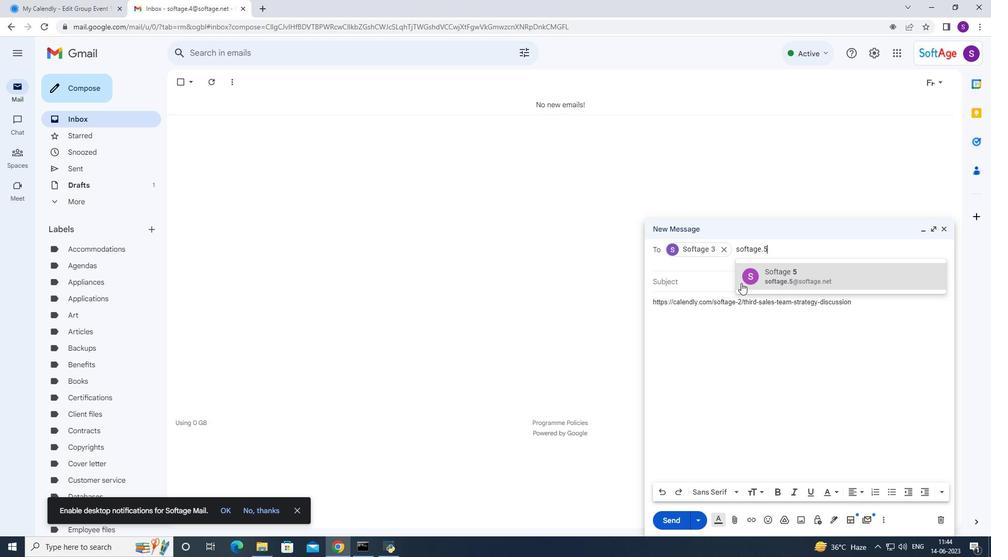 
Action: Mouse pressed left at (763, 275)
Screenshot: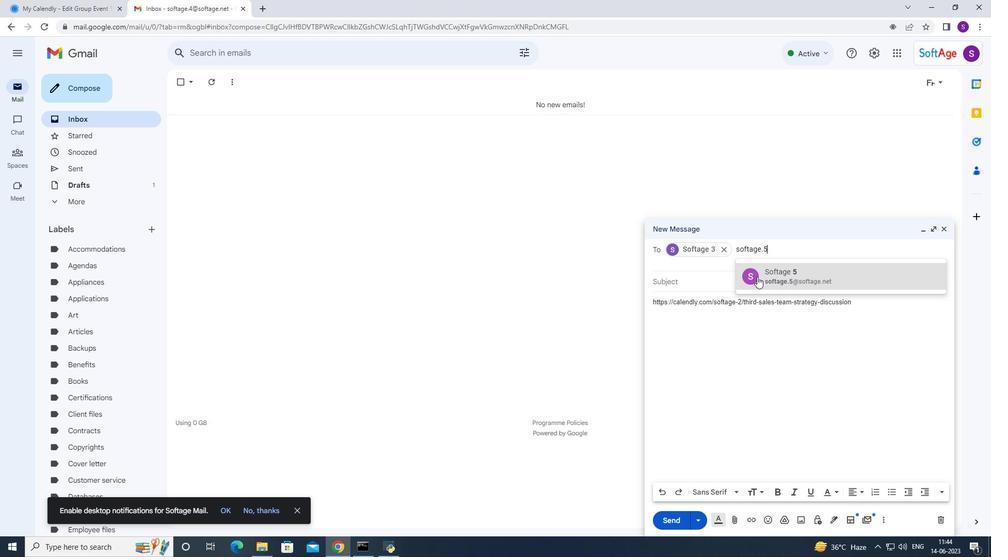 
Action: Mouse moved to (676, 319)
Screenshot: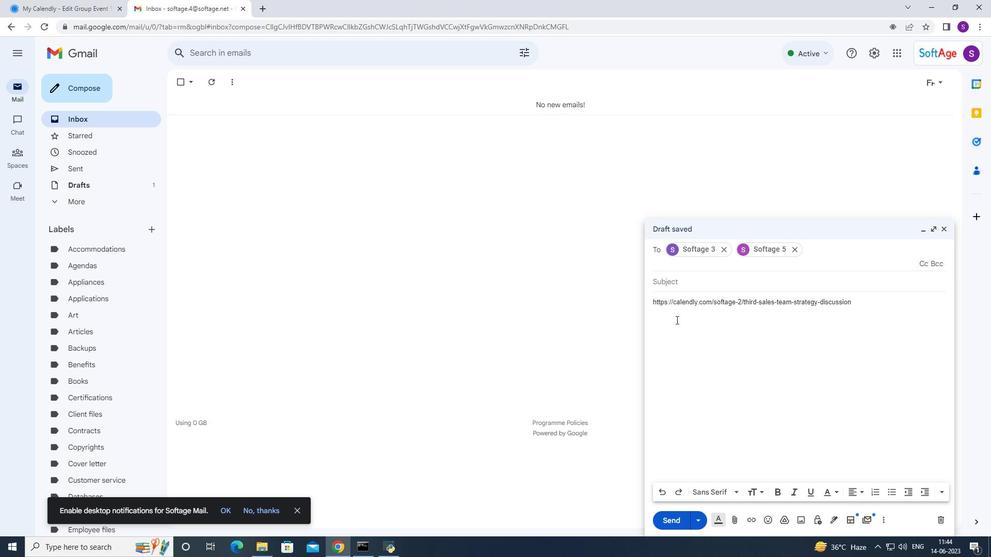 
Action: Mouse scrolled (676, 319) with delta (0, 0)
Screenshot: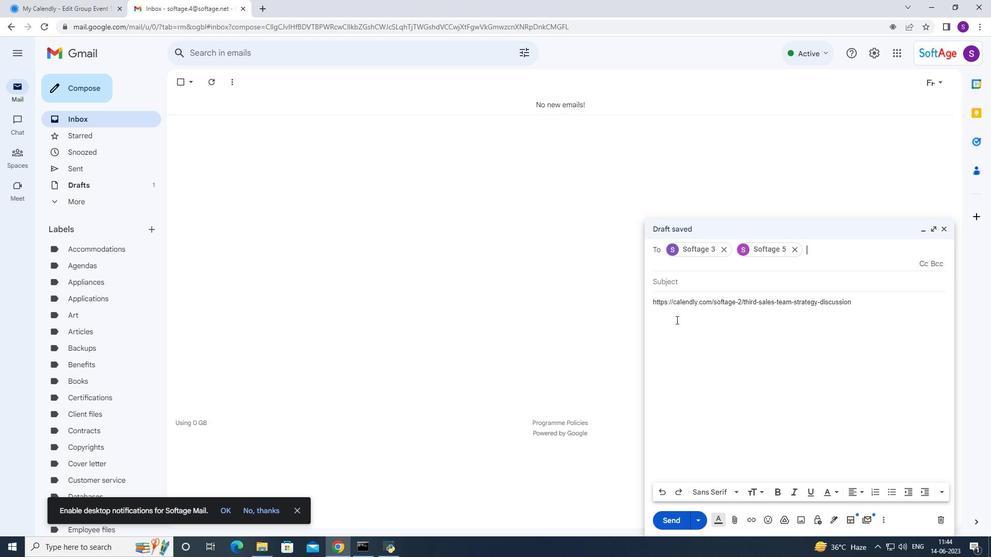 
Action: Mouse moved to (677, 319)
Screenshot: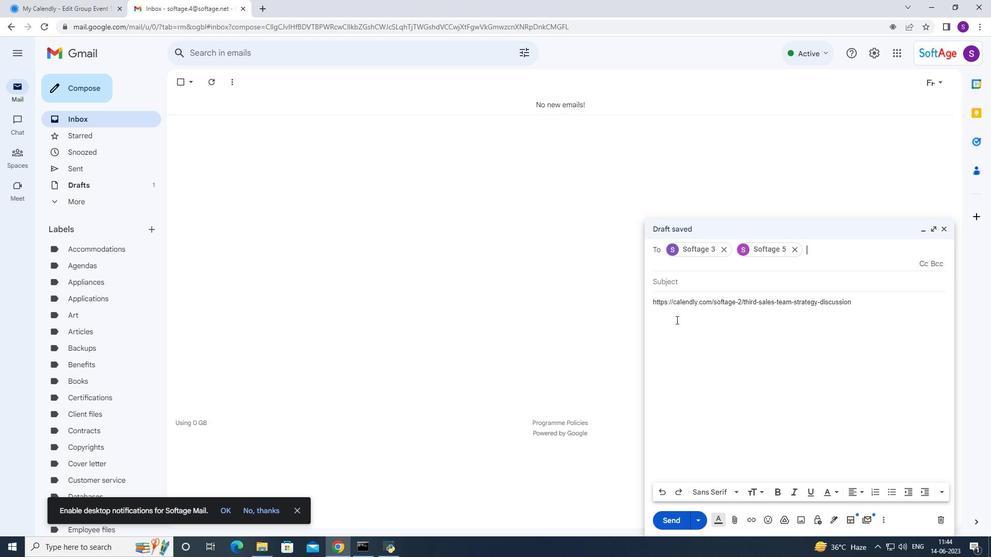 
Action: Mouse scrolled (677, 318) with delta (0, 0)
